 Task: Add a timeline in the project AgileBee for the epic 'Access Management Process Improvement' from 2023/05/21 to 2025/11/10. Add a timeline in the project AgileBee for the epic 'Continual Service Improvement (CSI) Implementation' from 2023/05/08 to 2025/07/13. Add a timeline in the project AgileBee for the epic 'User Acceptance Testing (UAT) Implementation' from 2023/01/20 to 2024/12/06
Action: Mouse moved to (251, 68)
Screenshot: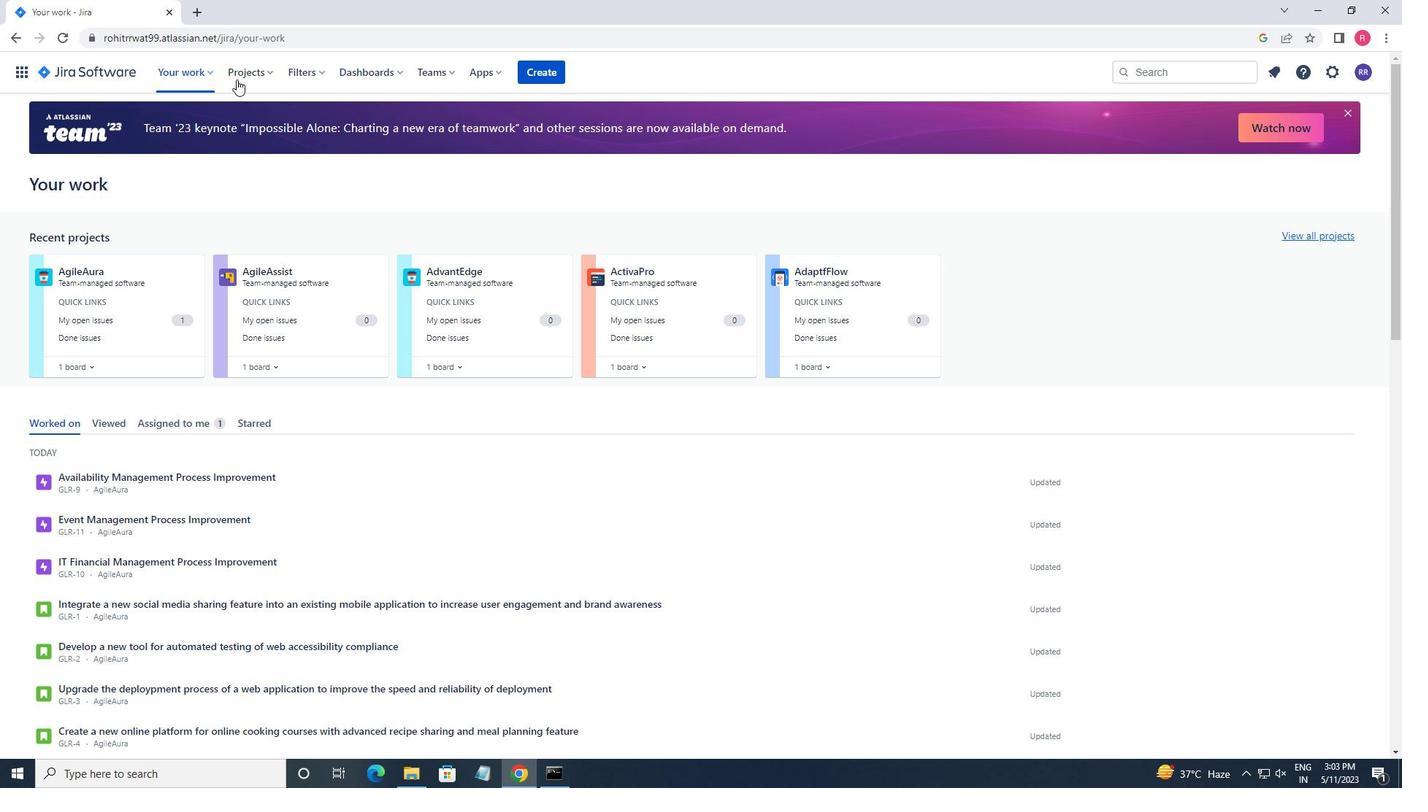 
Action: Mouse pressed left at (251, 68)
Screenshot: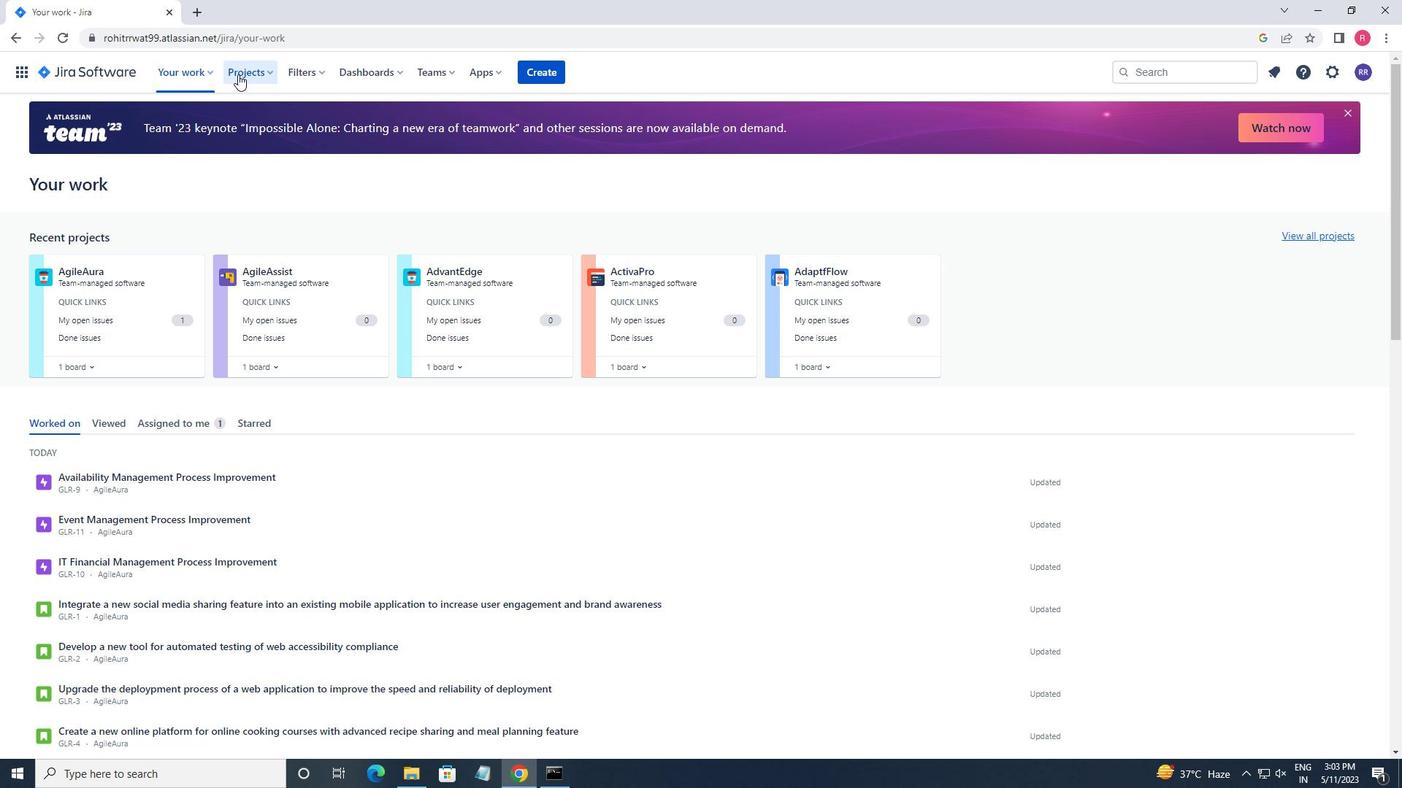 
Action: Mouse moved to (303, 142)
Screenshot: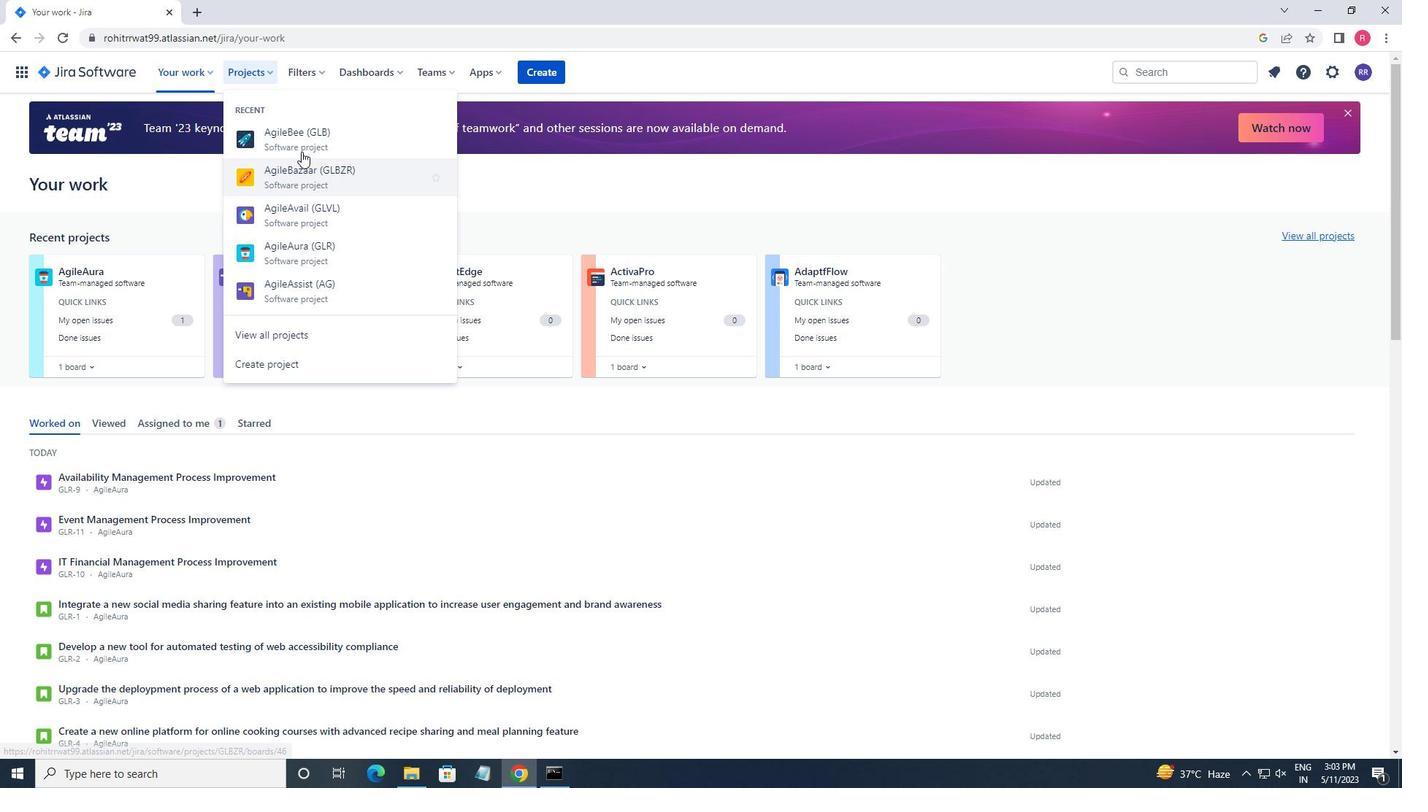
Action: Mouse pressed left at (303, 142)
Screenshot: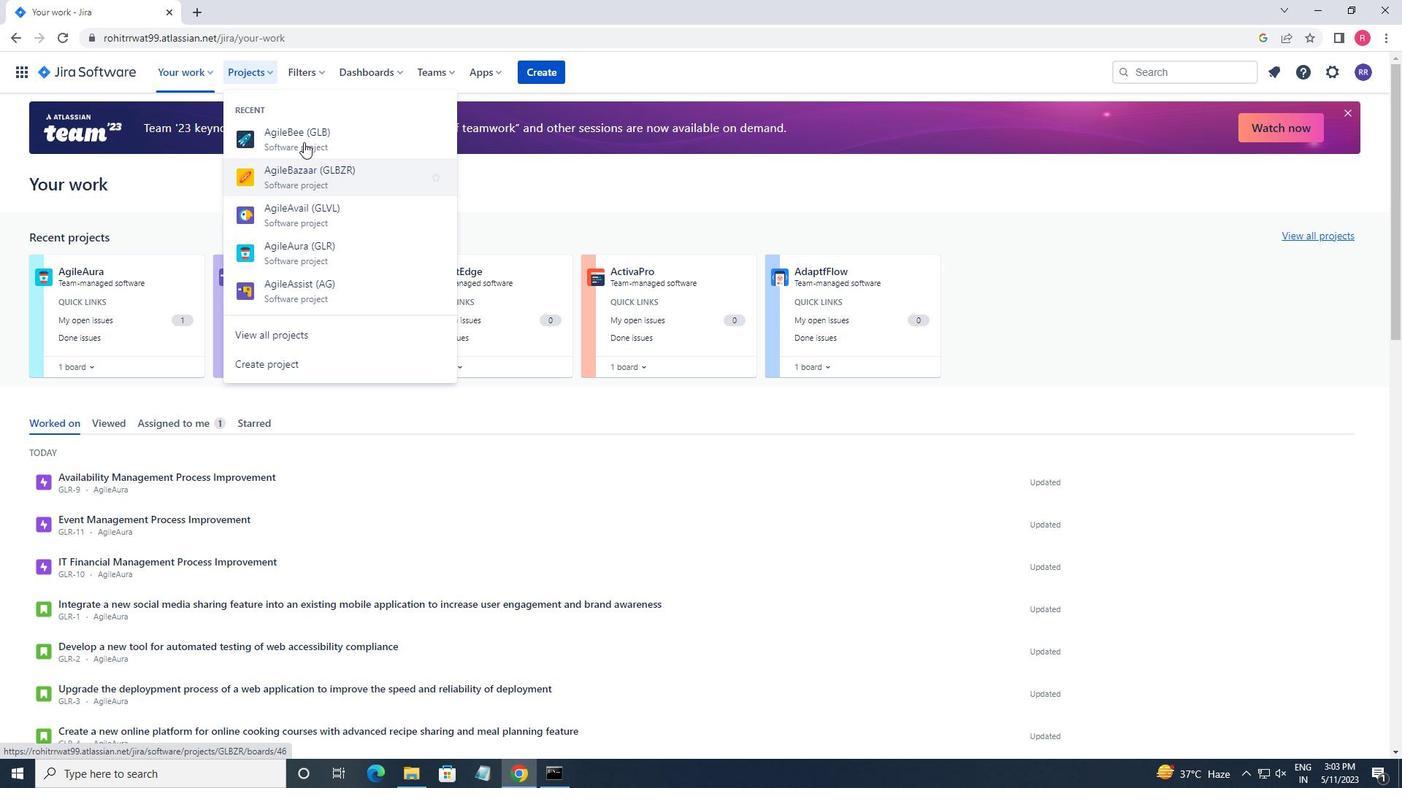 
Action: Mouse moved to (78, 228)
Screenshot: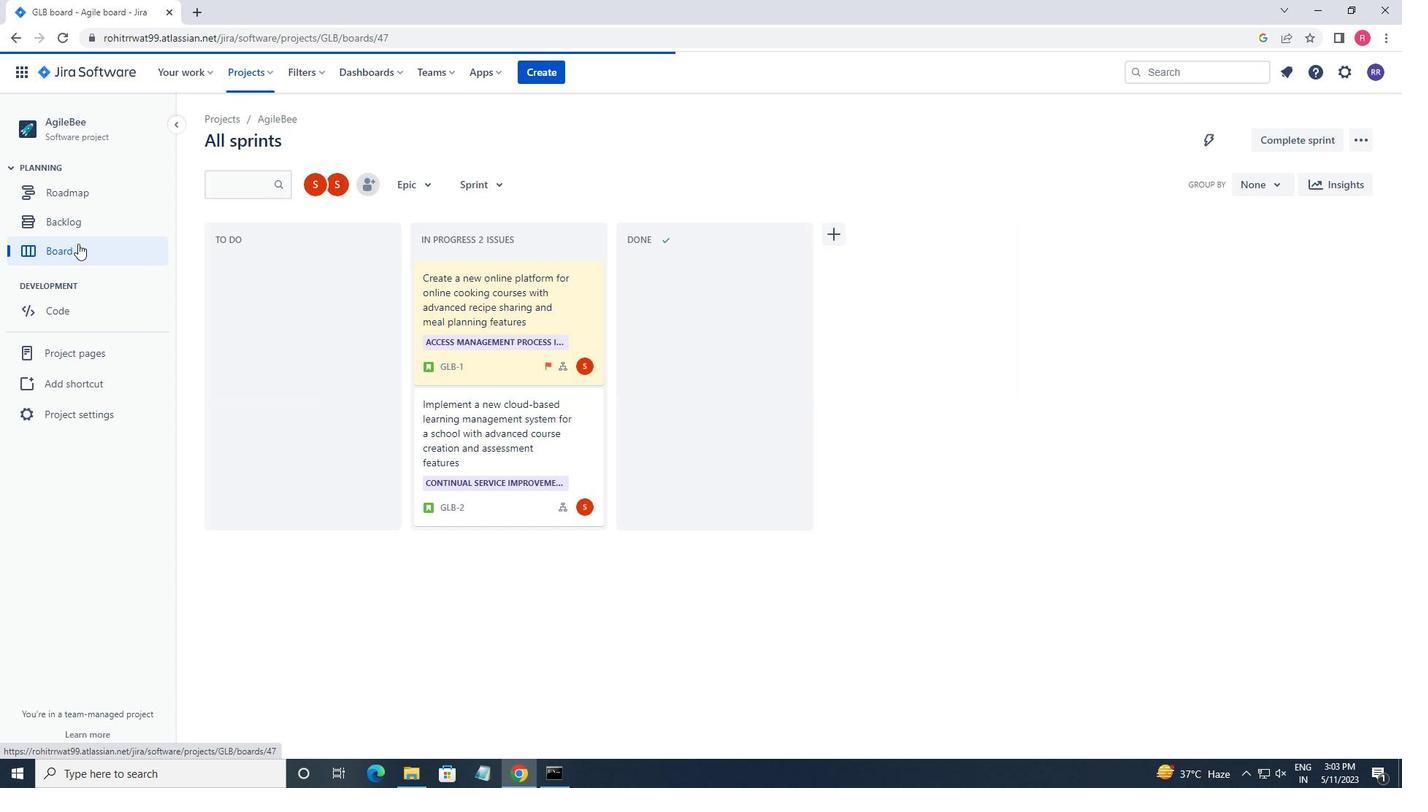 
Action: Mouse pressed left at (78, 228)
Screenshot: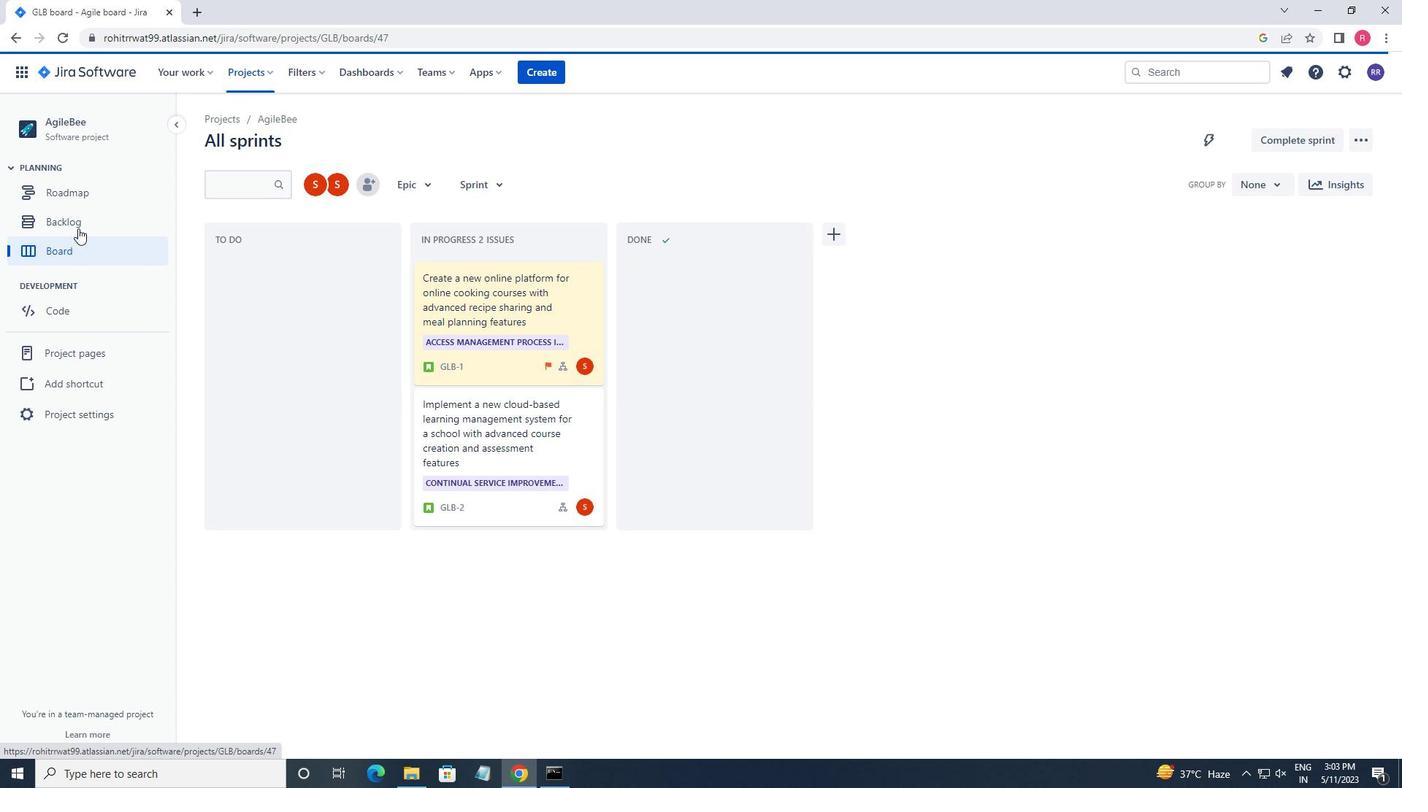 
Action: Mouse moved to (218, 293)
Screenshot: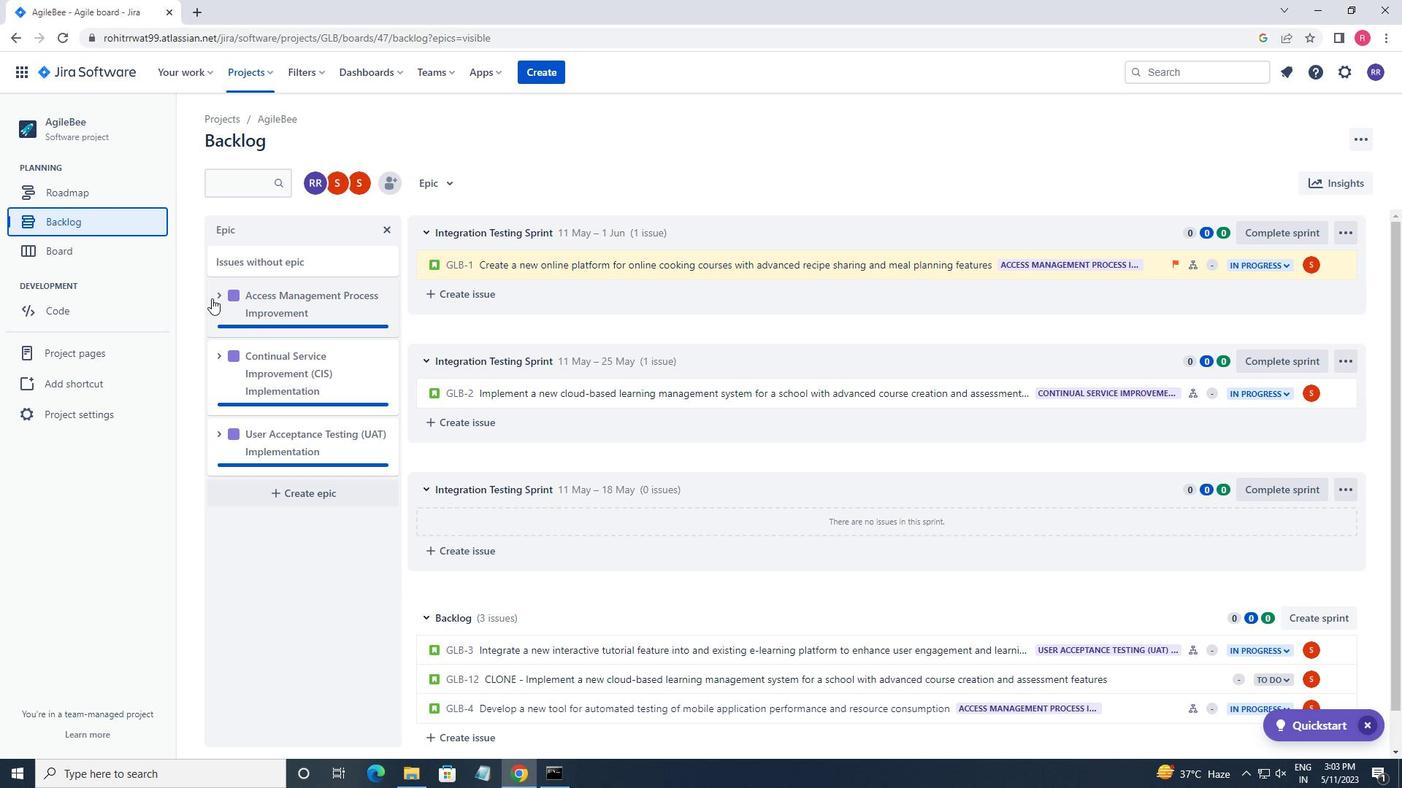 
Action: Mouse pressed left at (218, 293)
Screenshot: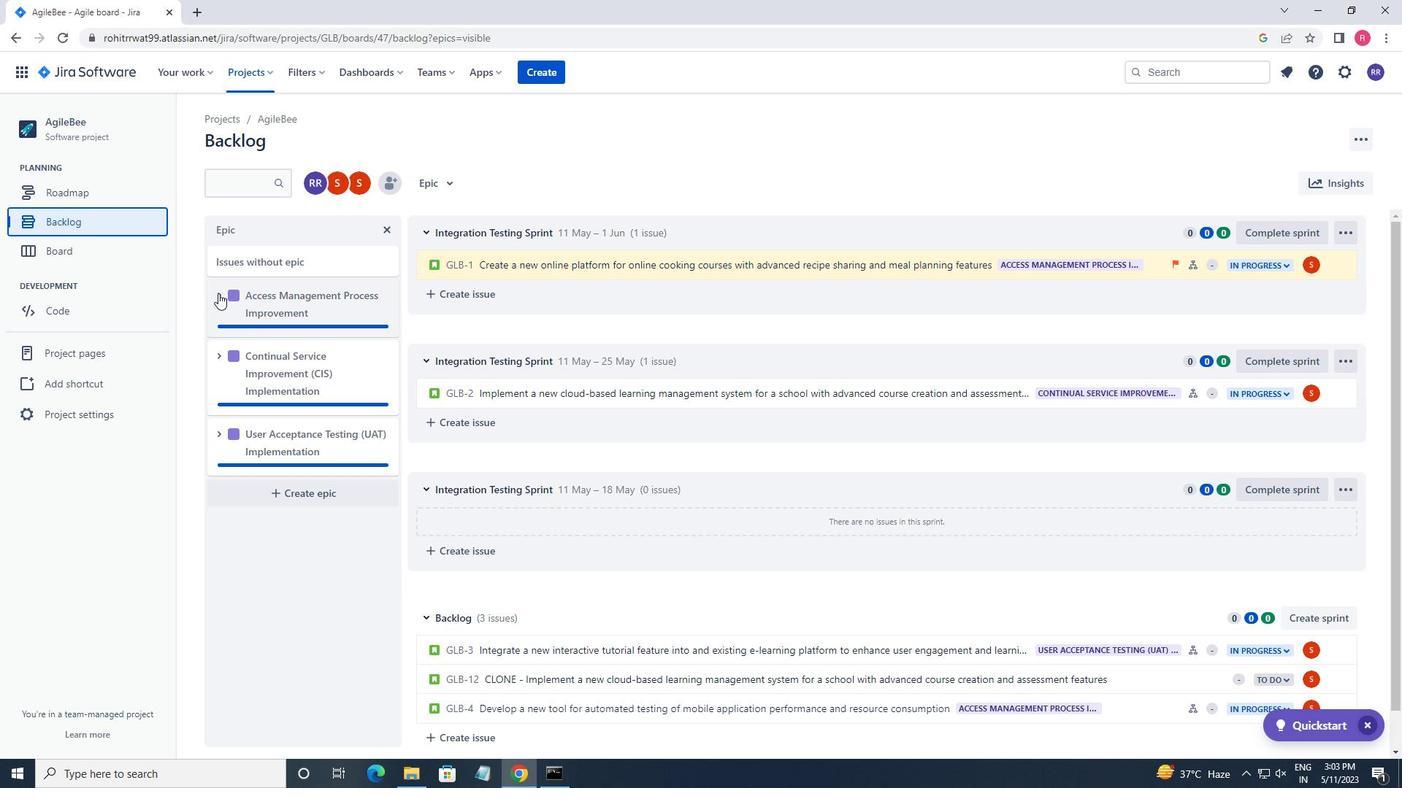 
Action: Mouse moved to (279, 421)
Screenshot: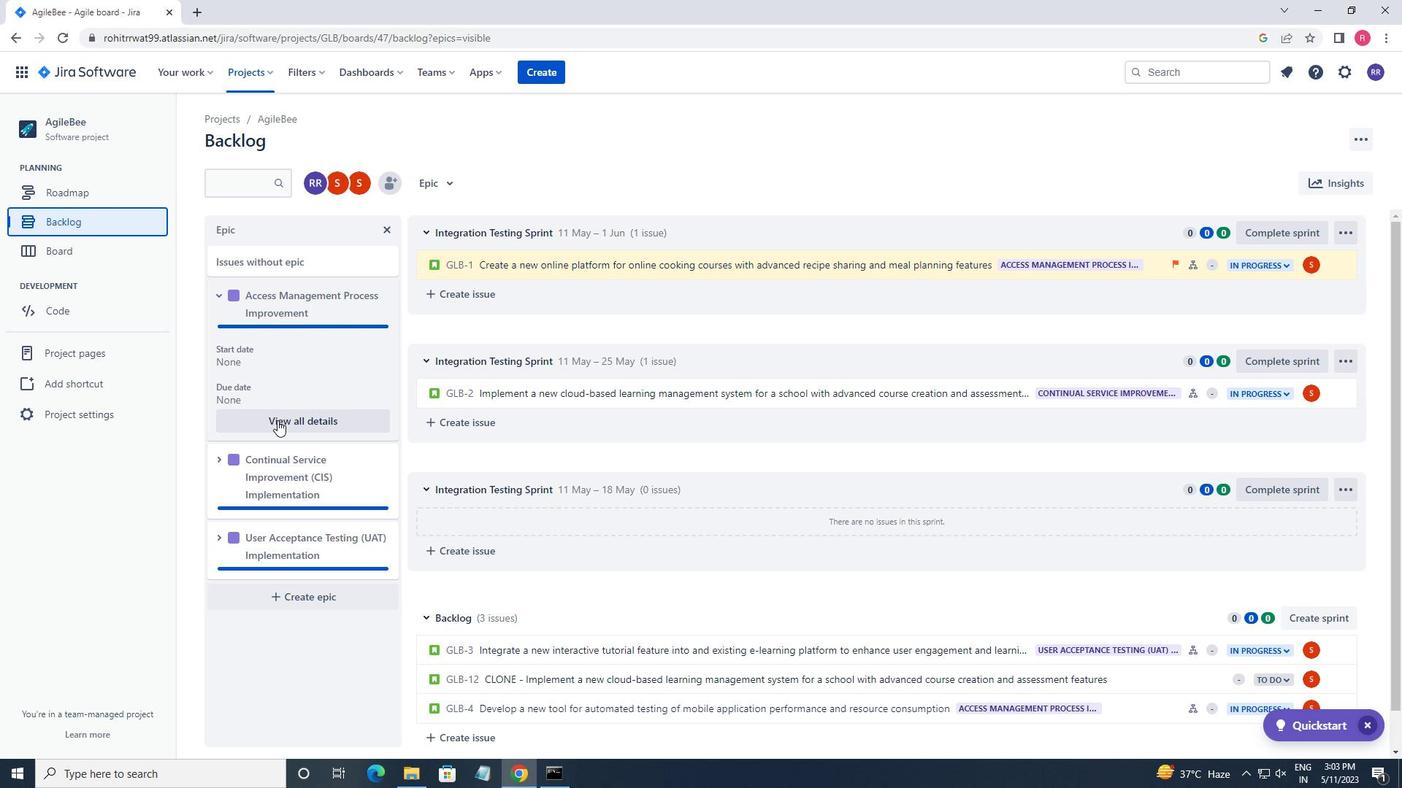 
Action: Mouse pressed left at (279, 421)
Screenshot: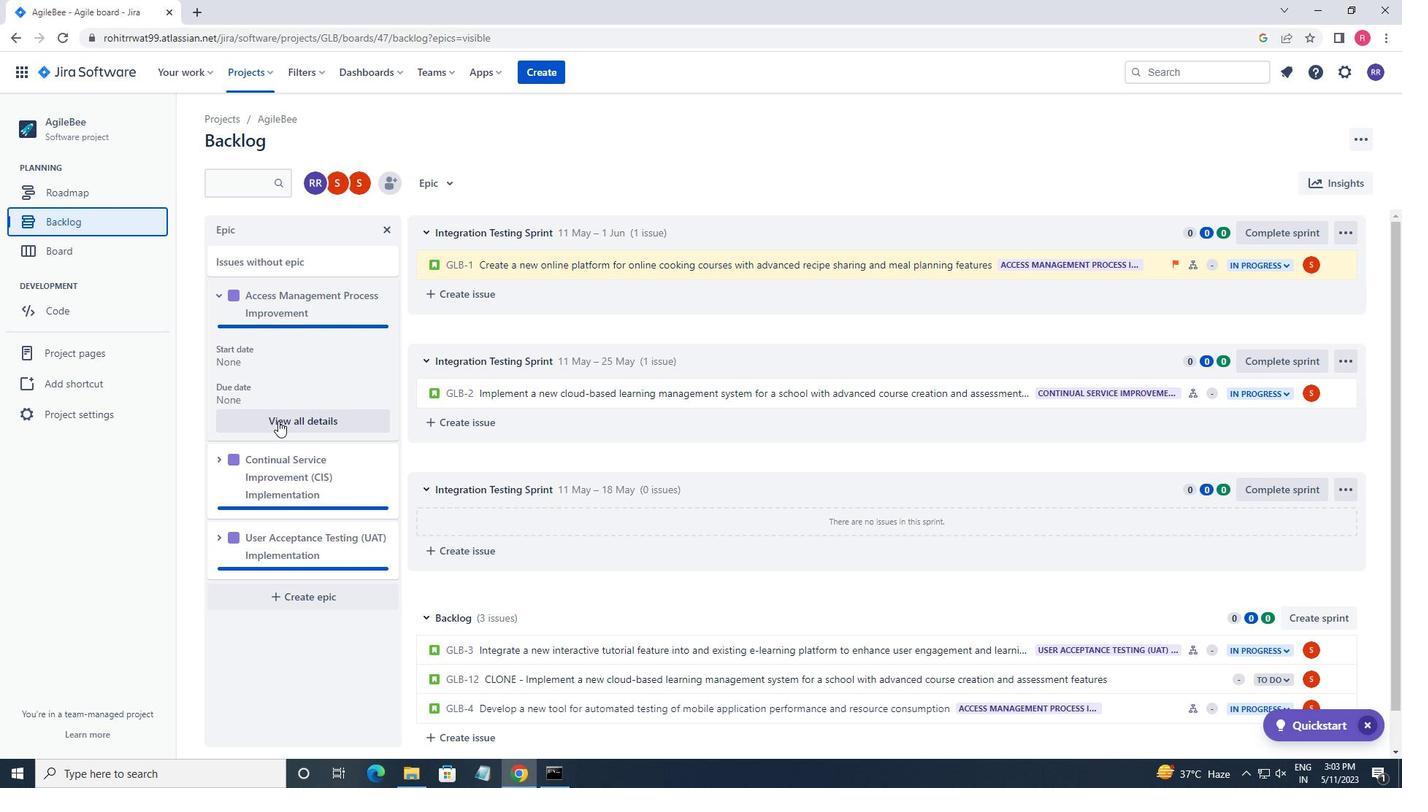 
Action: Mouse moved to (1230, 647)
Screenshot: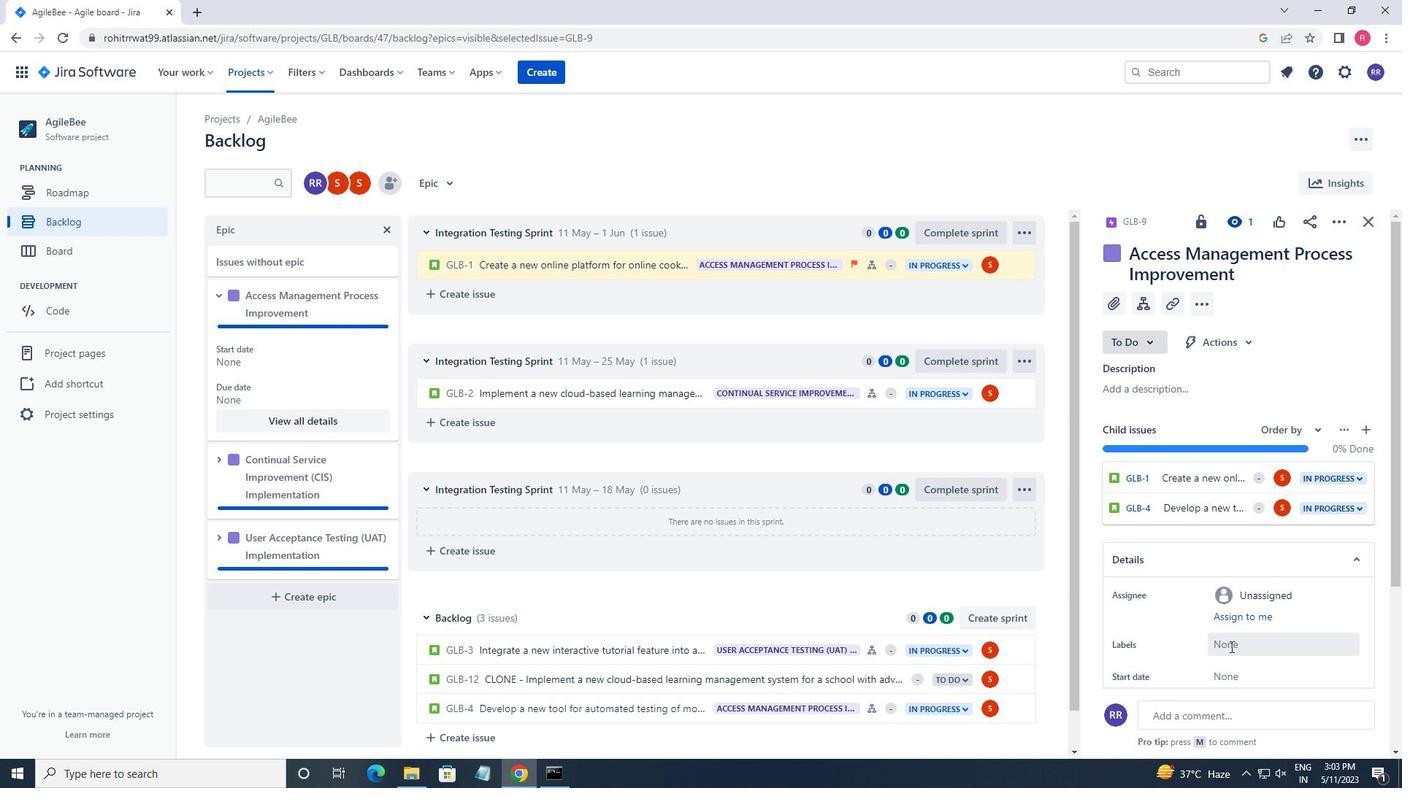 
Action: Mouse scrolled (1230, 647) with delta (0, 0)
Screenshot: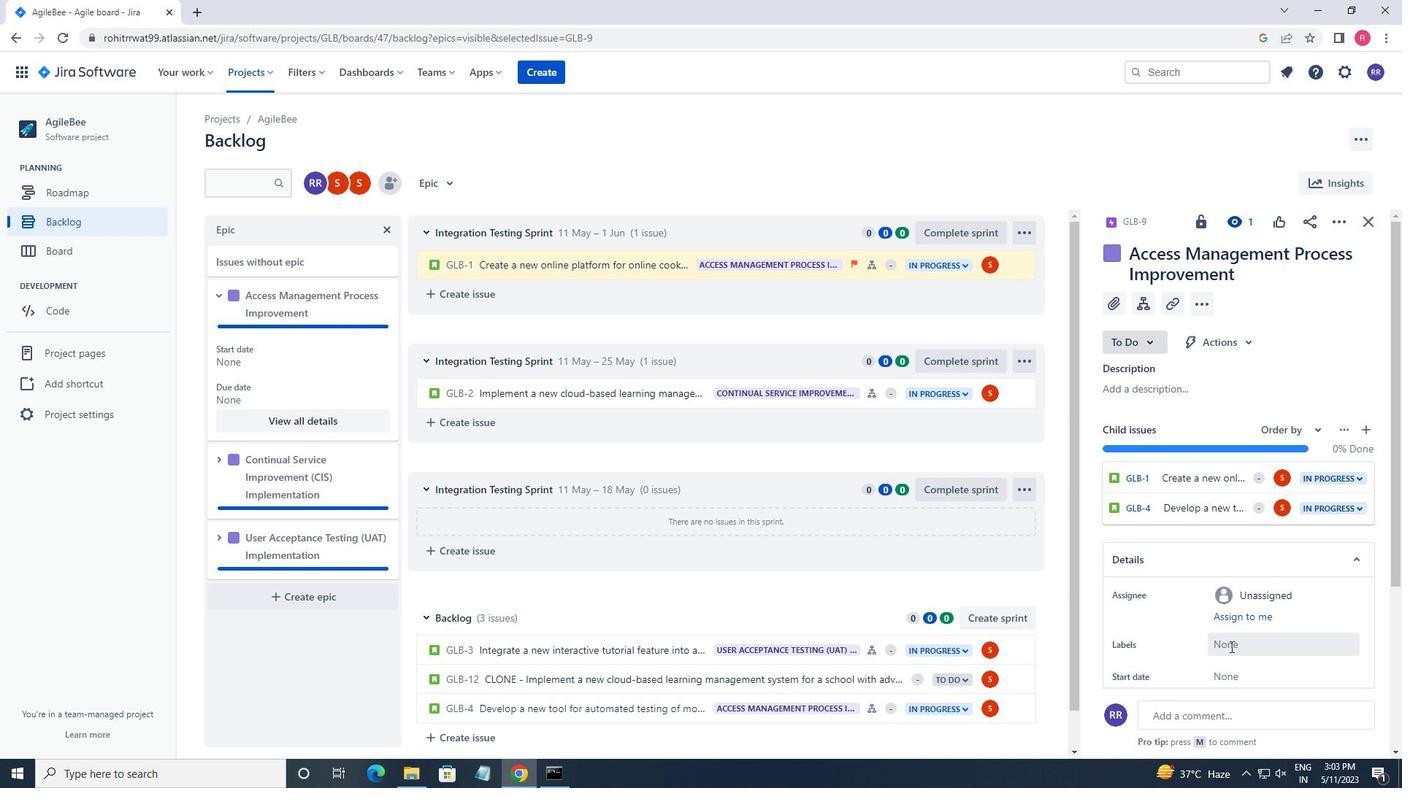 
Action: Mouse scrolled (1230, 647) with delta (0, 0)
Screenshot: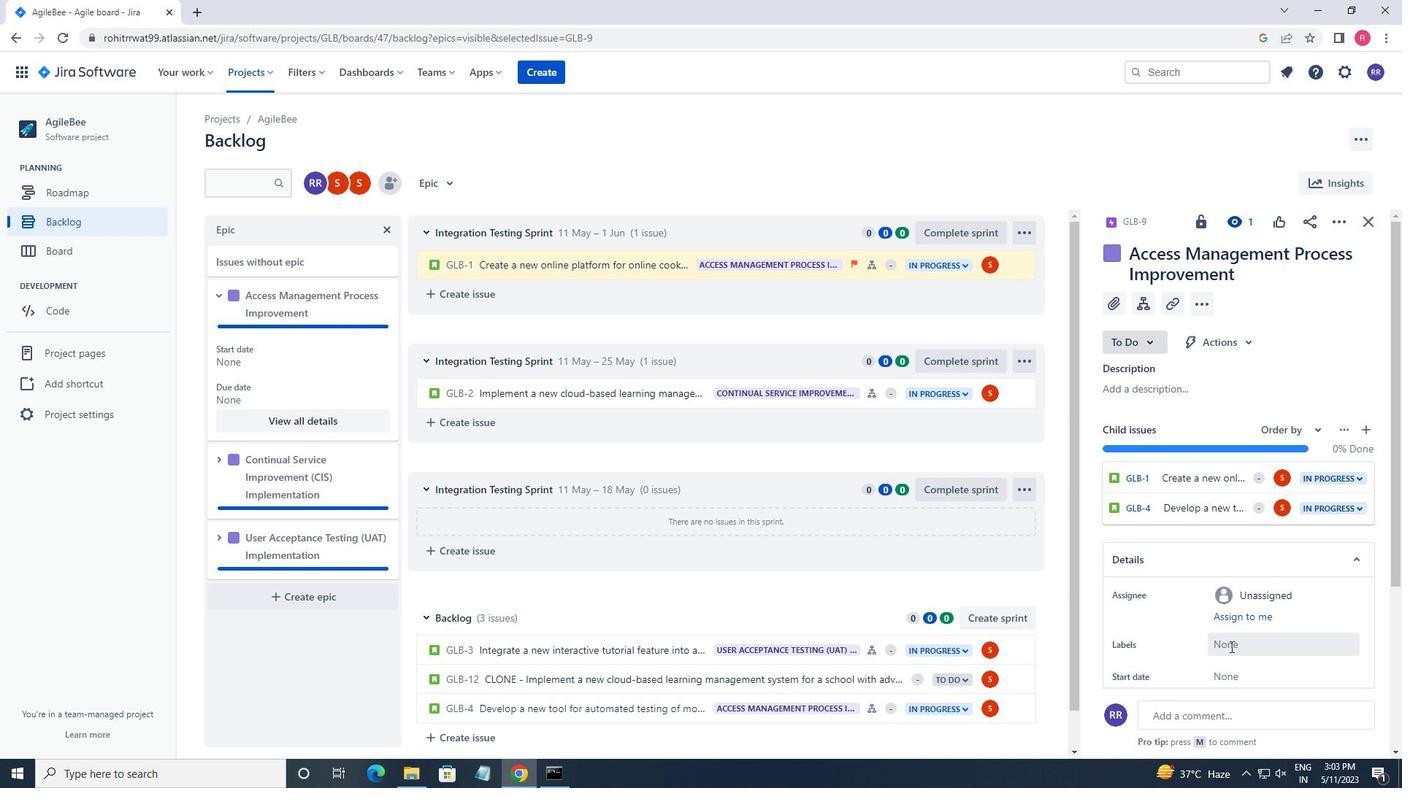 
Action: Mouse scrolled (1230, 647) with delta (0, 0)
Screenshot: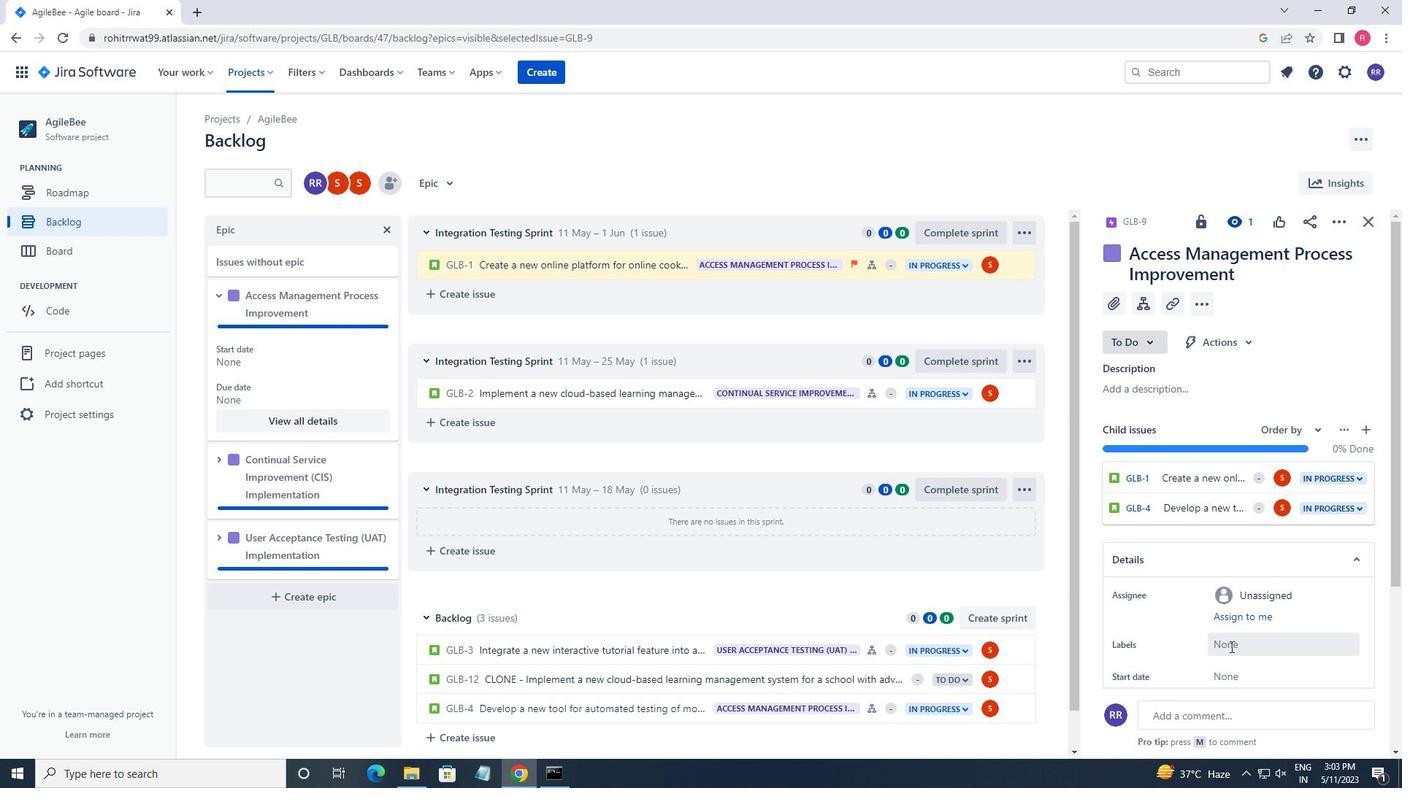 
Action: Mouse moved to (1240, 446)
Screenshot: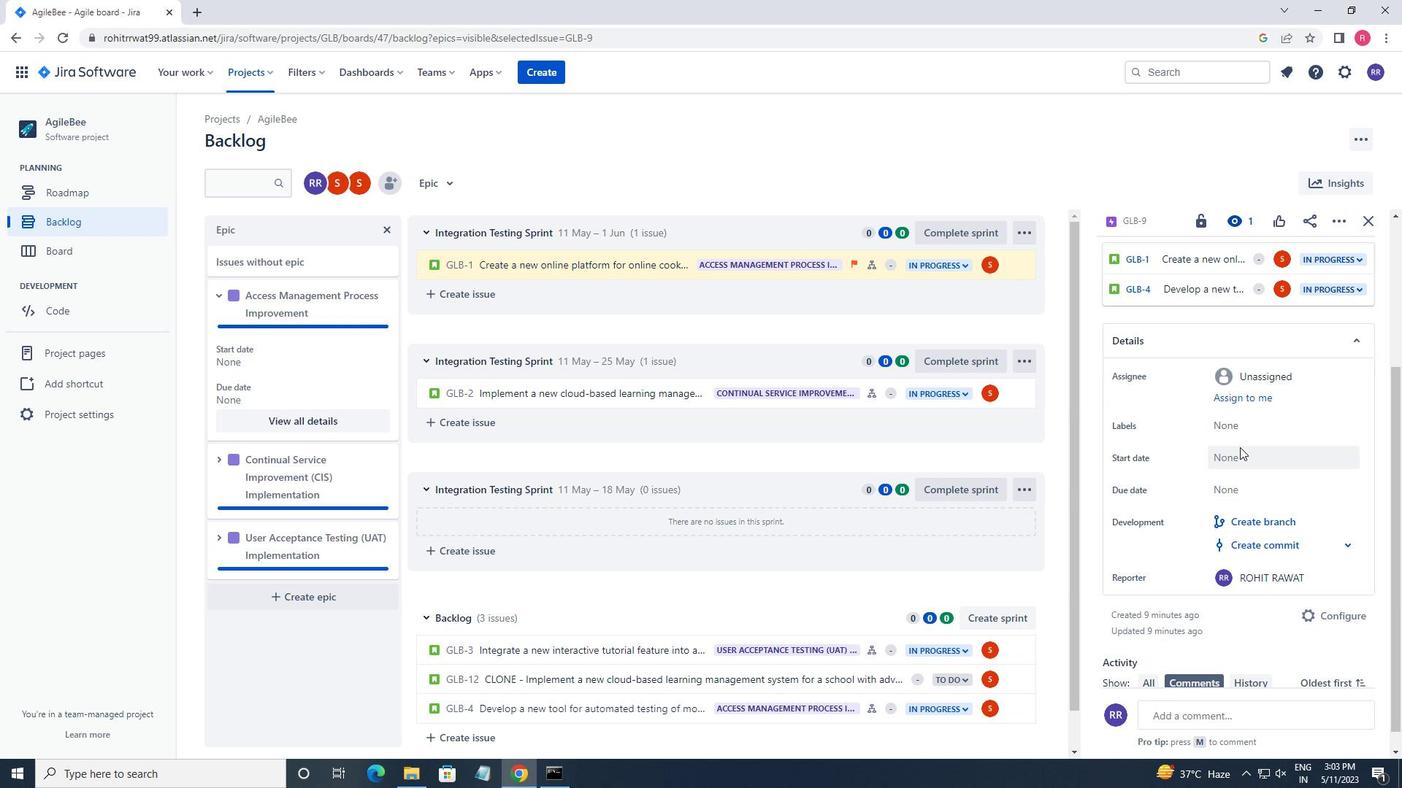 
Action: Mouse pressed left at (1240, 446)
Screenshot: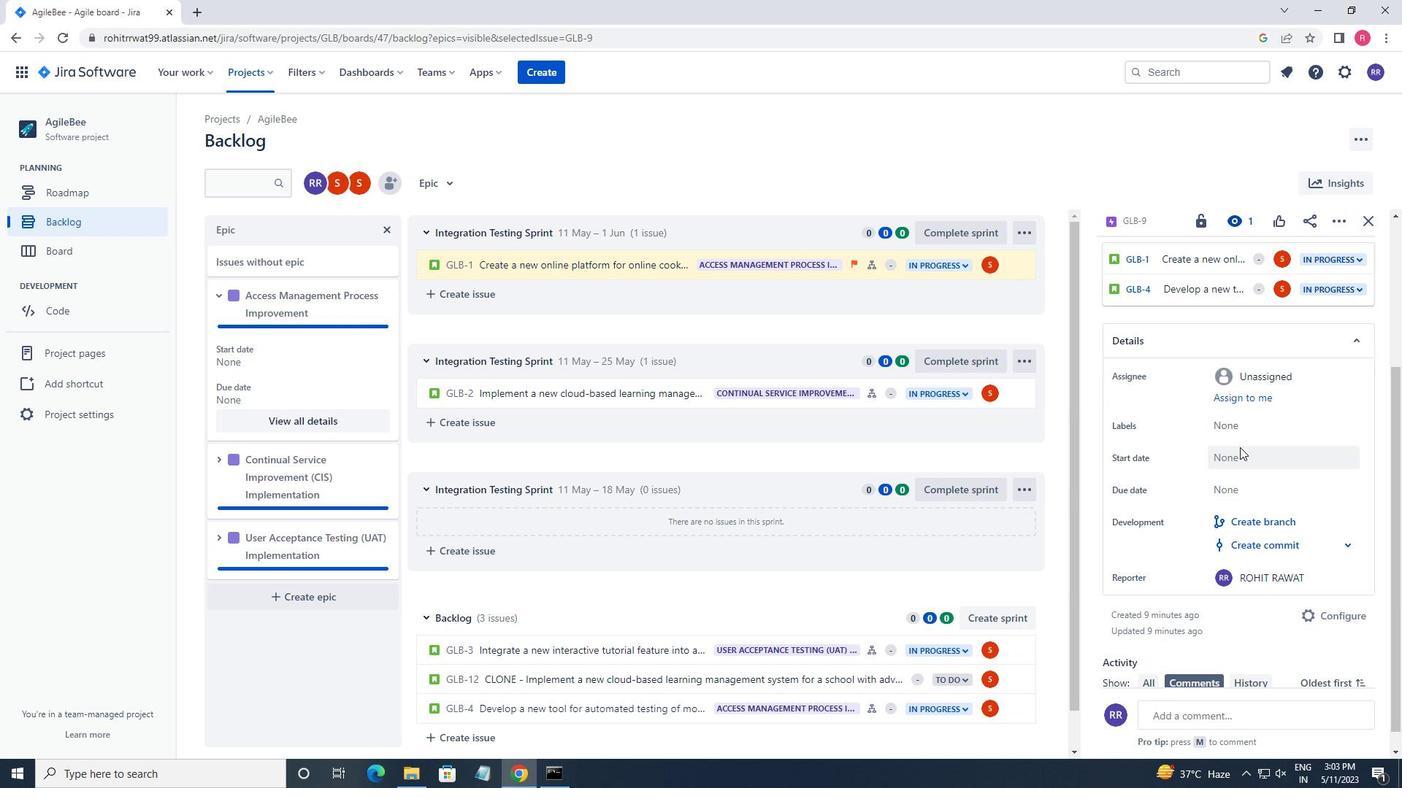 
Action: Mouse moved to (1365, 508)
Screenshot: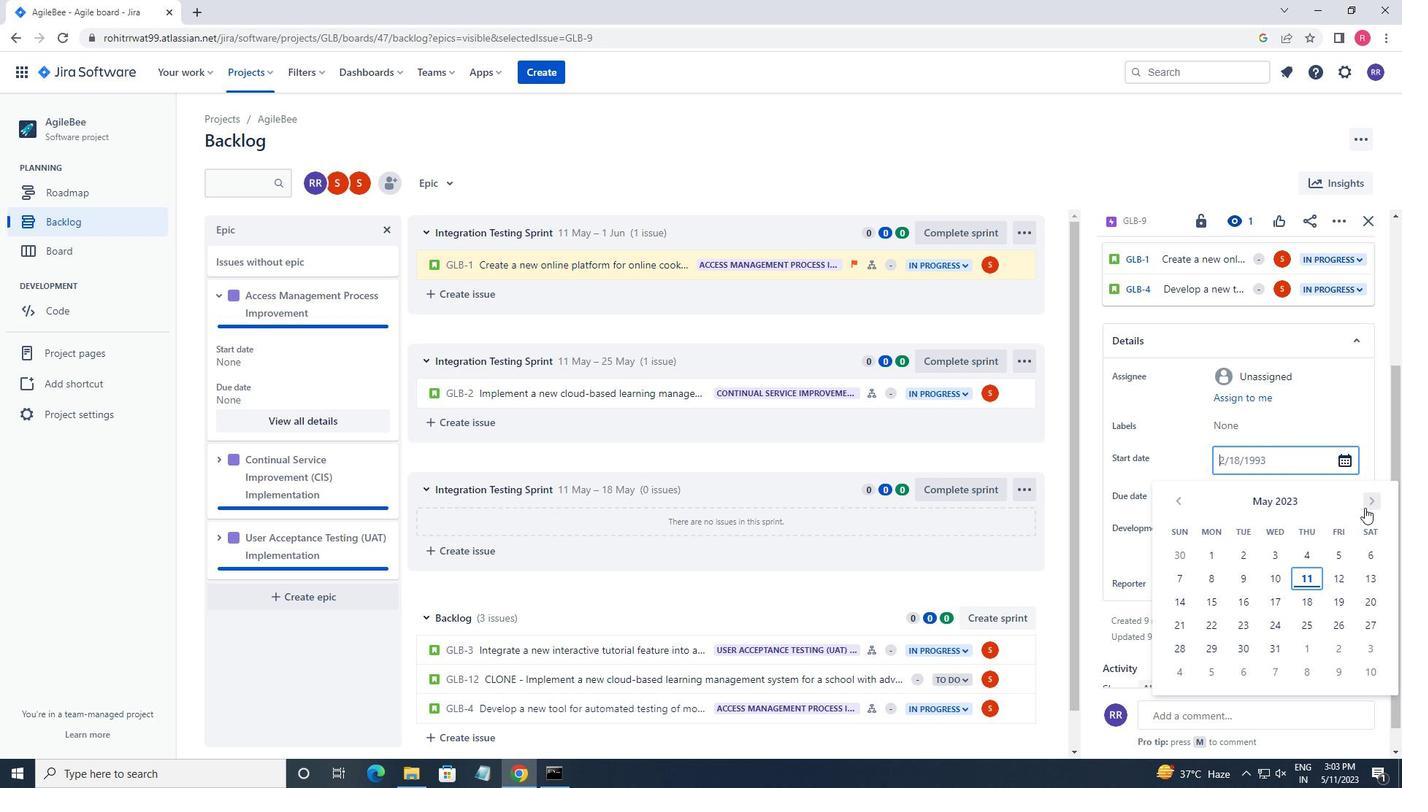 
Action: Mouse pressed left at (1365, 508)
Screenshot: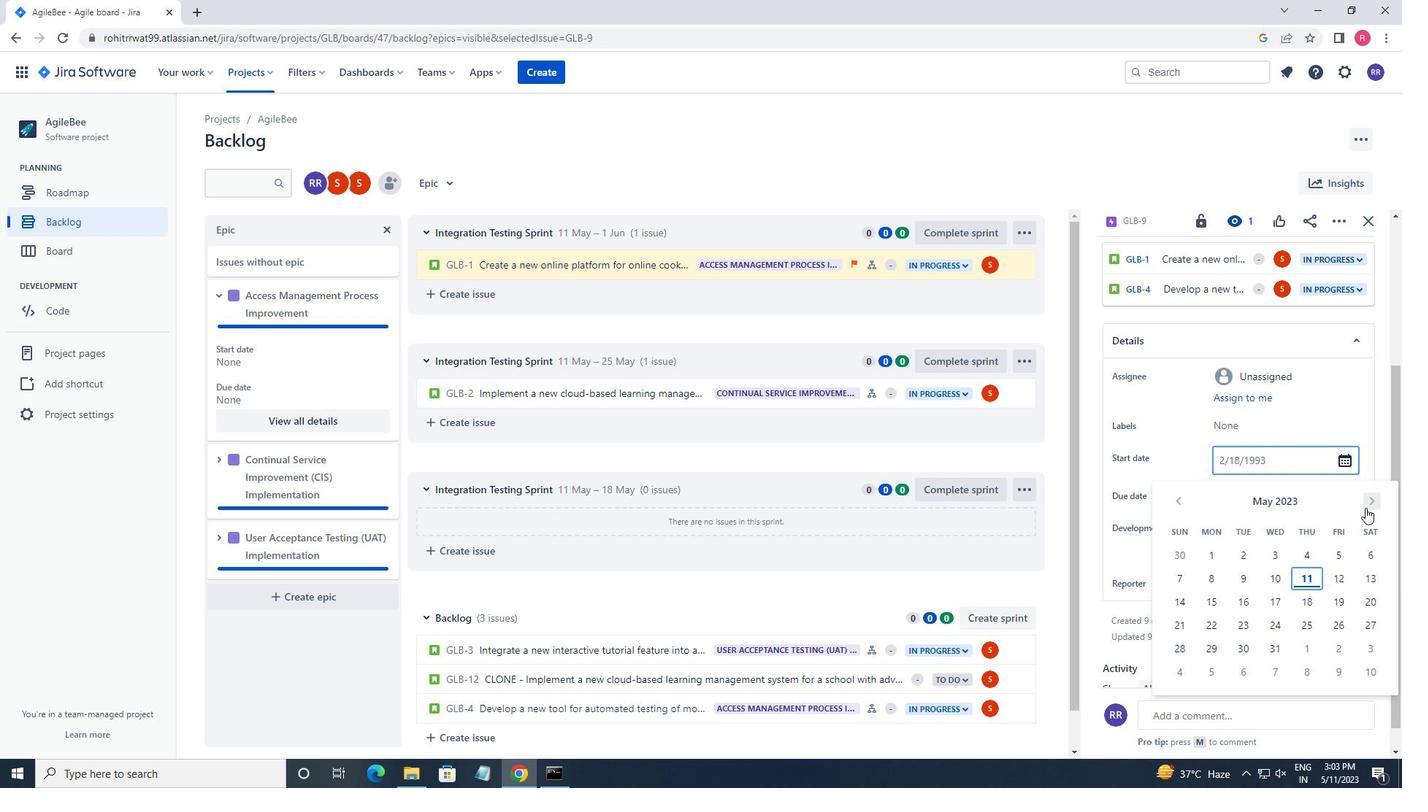 
Action: Mouse moved to (1183, 503)
Screenshot: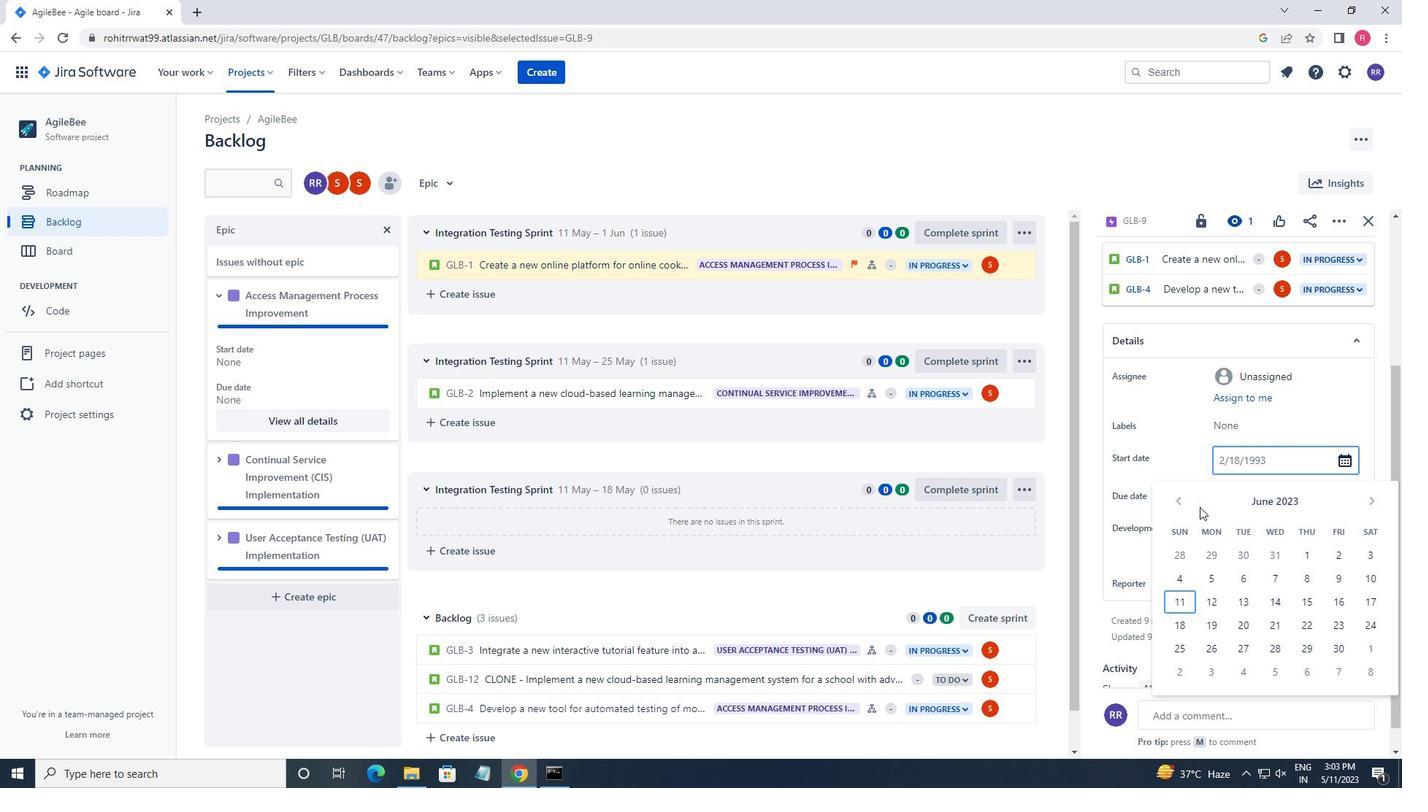 
Action: Mouse pressed left at (1183, 503)
Screenshot: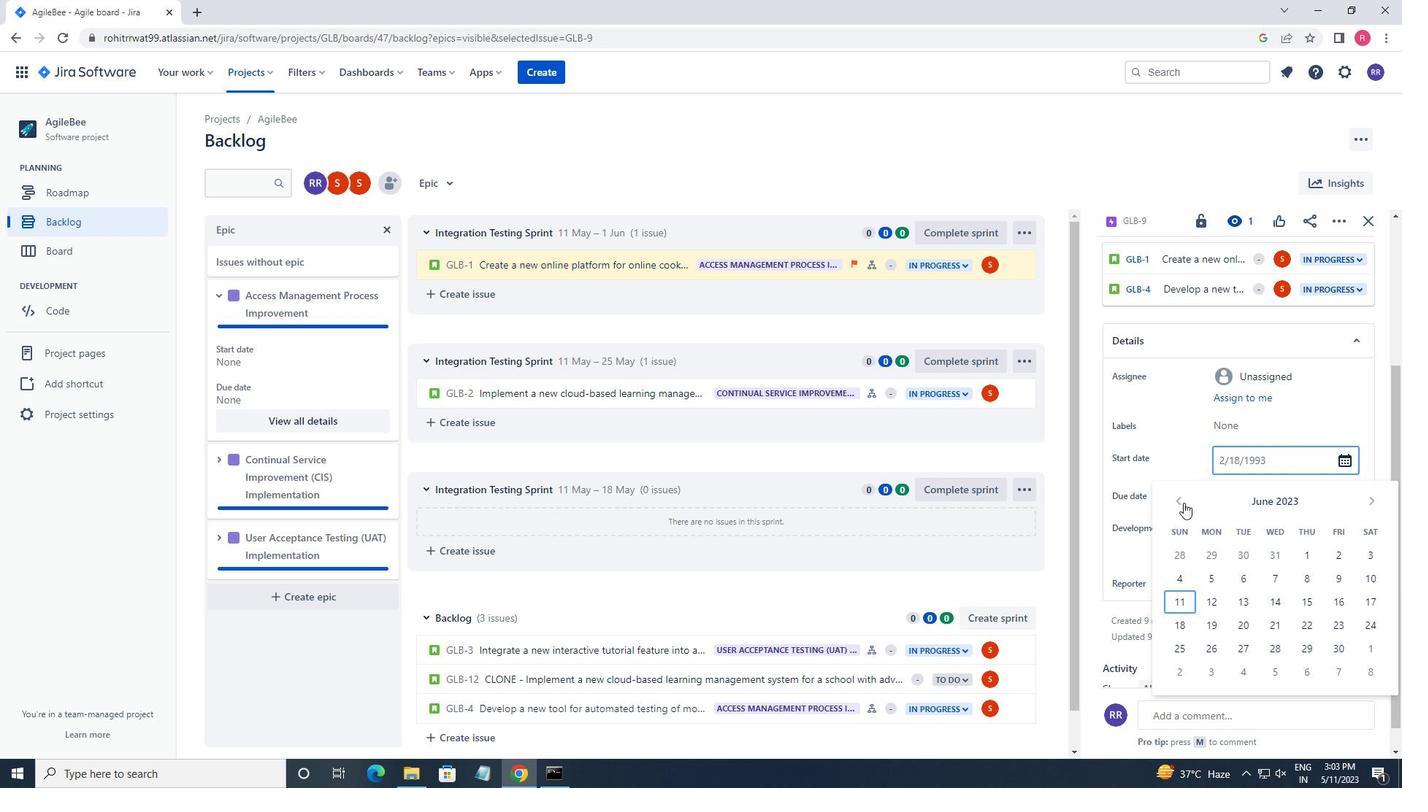 
Action: Mouse pressed left at (1183, 503)
Screenshot: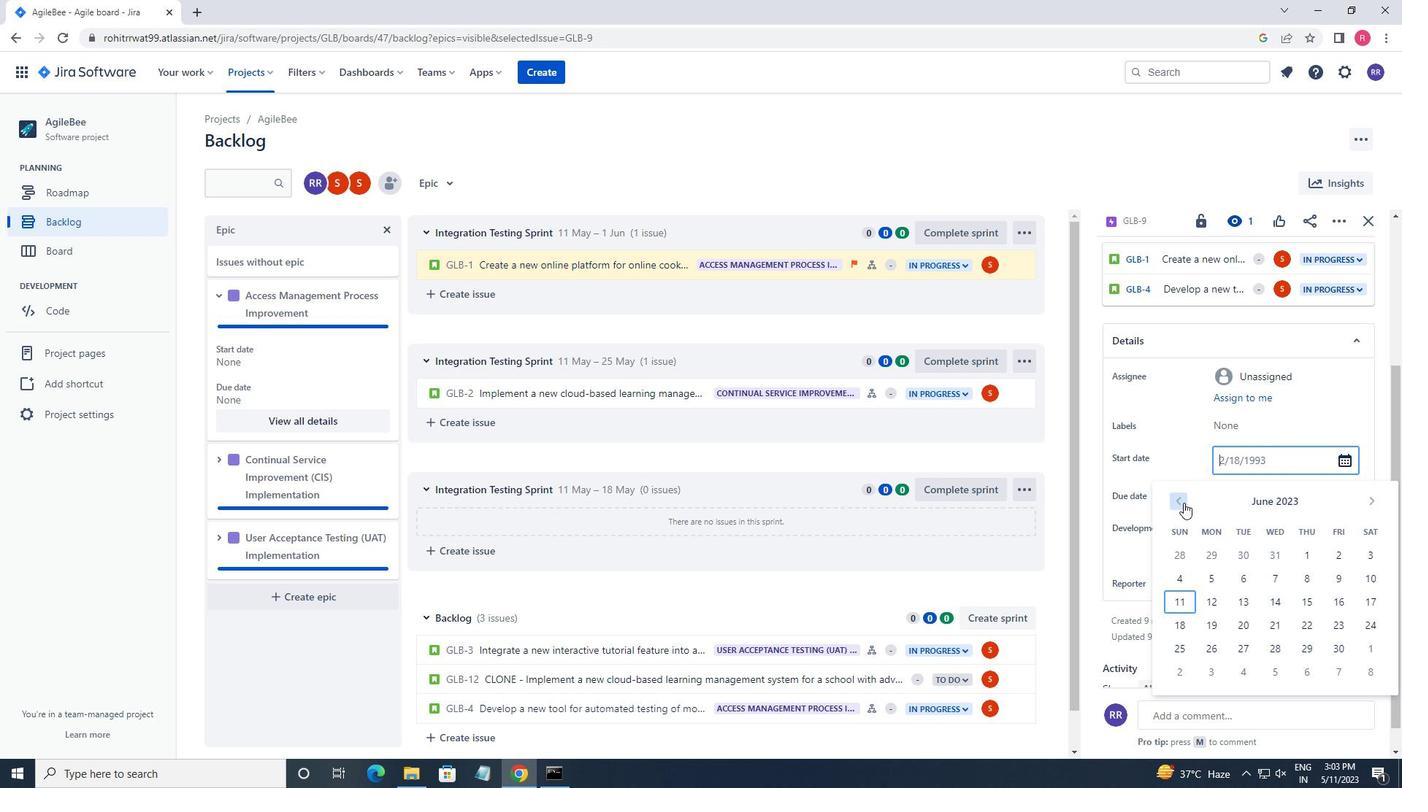 
Action: Mouse pressed left at (1183, 503)
Screenshot: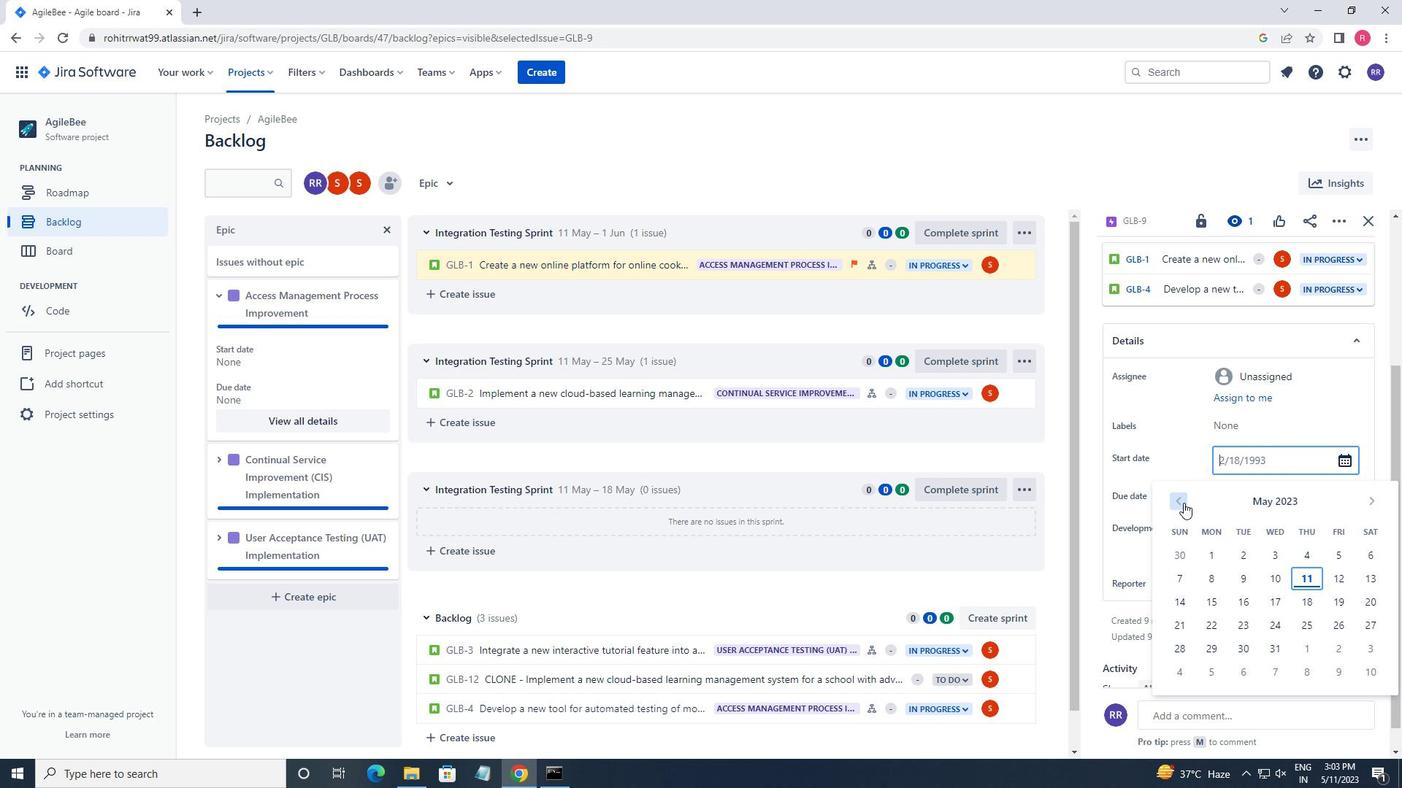 
Action: Mouse pressed left at (1183, 503)
Screenshot: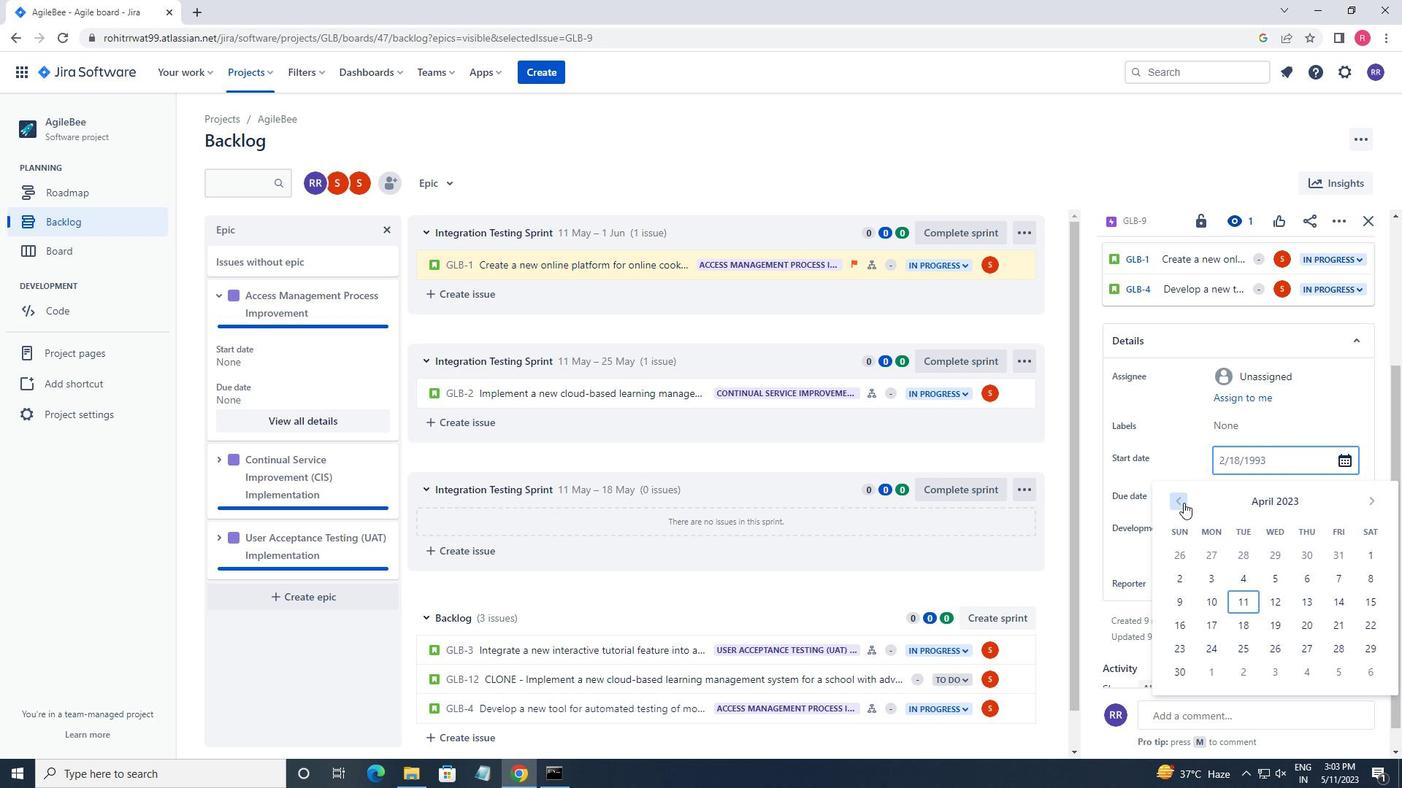 
Action: Mouse pressed left at (1183, 503)
Screenshot: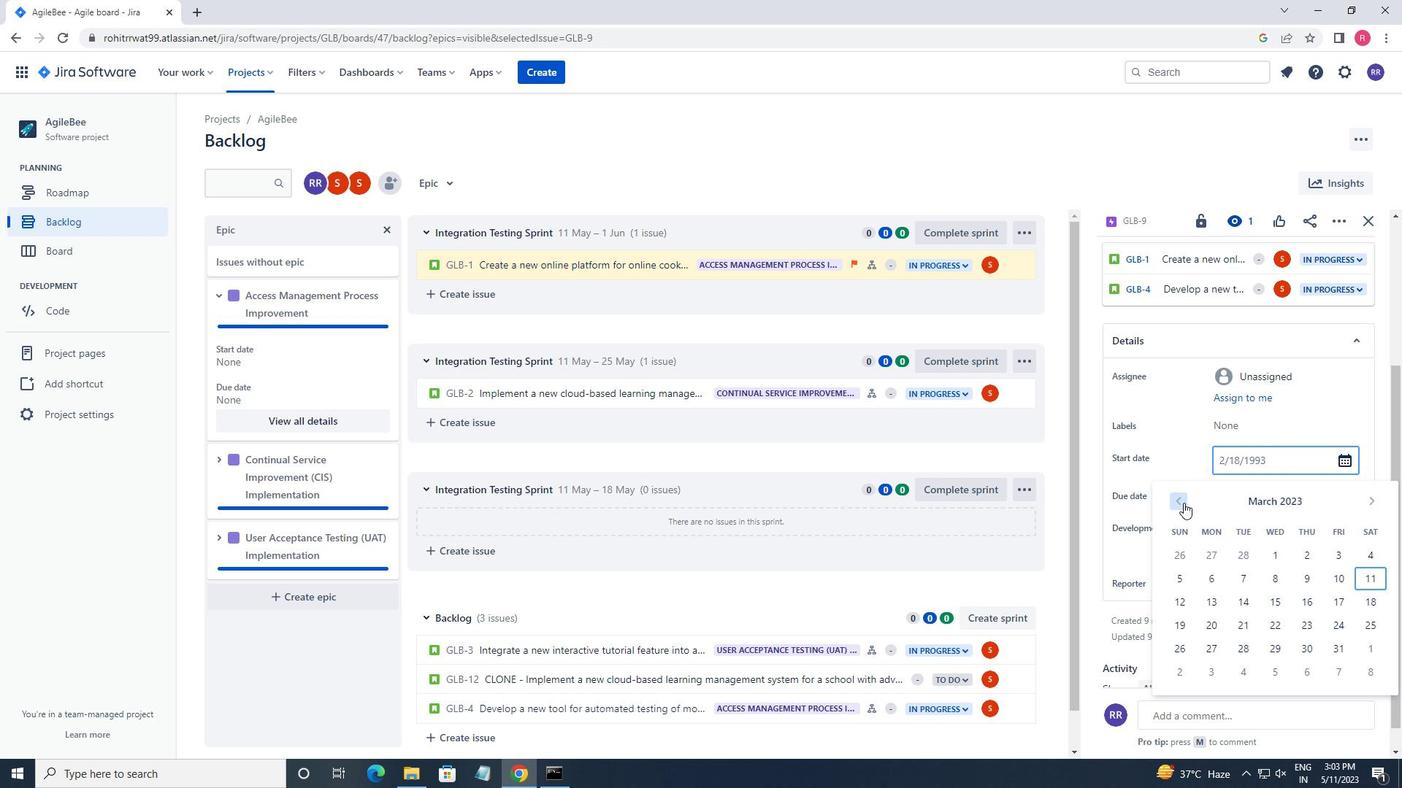 
Action: Mouse moved to (1364, 502)
Screenshot: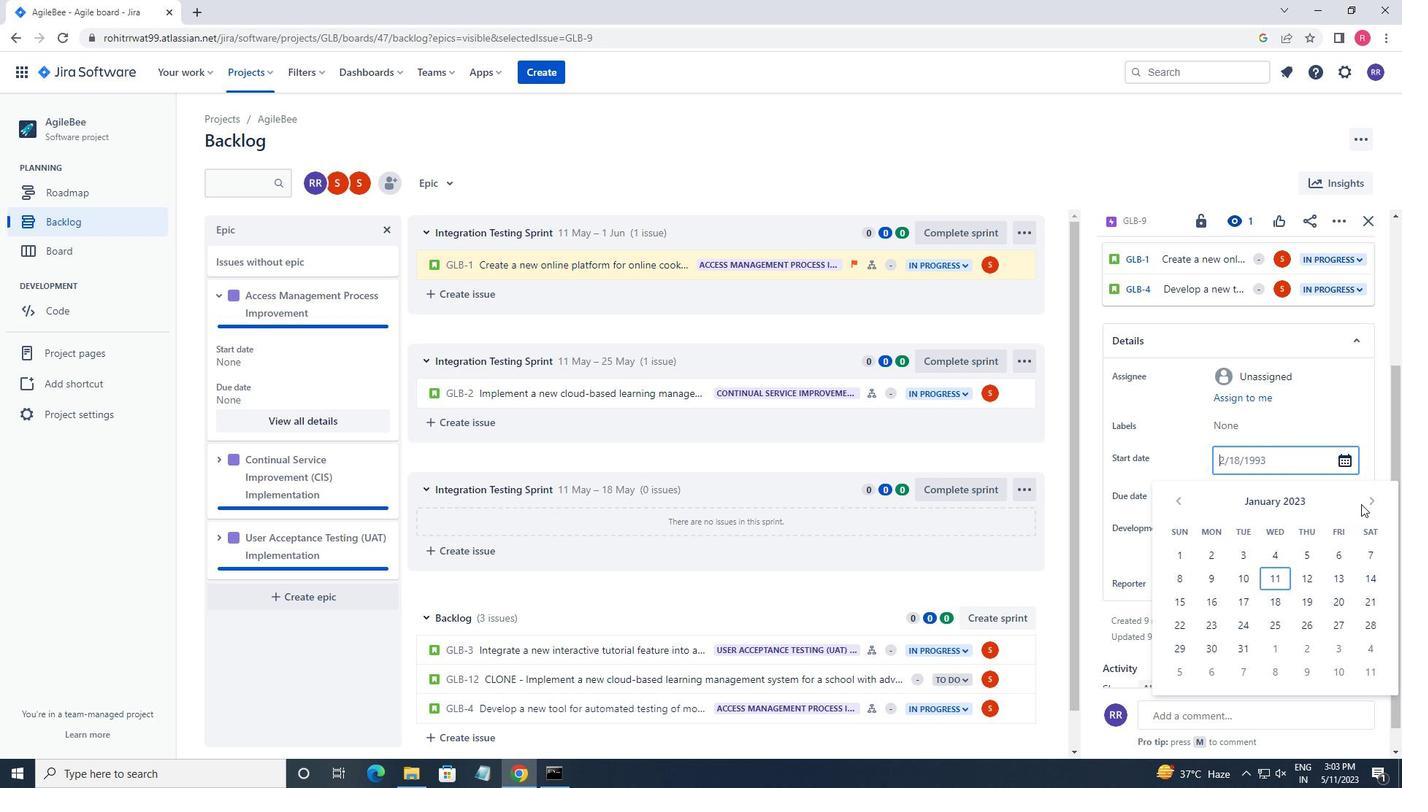 
Action: Mouse pressed left at (1364, 502)
Screenshot: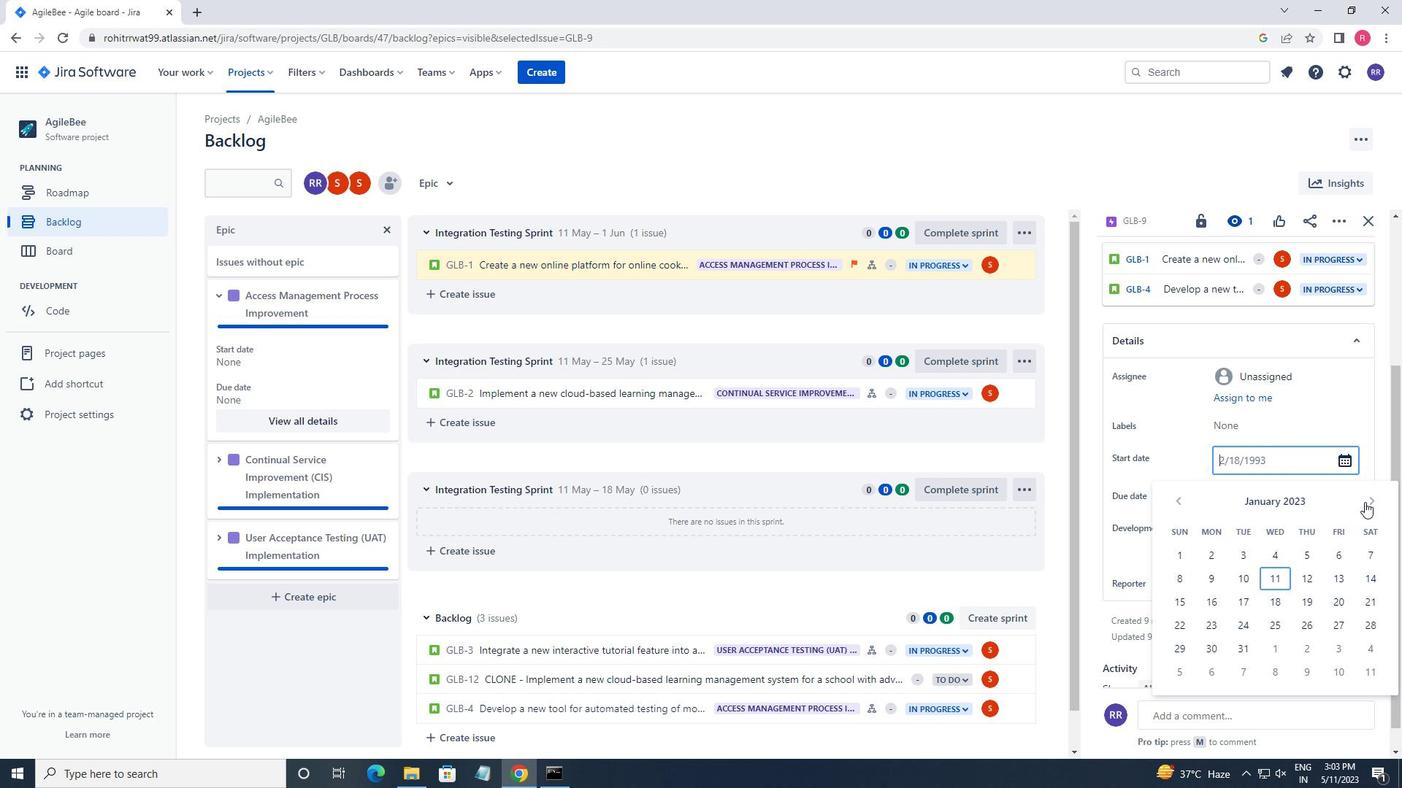 
Action: Mouse pressed left at (1364, 502)
Screenshot: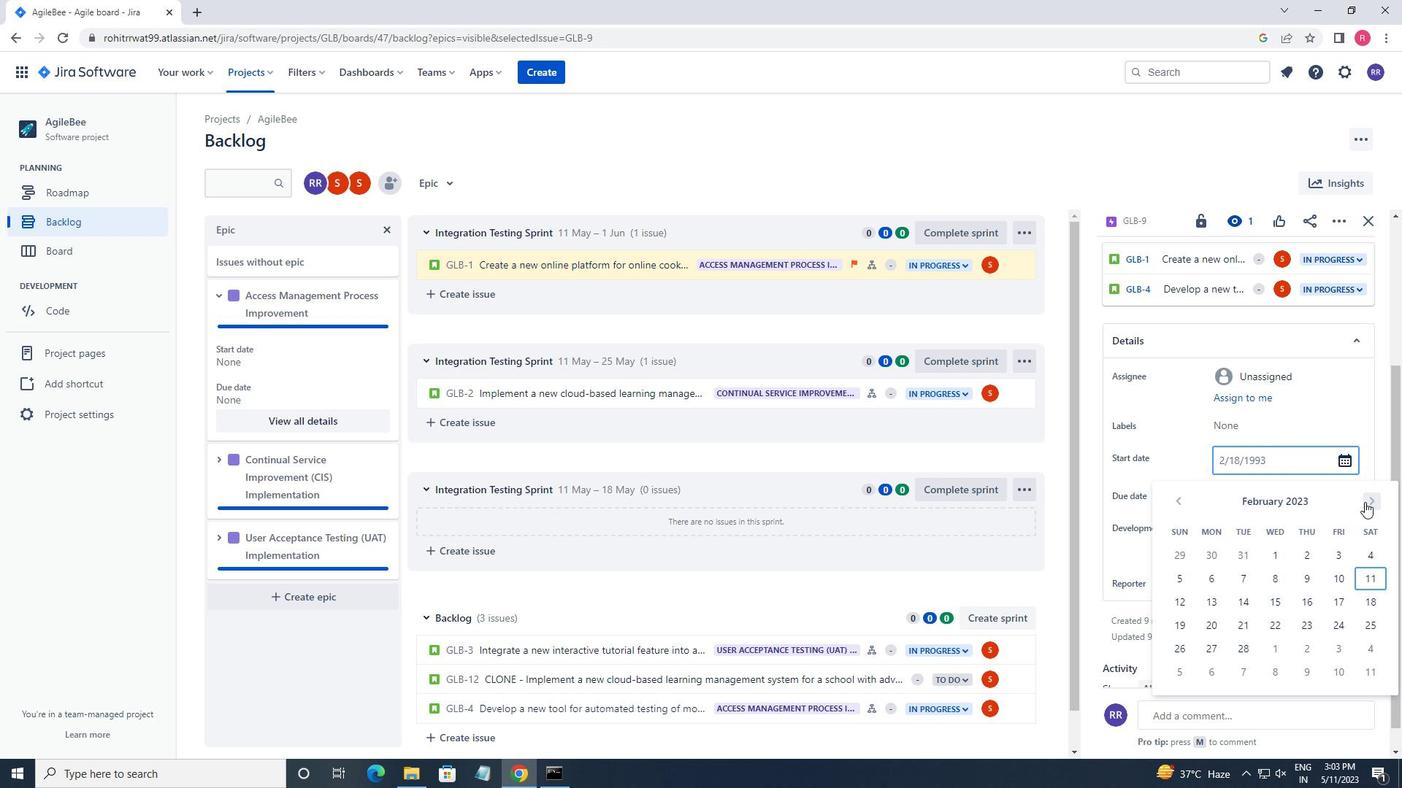 
Action: Mouse pressed left at (1364, 502)
Screenshot: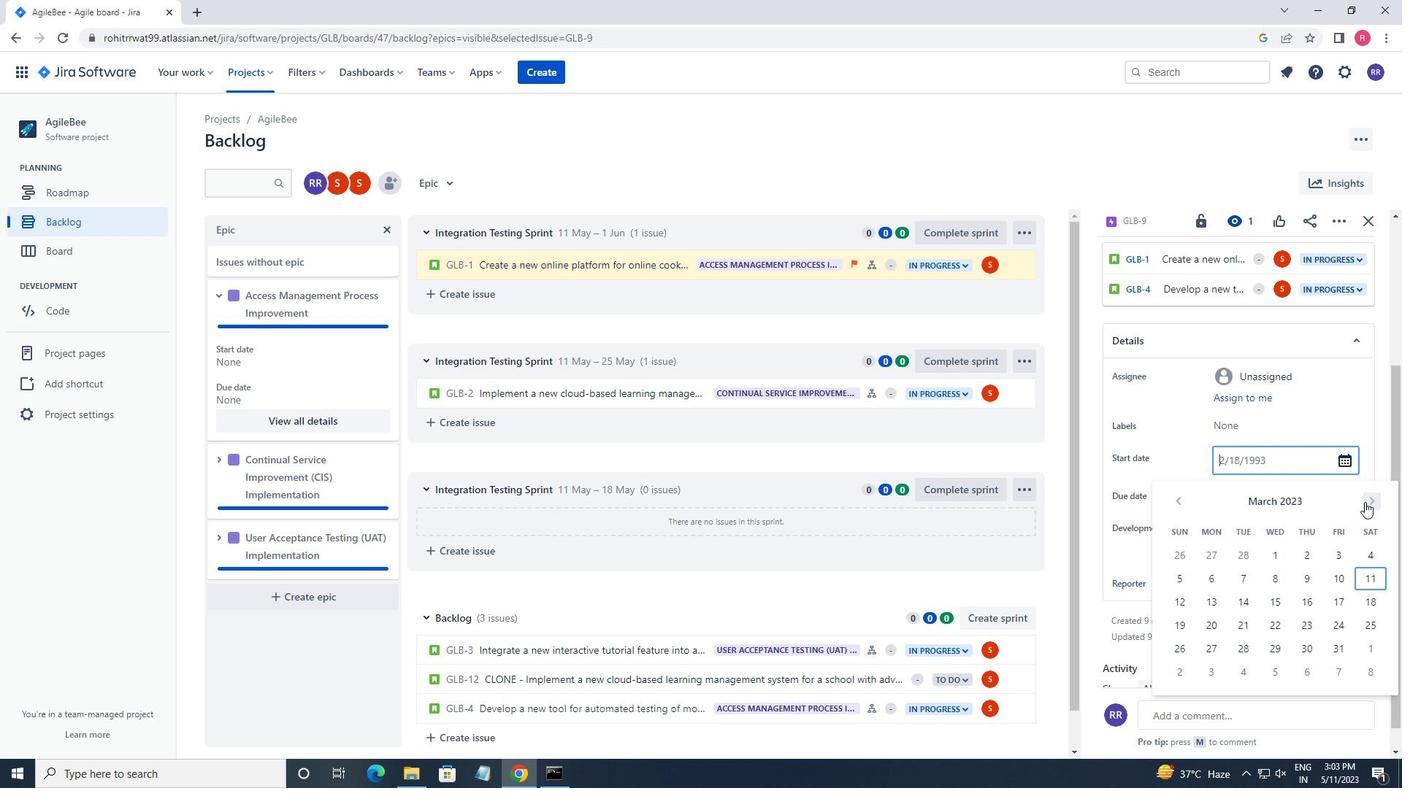 
Action: Mouse pressed left at (1364, 502)
Screenshot: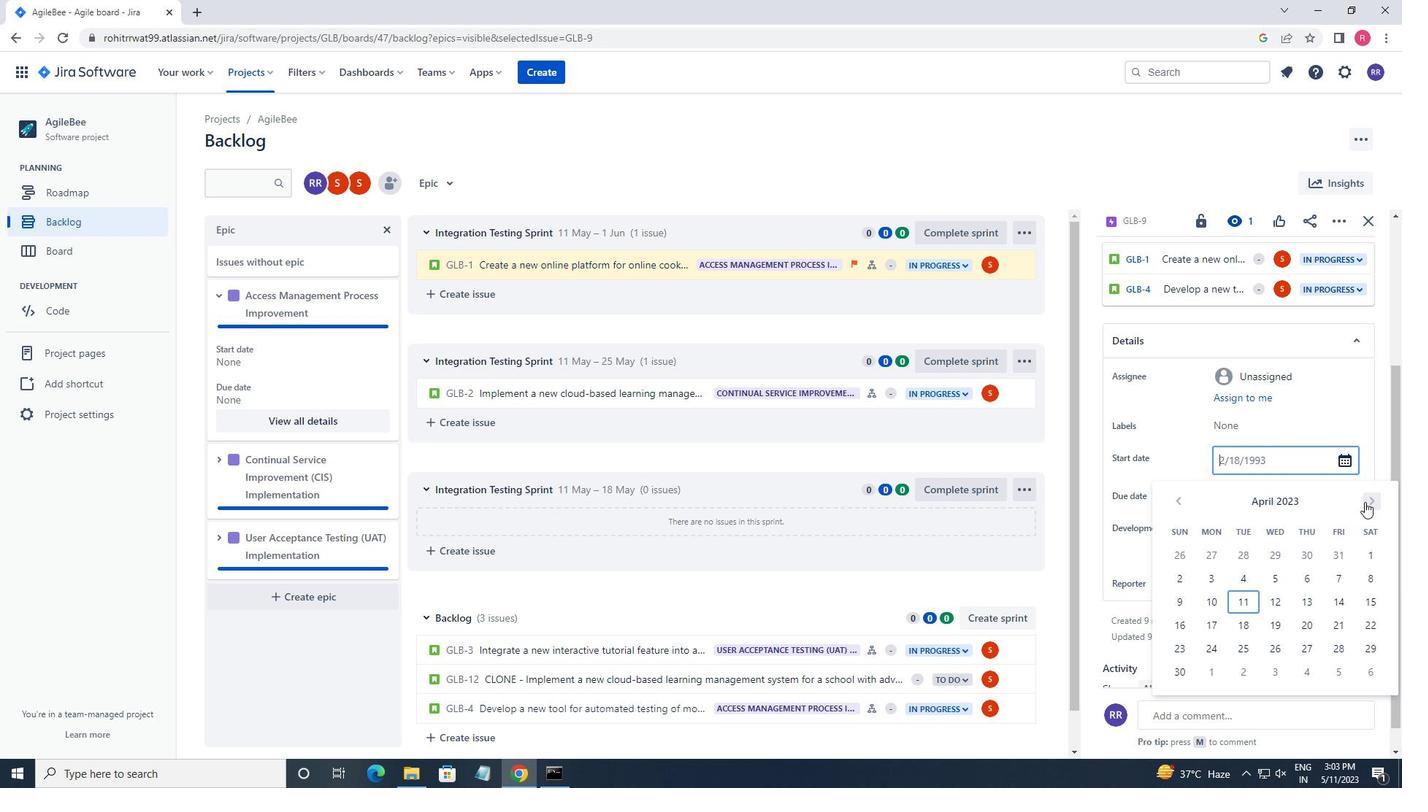 
Action: Mouse moved to (1180, 623)
Screenshot: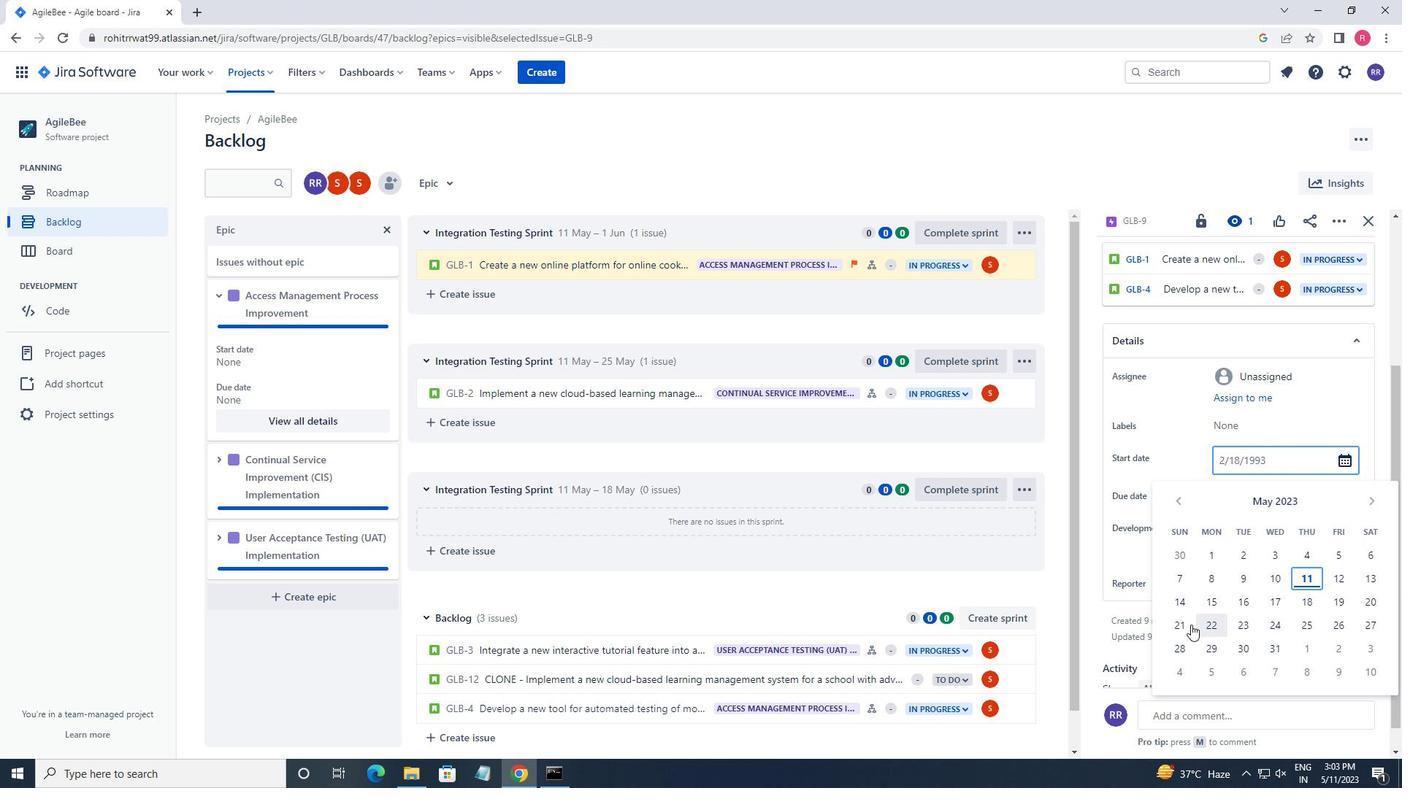 
Action: Mouse pressed left at (1180, 623)
Screenshot: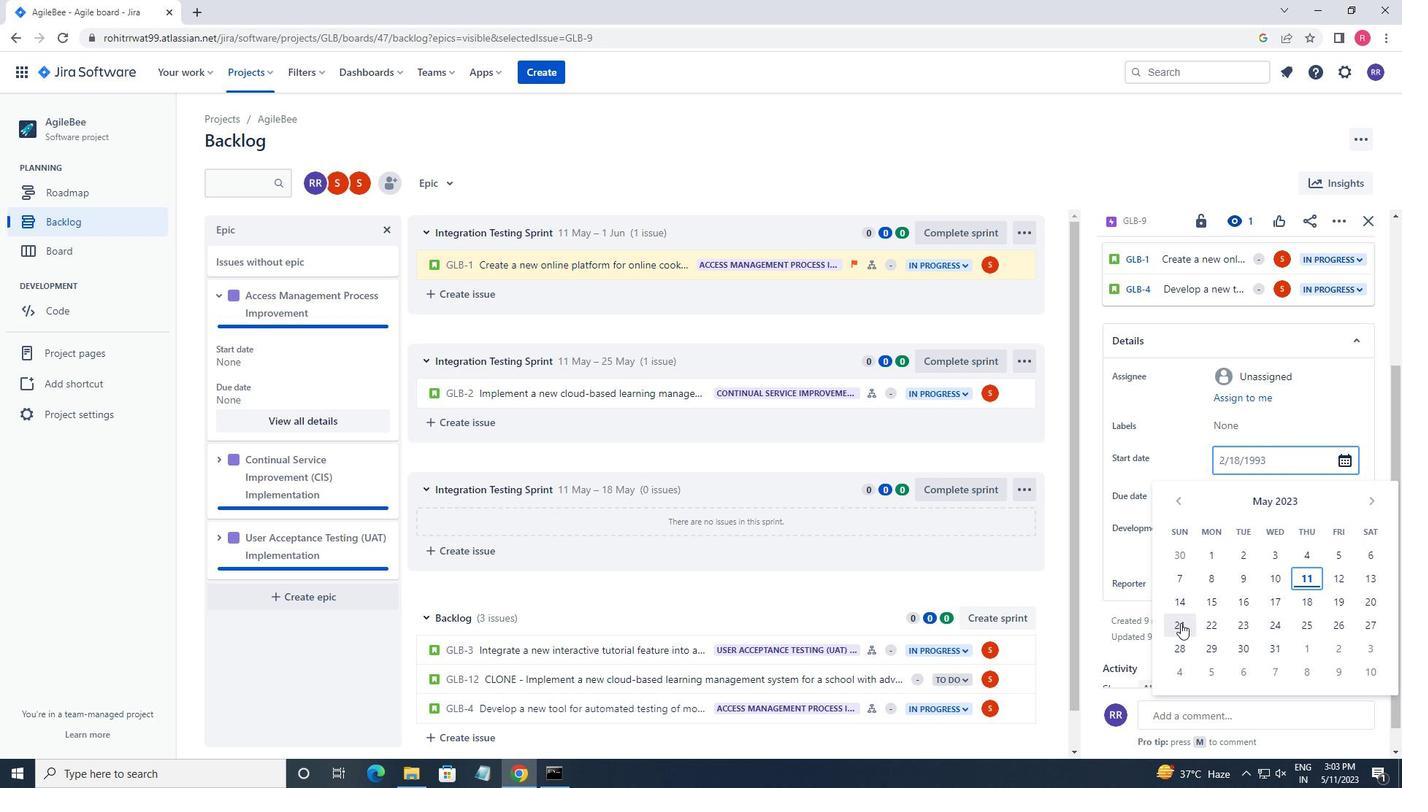 
Action: Mouse moved to (1247, 496)
Screenshot: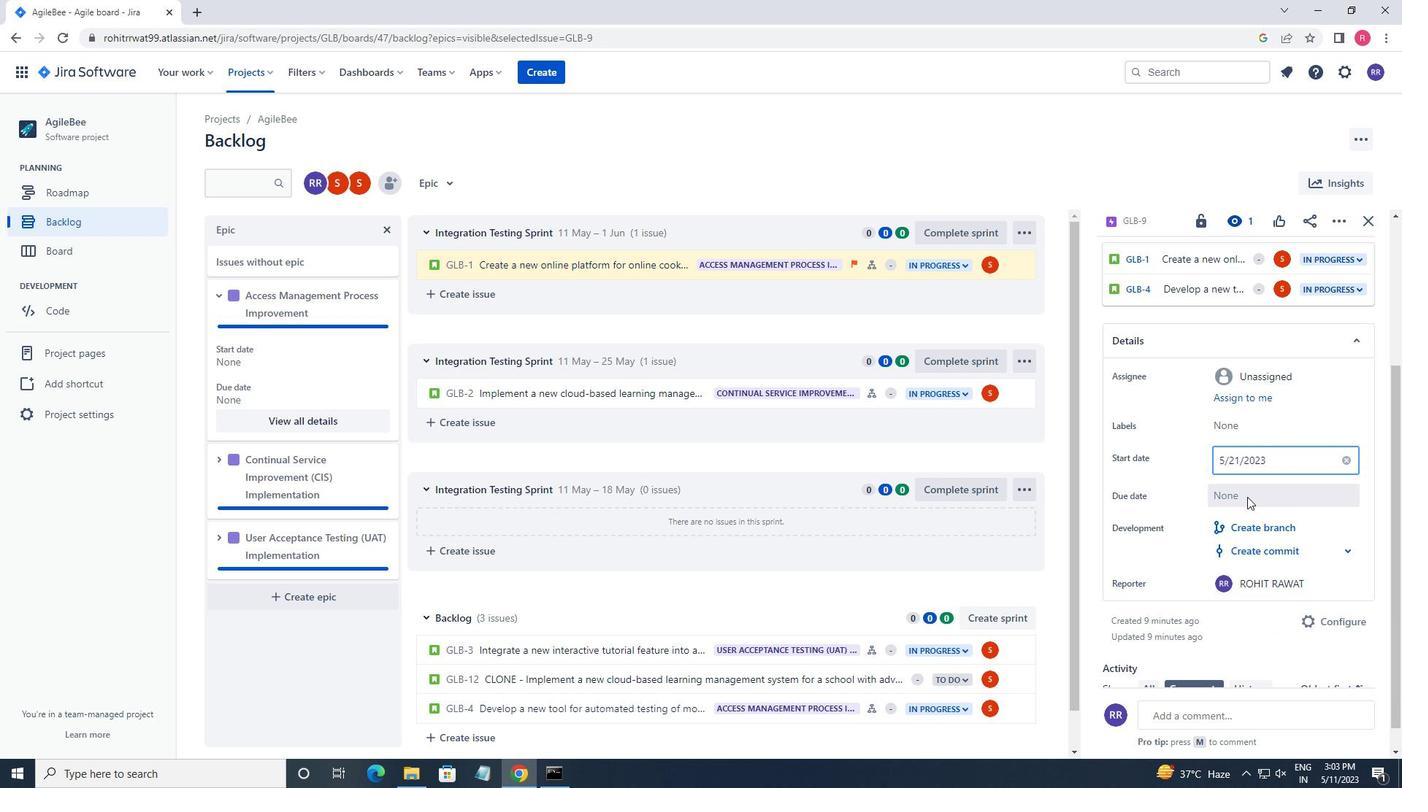 
Action: Mouse pressed left at (1247, 496)
Screenshot: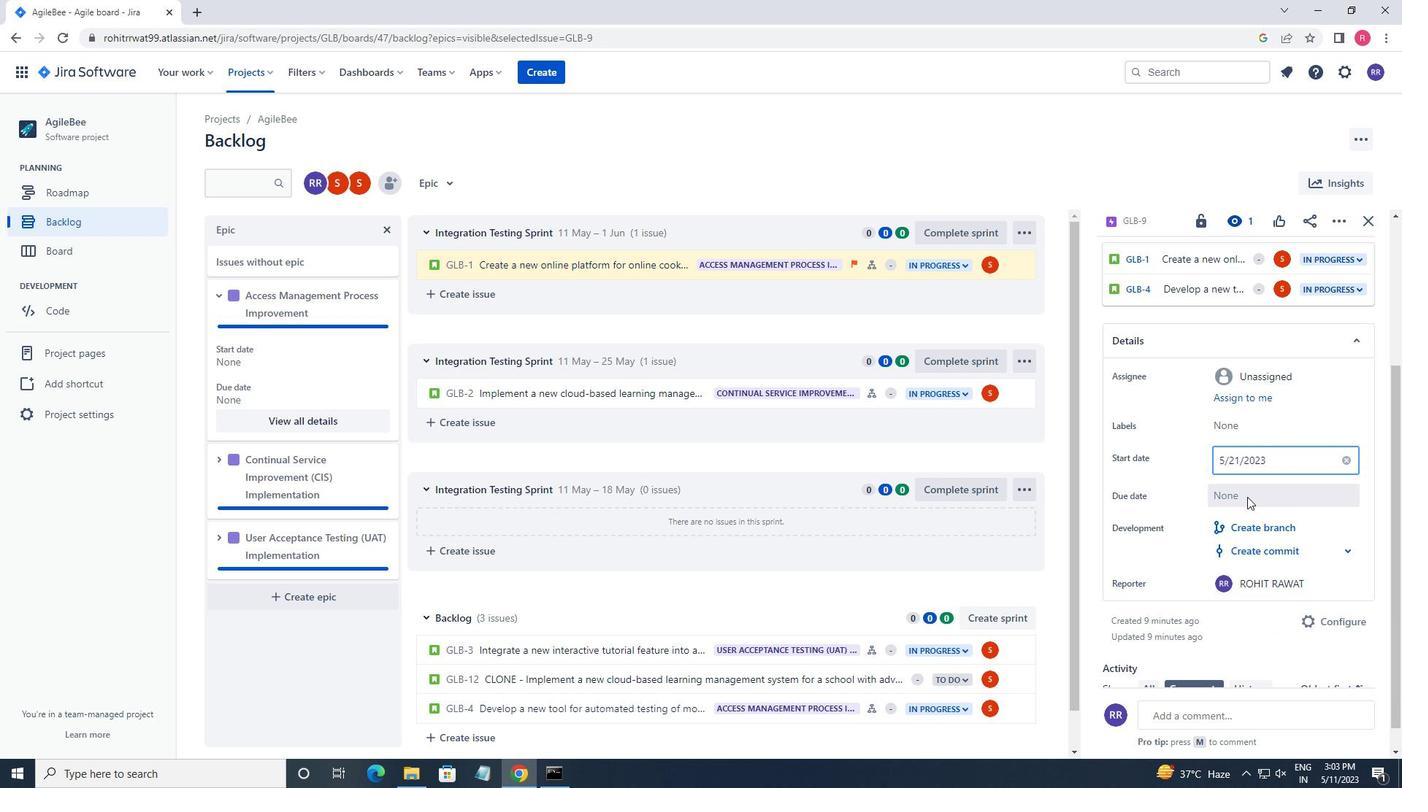 
Action: Mouse moved to (1374, 539)
Screenshot: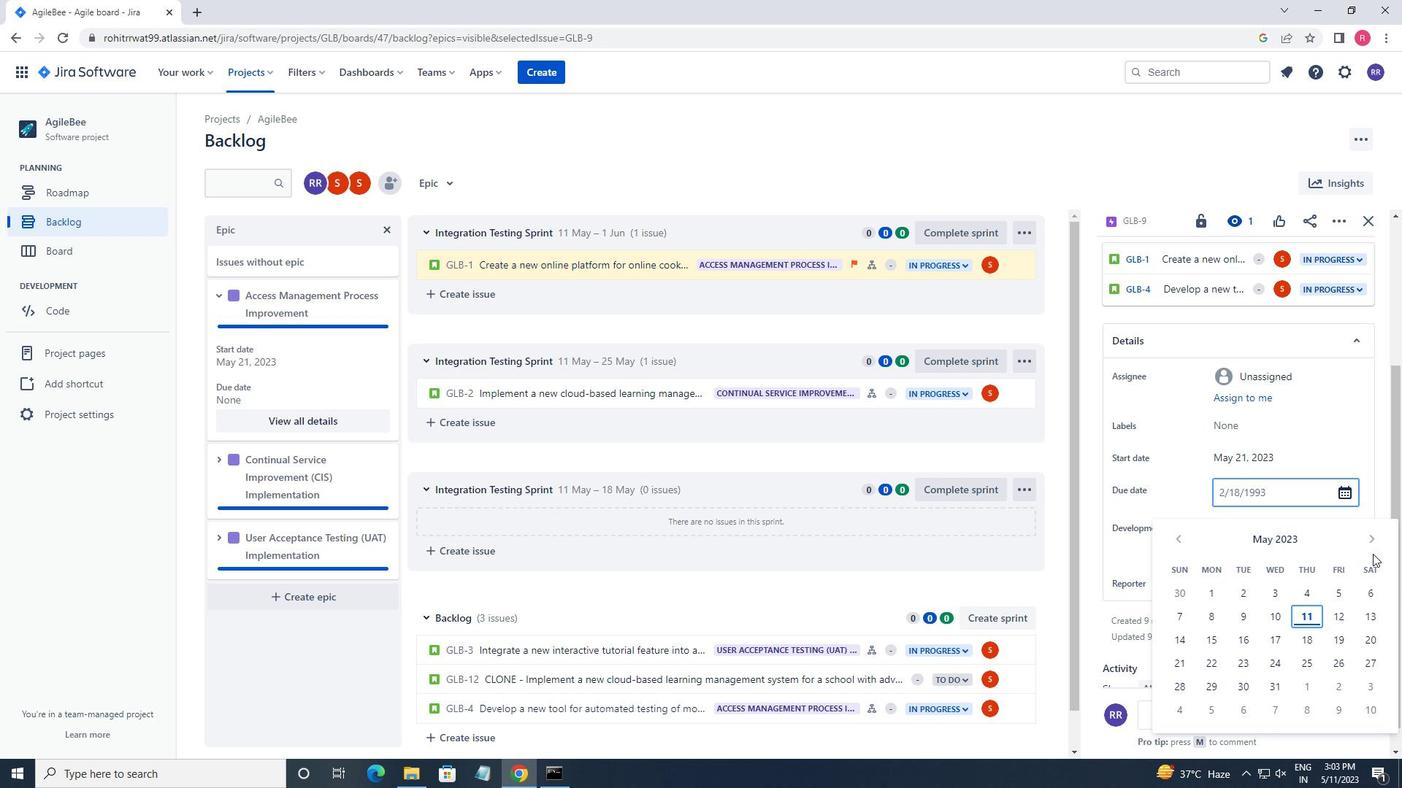 
Action: Mouse pressed left at (1374, 539)
Screenshot: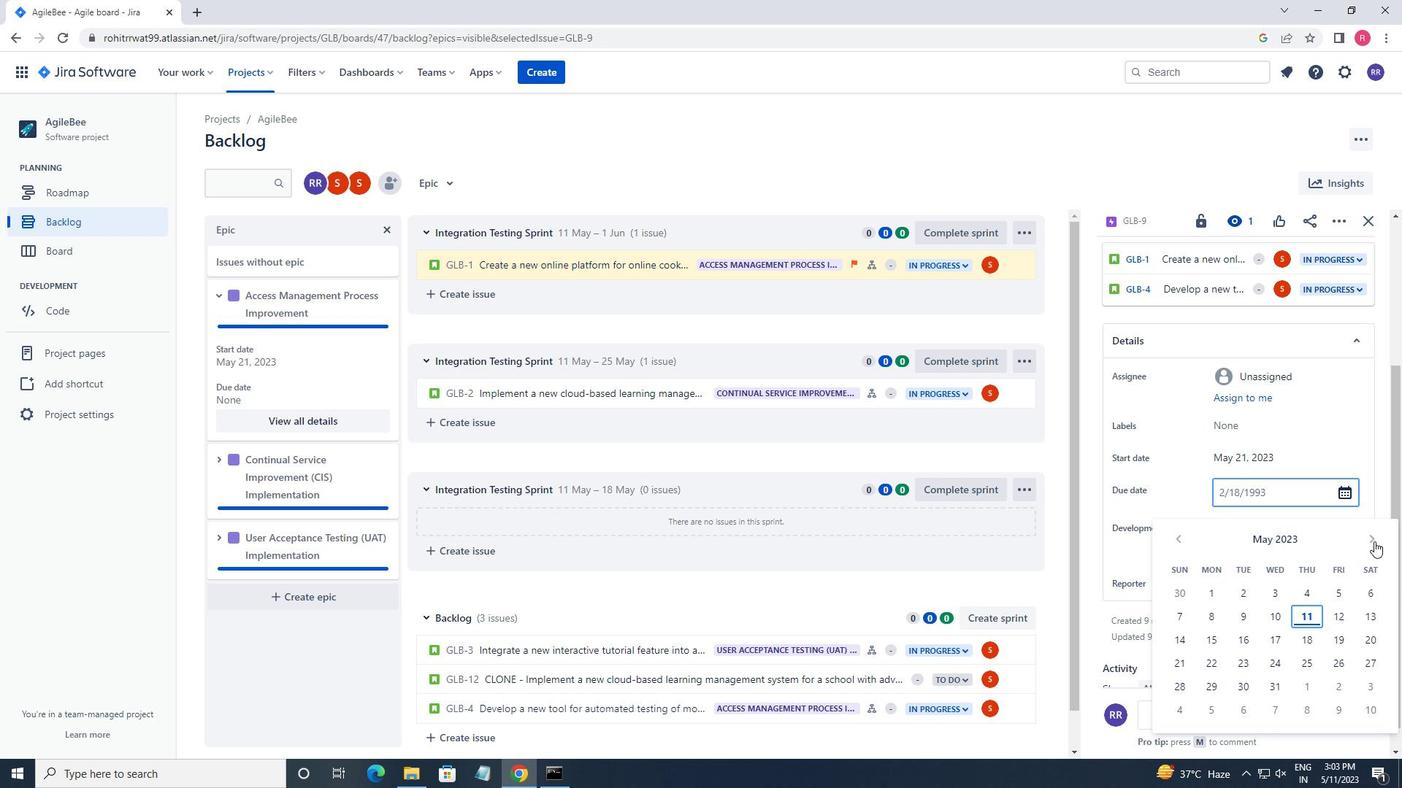 
Action: Mouse pressed left at (1374, 539)
Screenshot: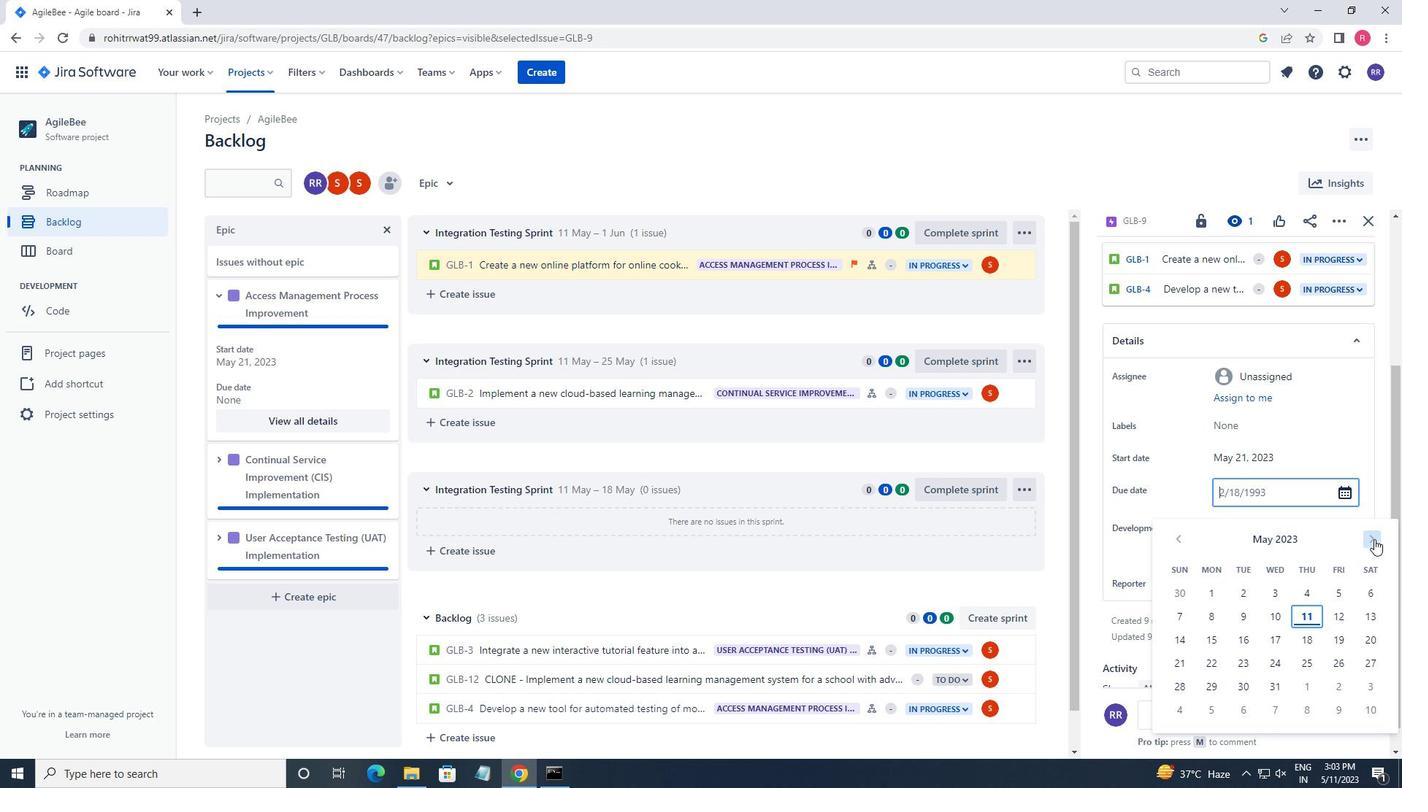 
Action: Mouse pressed left at (1374, 539)
Screenshot: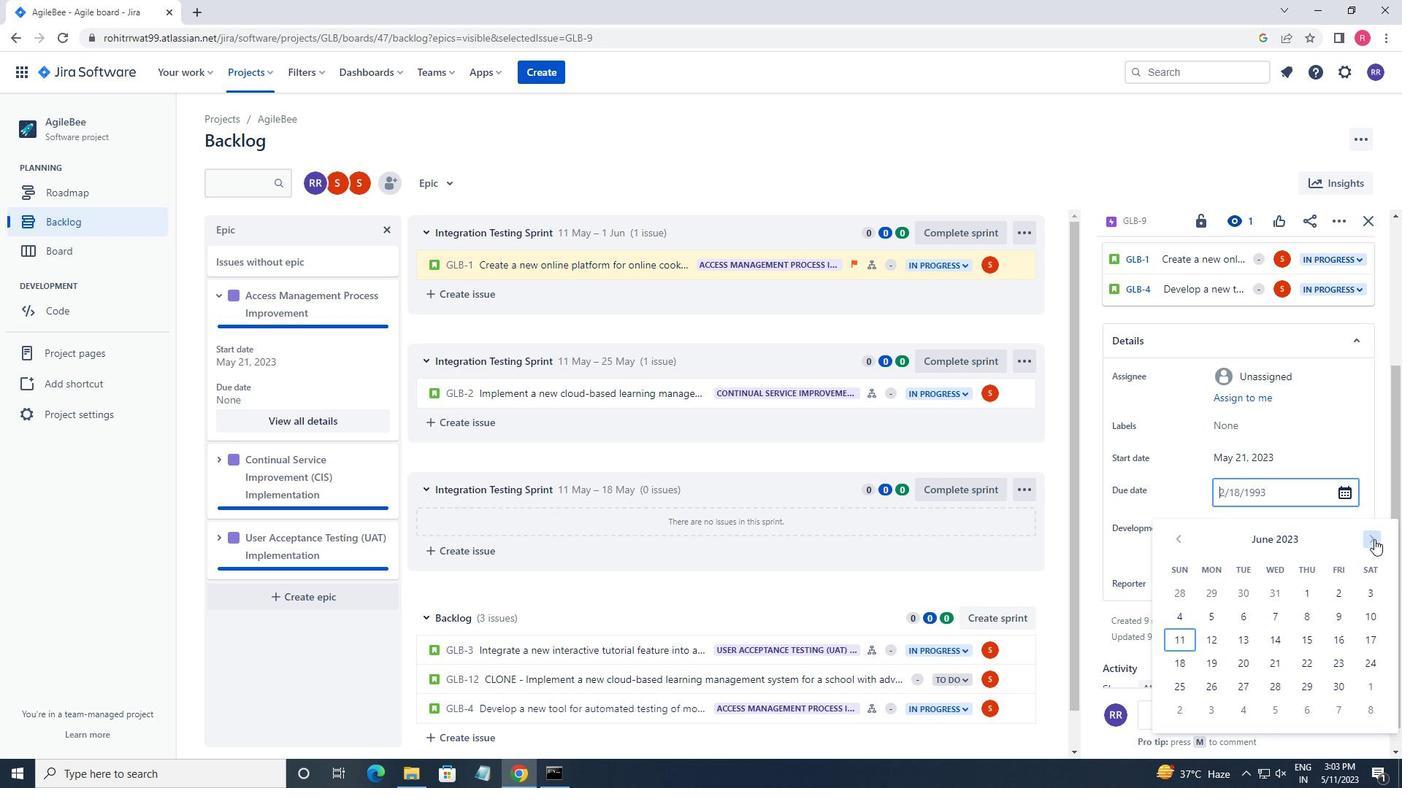 
Action: Mouse pressed left at (1374, 539)
Screenshot: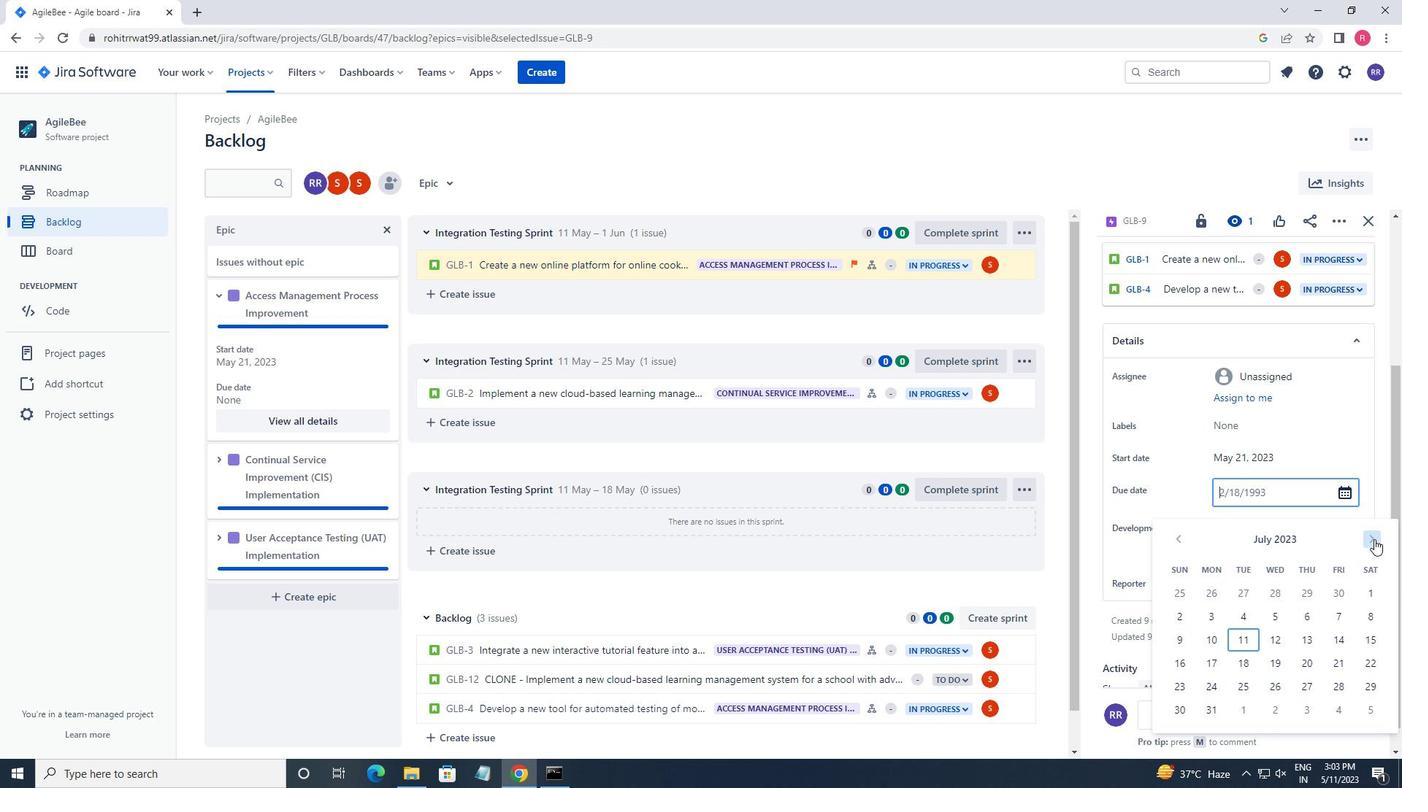 
Action: Mouse pressed left at (1374, 539)
Screenshot: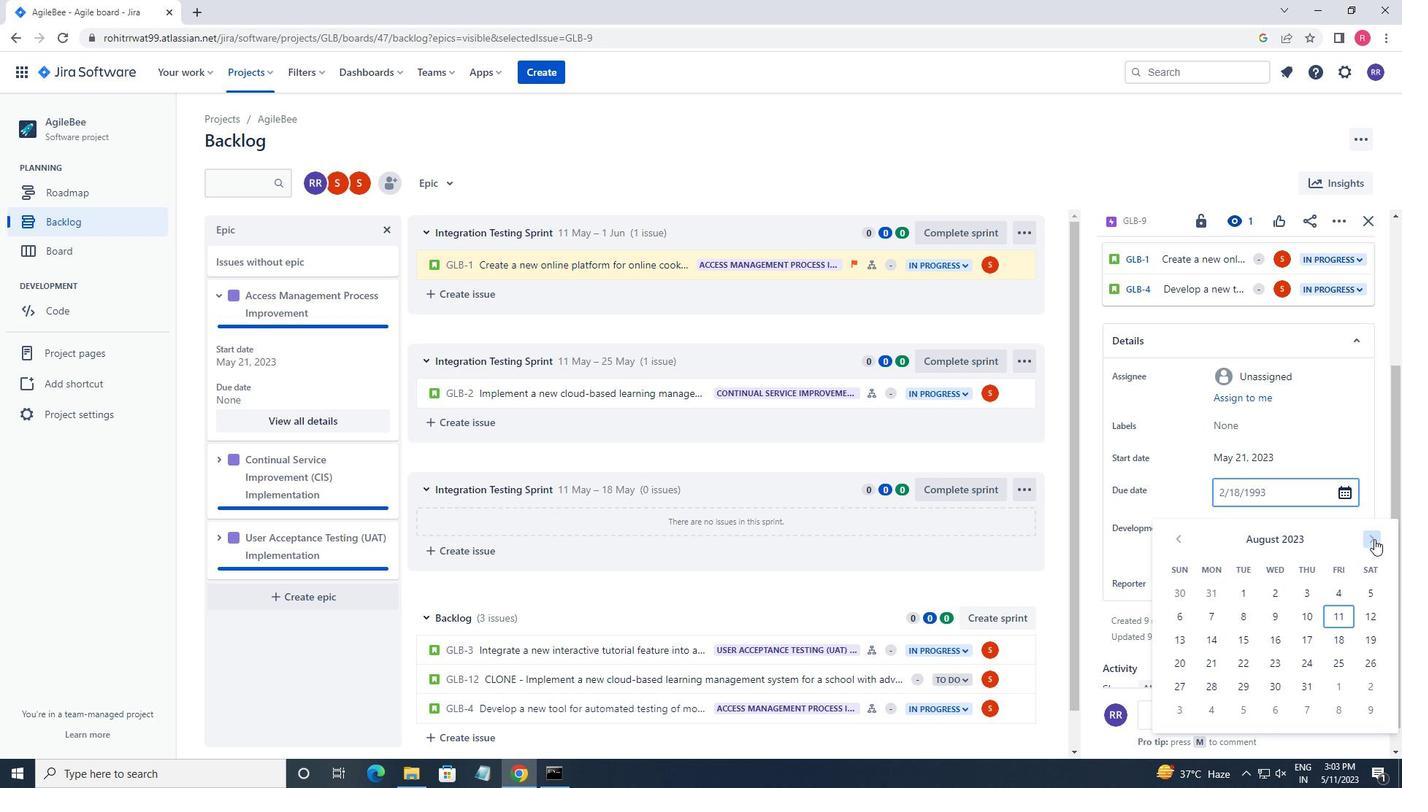
Action: Mouse pressed left at (1374, 539)
Screenshot: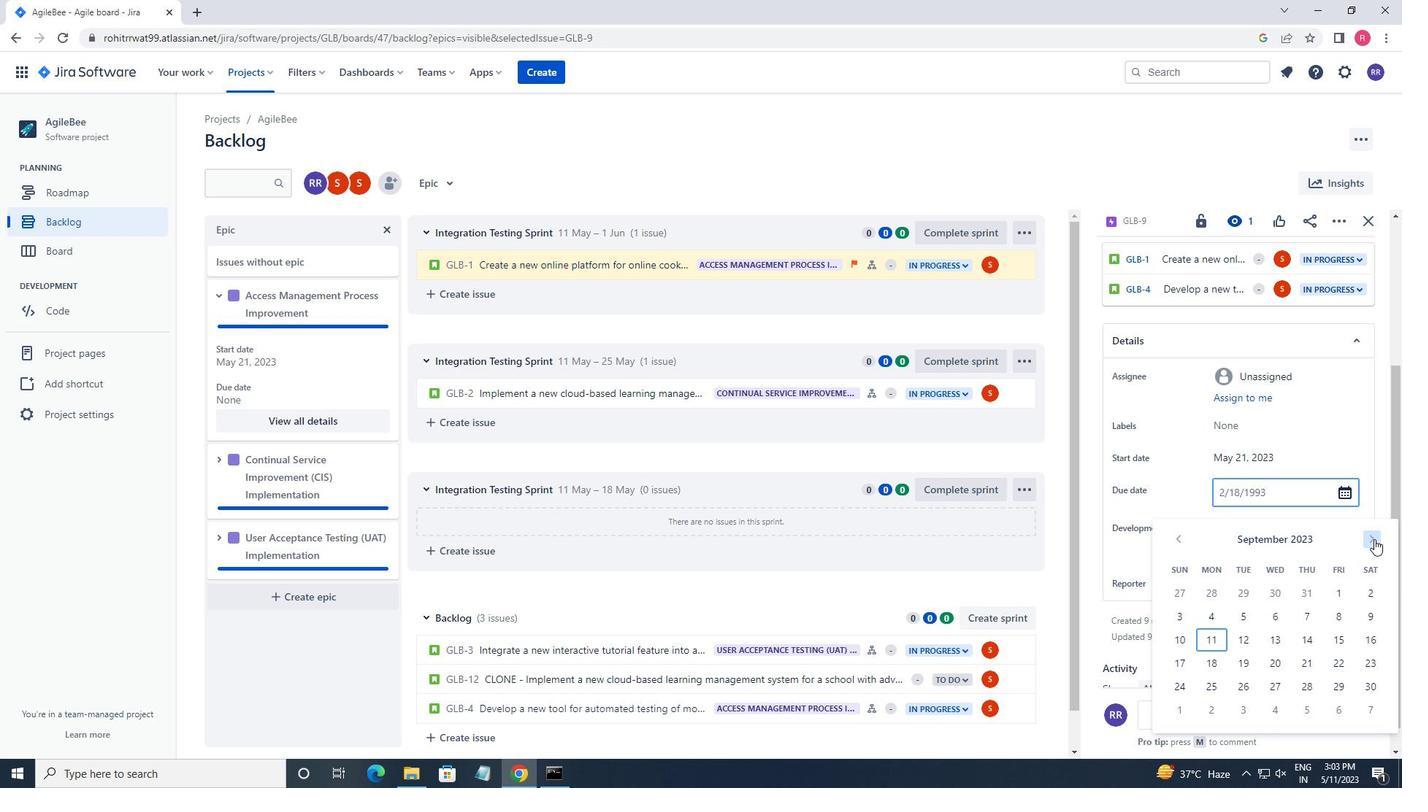 
Action: Mouse pressed left at (1374, 539)
Screenshot: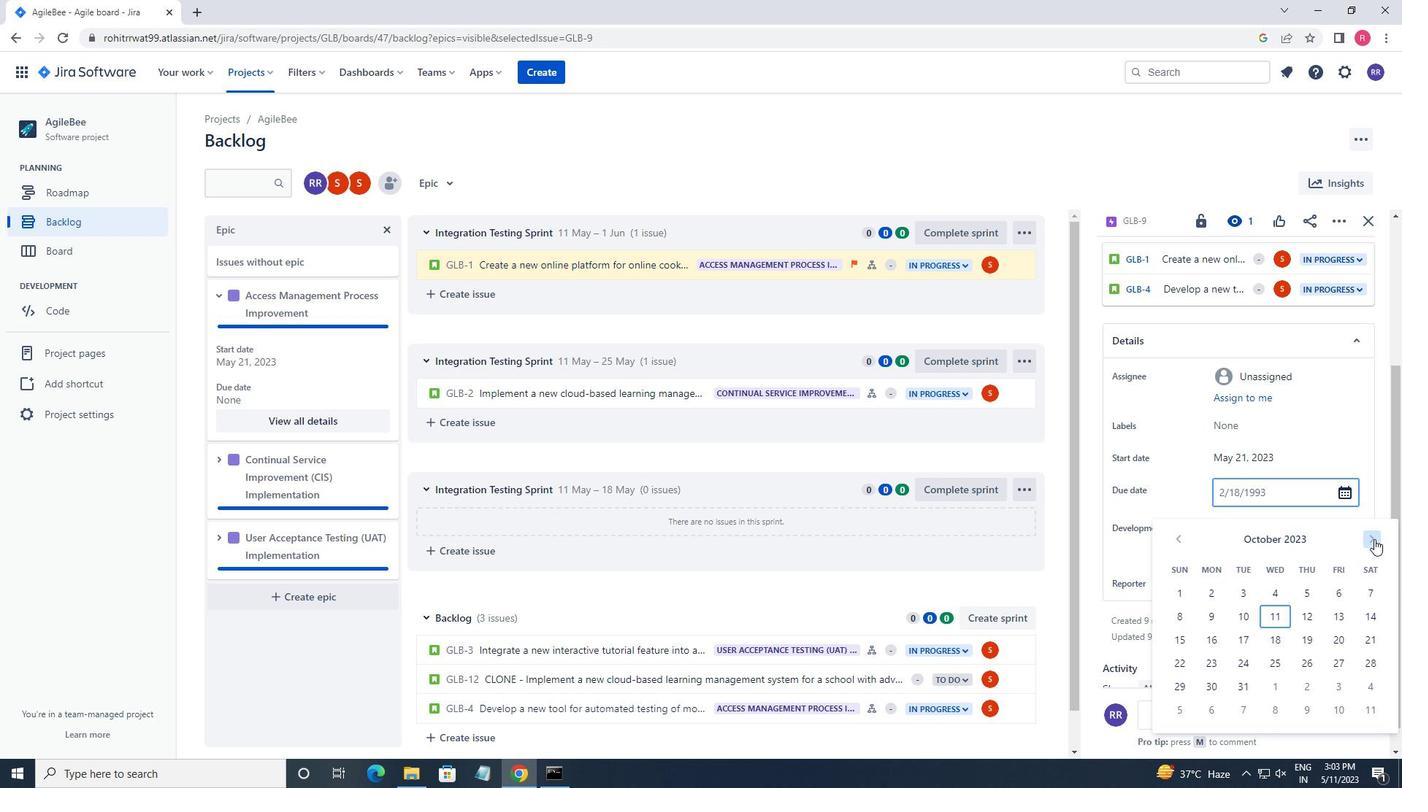 
Action: Mouse pressed left at (1374, 539)
Screenshot: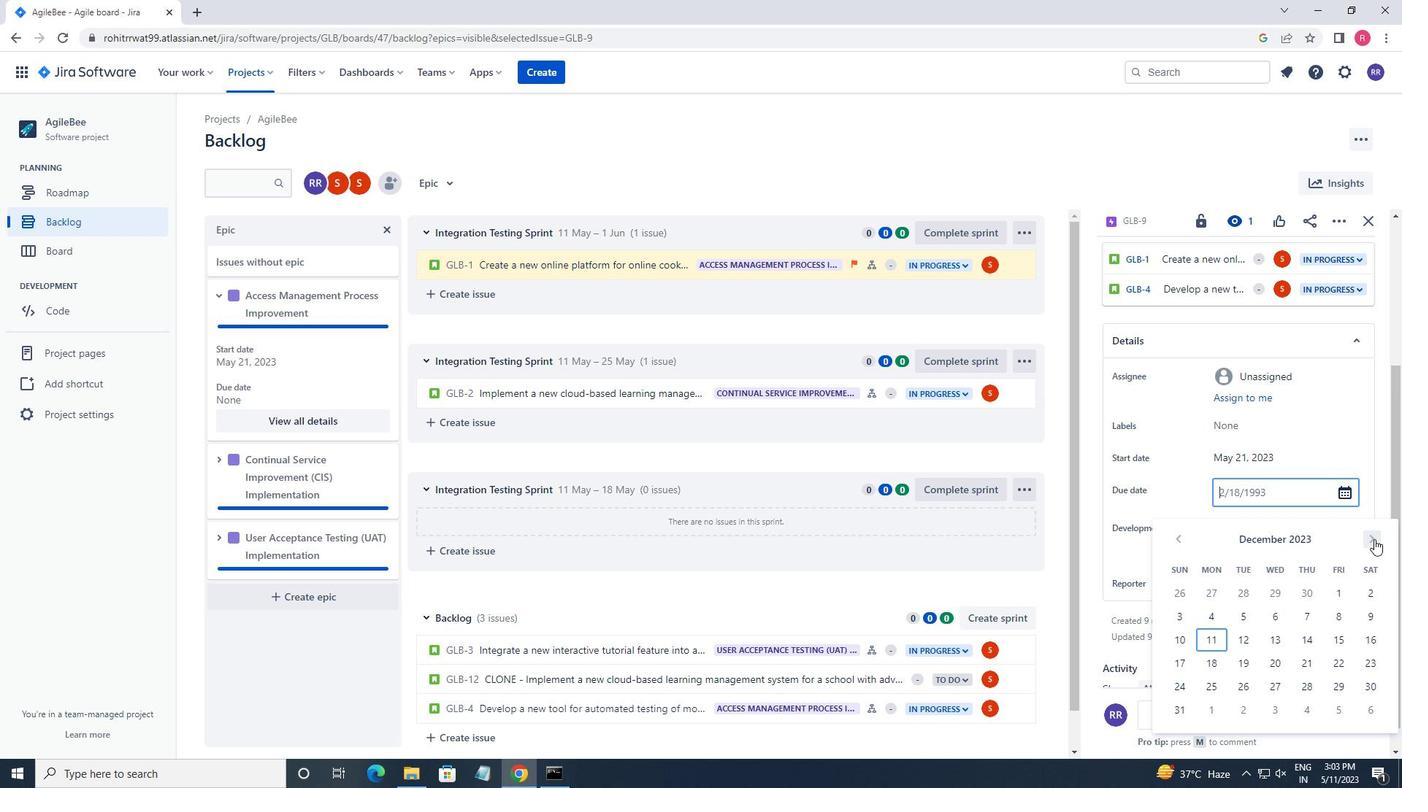 
Action: Mouse pressed left at (1374, 539)
Screenshot: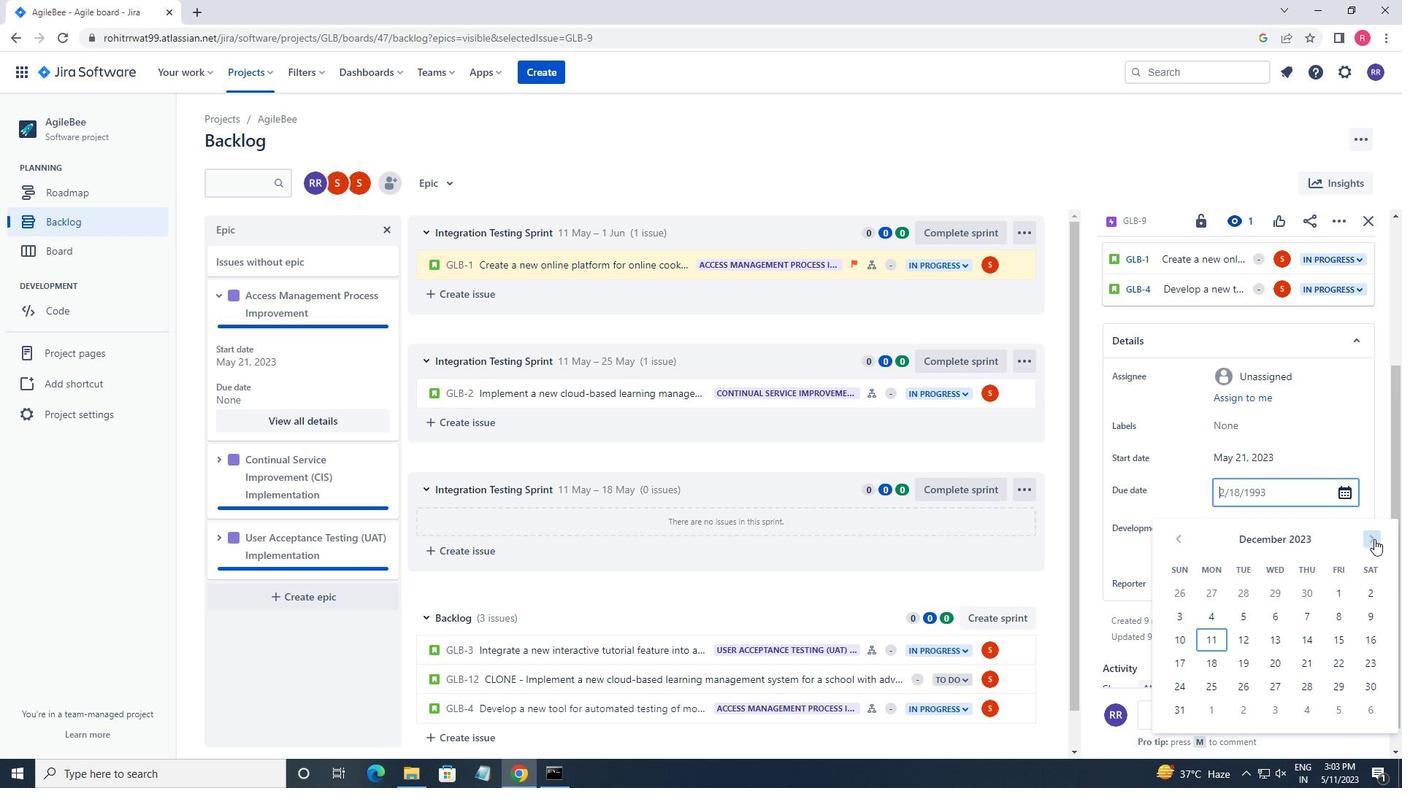 
Action: Mouse pressed left at (1374, 539)
Screenshot: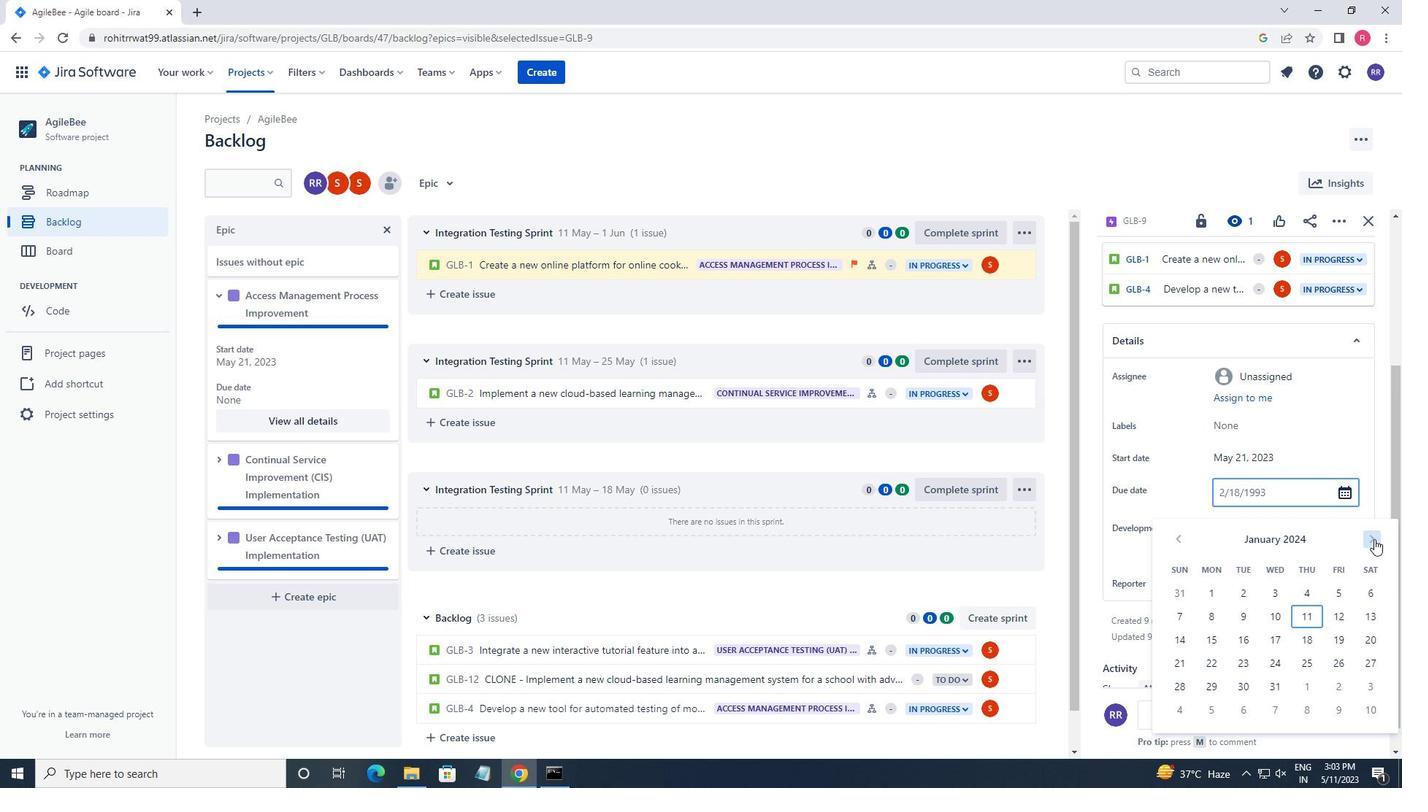 
Action: Mouse pressed left at (1374, 539)
Screenshot: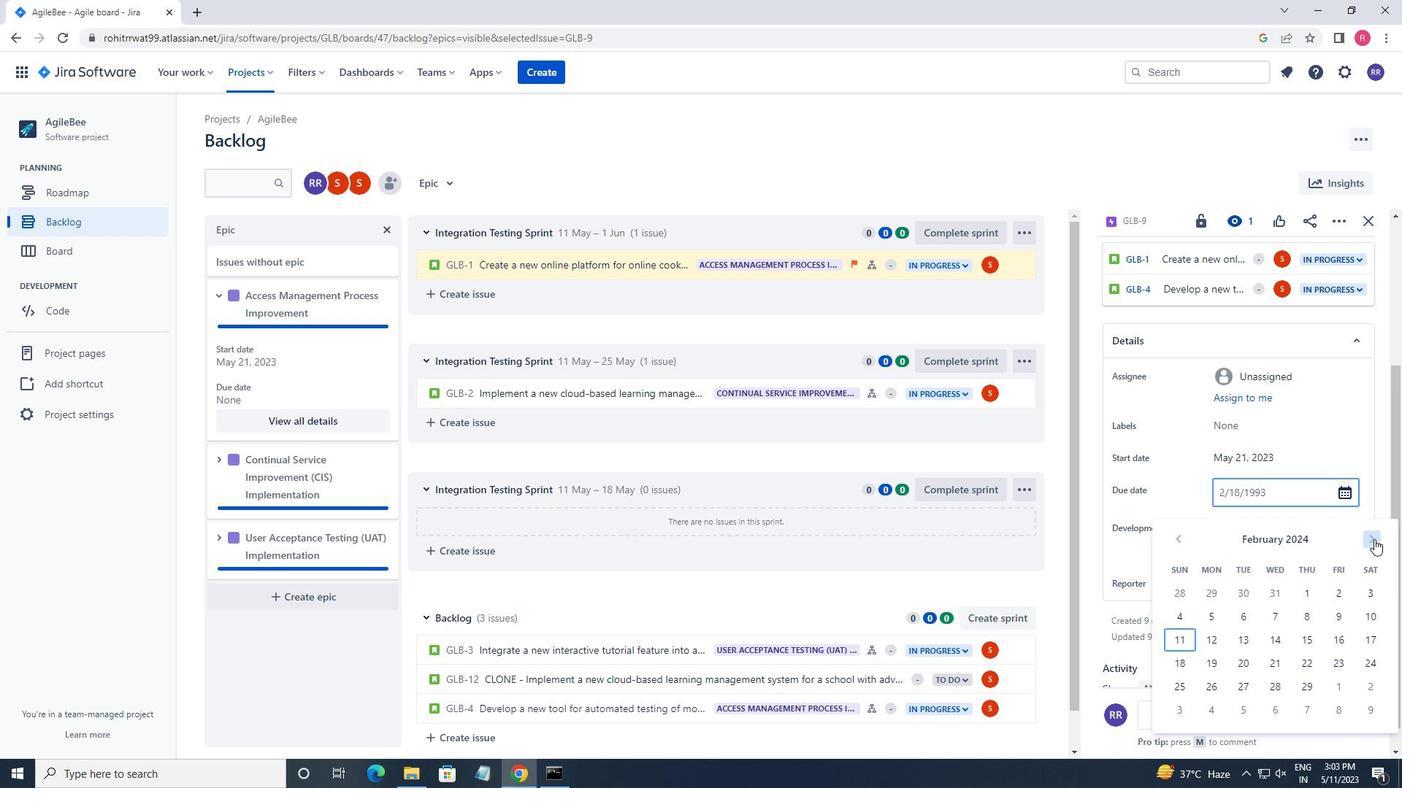 
Action: Mouse pressed left at (1374, 539)
Screenshot: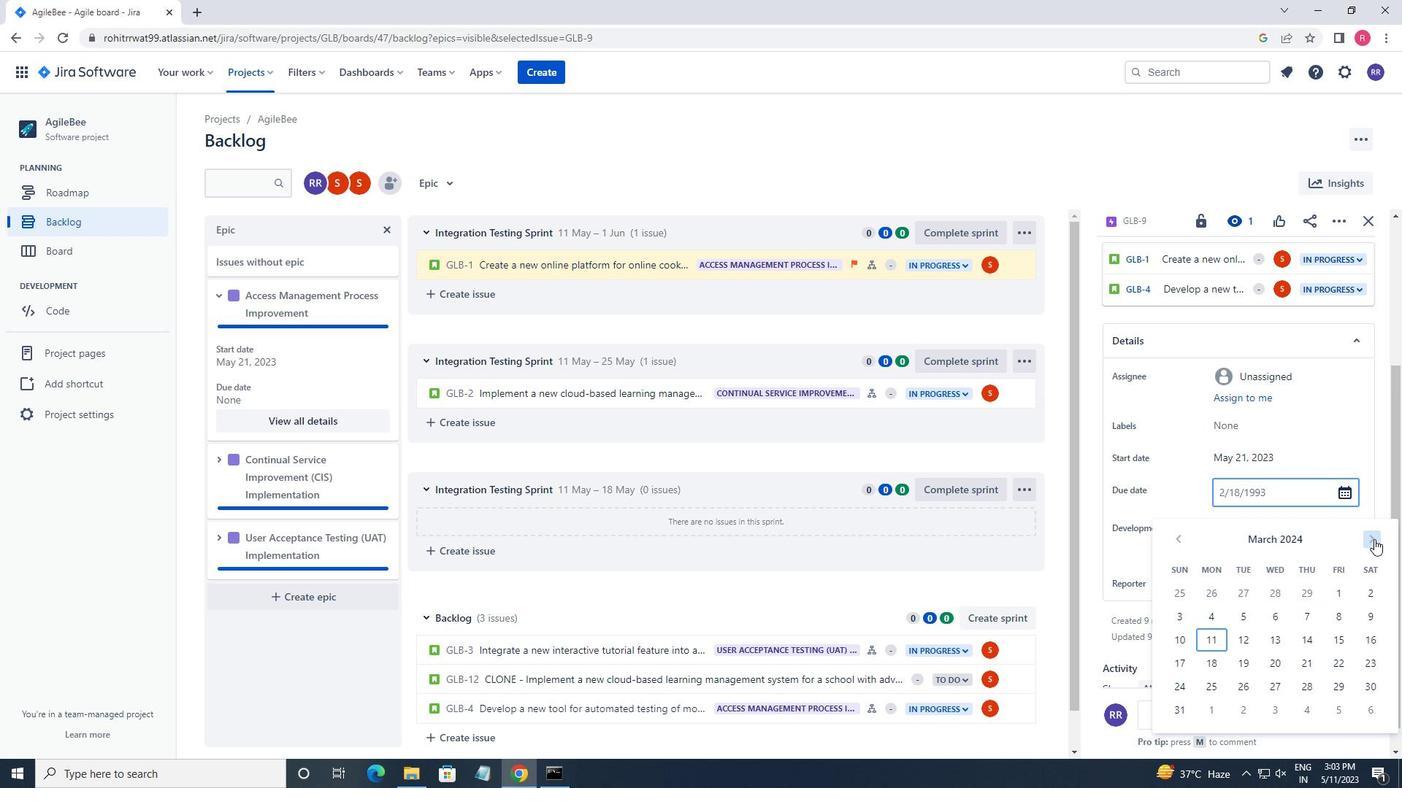 
Action: Mouse pressed left at (1374, 539)
Screenshot: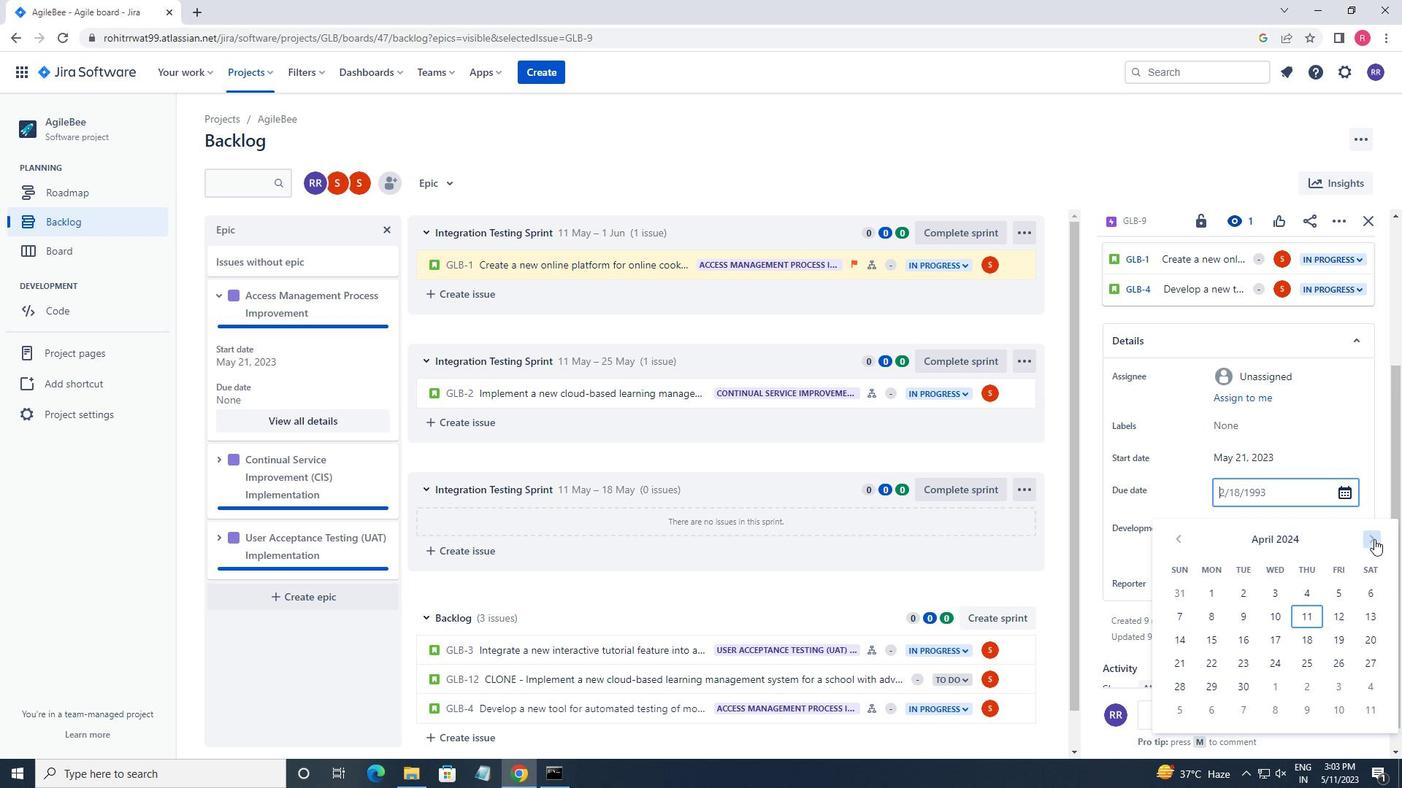 
Action: Mouse pressed left at (1374, 539)
Screenshot: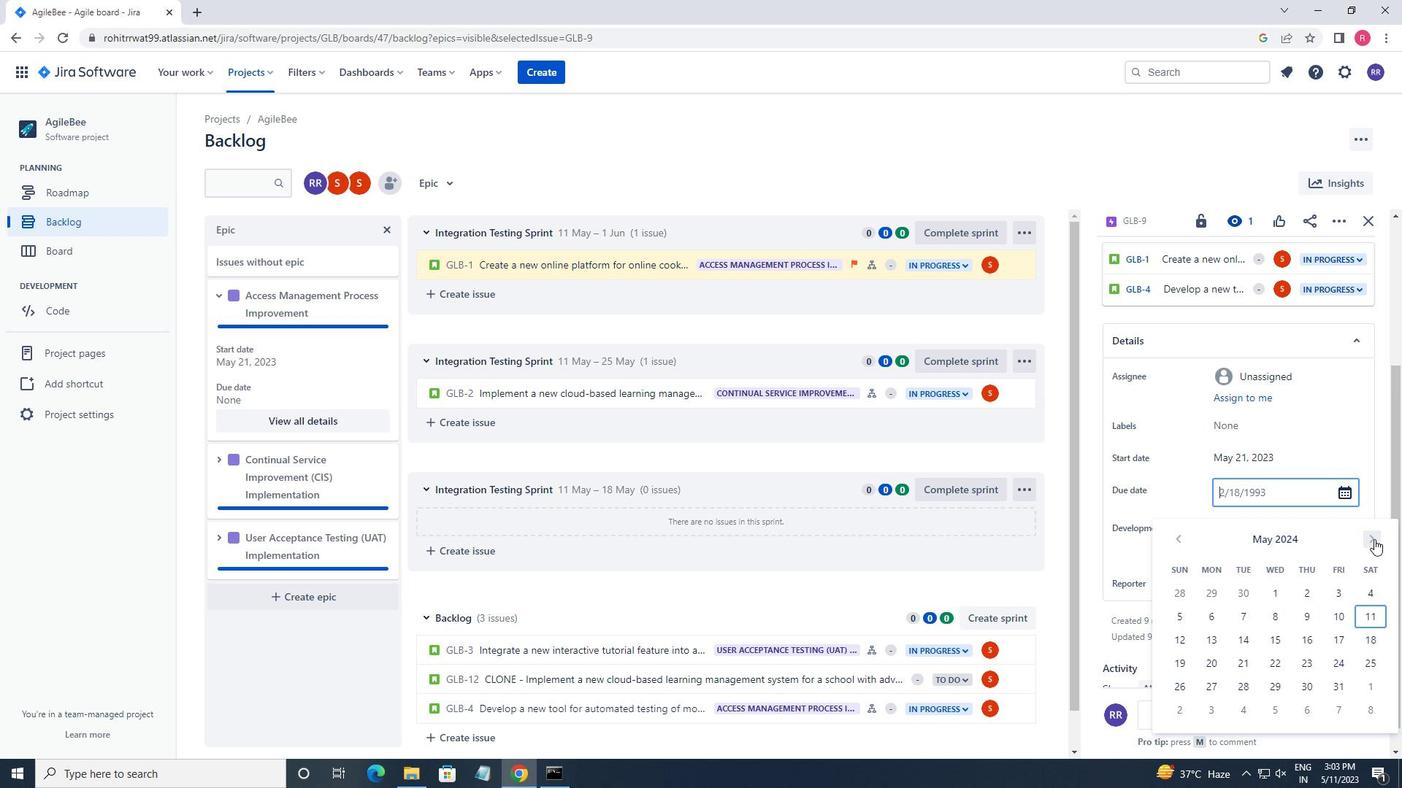 
Action: Mouse pressed left at (1374, 539)
Screenshot: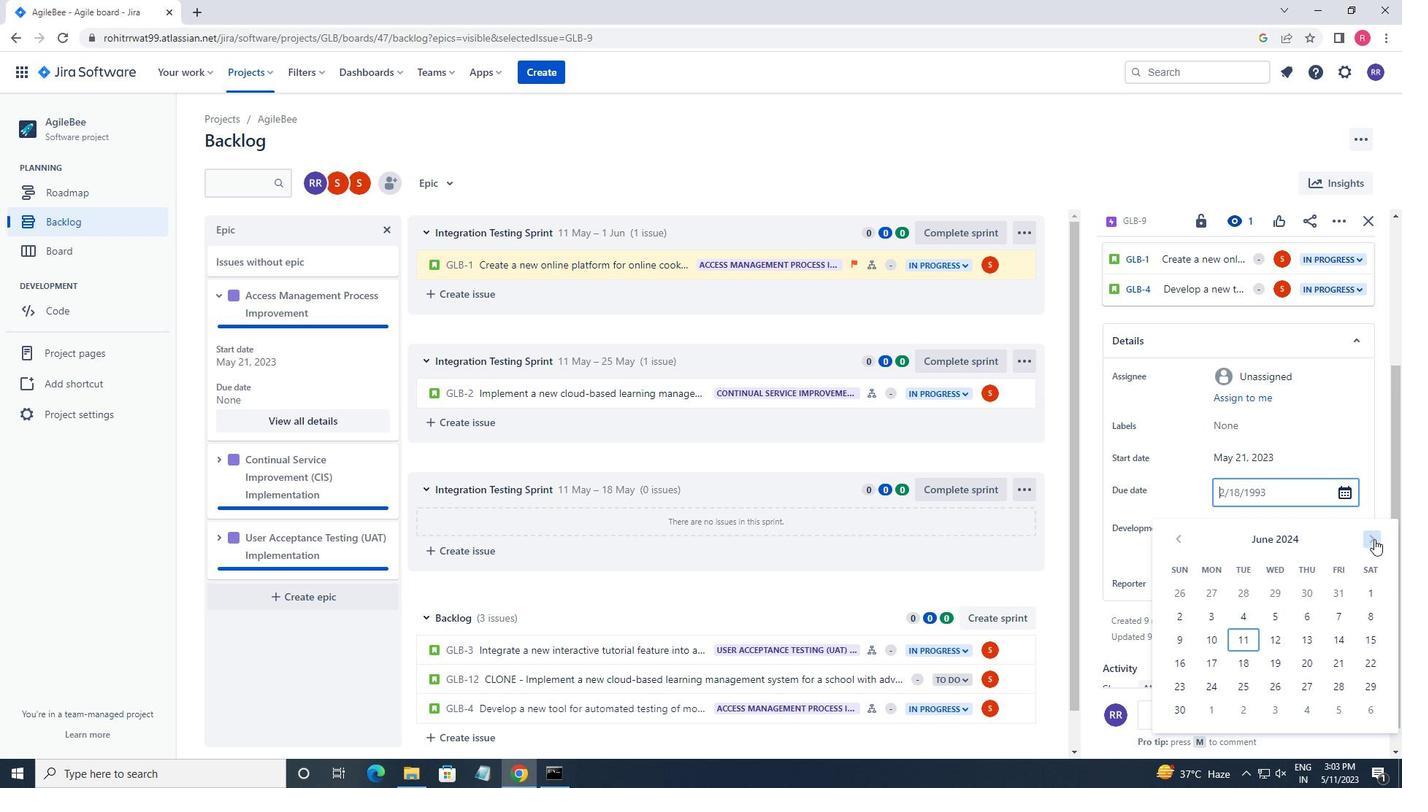 
Action: Mouse pressed left at (1374, 539)
Screenshot: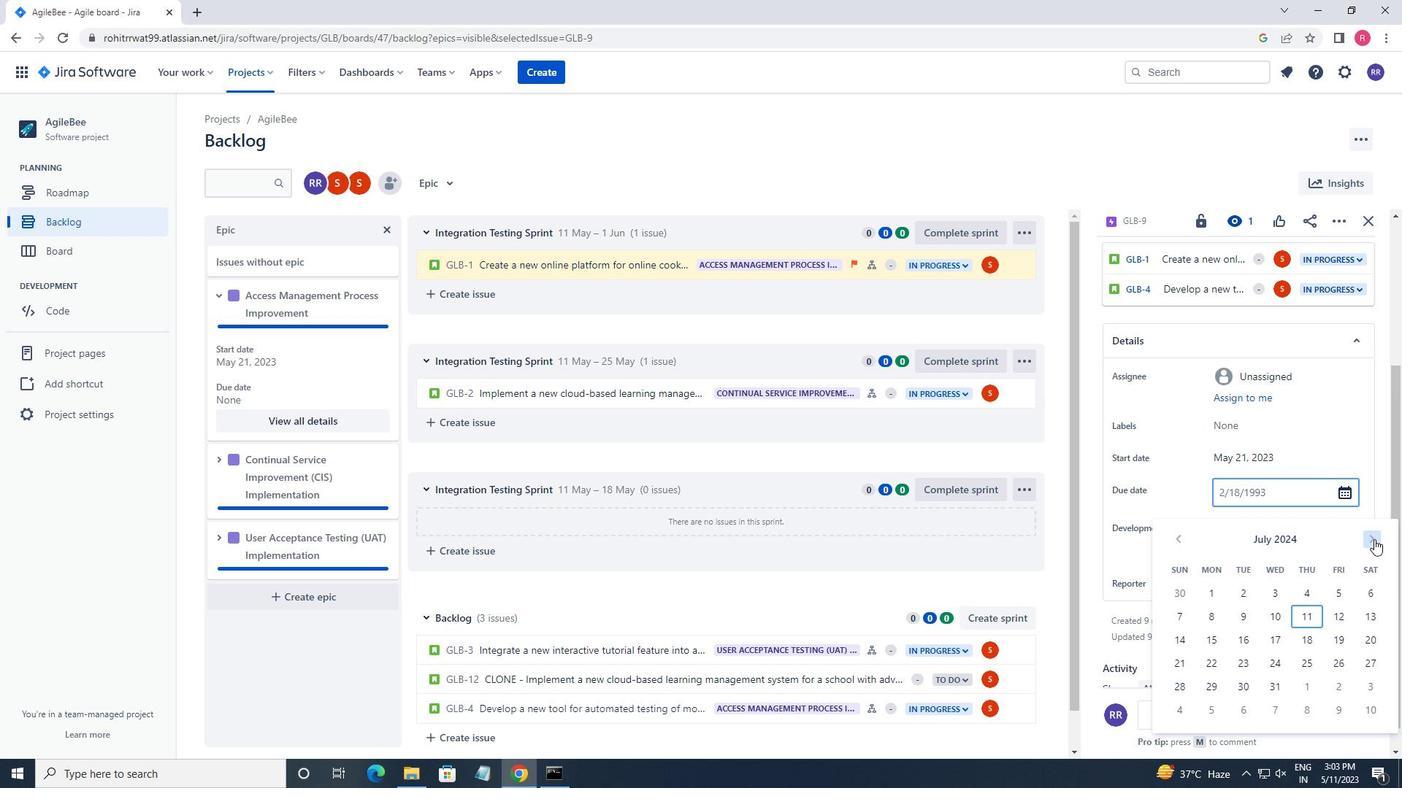 
Action: Mouse pressed left at (1374, 539)
Screenshot: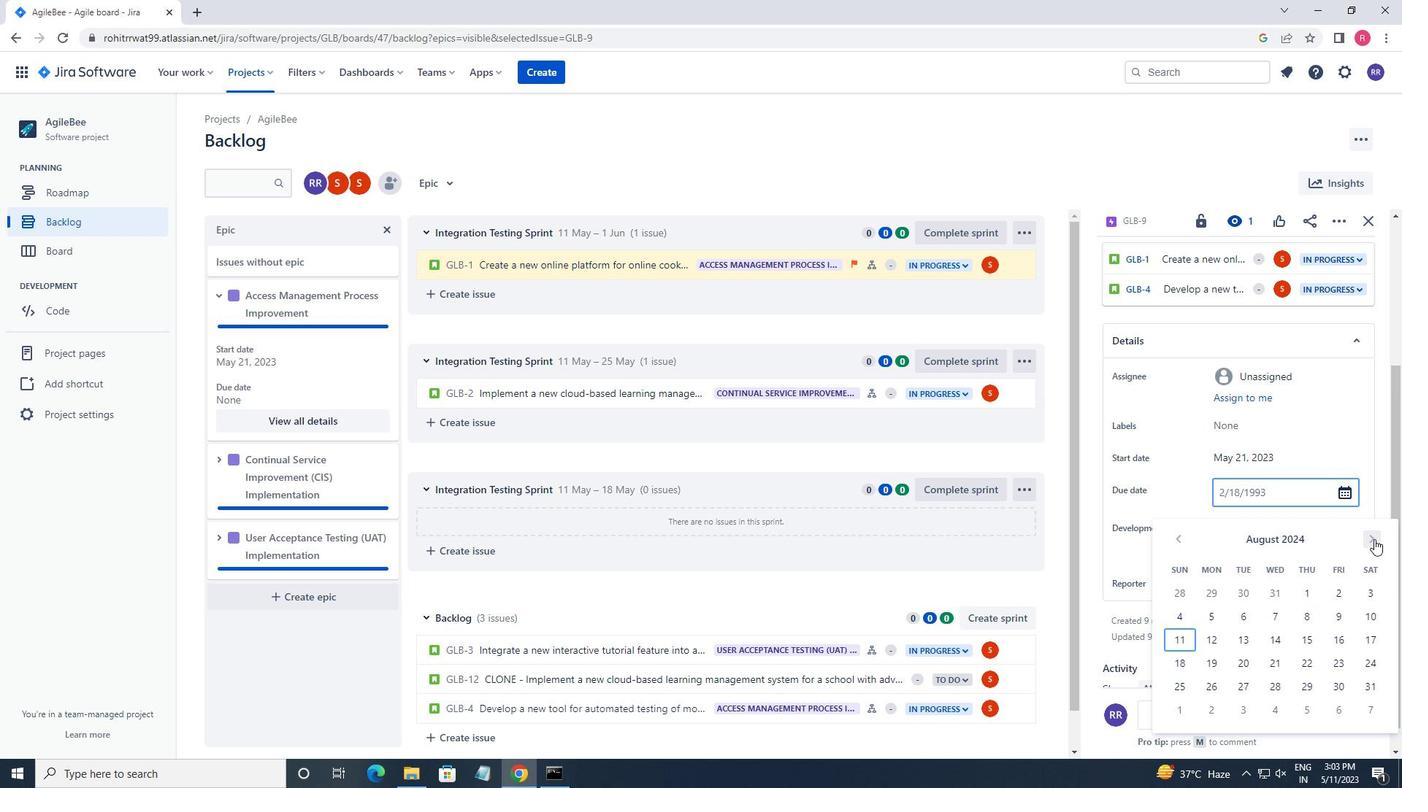 
Action: Mouse pressed left at (1374, 539)
Screenshot: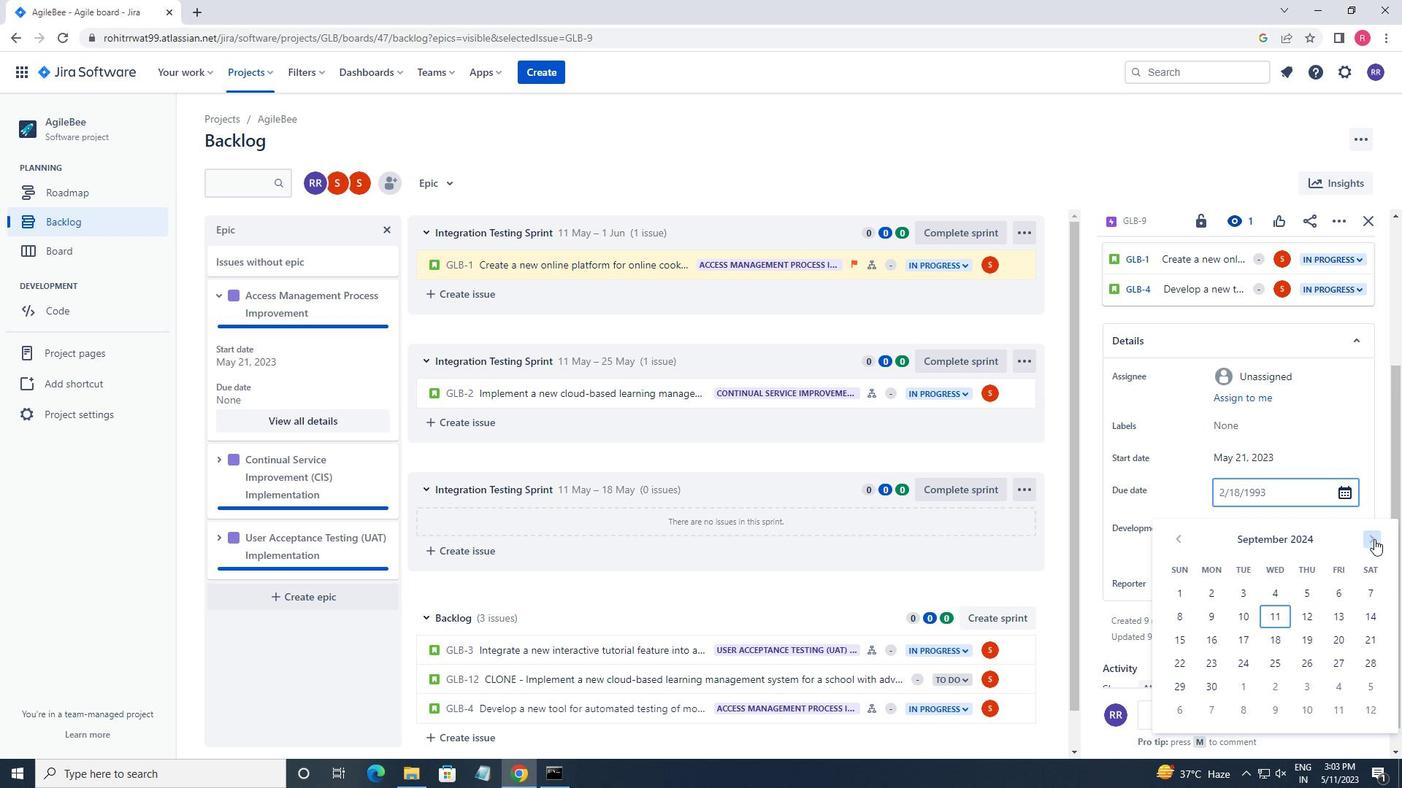 
Action: Mouse pressed left at (1374, 539)
Screenshot: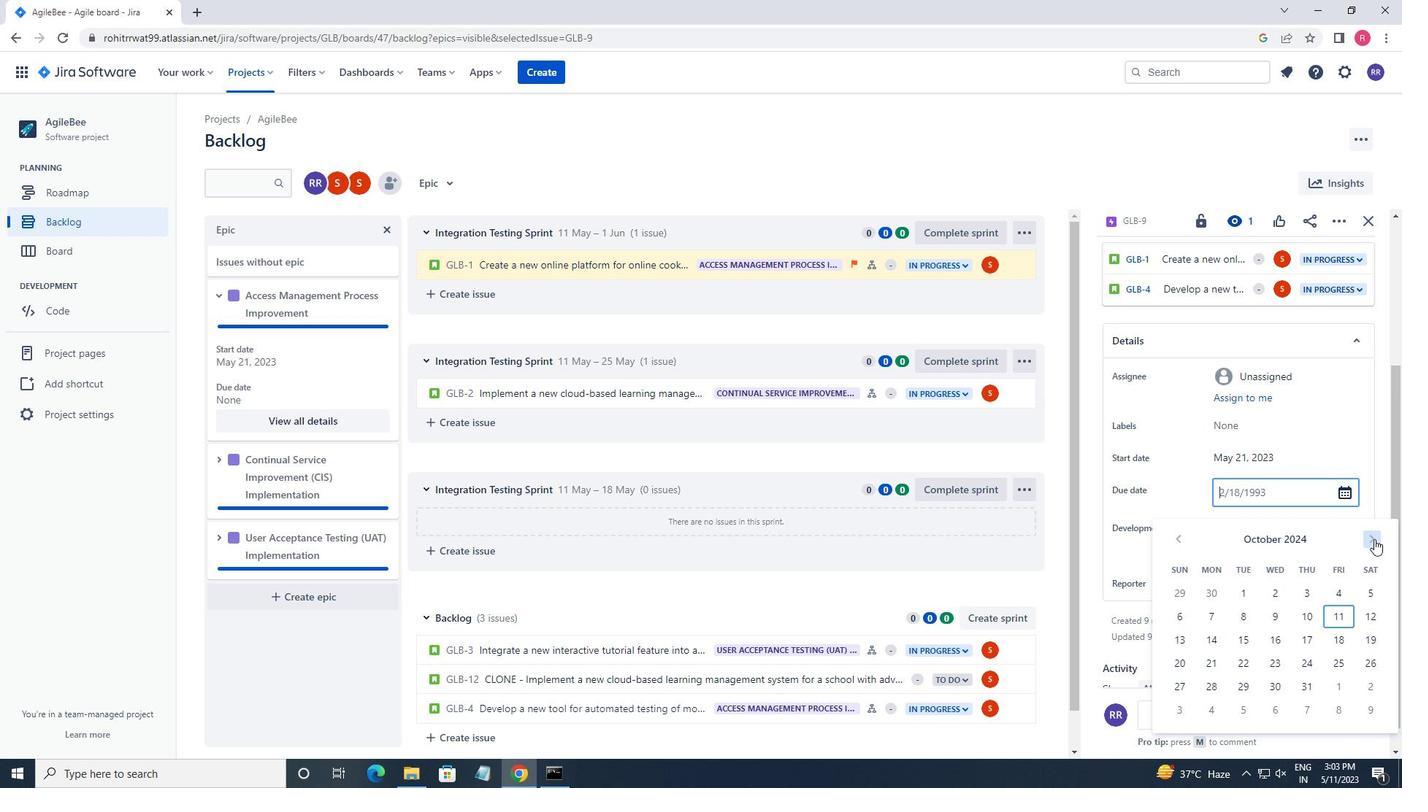 
Action: Mouse pressed left at (1374, 539)
Screenshot: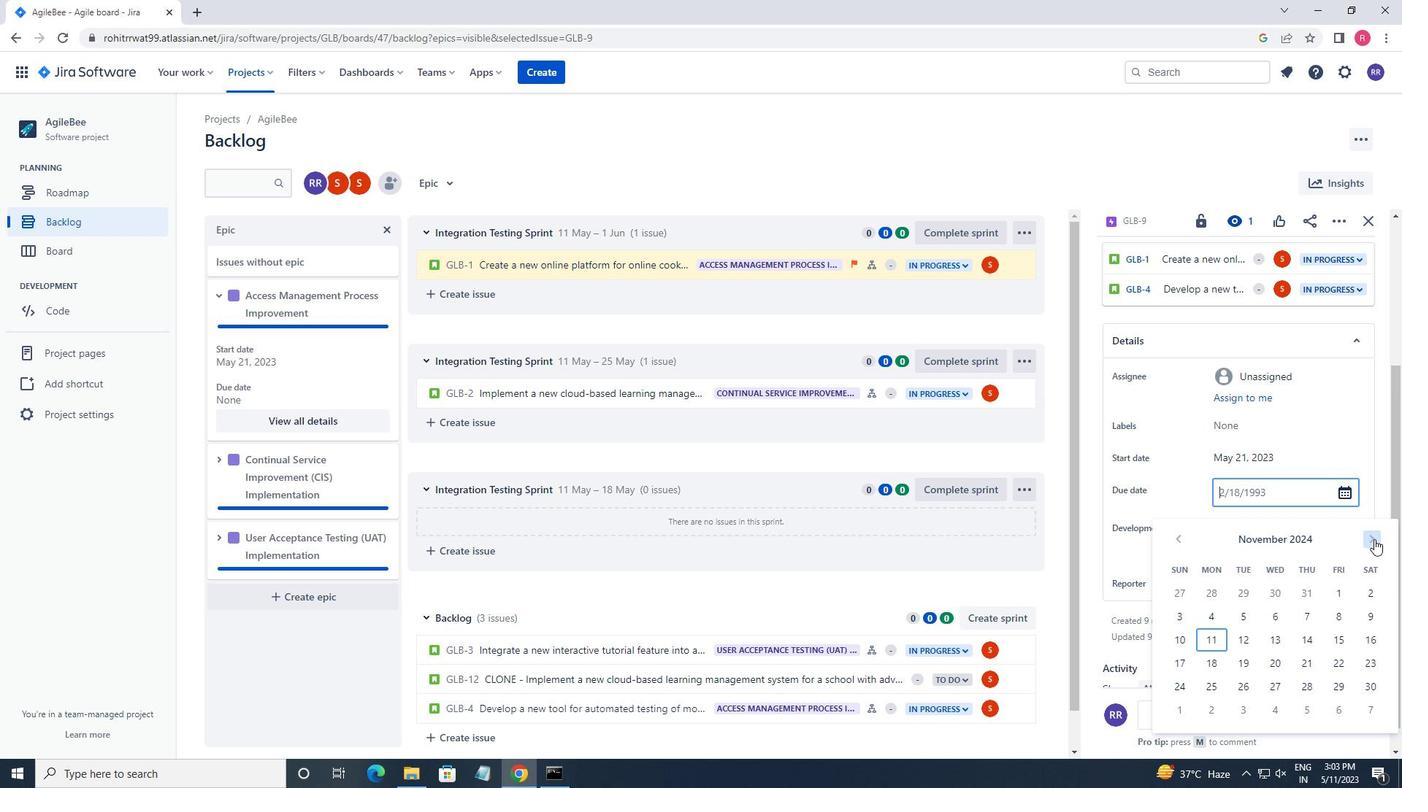 
Action: Mouse pressed left at (1374, 539)
Screenshot: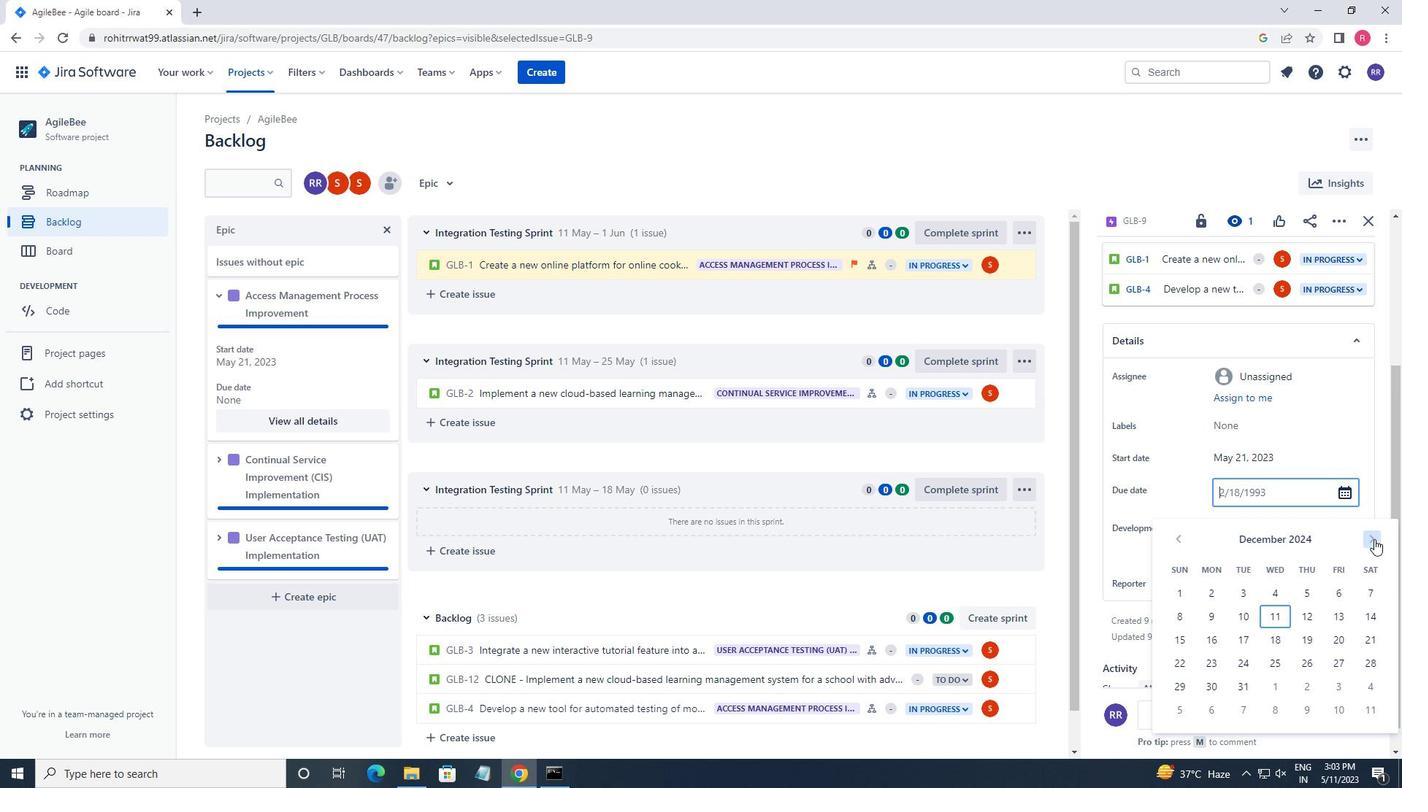 
Action: Mouse pressed left at (1374, 539)
Screenshot: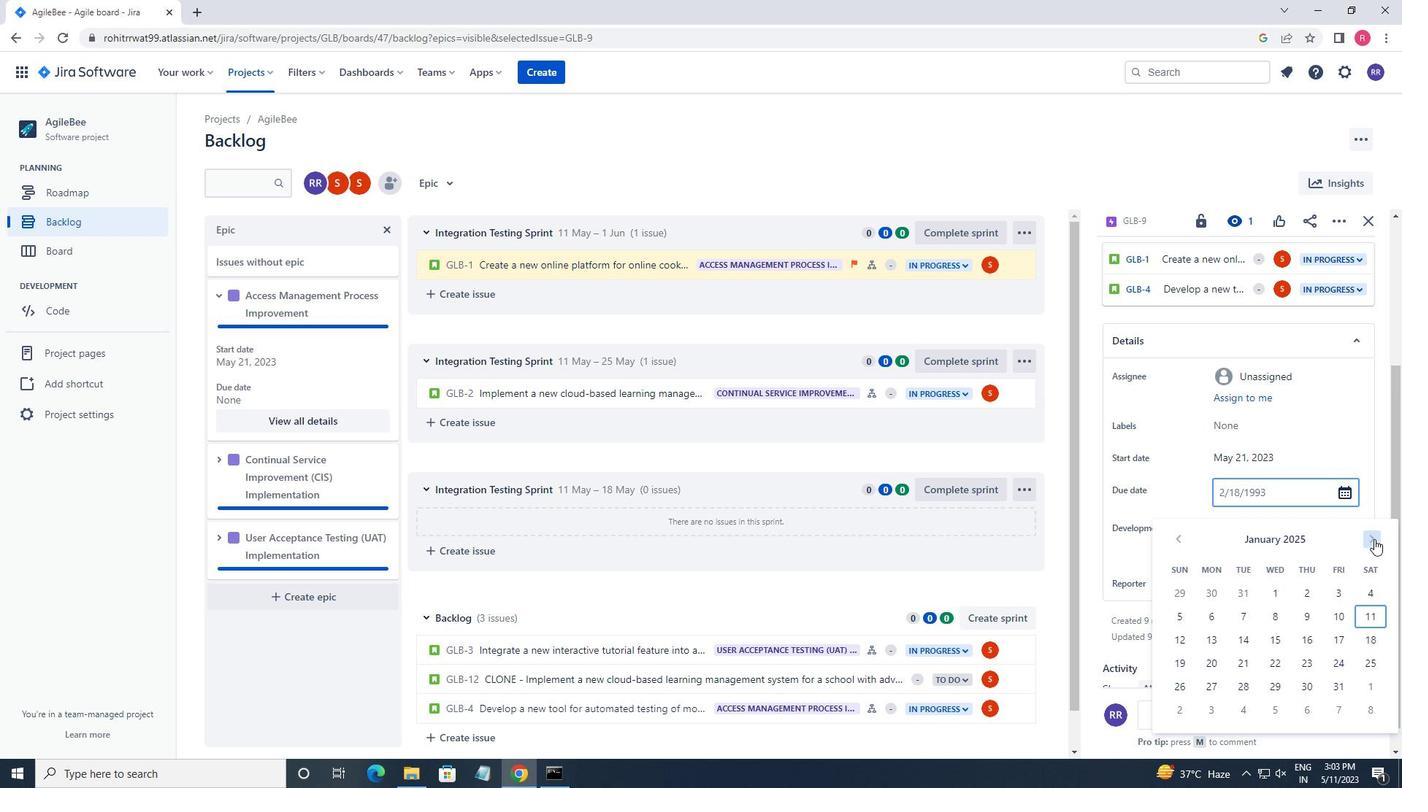 
Action: Mouse pressed left at (1374, 539)
Screenshot: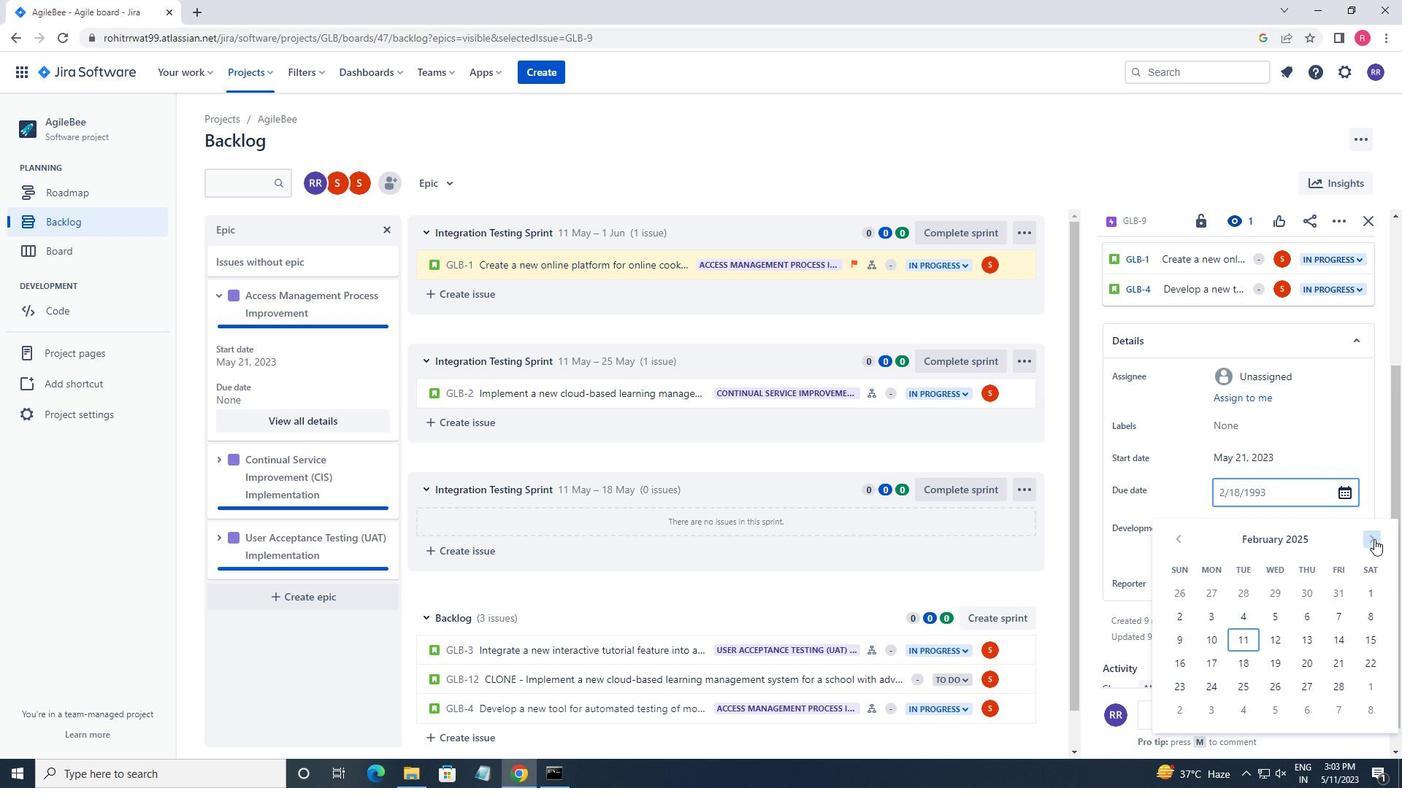 
Action: Mouse pressed left at (1374, 539)
Screenshot: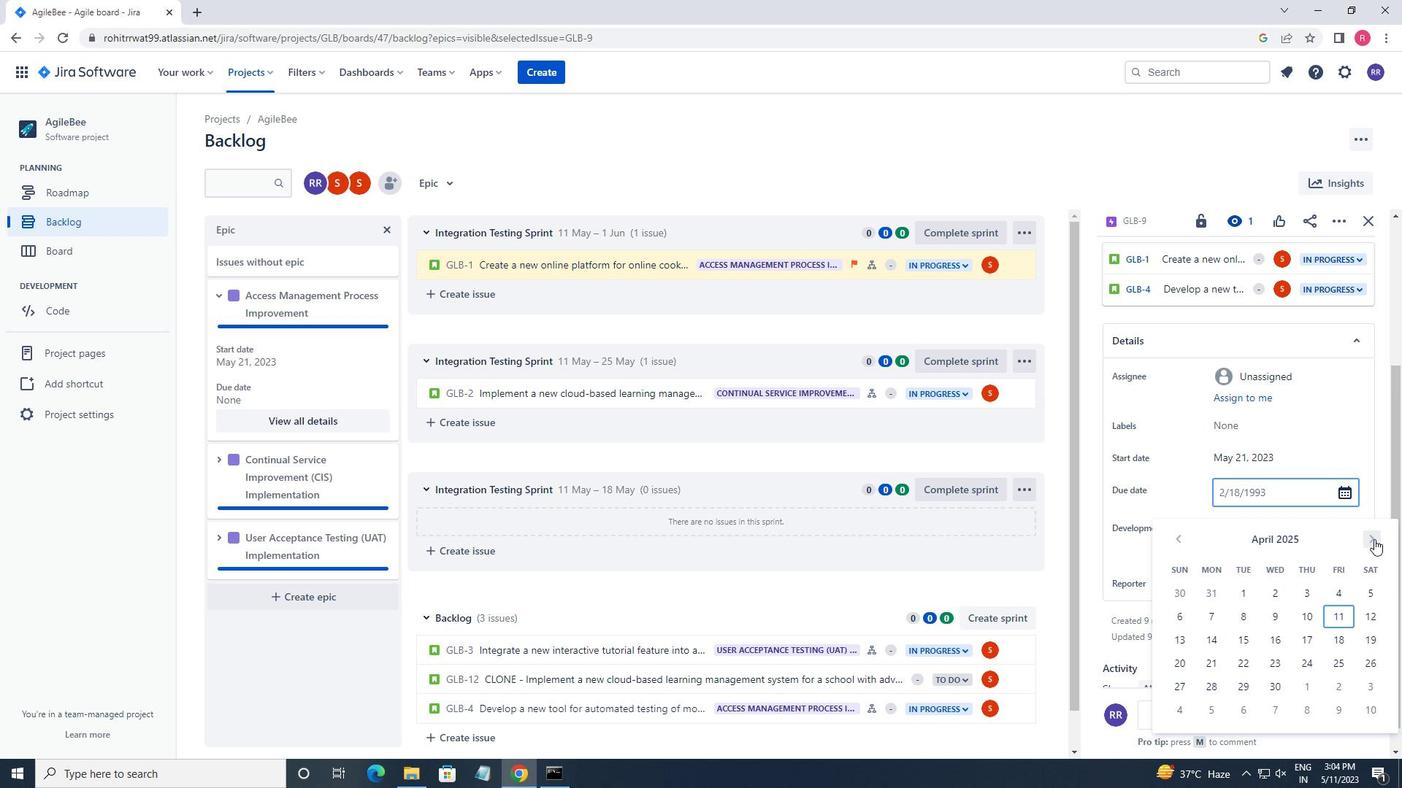 
Action: Mouse pressed left at (1374, 539)
Screenshot: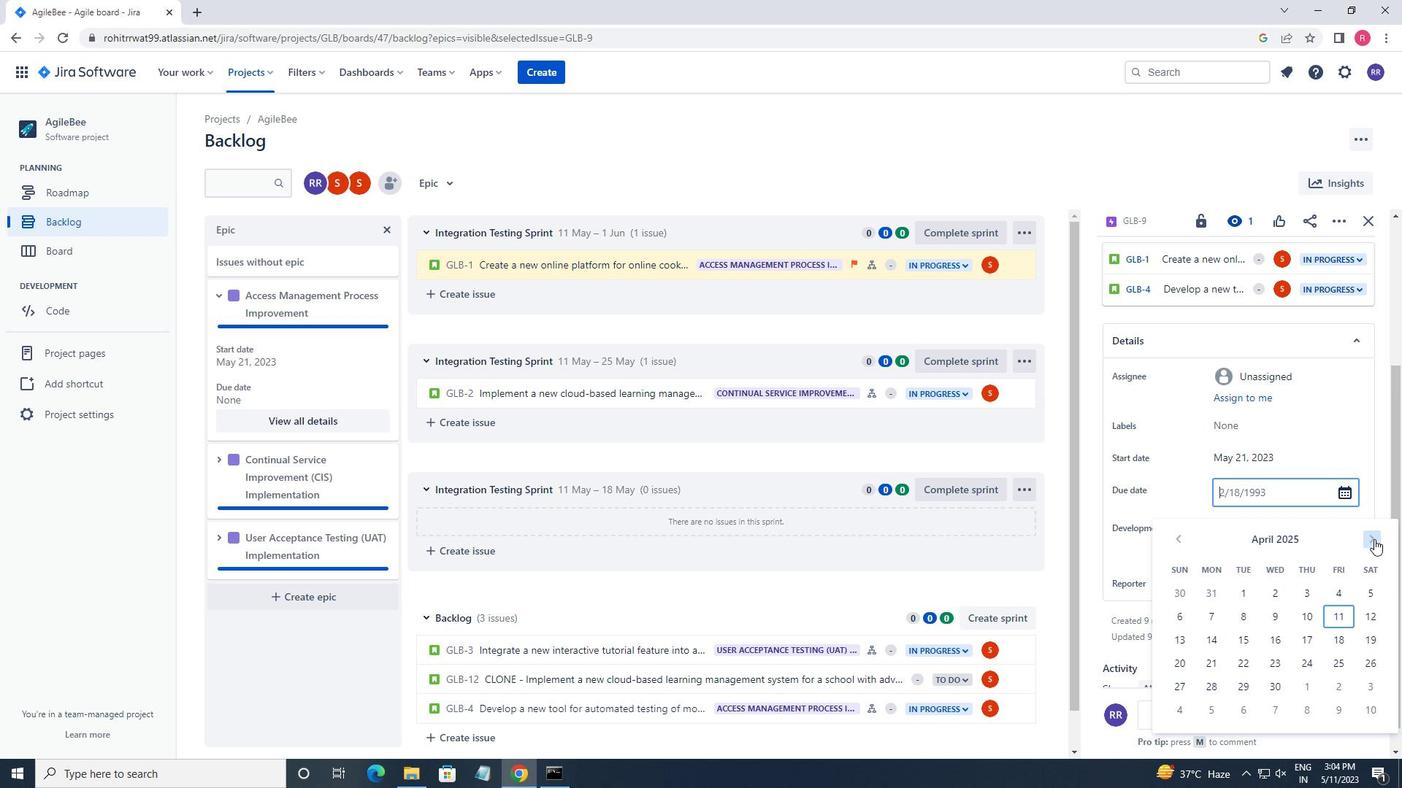 
Action: Mouse pressed left at (1374, 539)
Screenshot: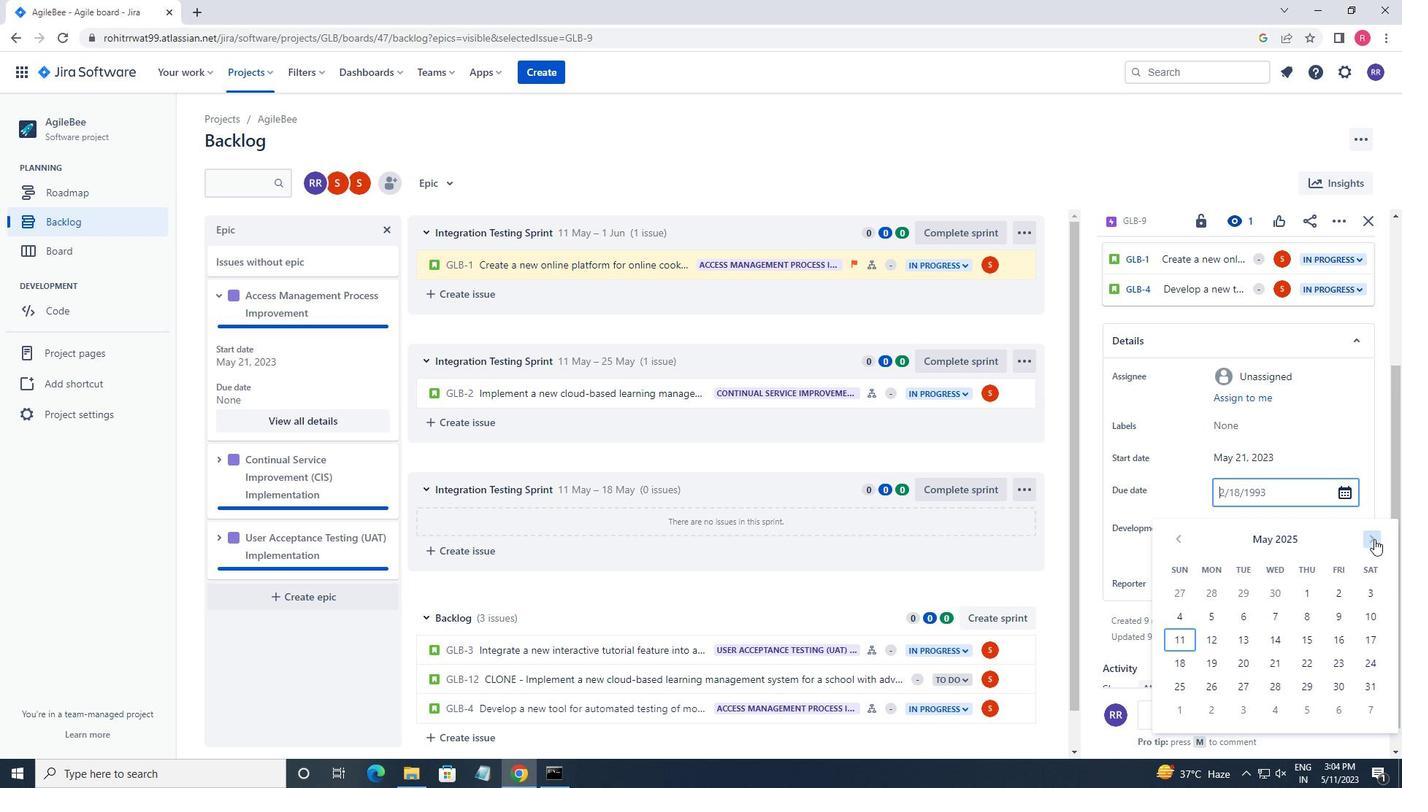 
Action: Mouse pressed left at (1374, 539)
Screenshot: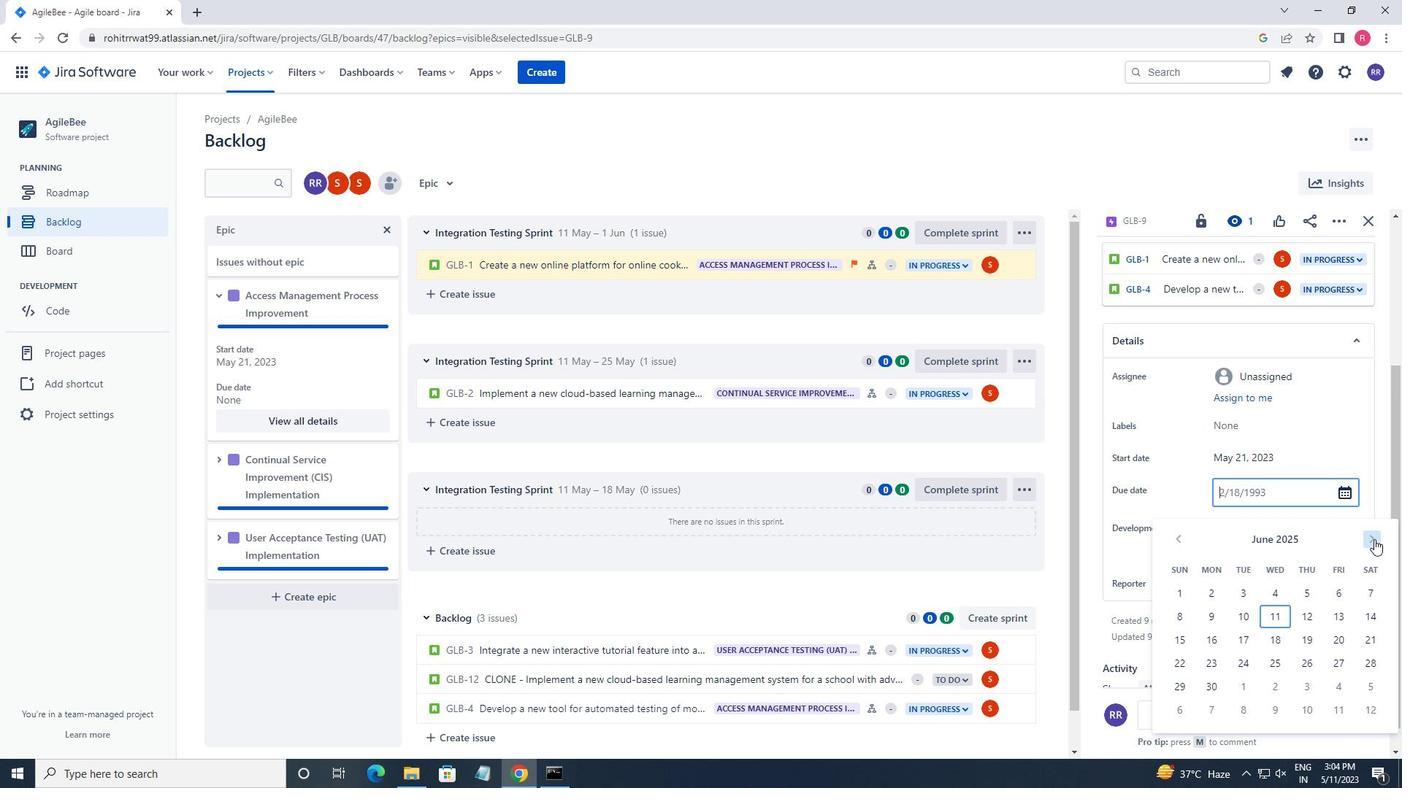 
Action: Mouse pressed left at (1374, 539)
Screenshot: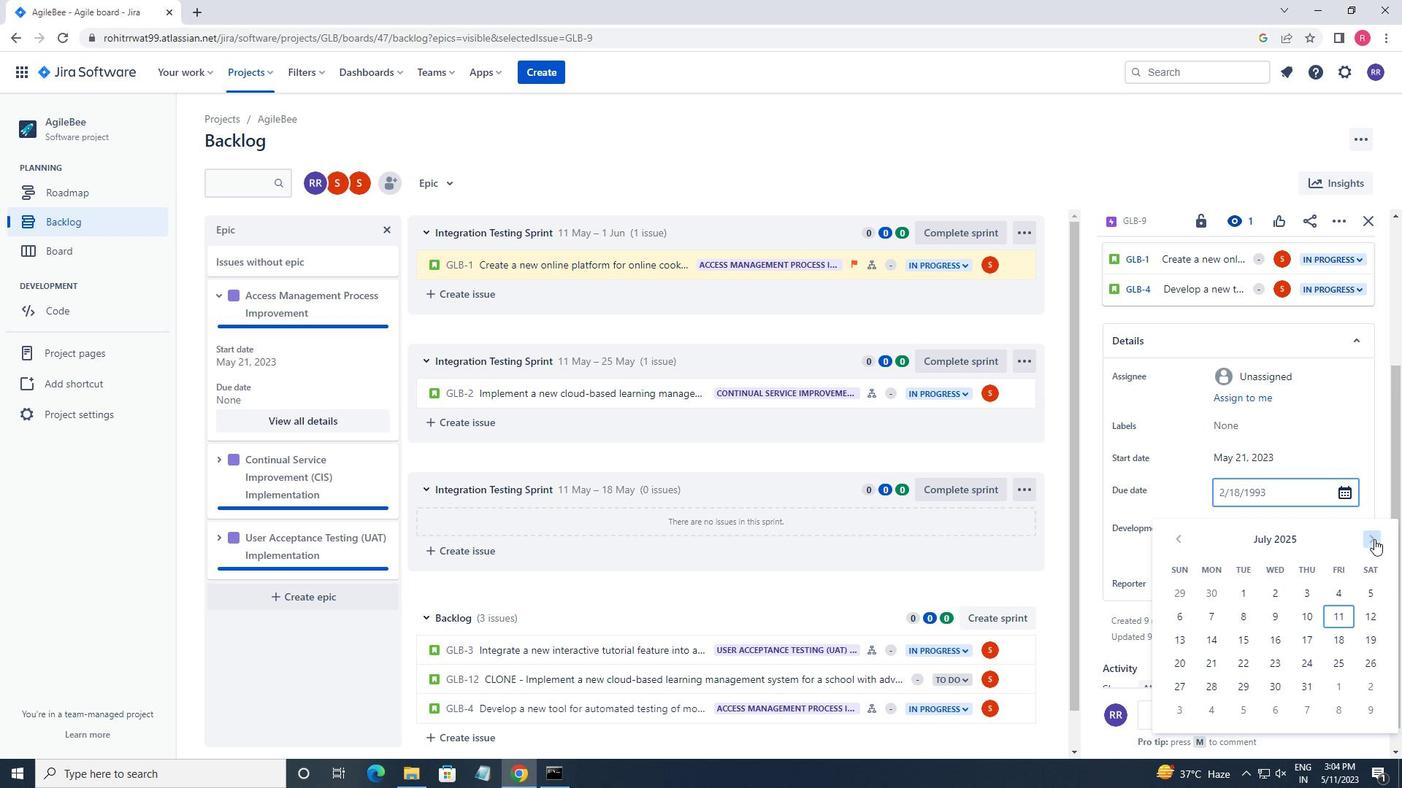 
Action: Mouse pressed left at (1374, 539)
Screenshot: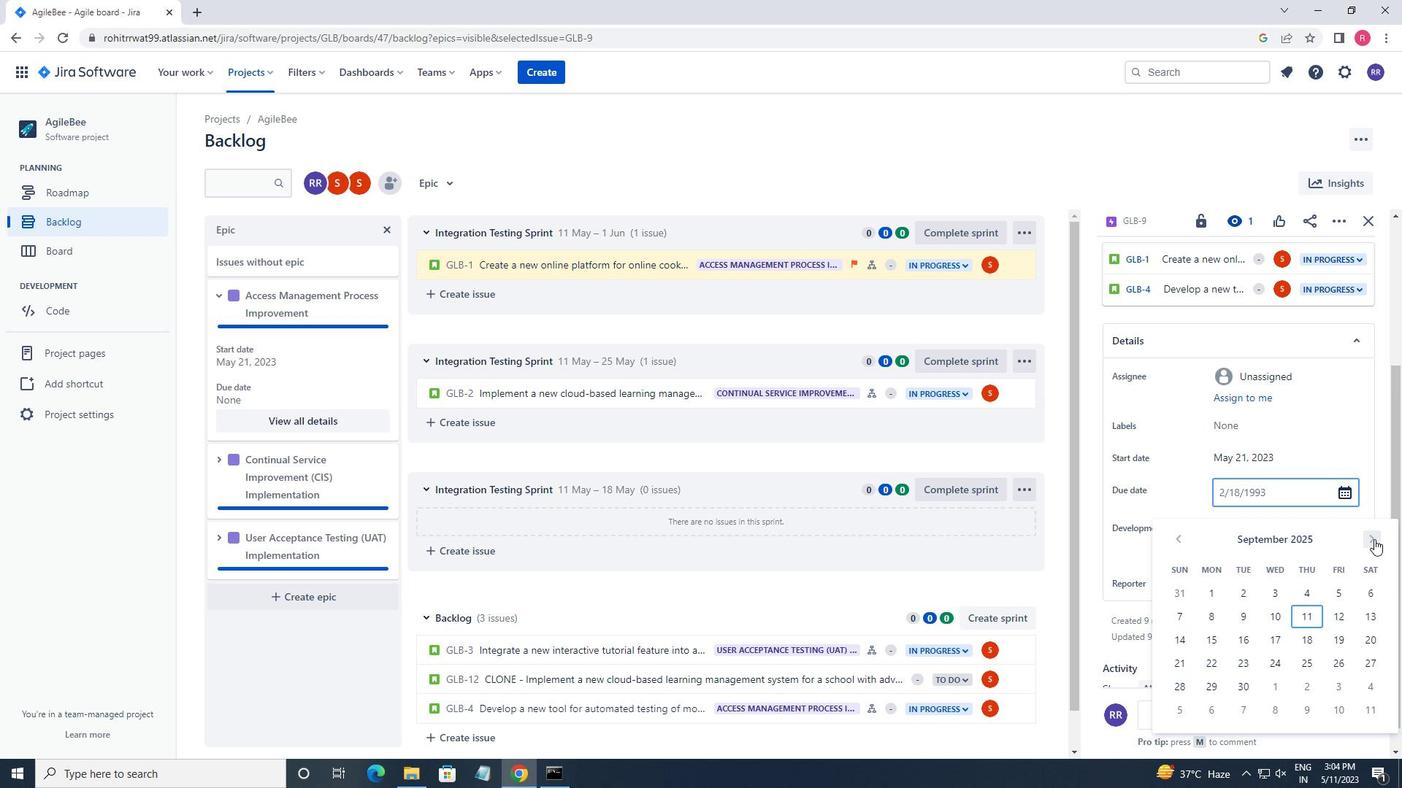 
Action: Mouse pressed left at (1374, 539)
Screenshot: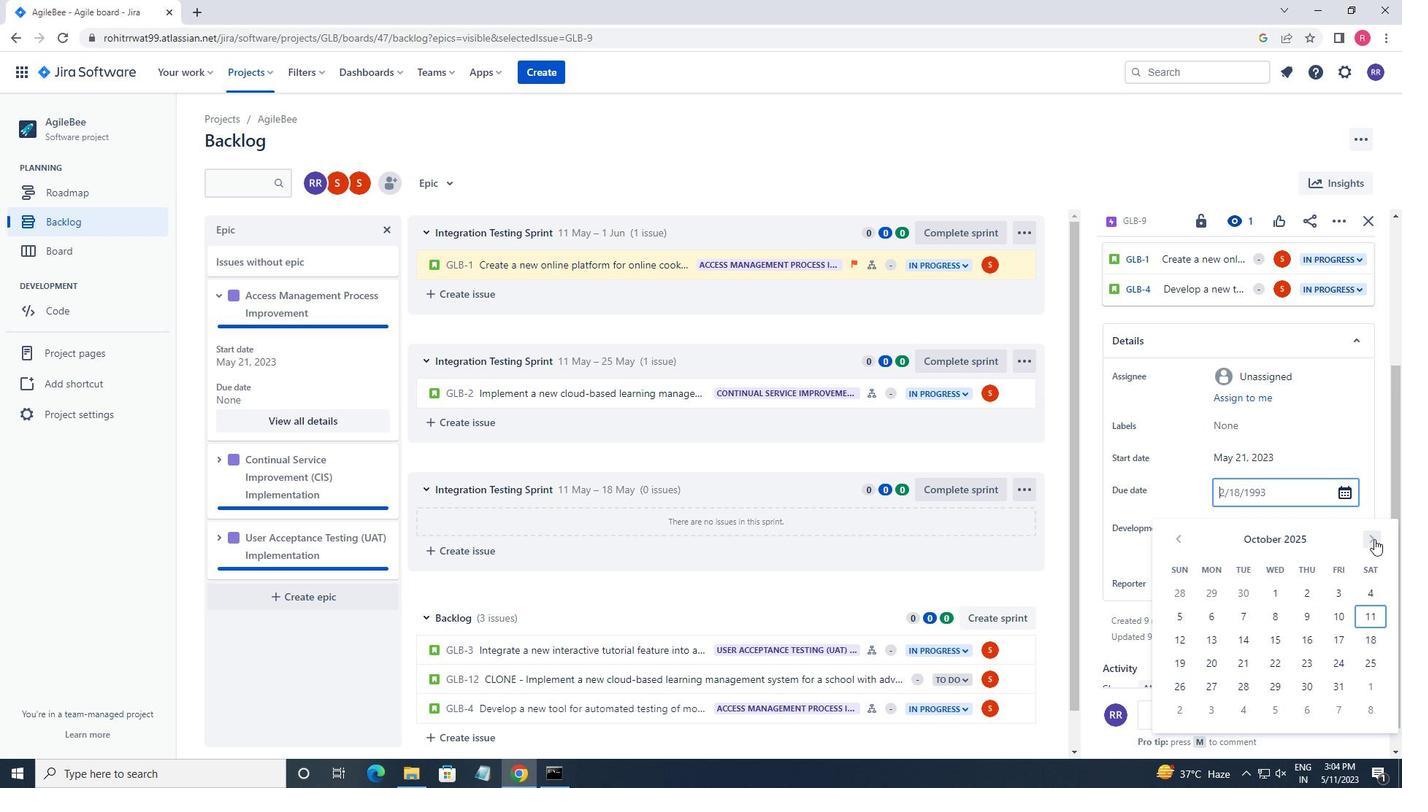 
Action: Mouse moved to (1205, 641)
Screenshot: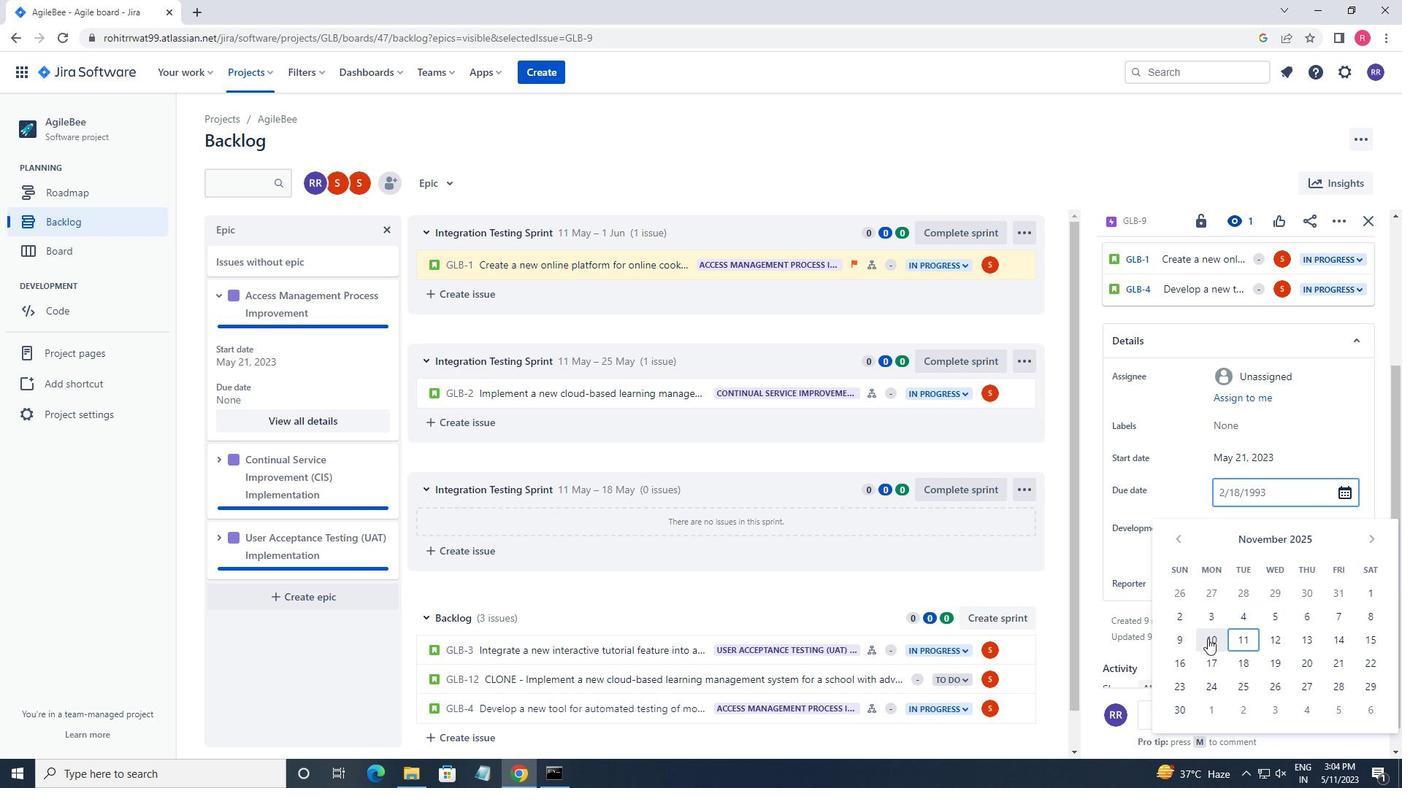 
Action: Mouse pressed left at (1205, 641)
Screenshot: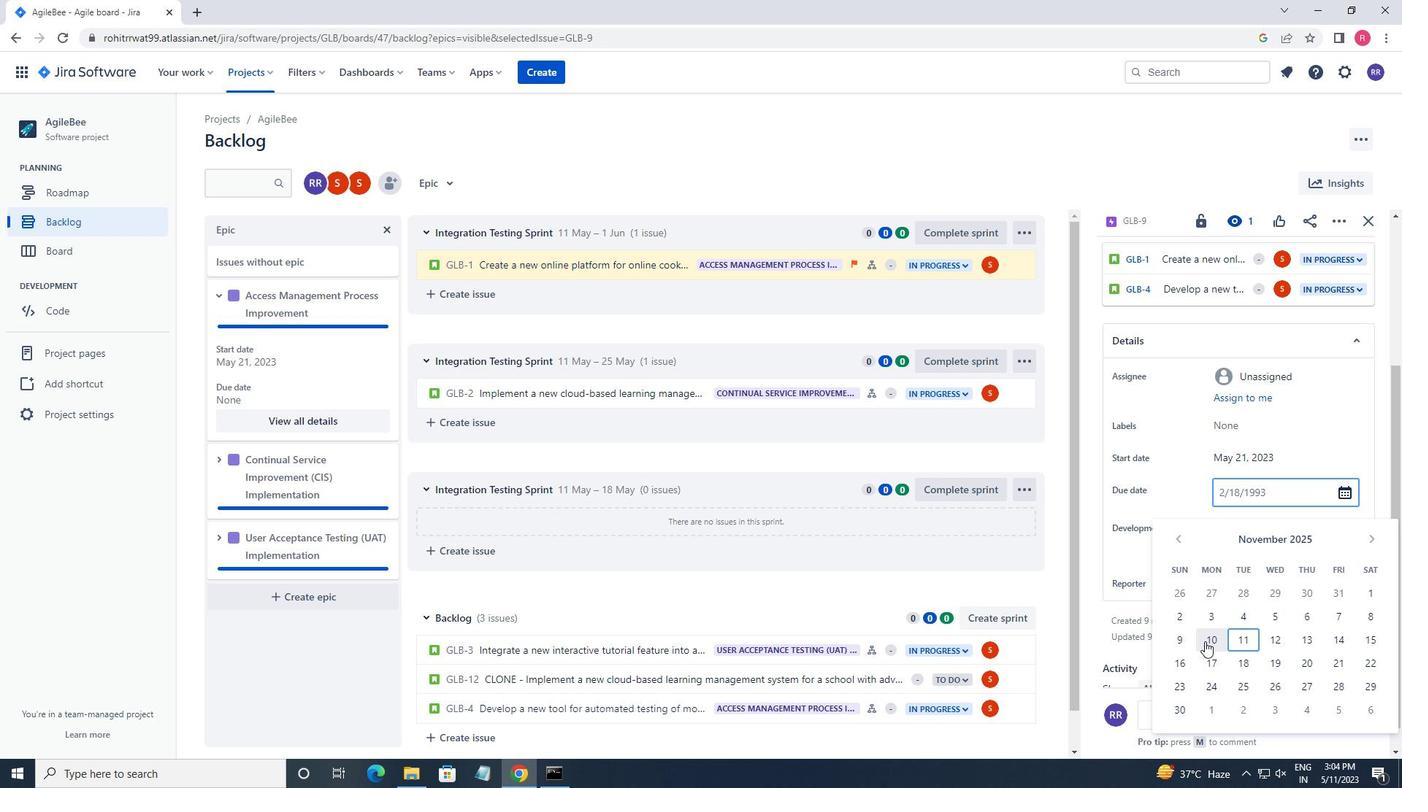 
Action: Mouse moved to (1344, 406)
Screenshot: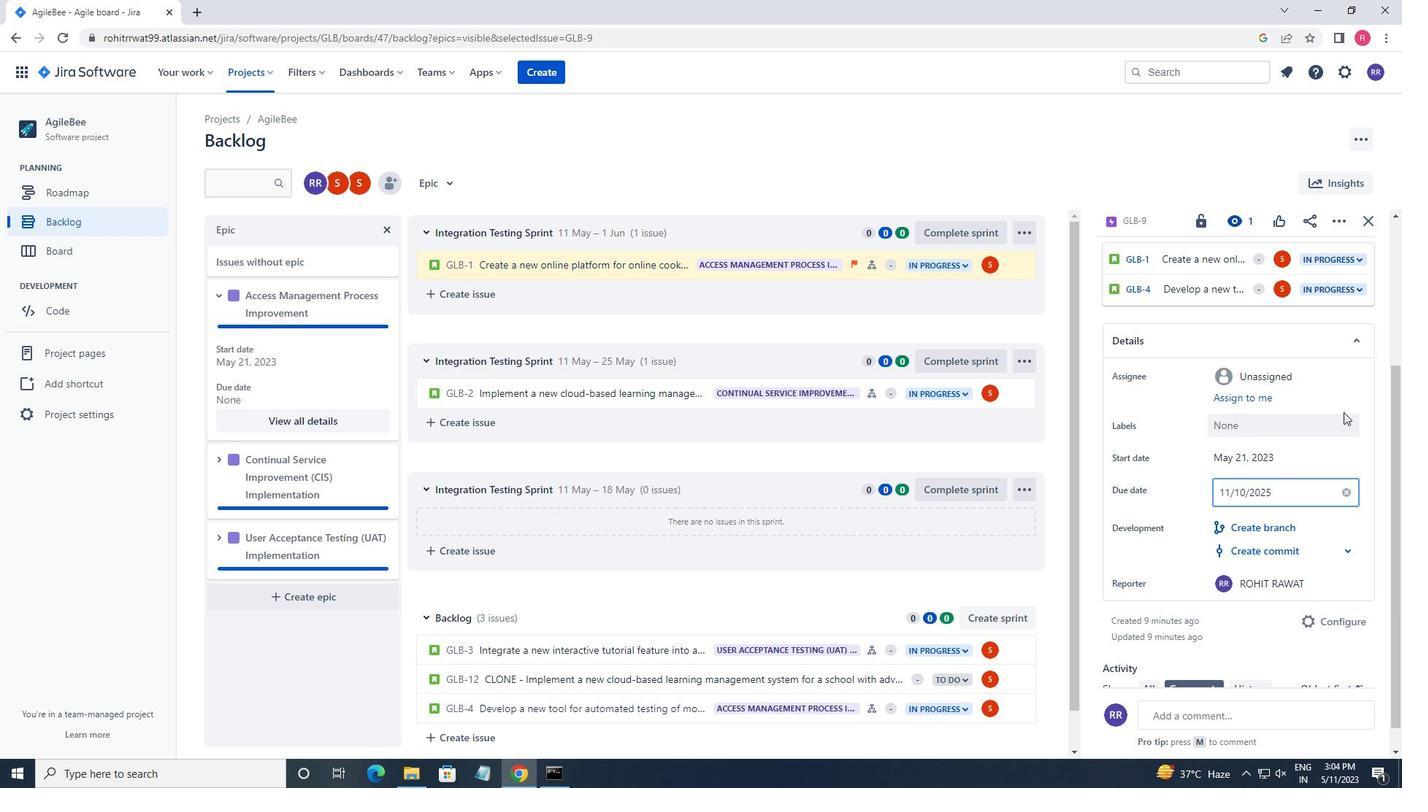 
Action: Mouse pressed left at (1344, 406)
Screenshot: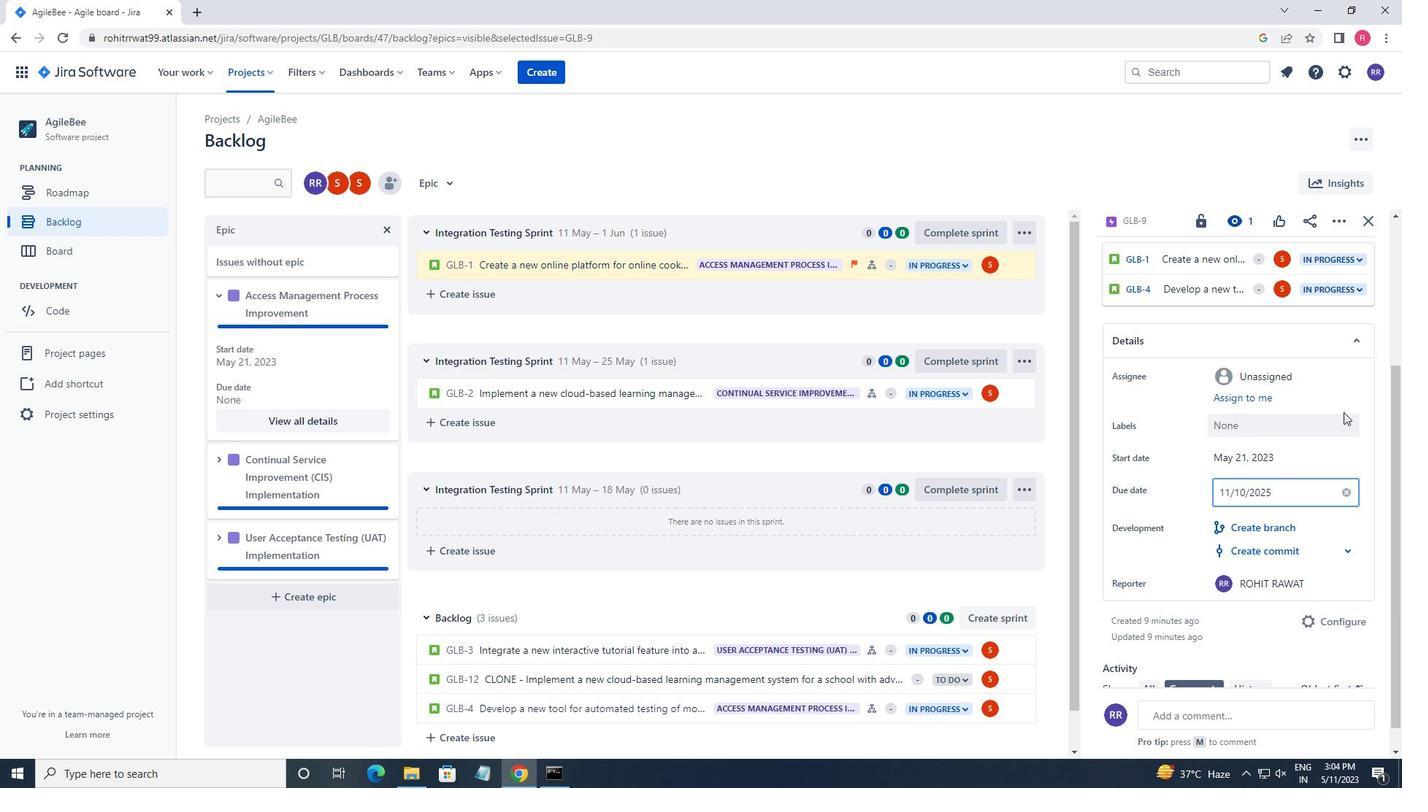 
Action: Mouse moved to (217, 466)
Screenshot: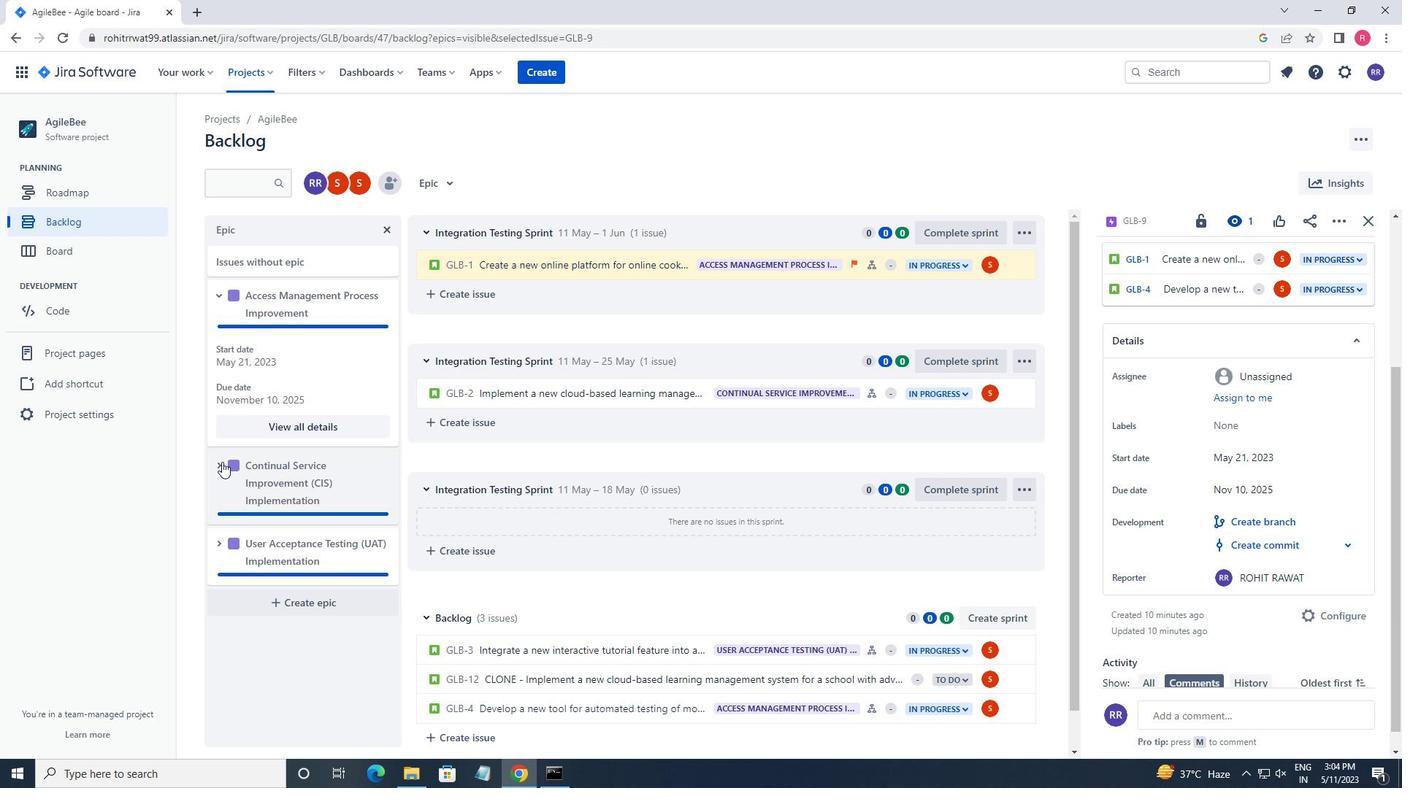 
Action: Mouse pressed left at (217, 466)
Screenshot: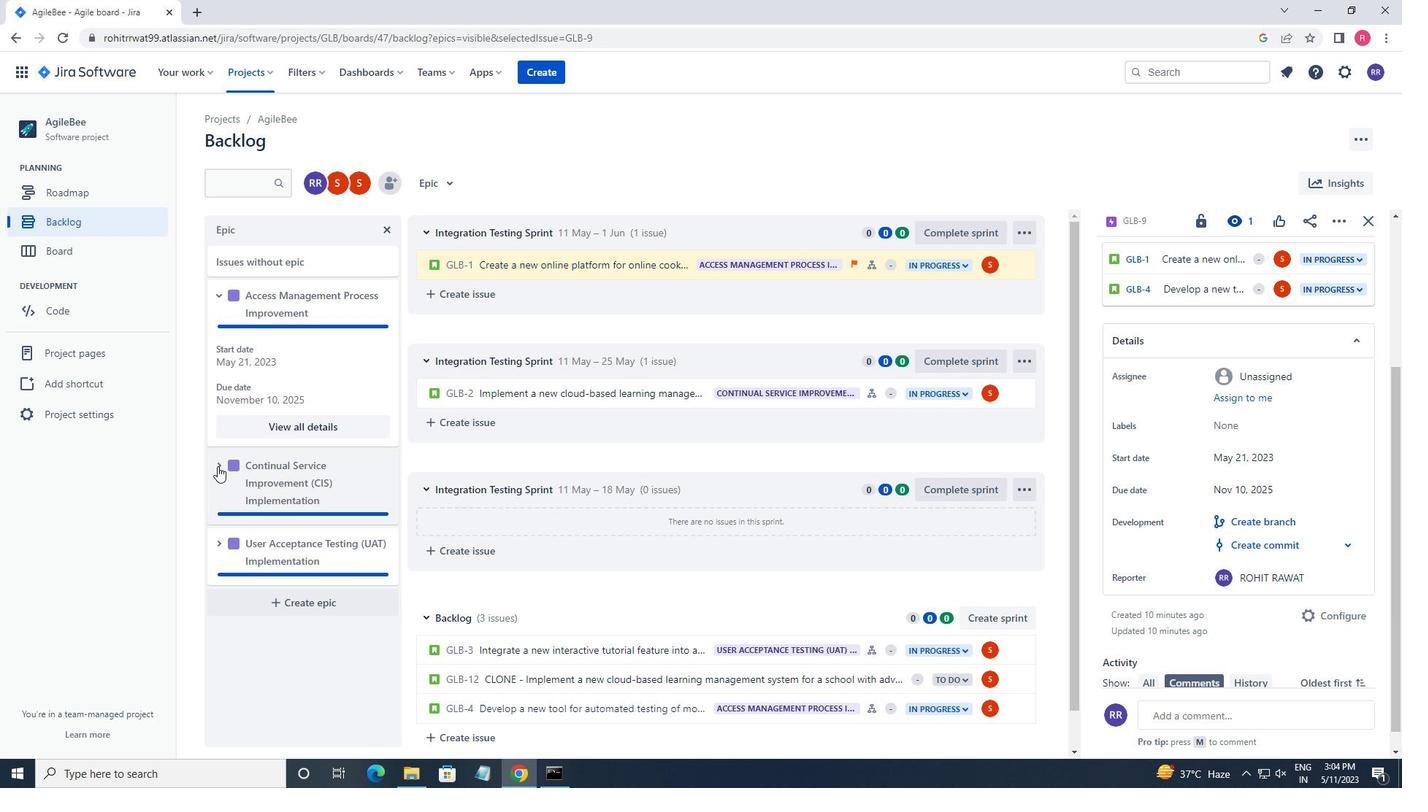 
Action: Mouse moved to (257, 609)
Screenshot: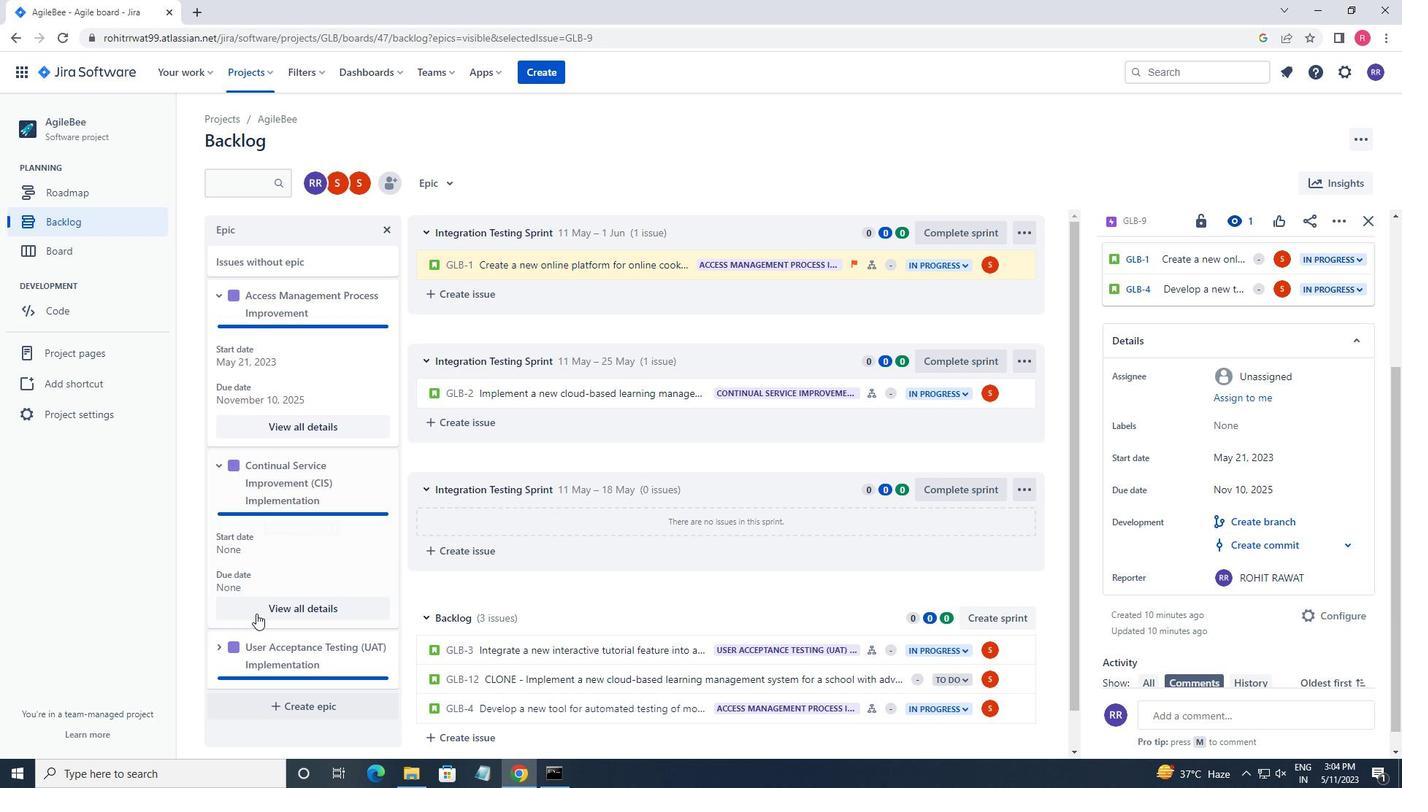 
Action: Mouse pressed left at (257, 609)
Screenshot: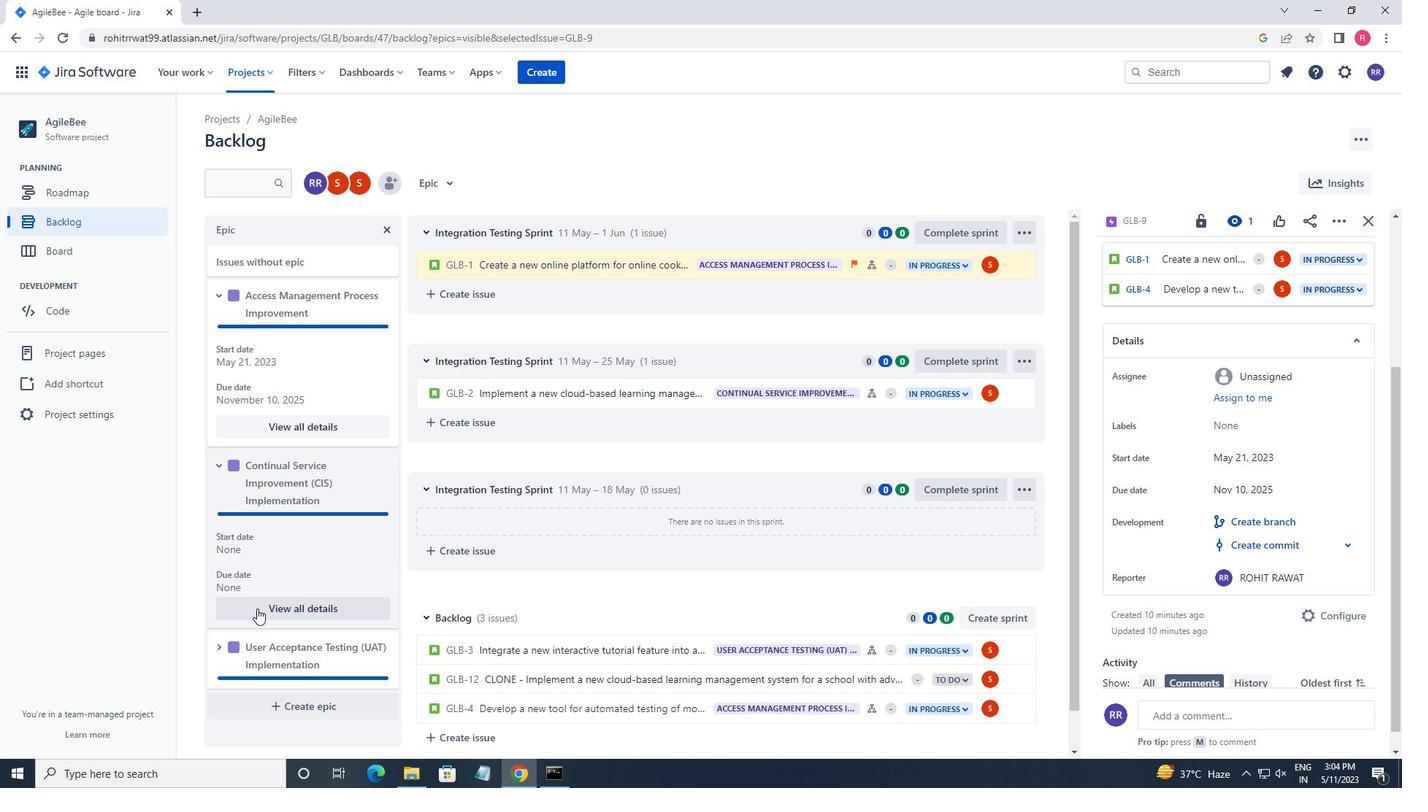 
Action: Mouse moved to (1236, 639)
Screenshot: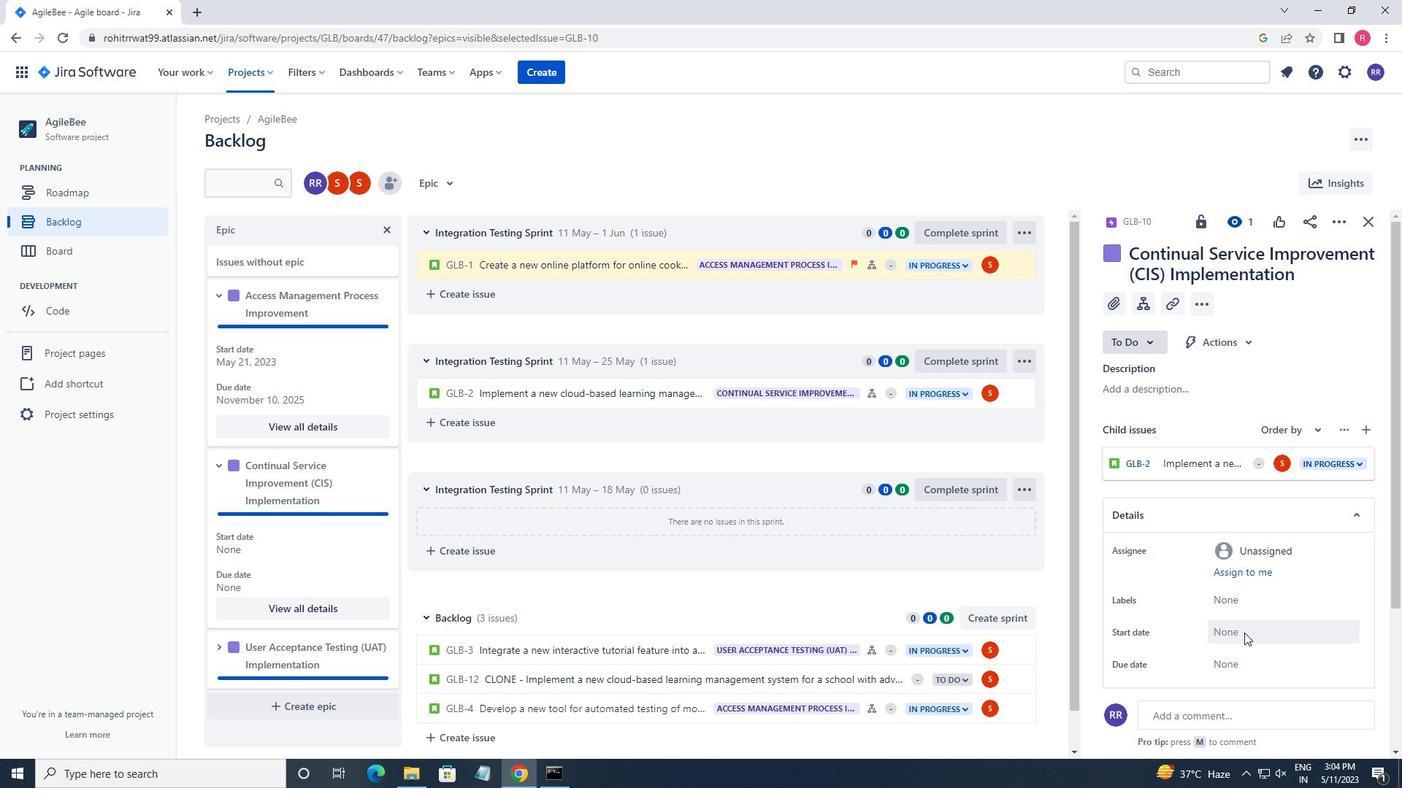 
Action: Mouse pressed left at (1236, 639)
Screenshot: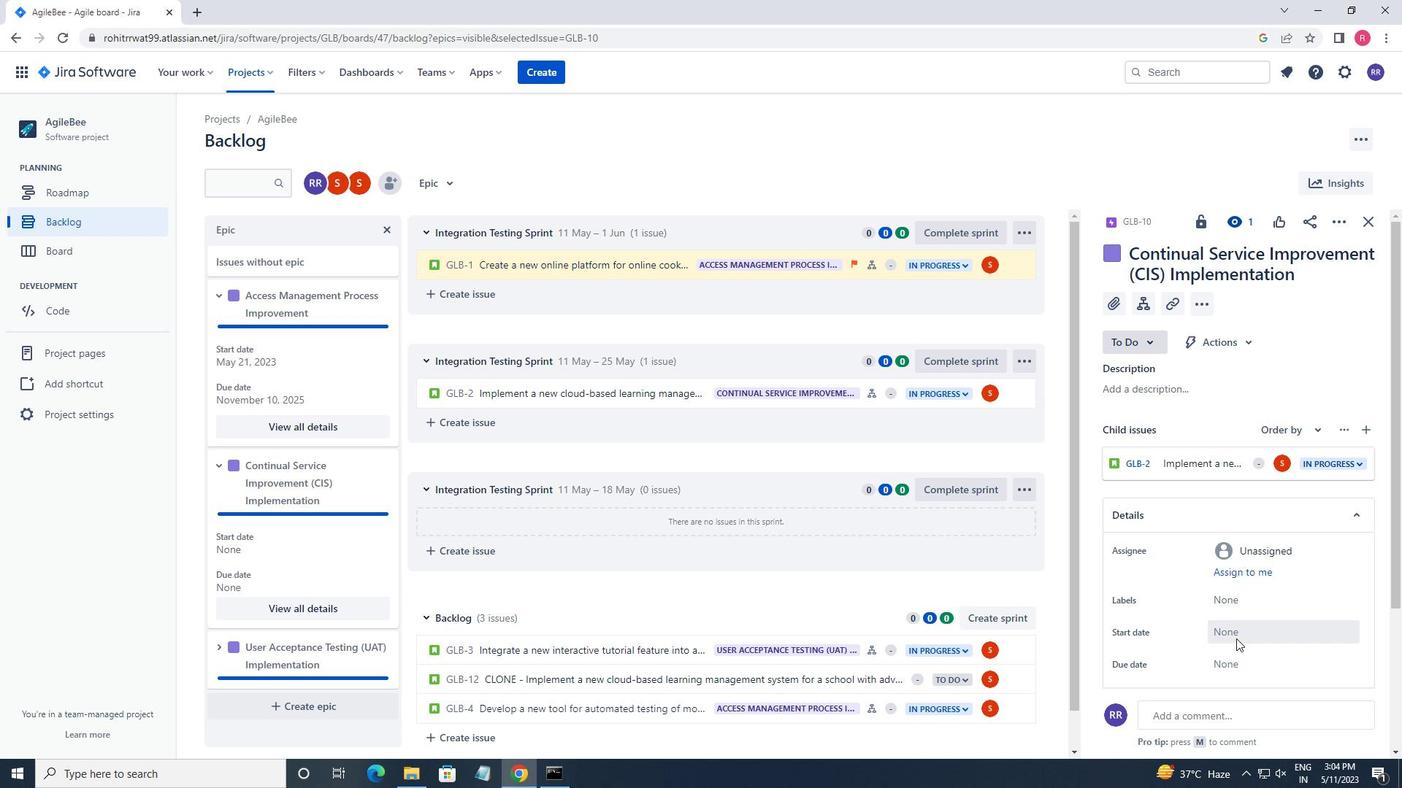 
Action: Mouse moved to (1214, 500)
Screenshot: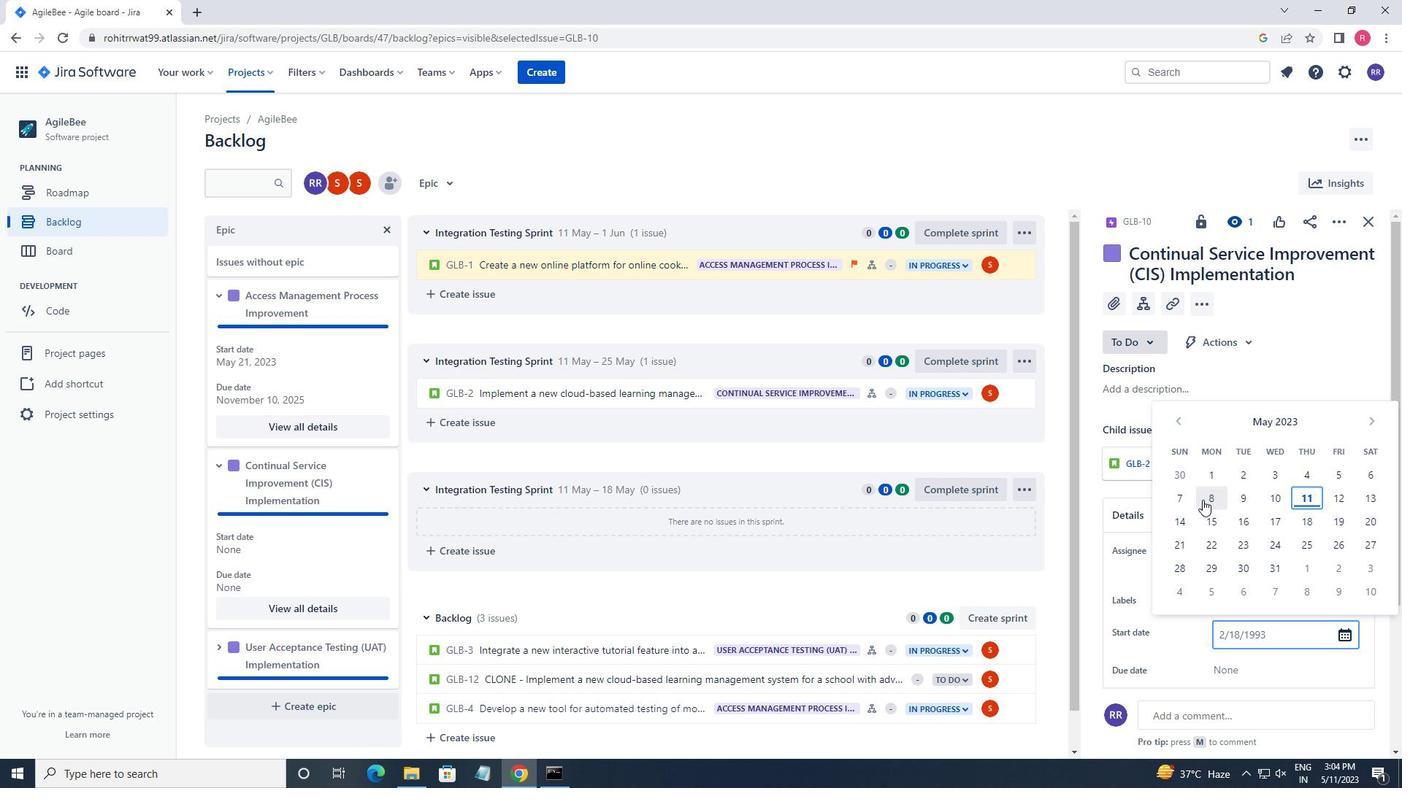 
Action: Mouse pressed left at (1214, 500)
Screenshot: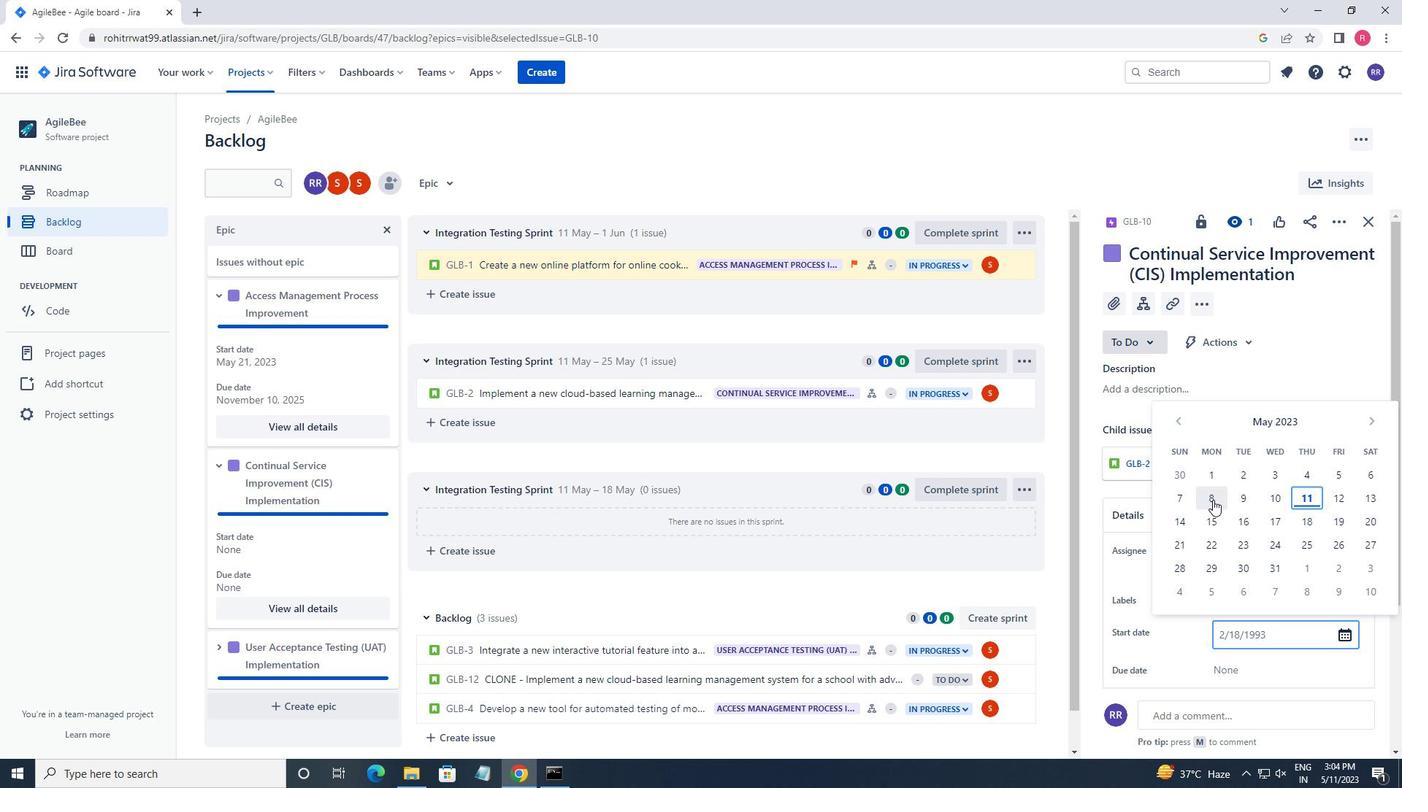 
Action: Mouse moved to (1259, 675)
Screenshot: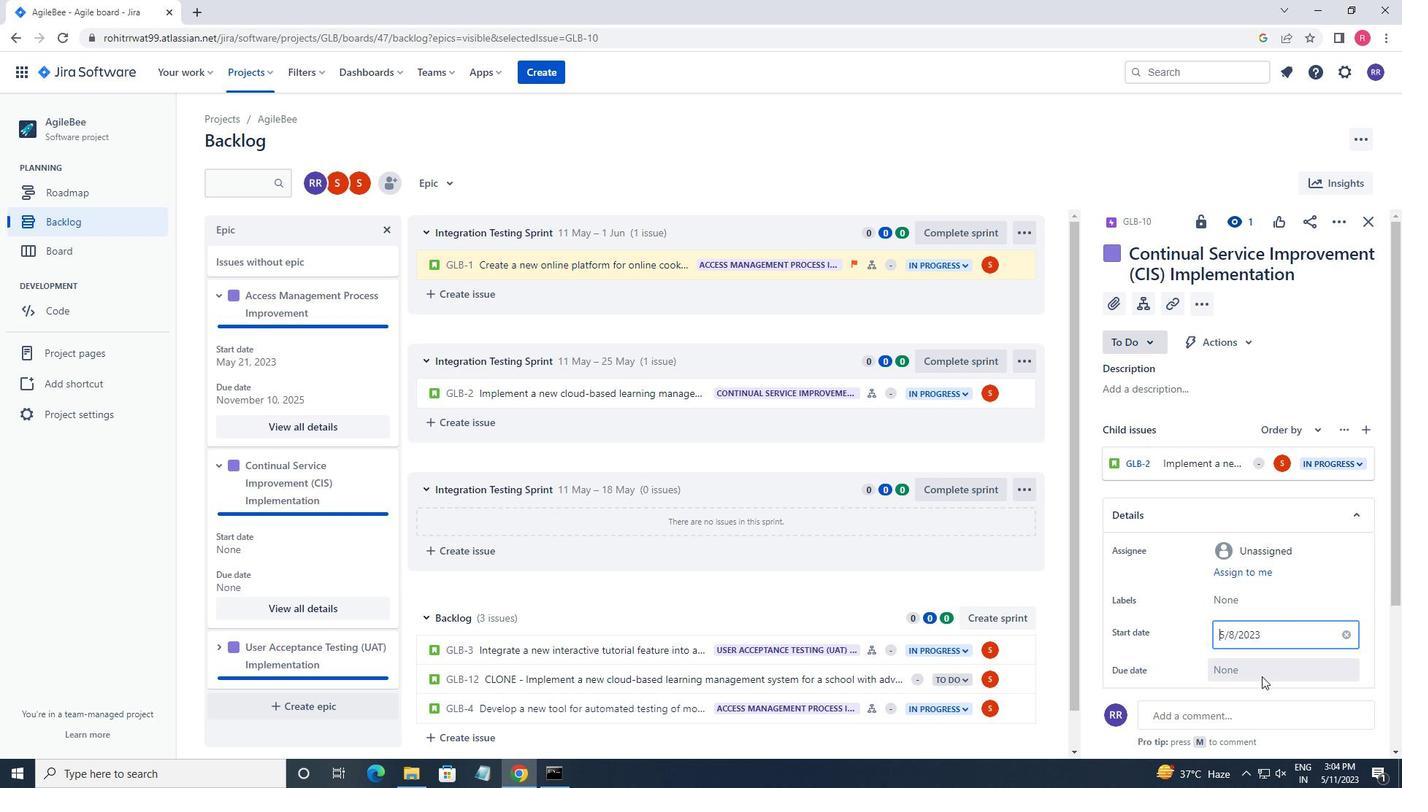 
Action: Mouse pressed left at (1259, 675)
Screenshot: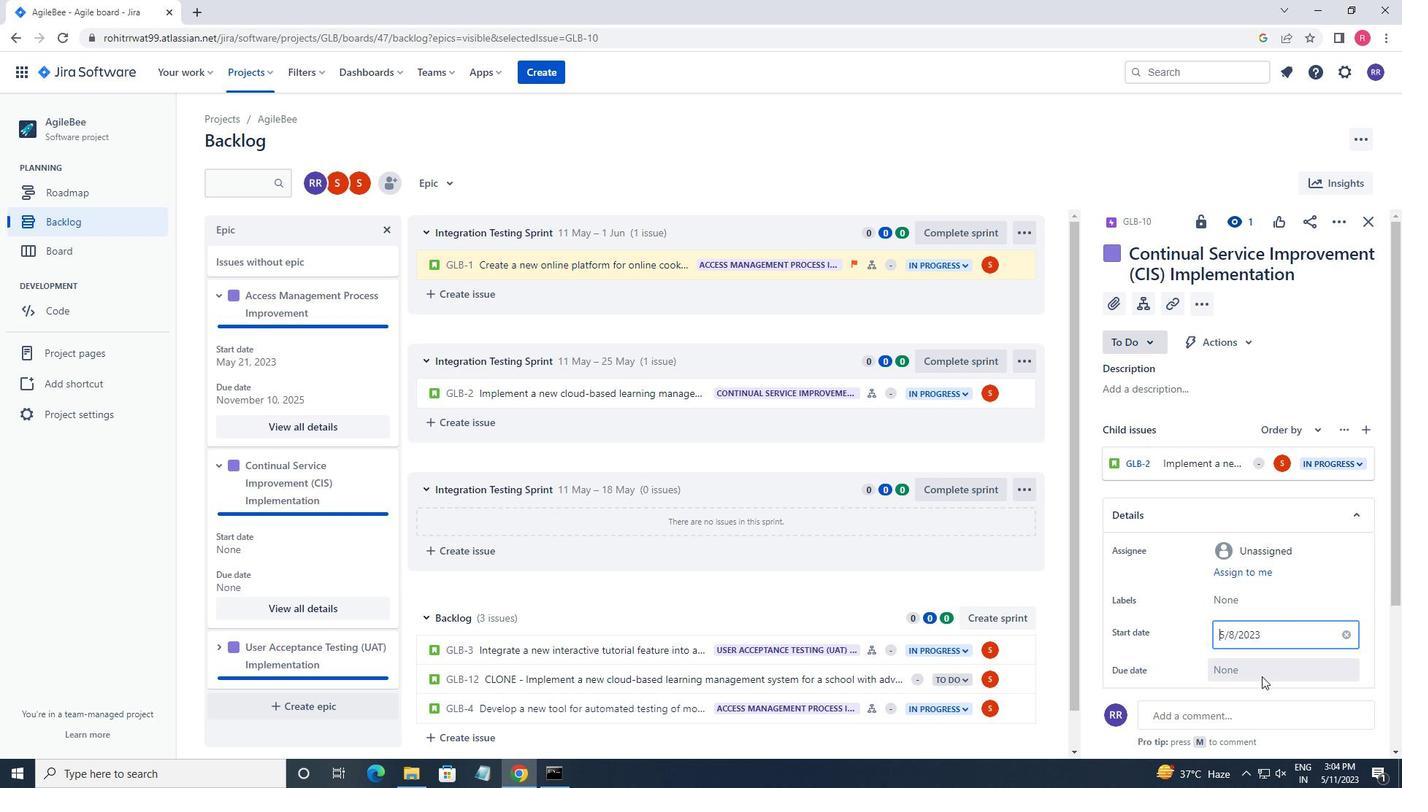 
Action: Mouse moved to (1373, 459)
Screenshot: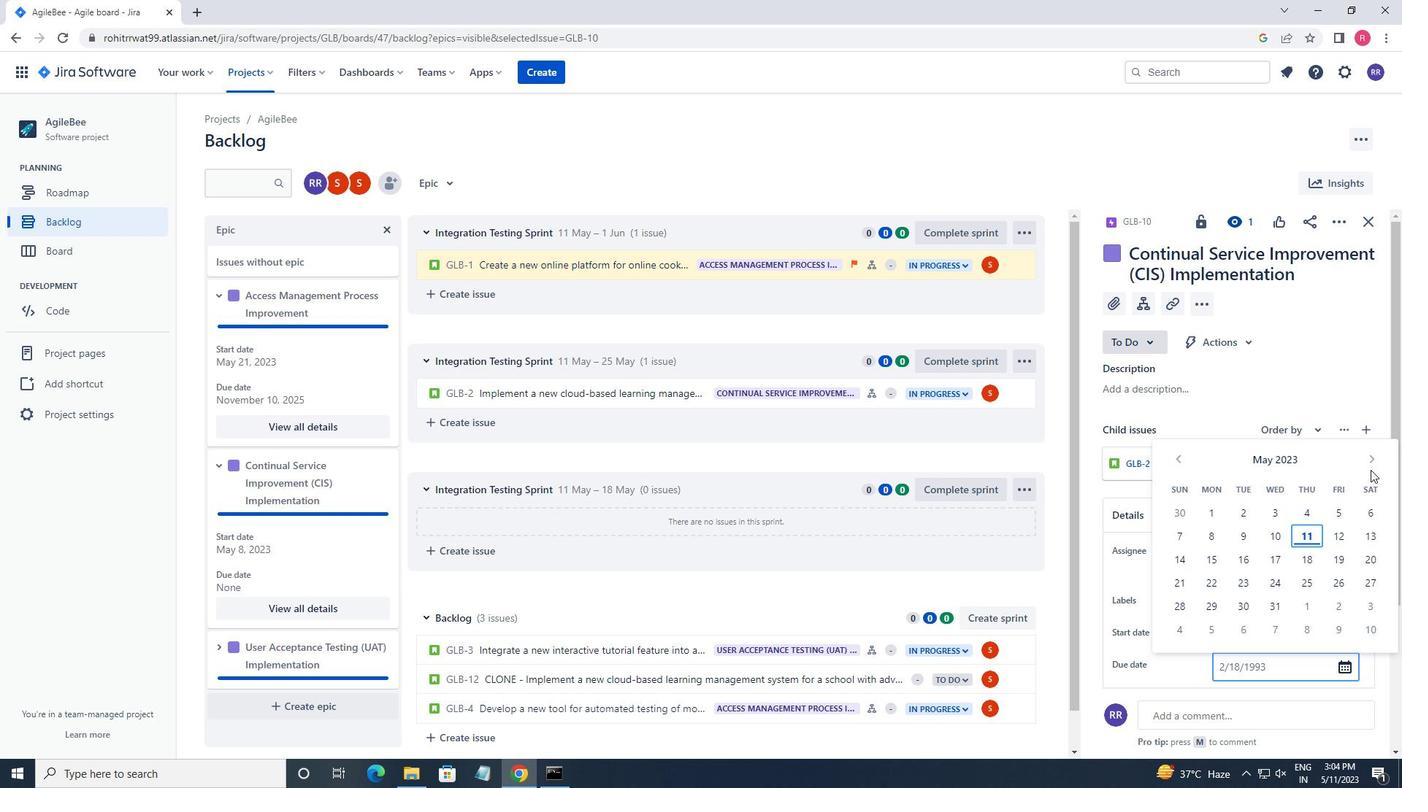 
Action: Mouse pressed left at (1373, 459)
Screenshot: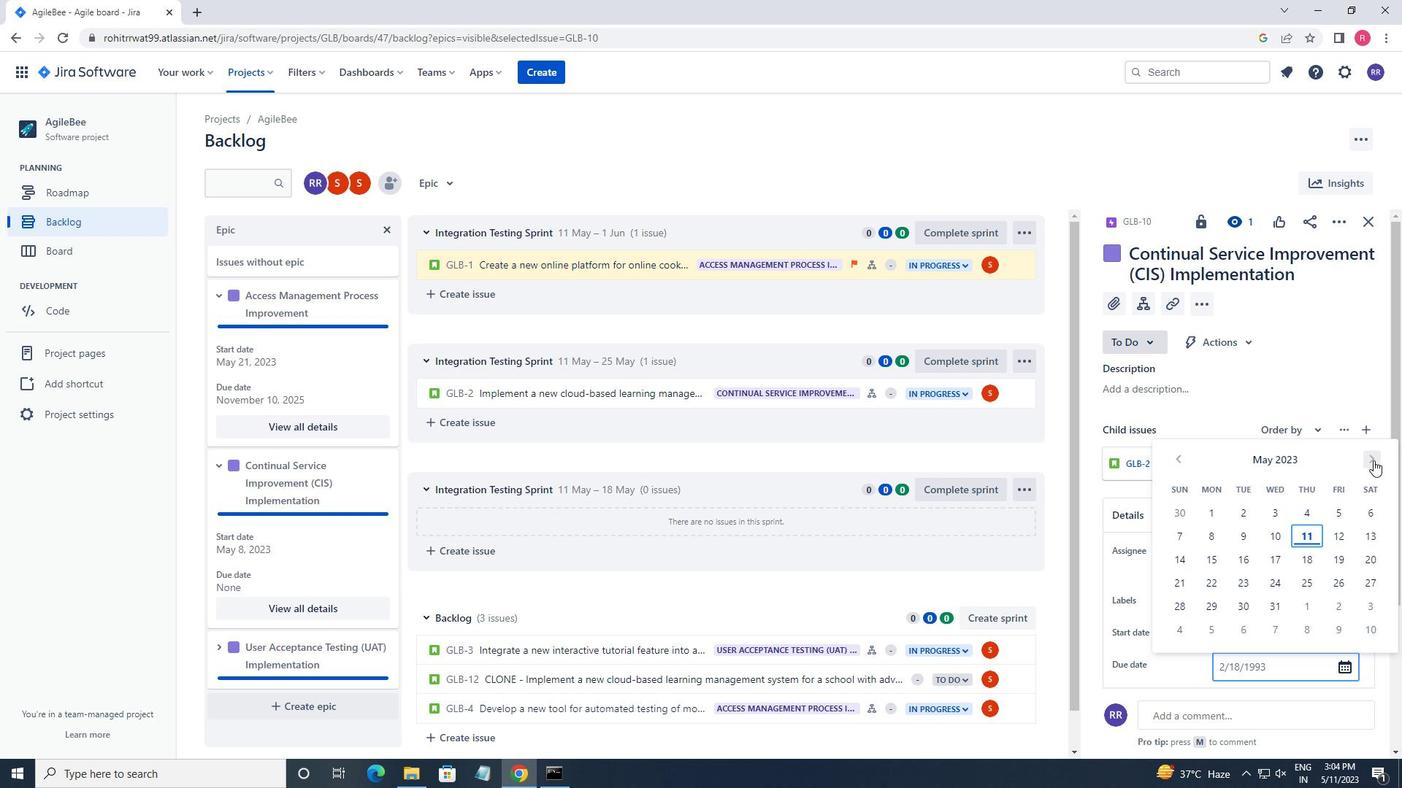 
Action: Mouse pressed left at (1373, 459)
Screenshot: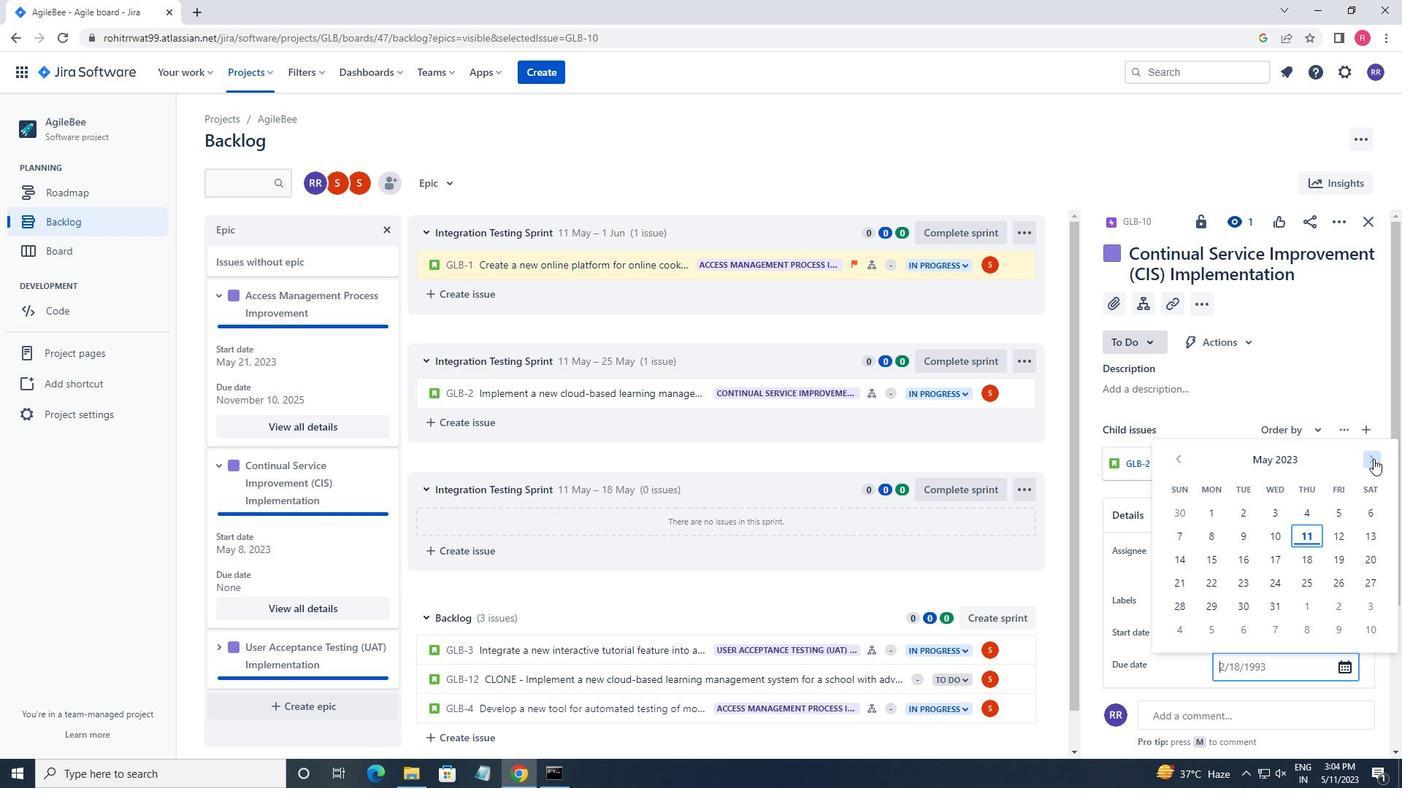 
Action: Mouse pressed left at (1373, 459)
Screenshot: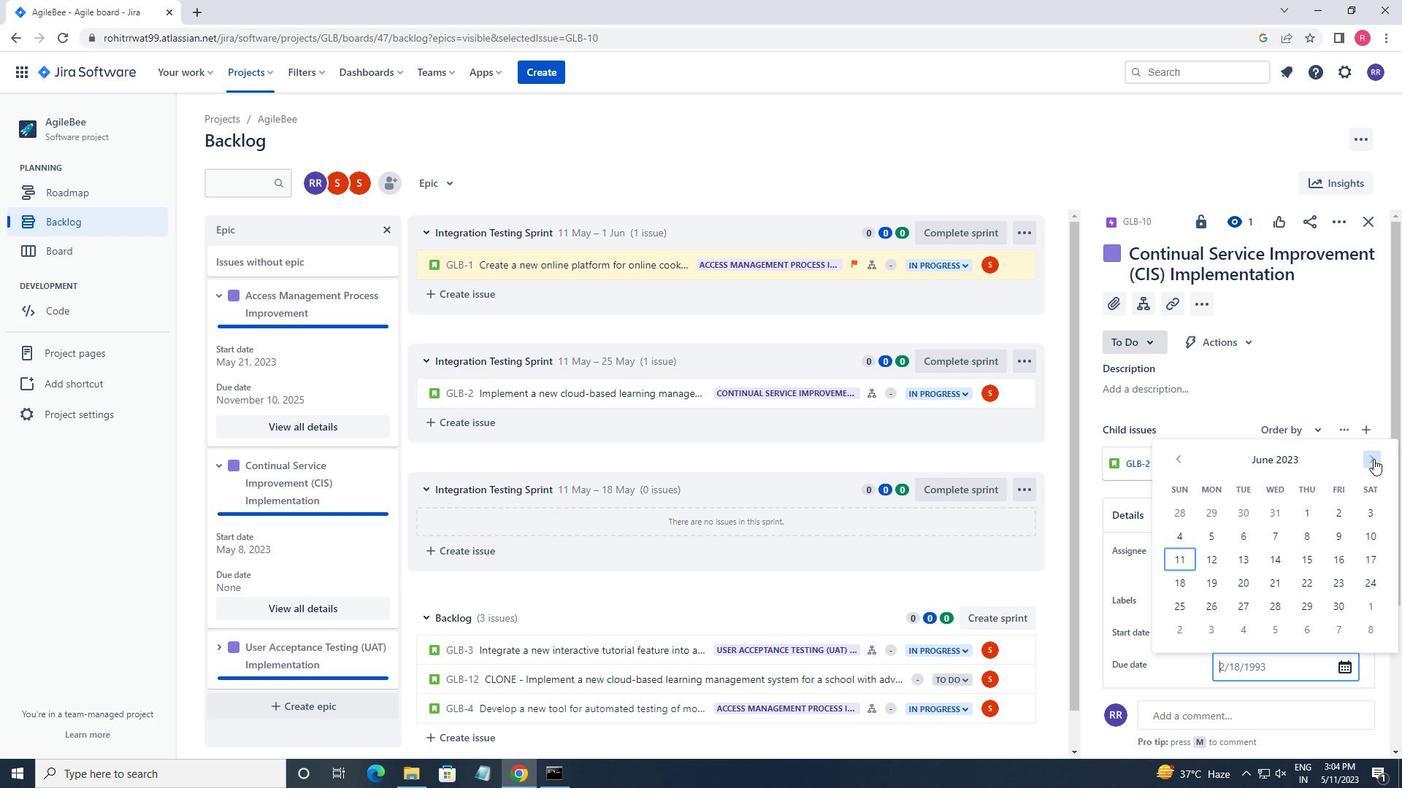 
Action: Mouse pressed left at (1373, 459)
Screenshot: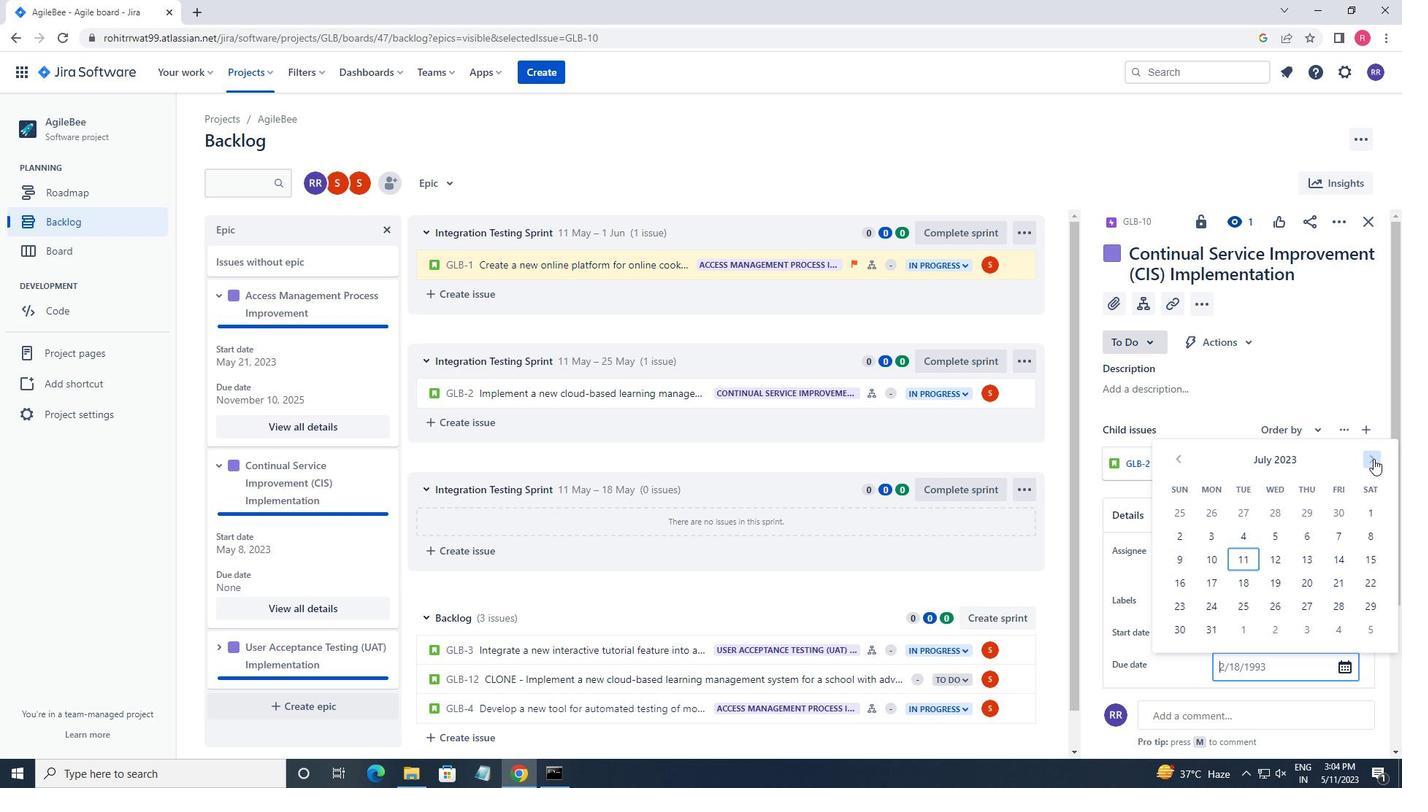 
Action: Mouse pressed left at (1373, 459)
Screenshot: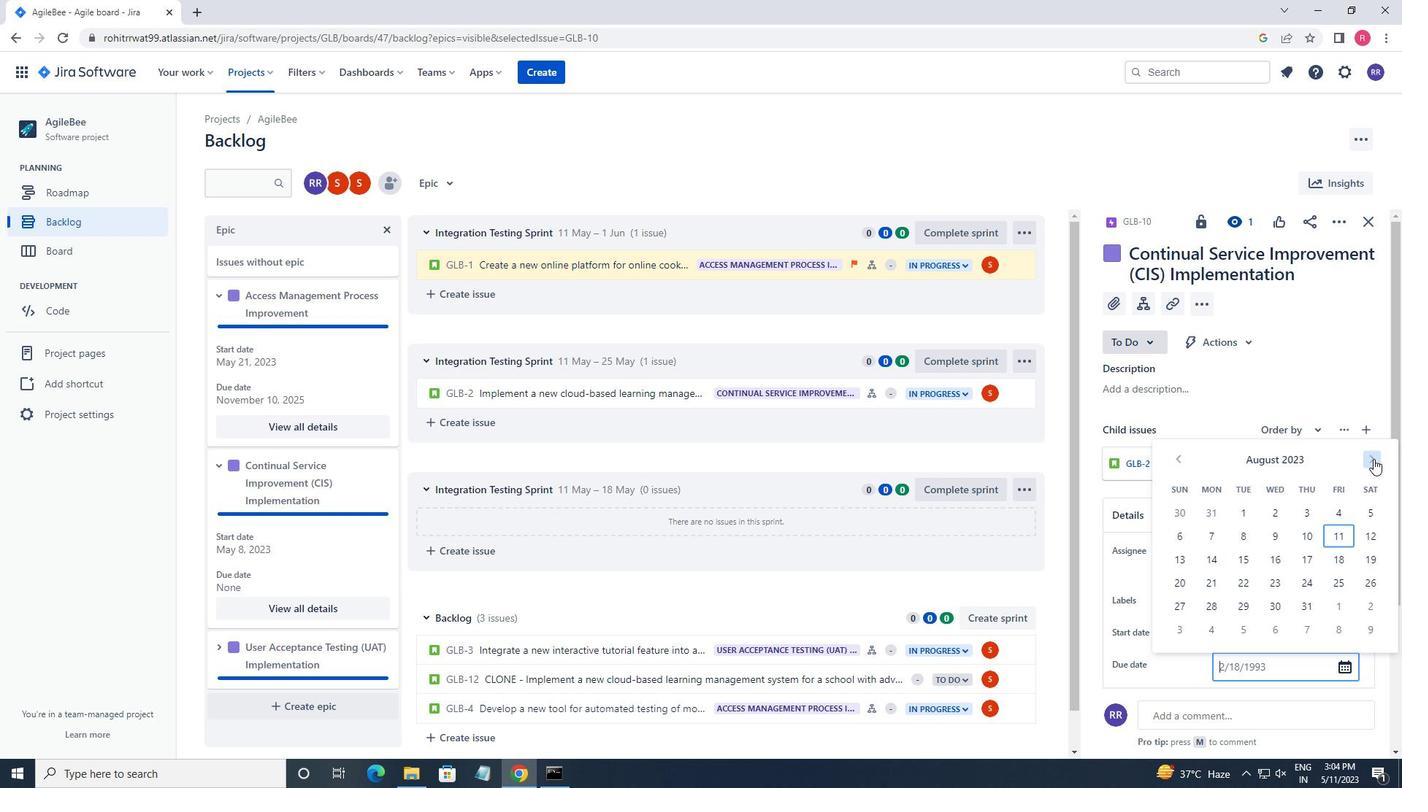 
Action: Mouse pressed left at (1373, 459)
Screenshot: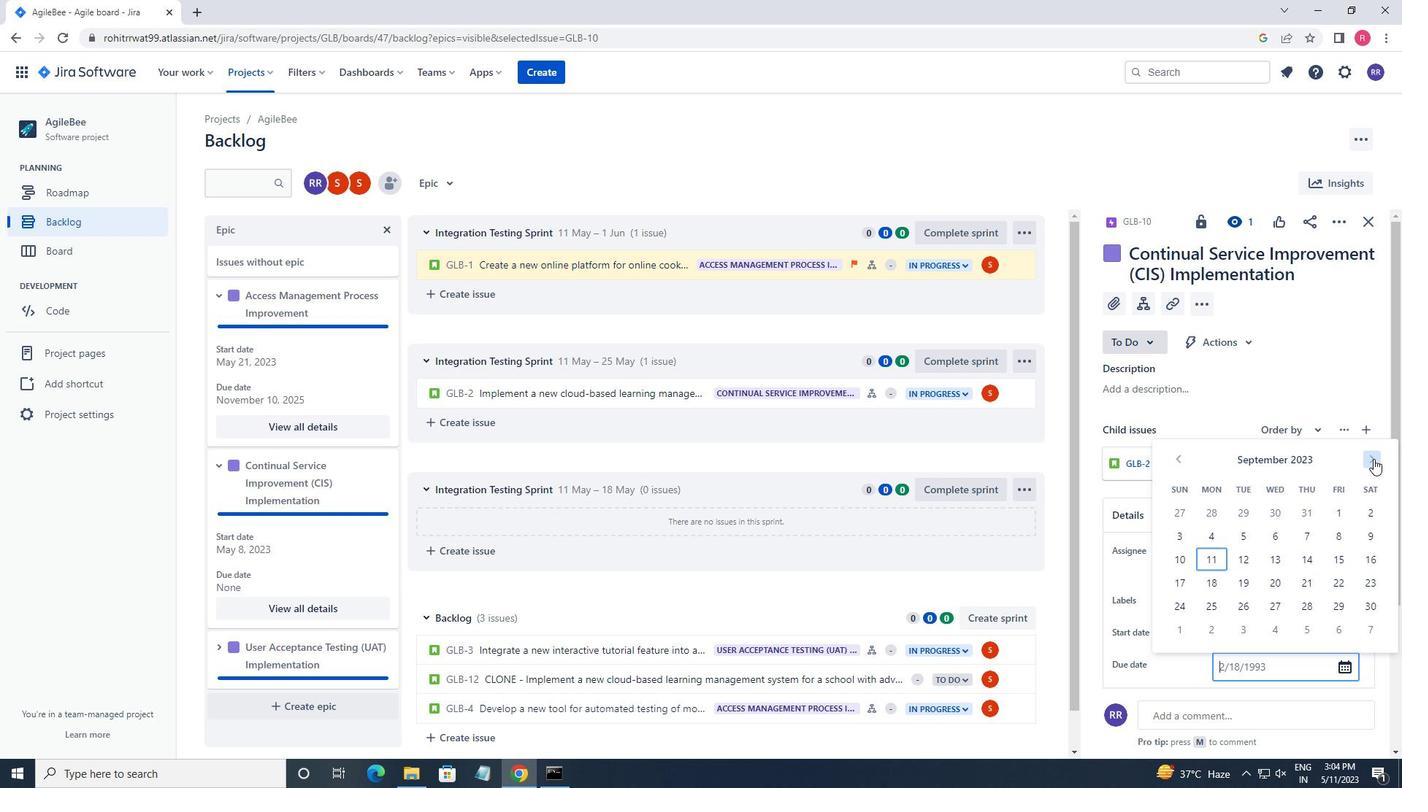 
Action: Mouse pressed left at (1373, 459)
Screenshot: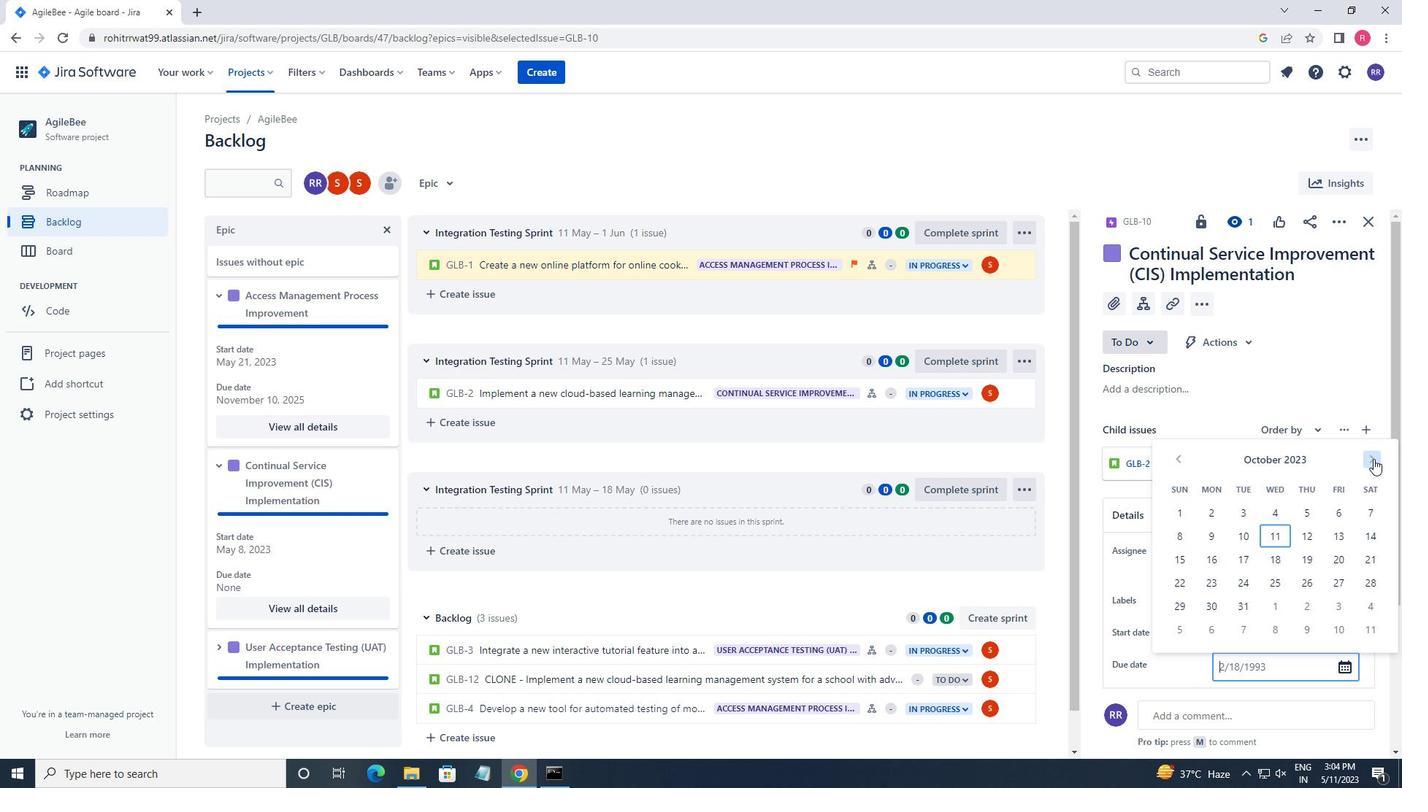
Action: Mouse pressed left at (1373, 459)
Screenshot: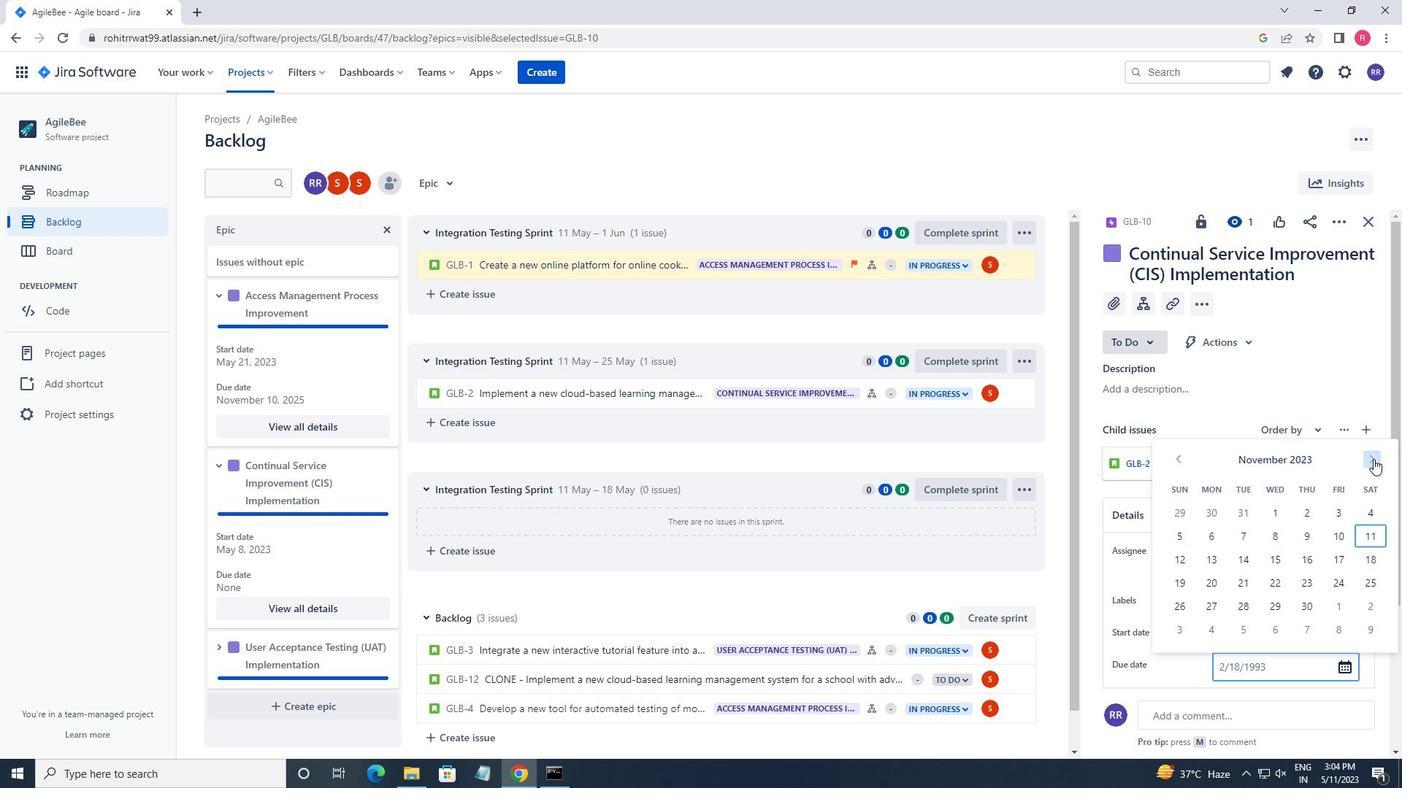 
Action: Mouse pressed left at (1373, 459)
Screenshot: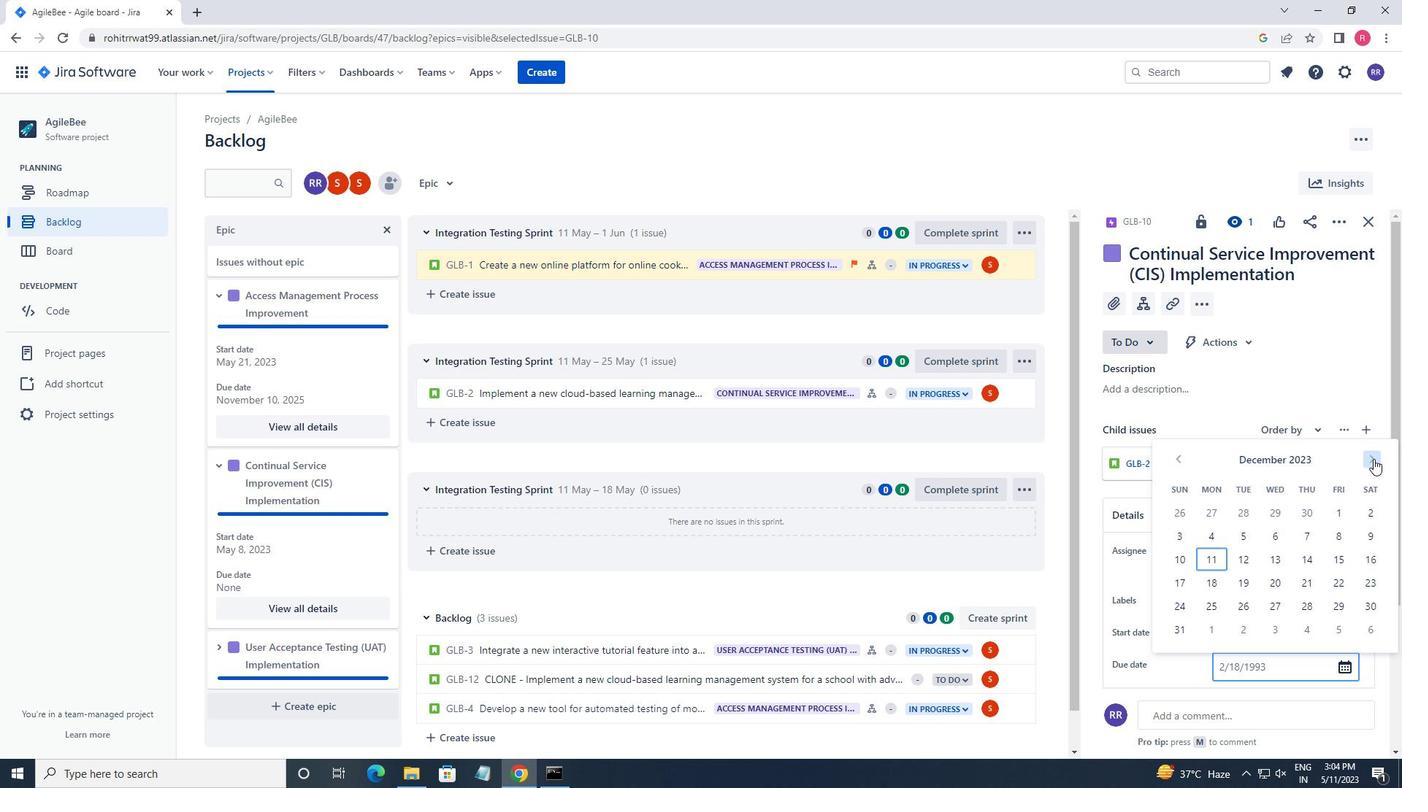 
Action: Mouse pressed left at (1373, 459)
Screenshot: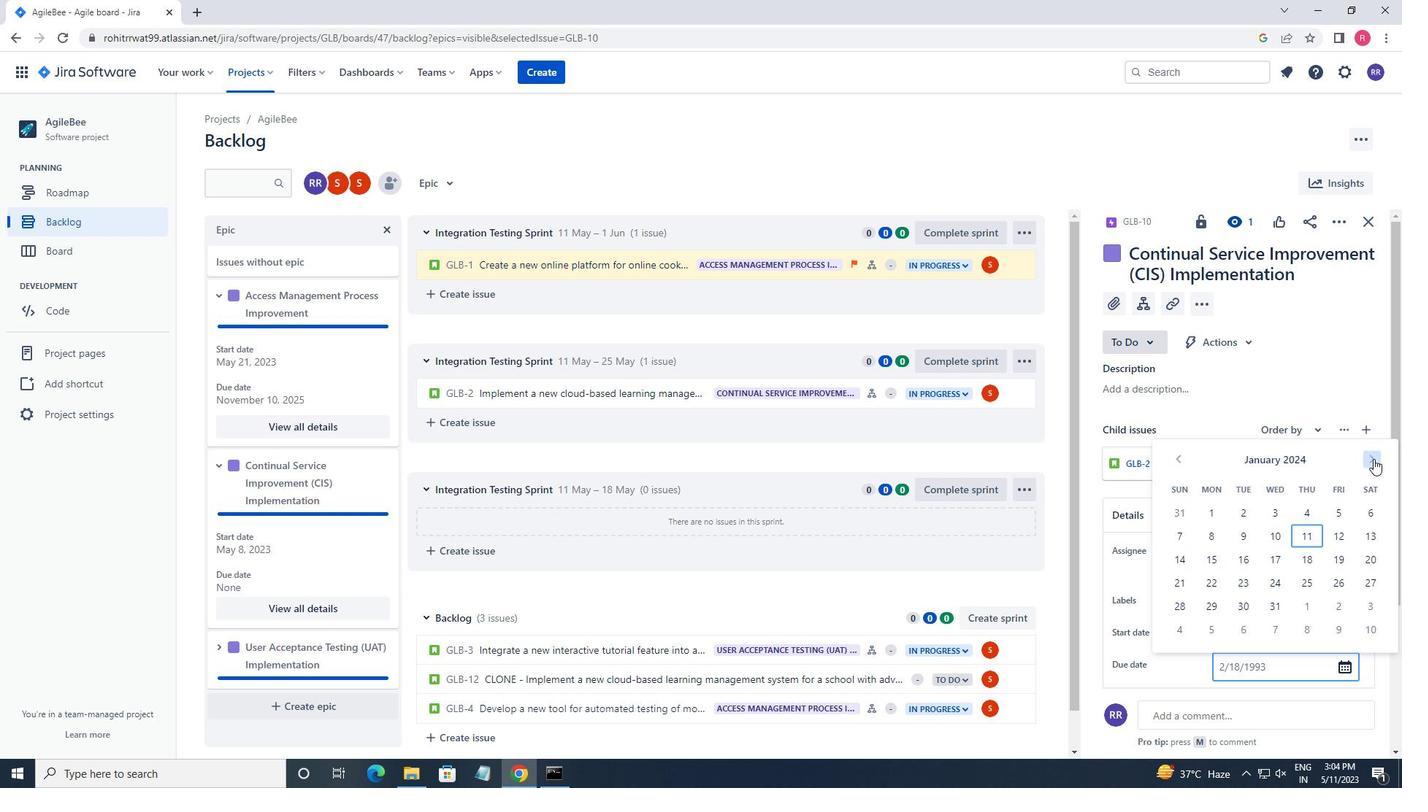 
Action: Mouse pressed left at (1373, 459)
Screenshot: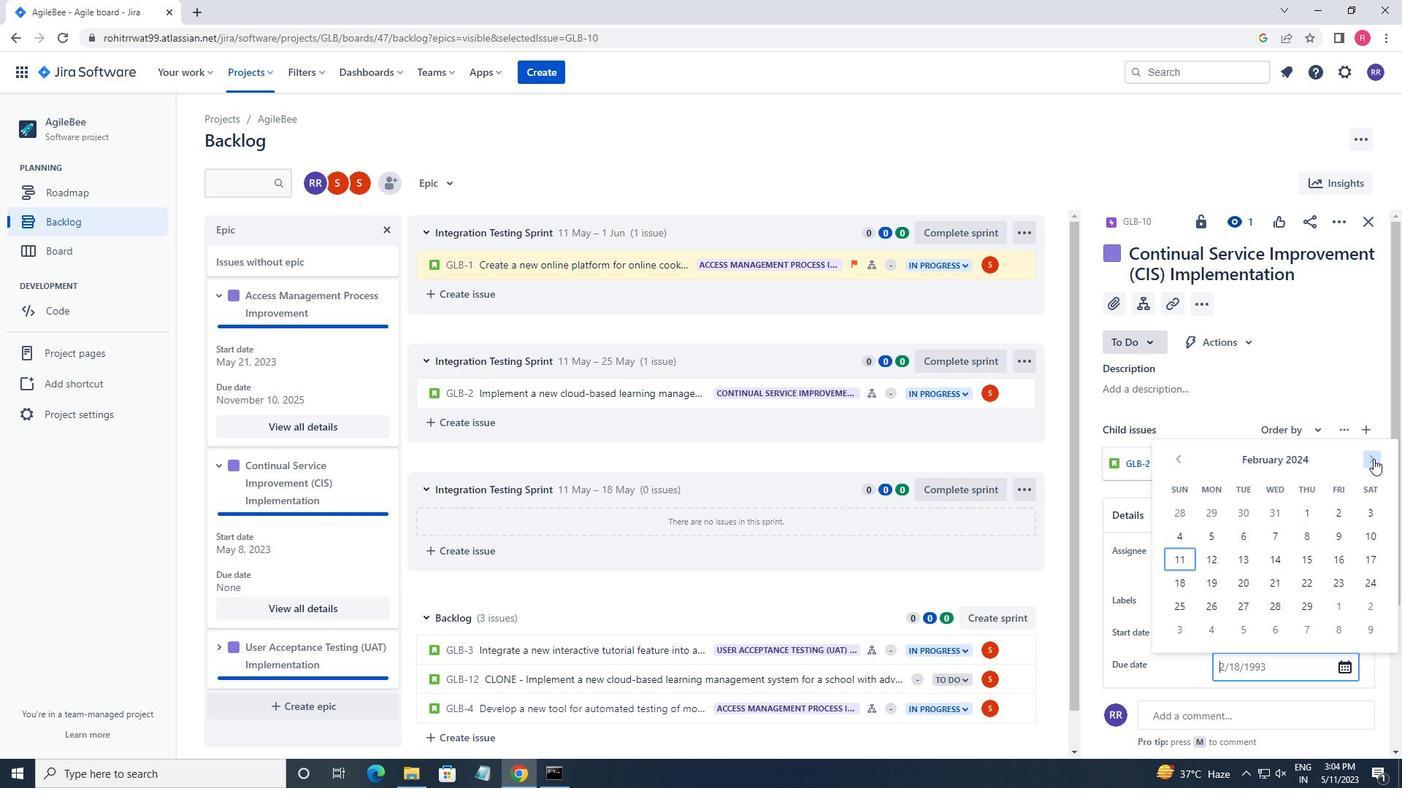 
Action: Mouse pressed left at (1373, 459)
Screenshot: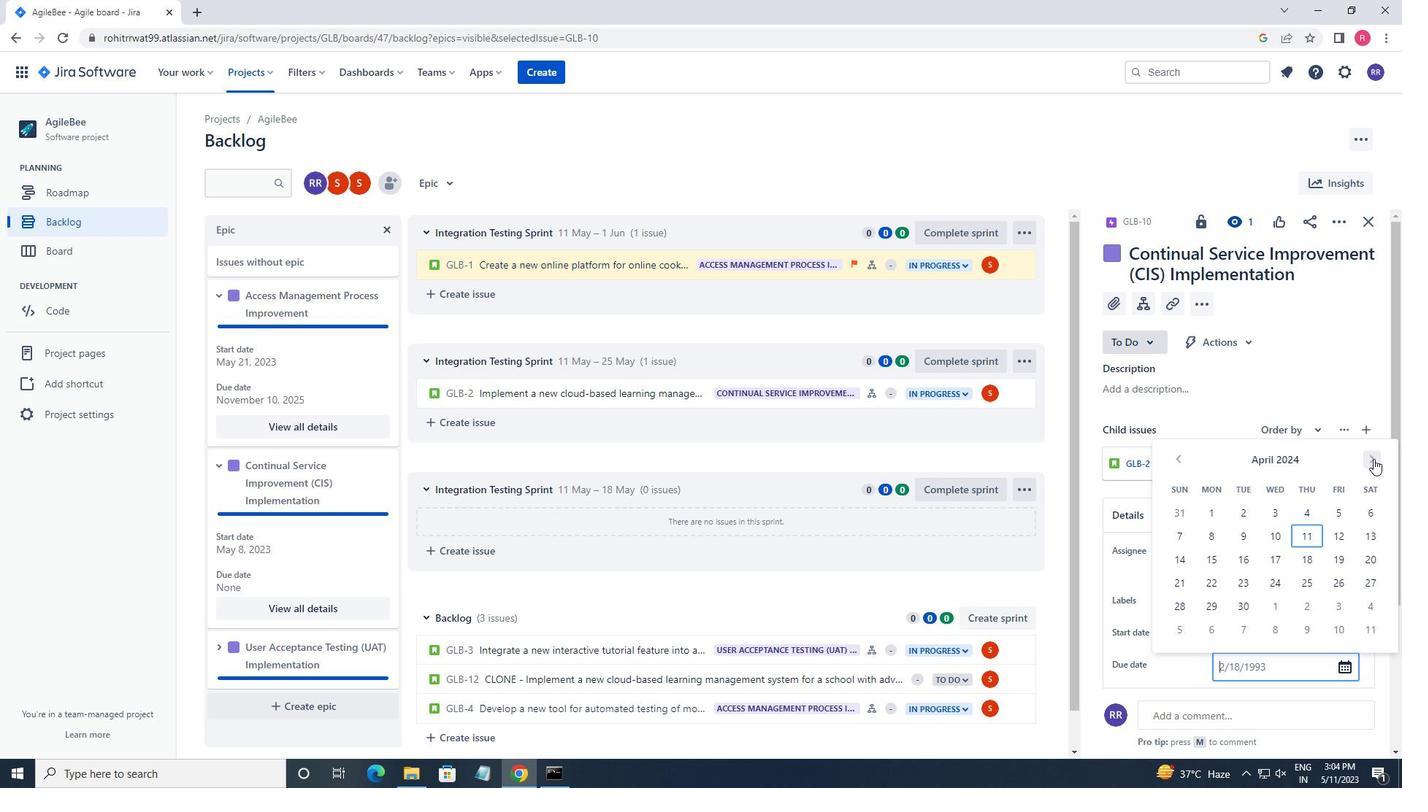 
Action: Mouse pressed left at (1373, 459)
Screenshot: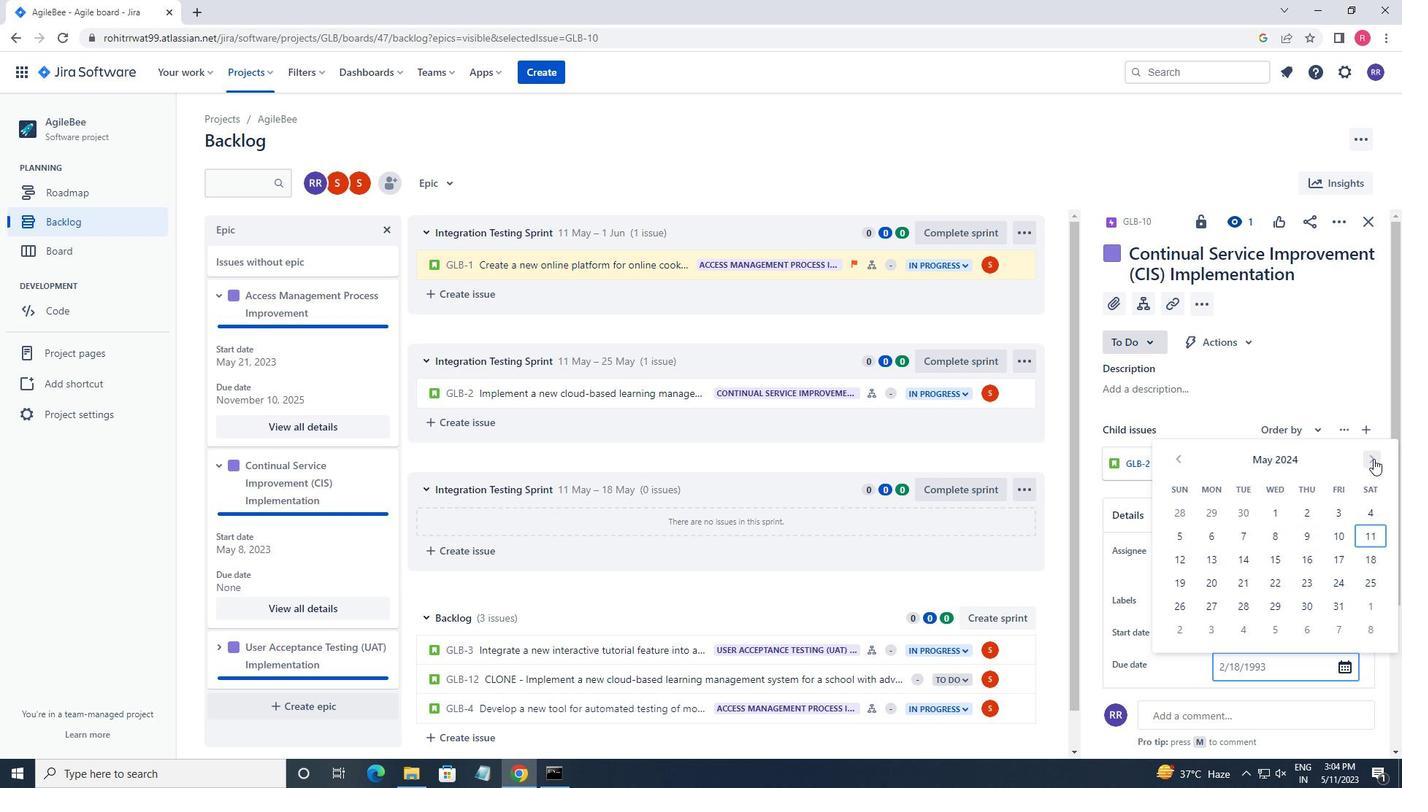 
Action: Mouse pressed left at (1373, 459)
Screenshot: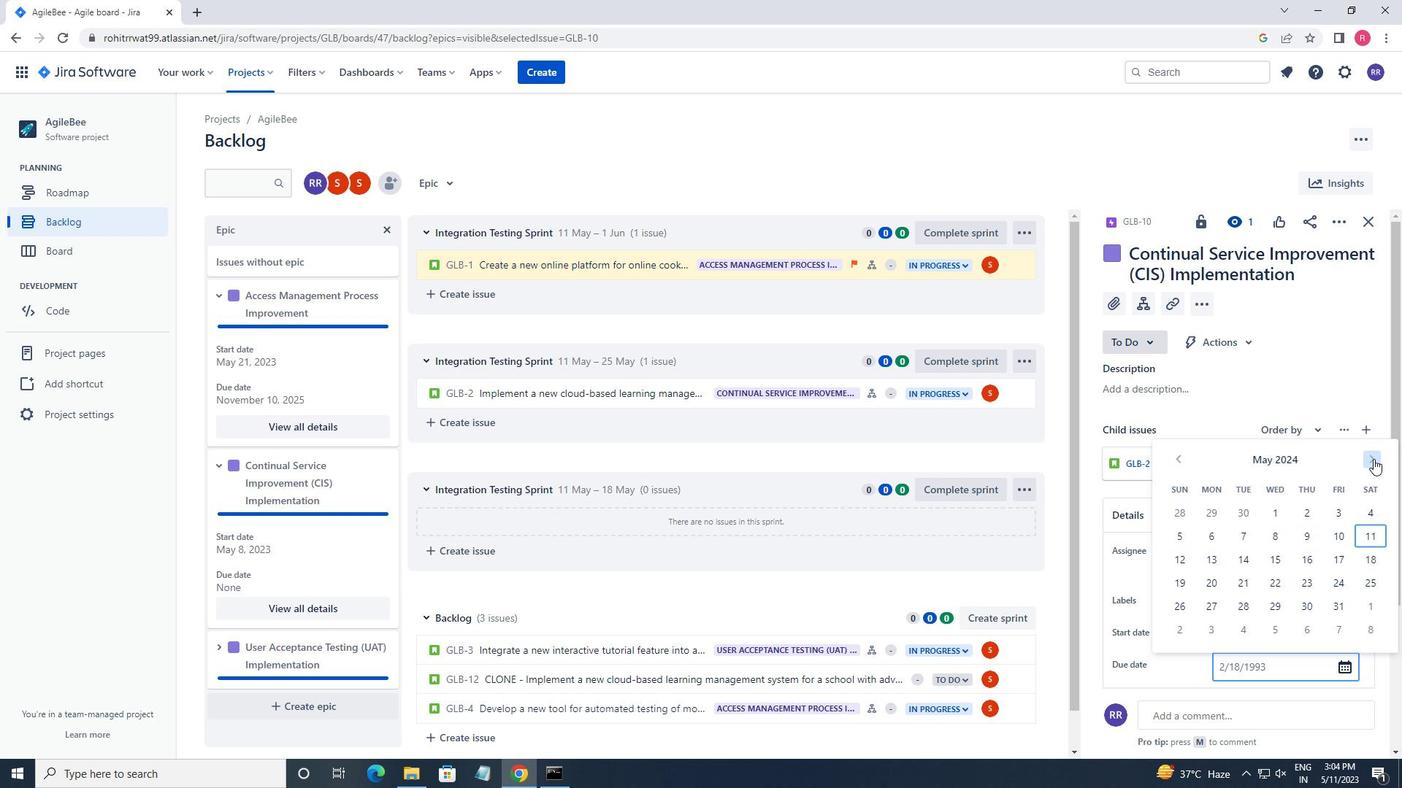 
Action: Mouse pressed left at (1373, 459)
Screenshot: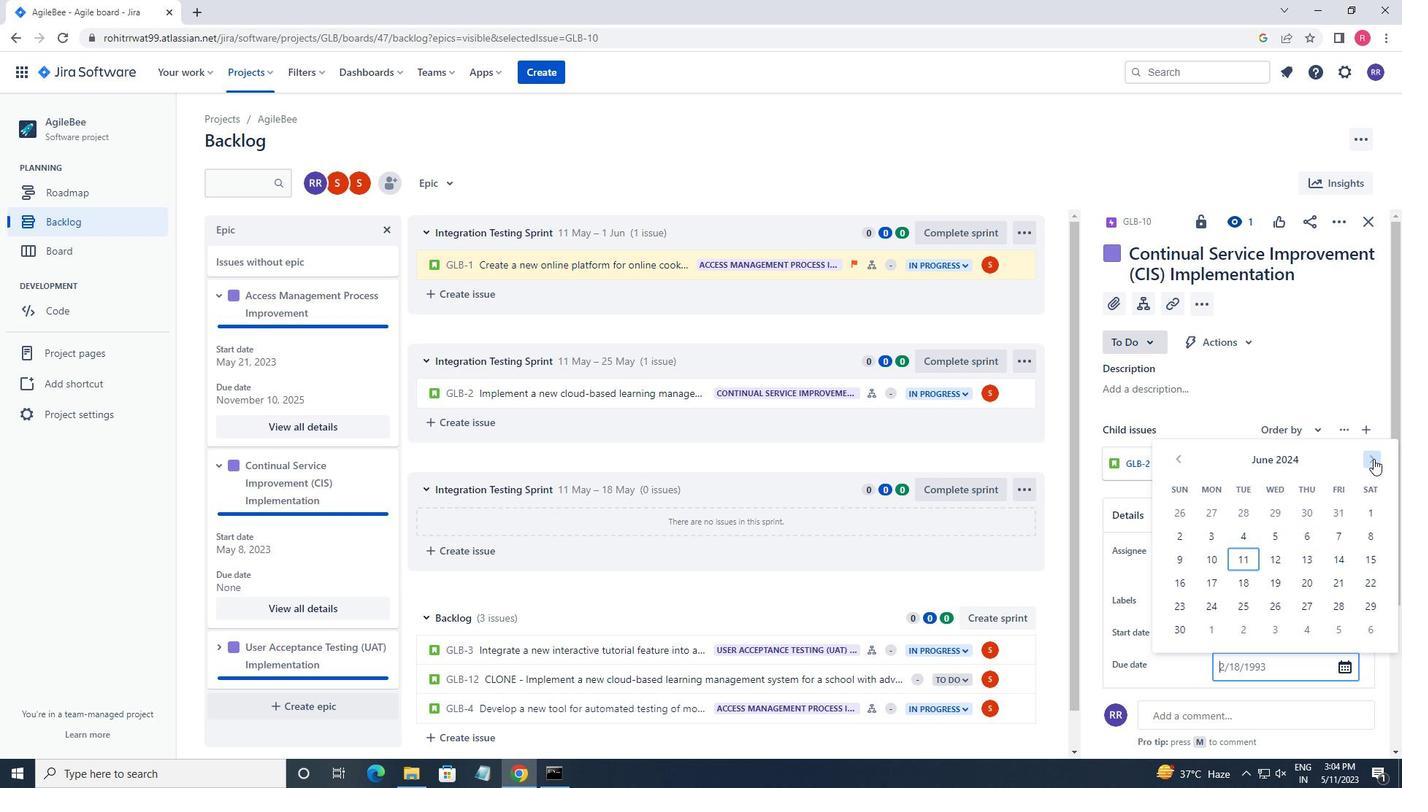 
Action: Mouse pressed left at (1373, 459)
Screenshot: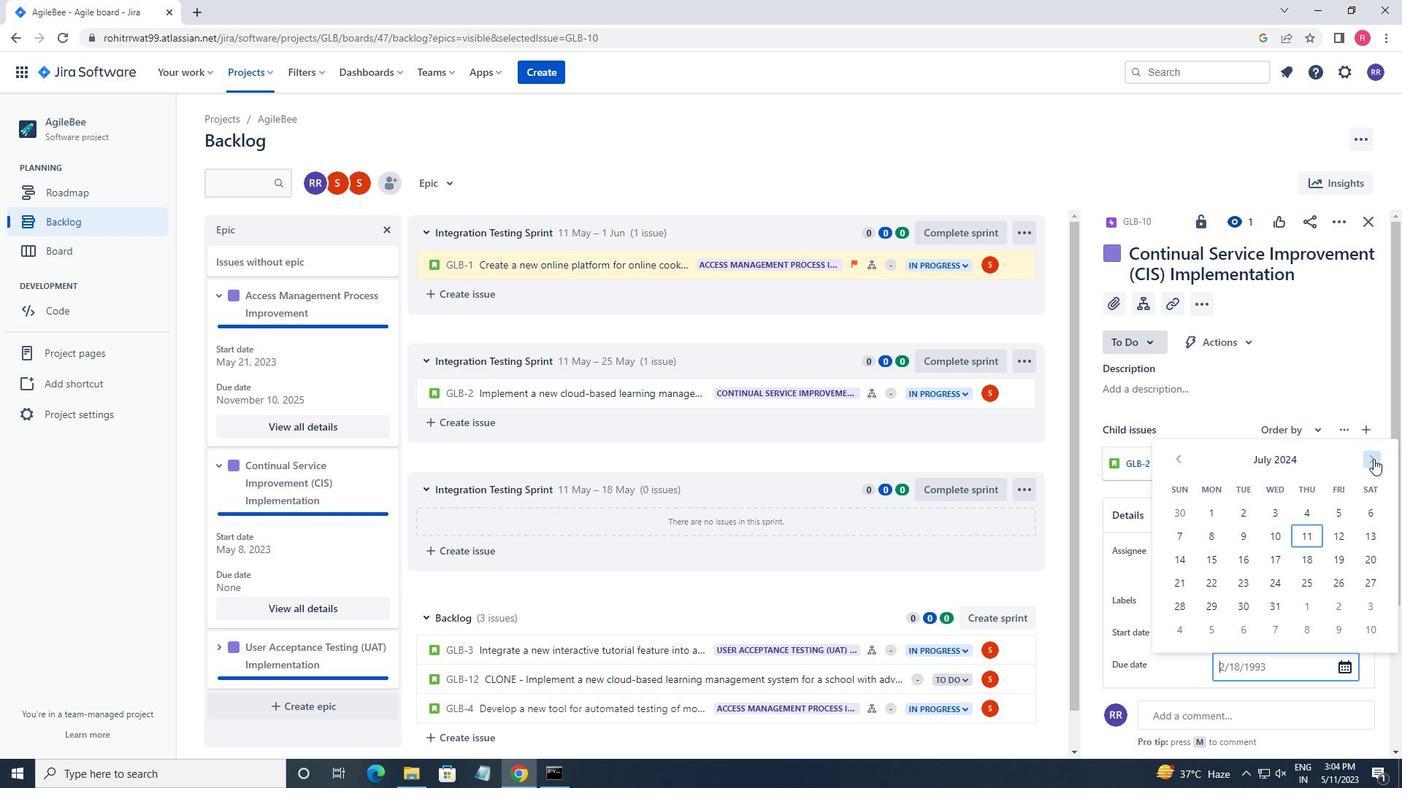 
Action: Mouse pressed left at (1373, 459)
Screenshot: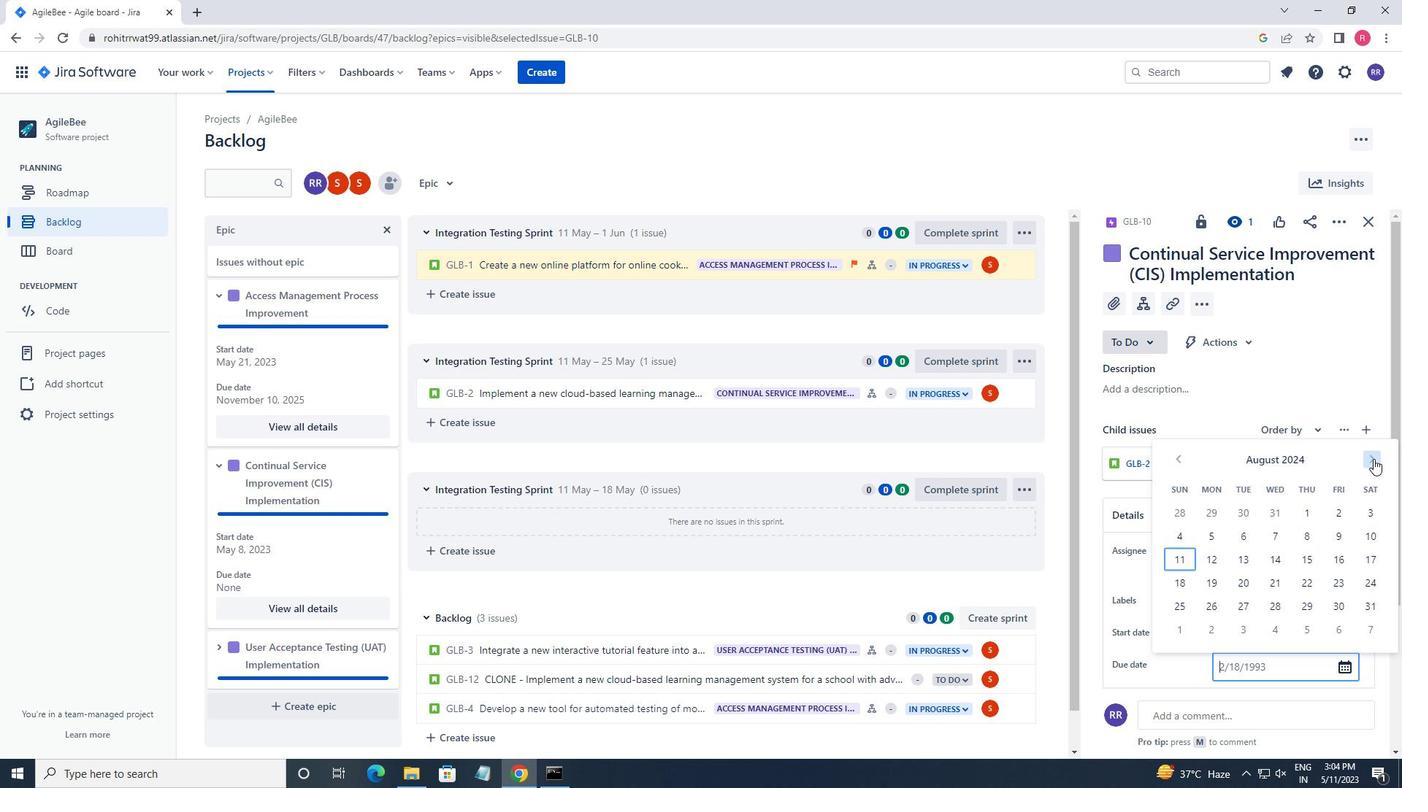 
Action: Mouse pressed left at (1373, 459)
Screenshot: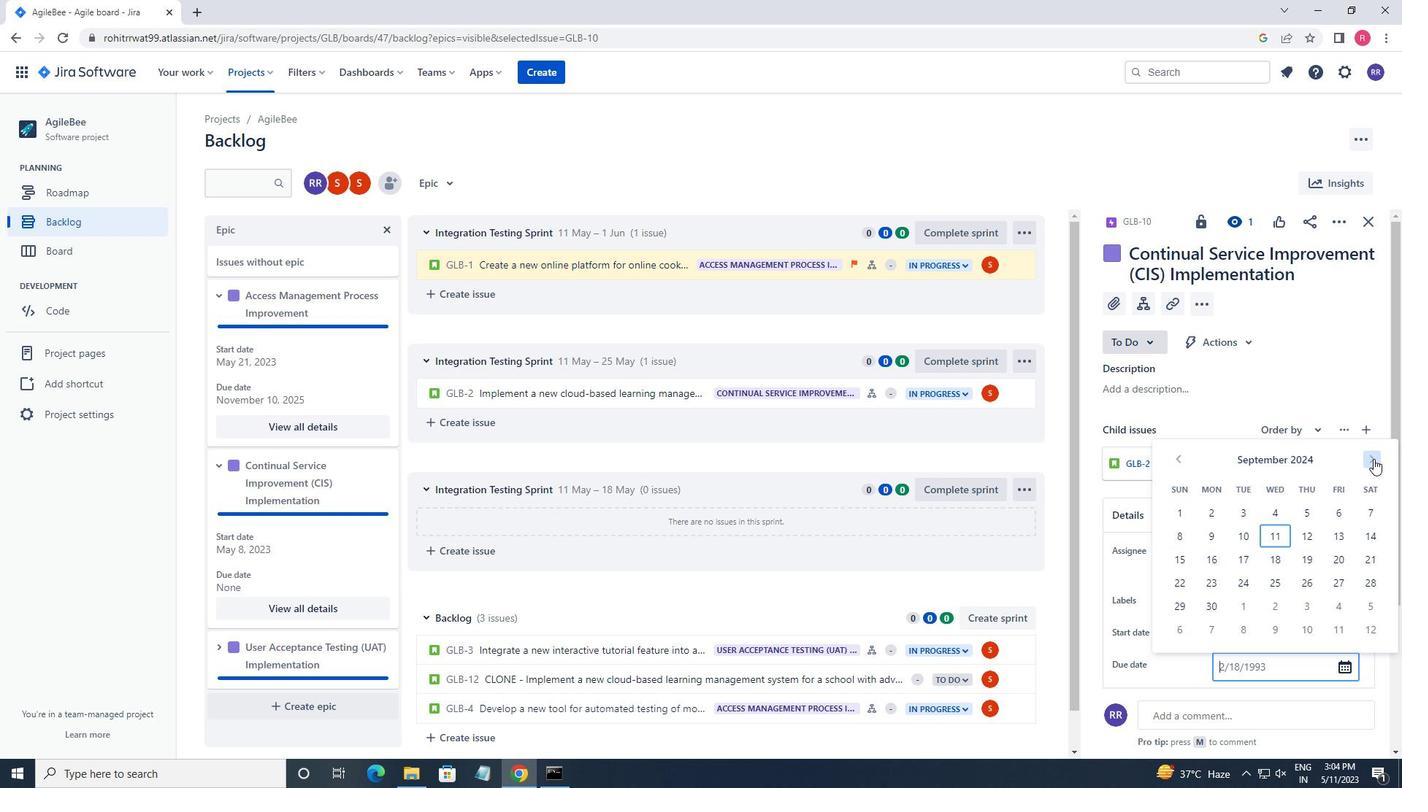 
Action: Mouse pressed left at (1373, 459)
Screenshot: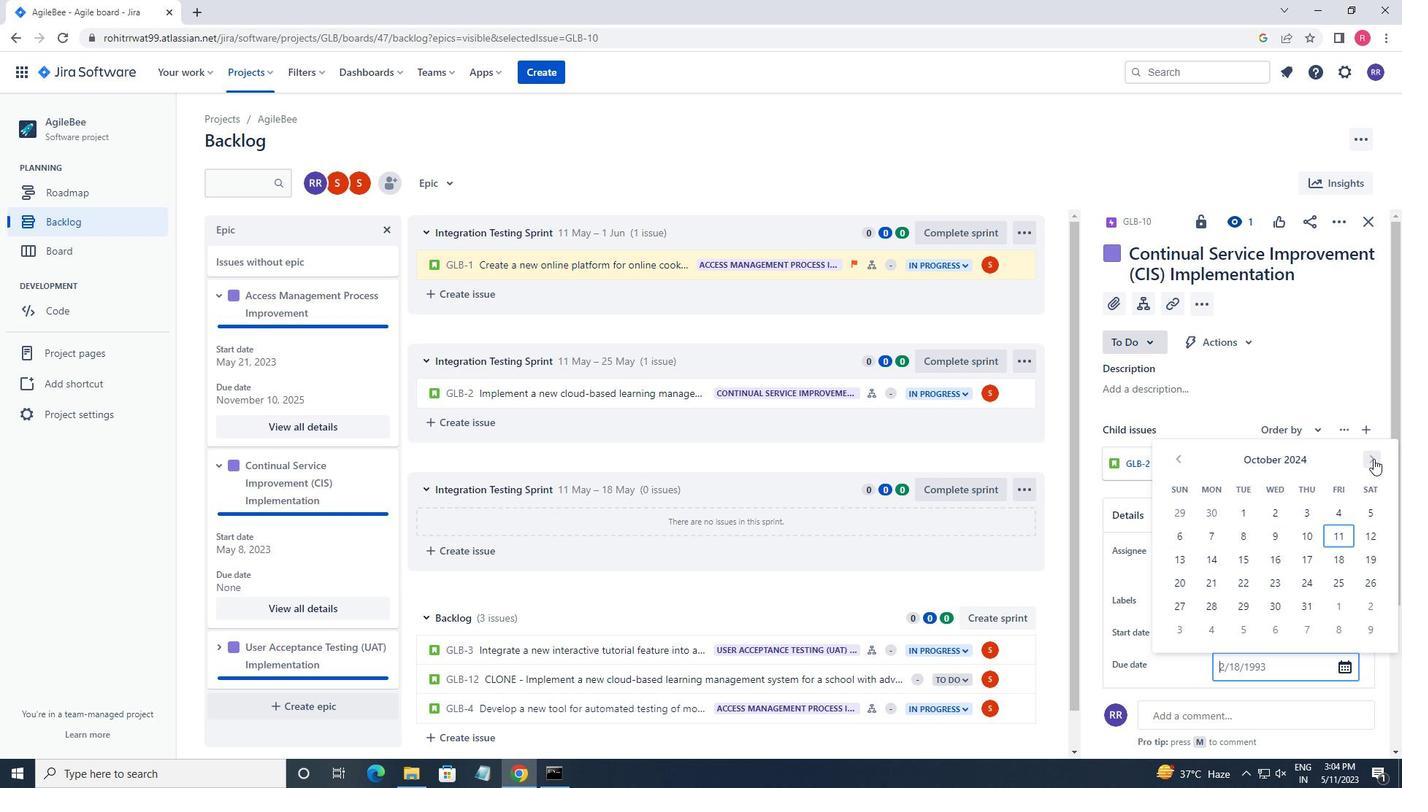 
Action: Mouse pressed left at (1373, 459)
Screenshot: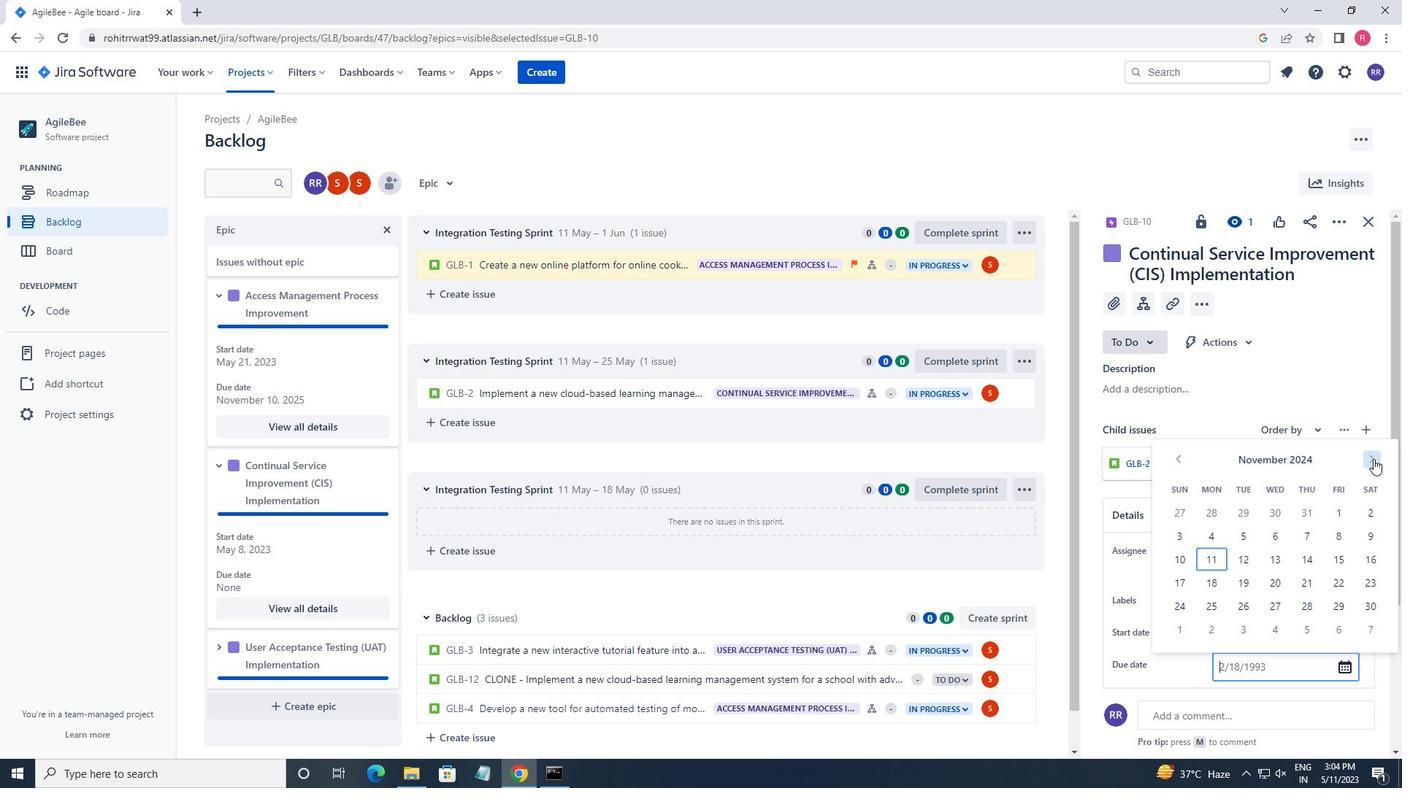 
Action: Mouse pressed left at (1373, 459)
Screenshot: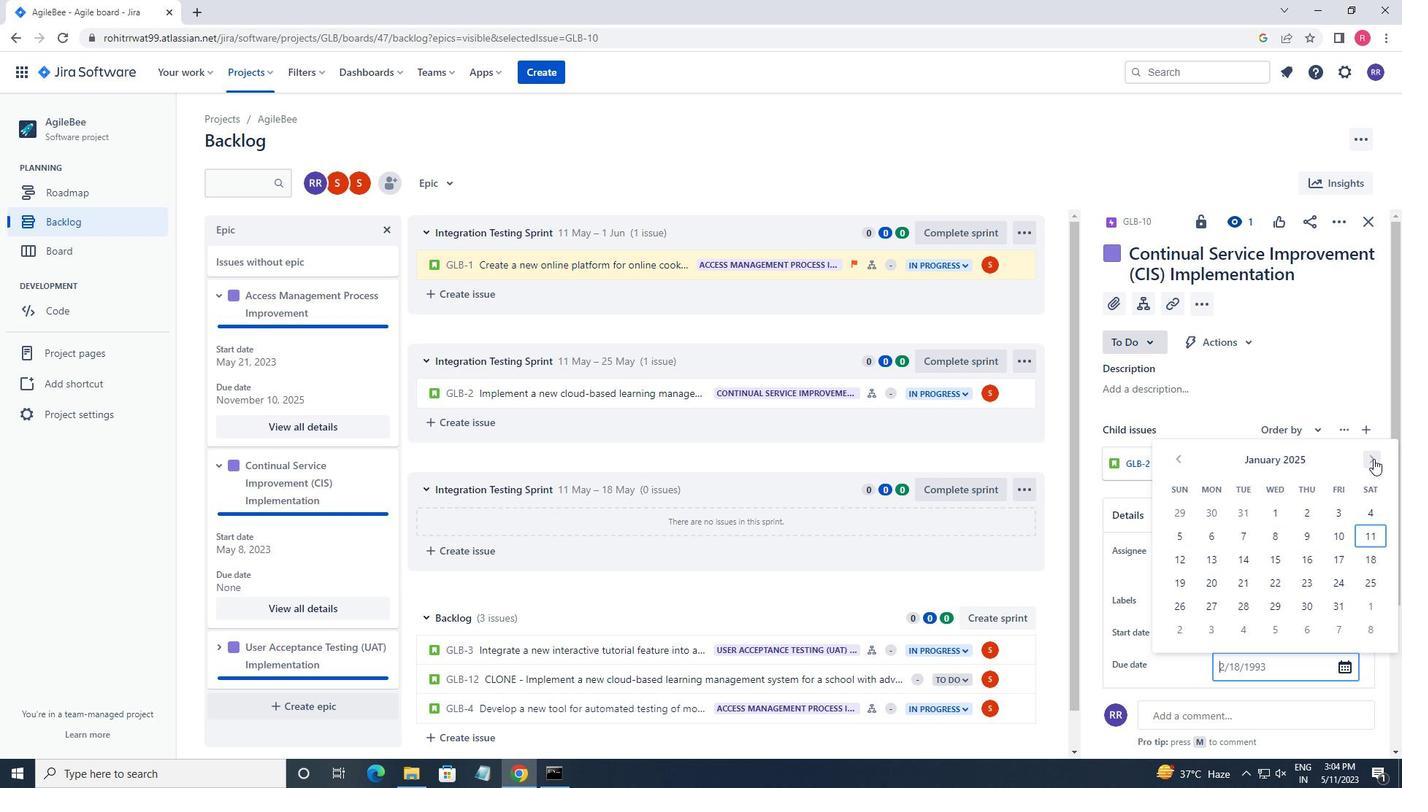 
Action: Mouse pressed left at (1373, 459)
Screenshot: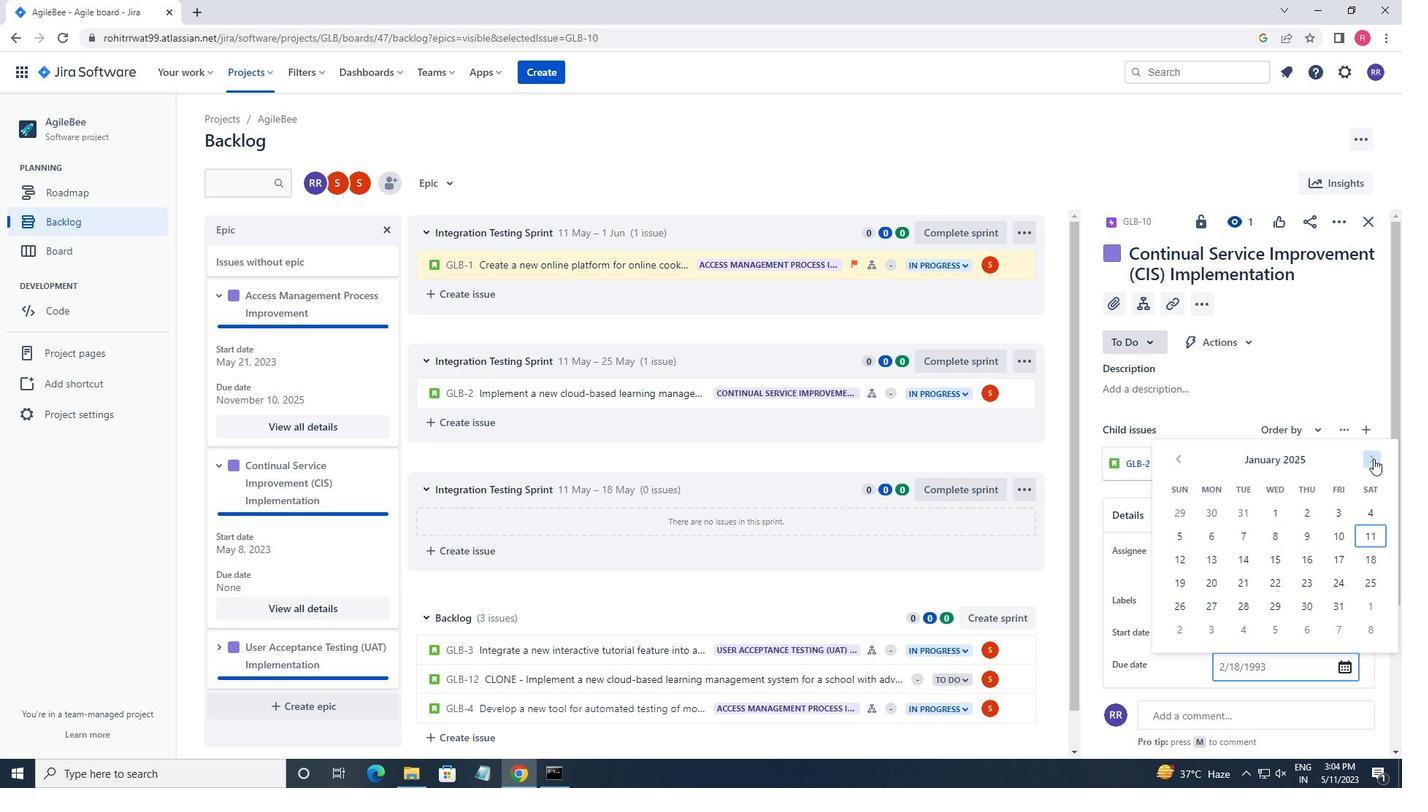 
Action: Mouse pressed left at (1373, 459)
Screenshot: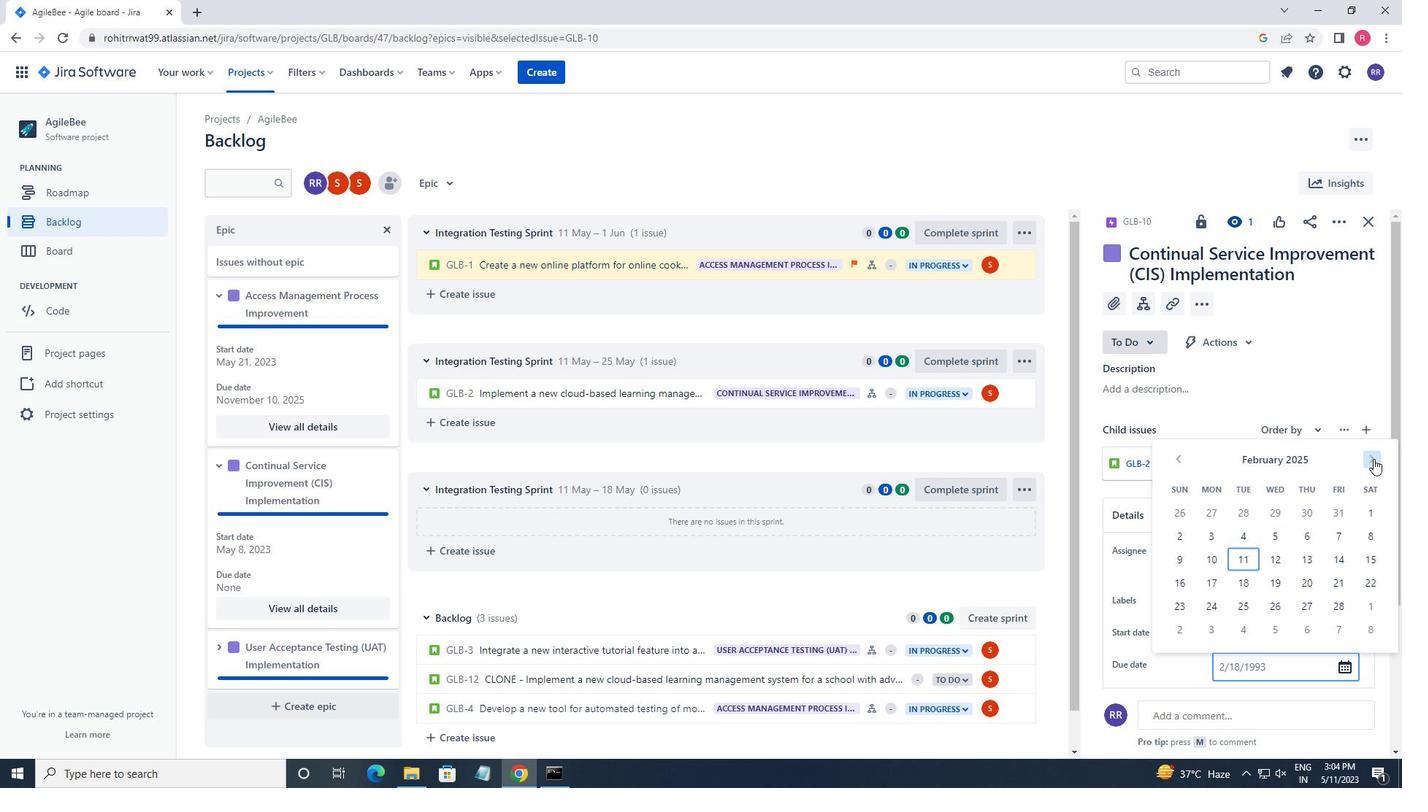 
Action: Mouse pressed left at (1373, 459)
Screenshot: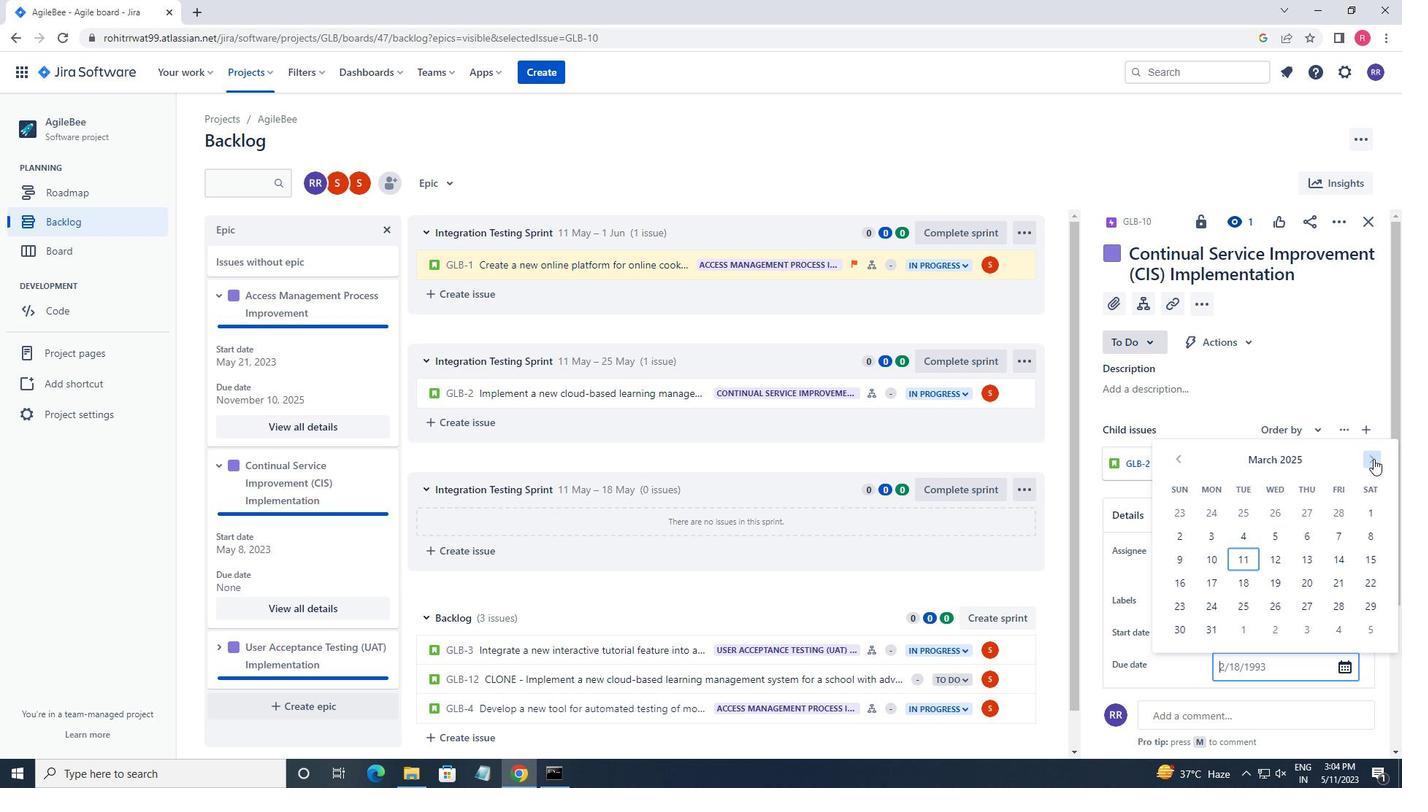 
Action: Mouse pressed left at (1373, 459)
Screenshot: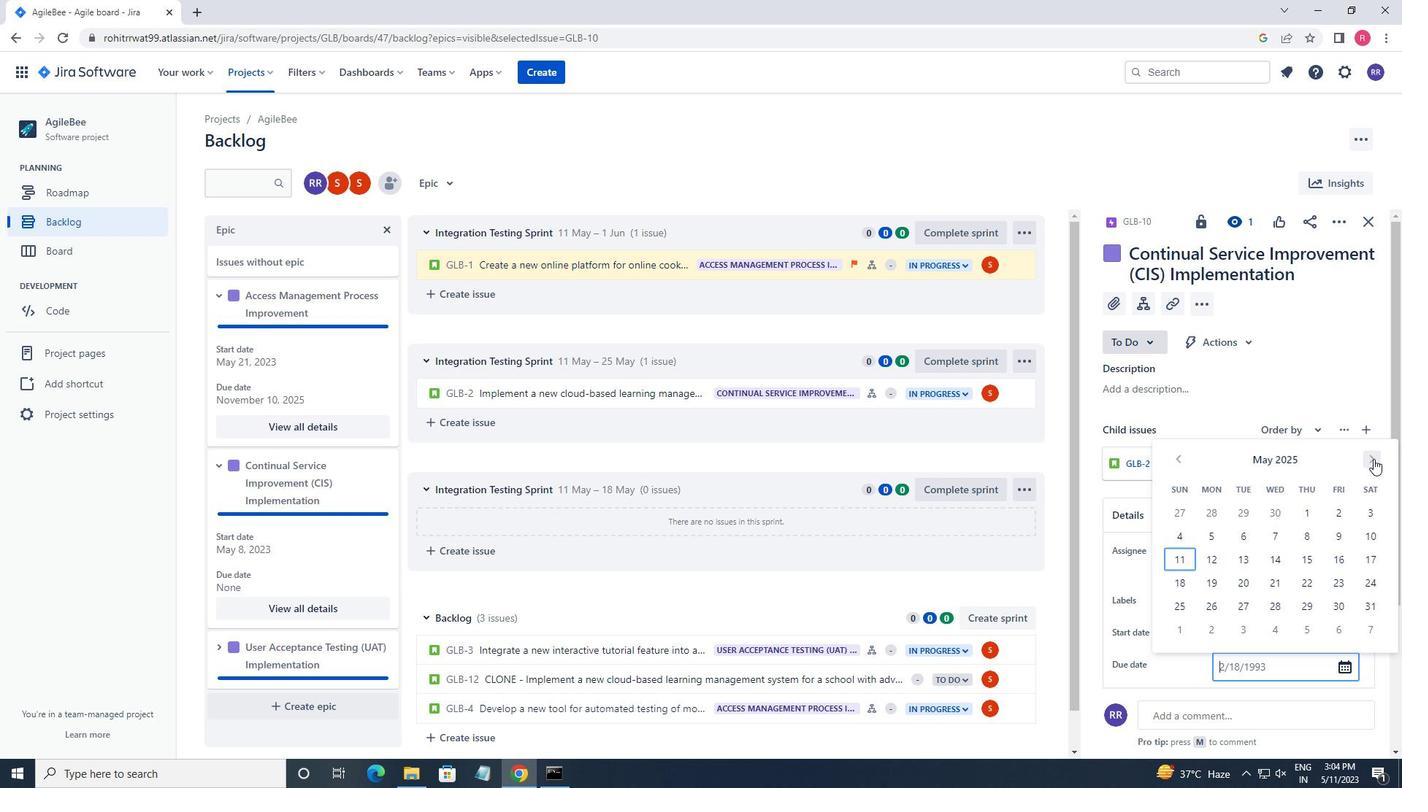 
Action: Mouse pressed left at (1373, 459)
Screenshot: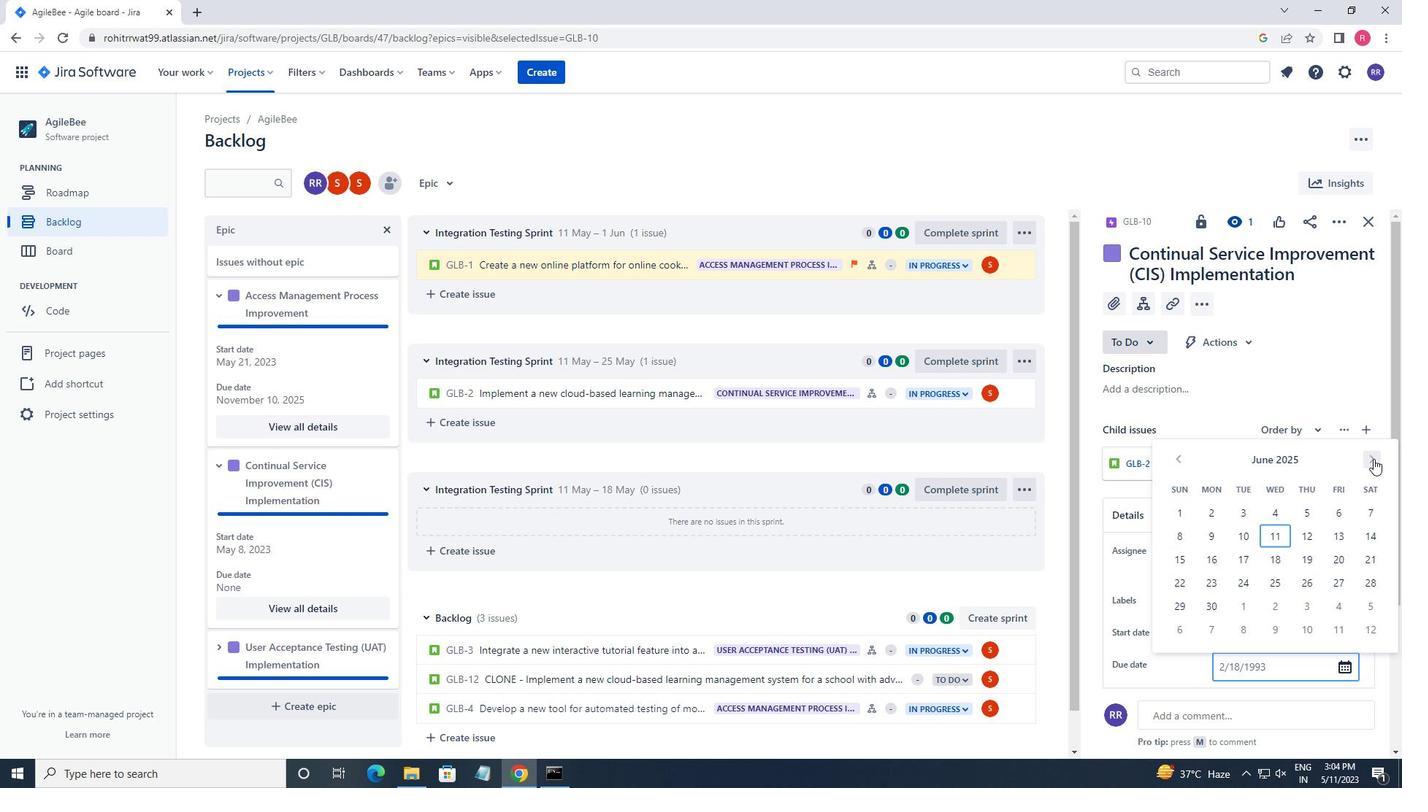 
Action: Mouse moved to (1174, 558)
Screenshot: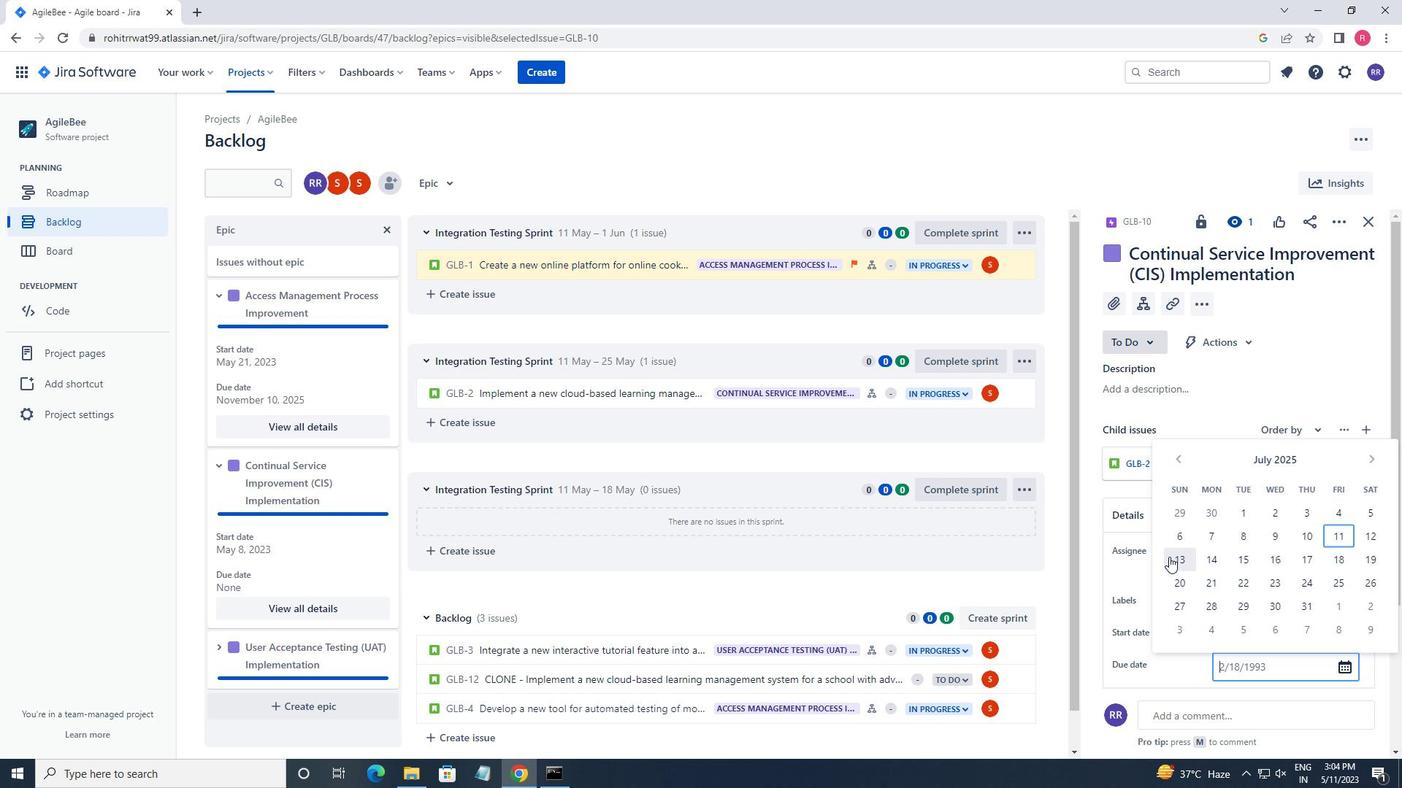 
Action: Mouse pressed left at (1174, 558)
Screenshot: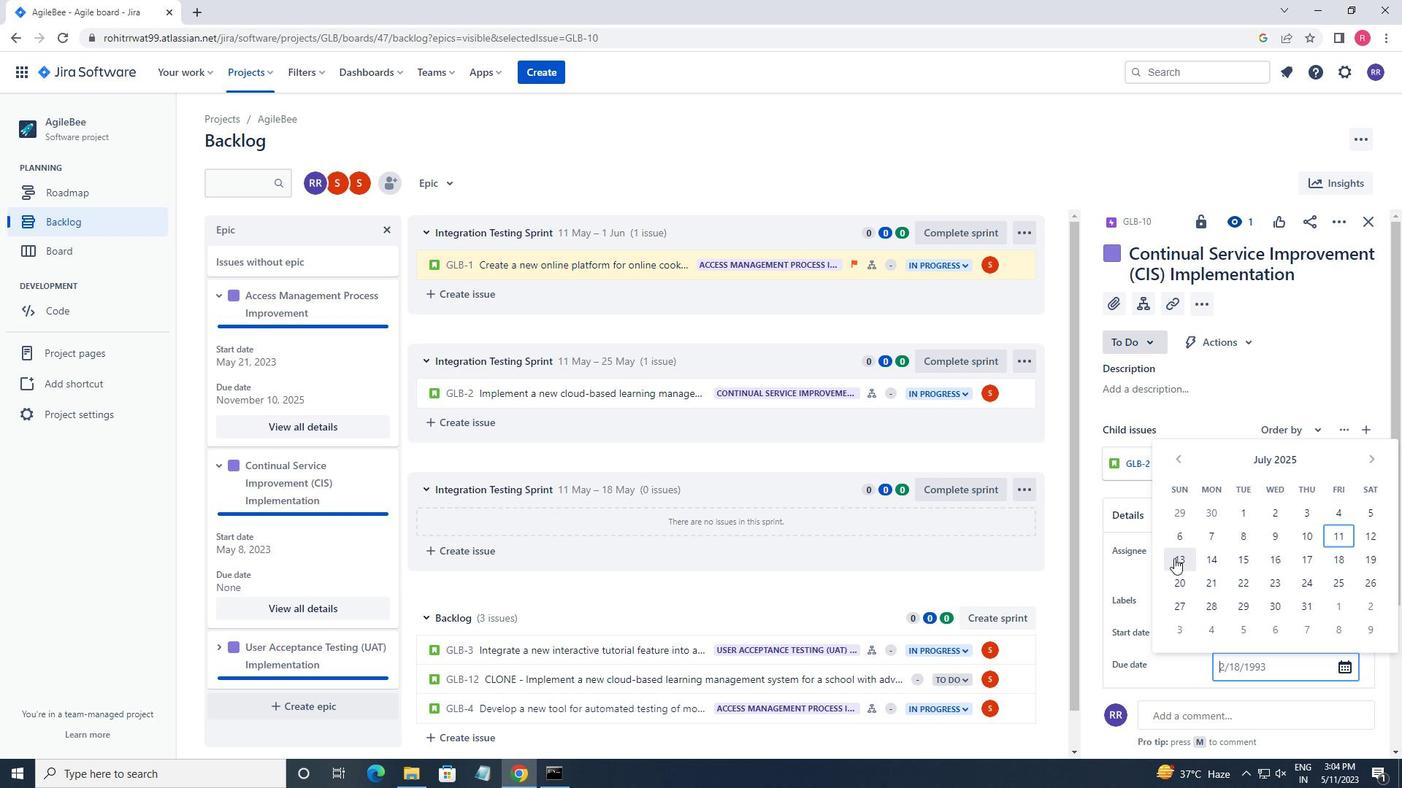 
Action: Mouse moved to (1352, 562)
Screenshot: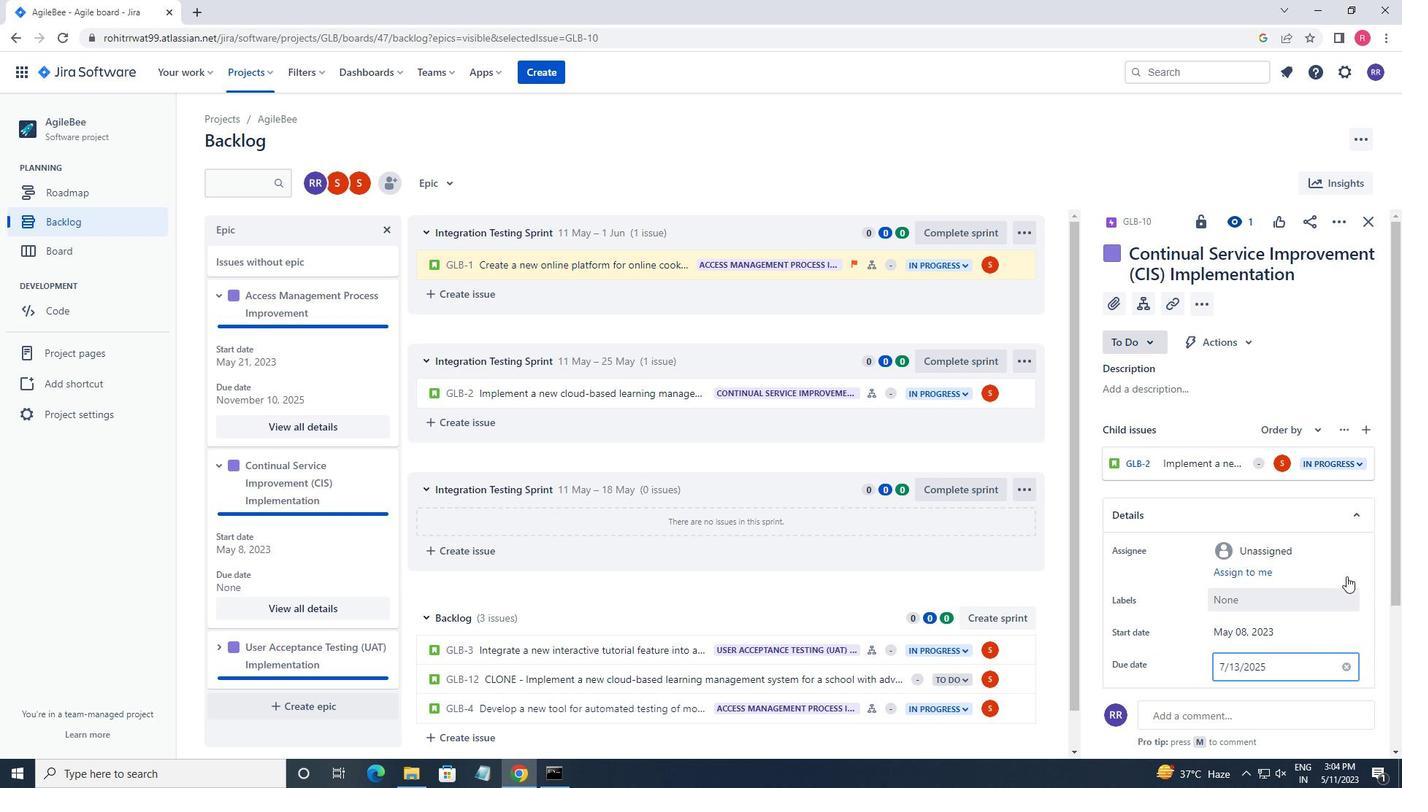 
Action: Mouse pressed left at (1352, 562)
Screenshot: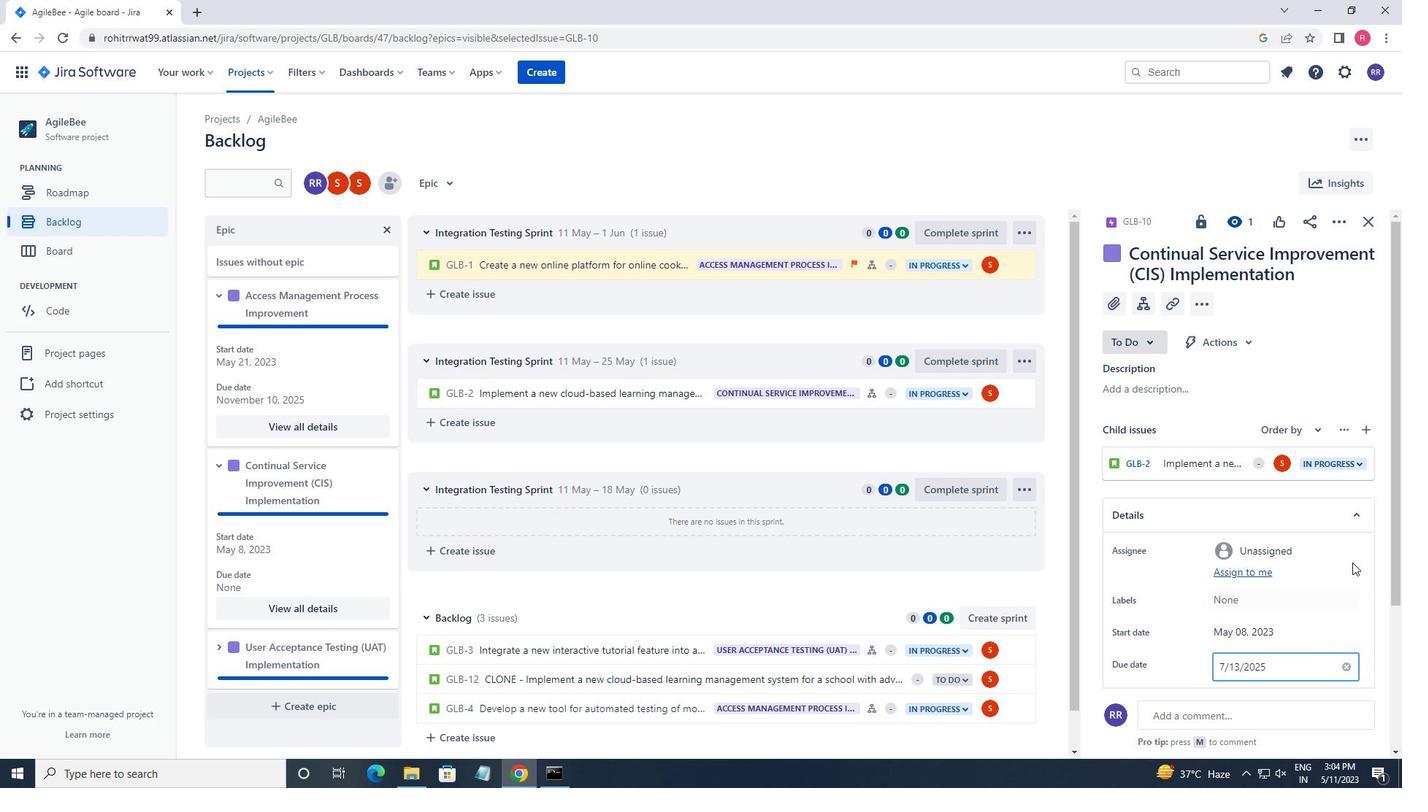 
Action: Mouse moved to (215, 655)
Screenshot: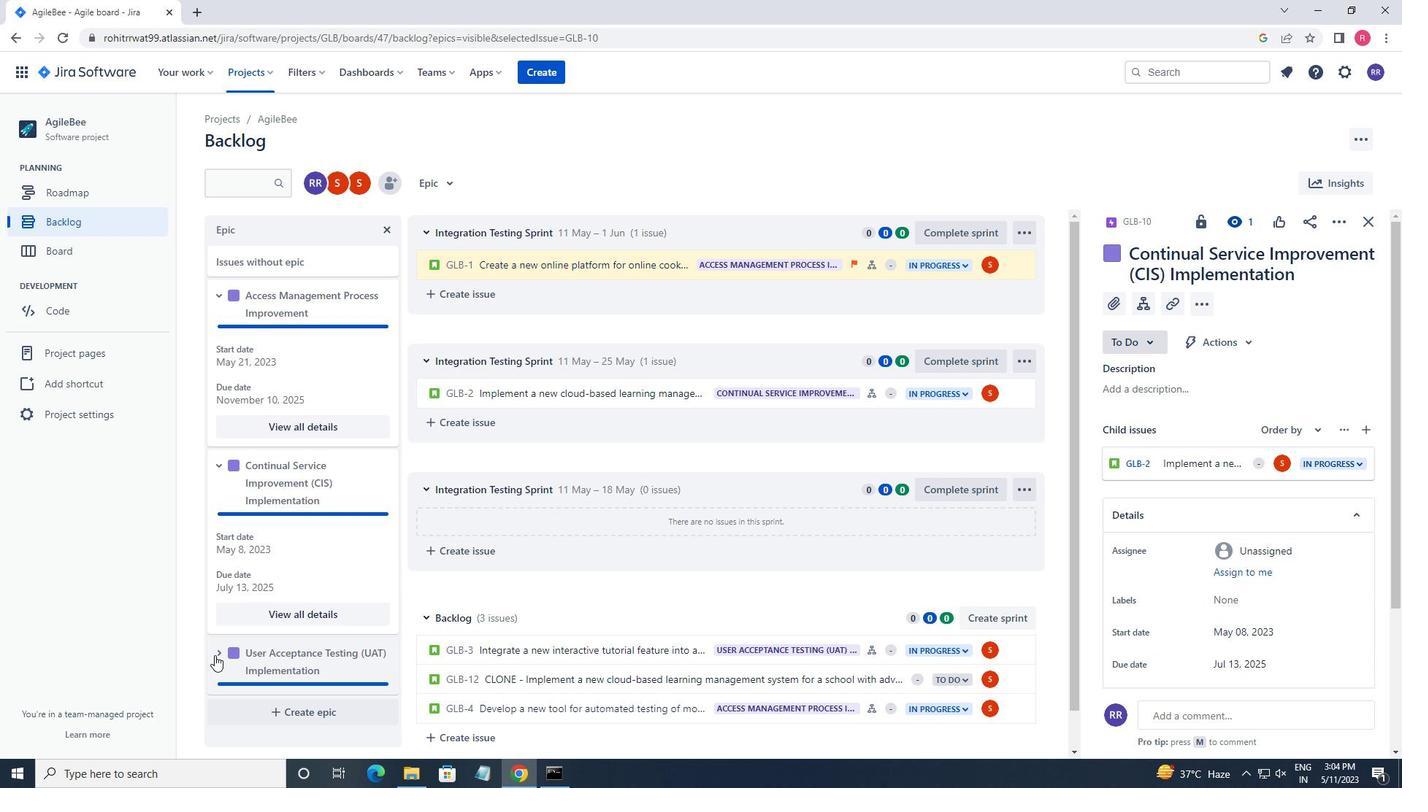 
Action: Mouse pressed left at (215, 655)
Screenshot: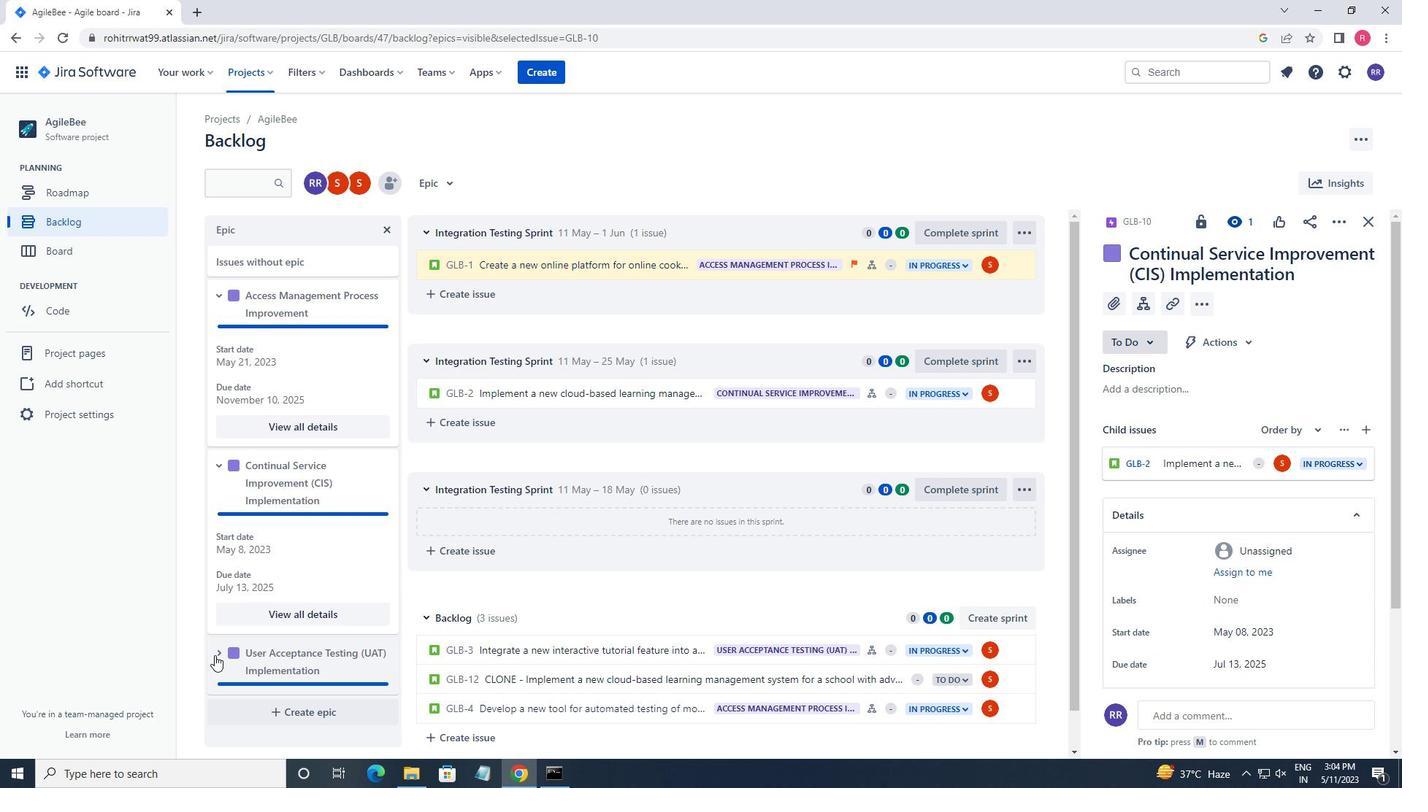 
Action: Mouse moved to (337, 644)
Screenshot: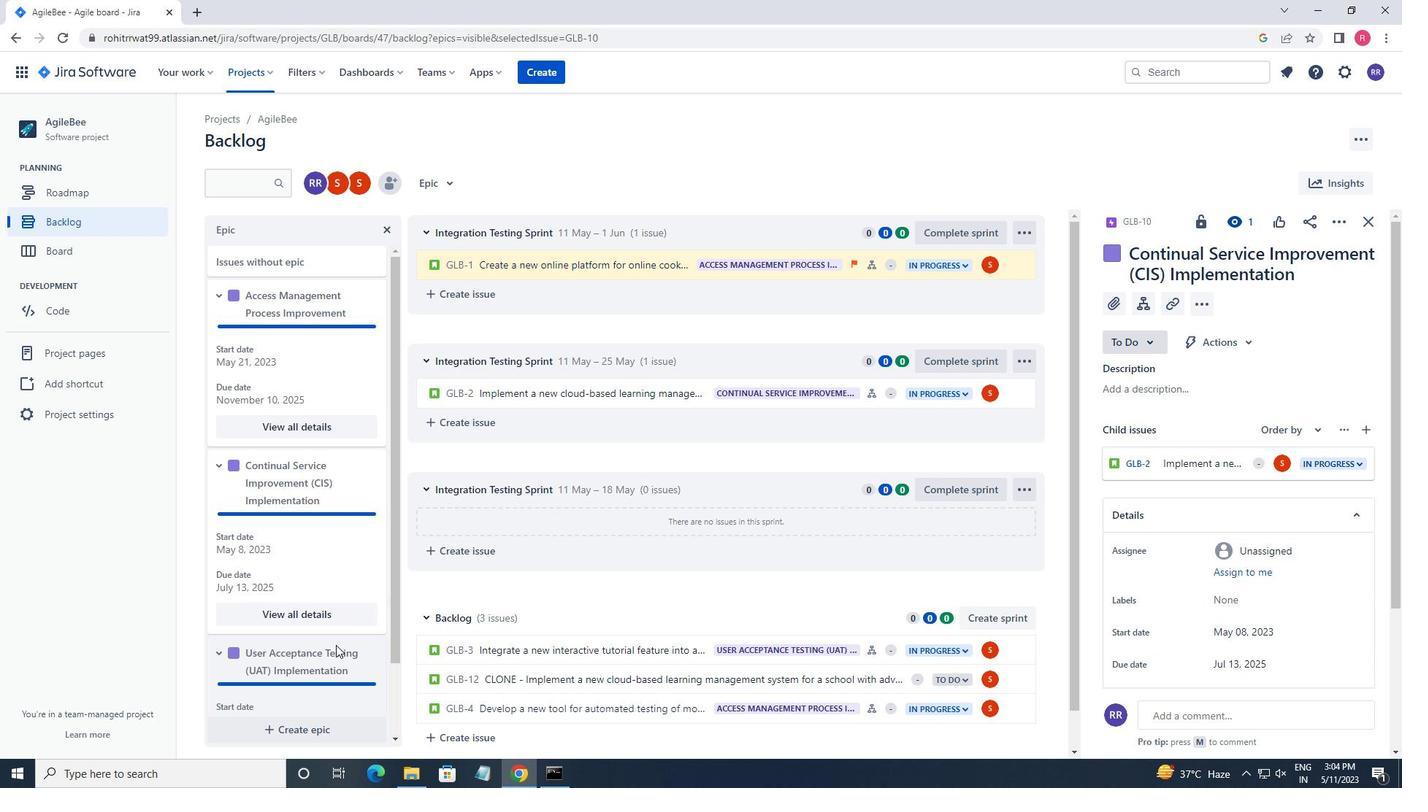 
Action: Mouse scrolled (337, 644) with delta (0, 0)
Screenshot: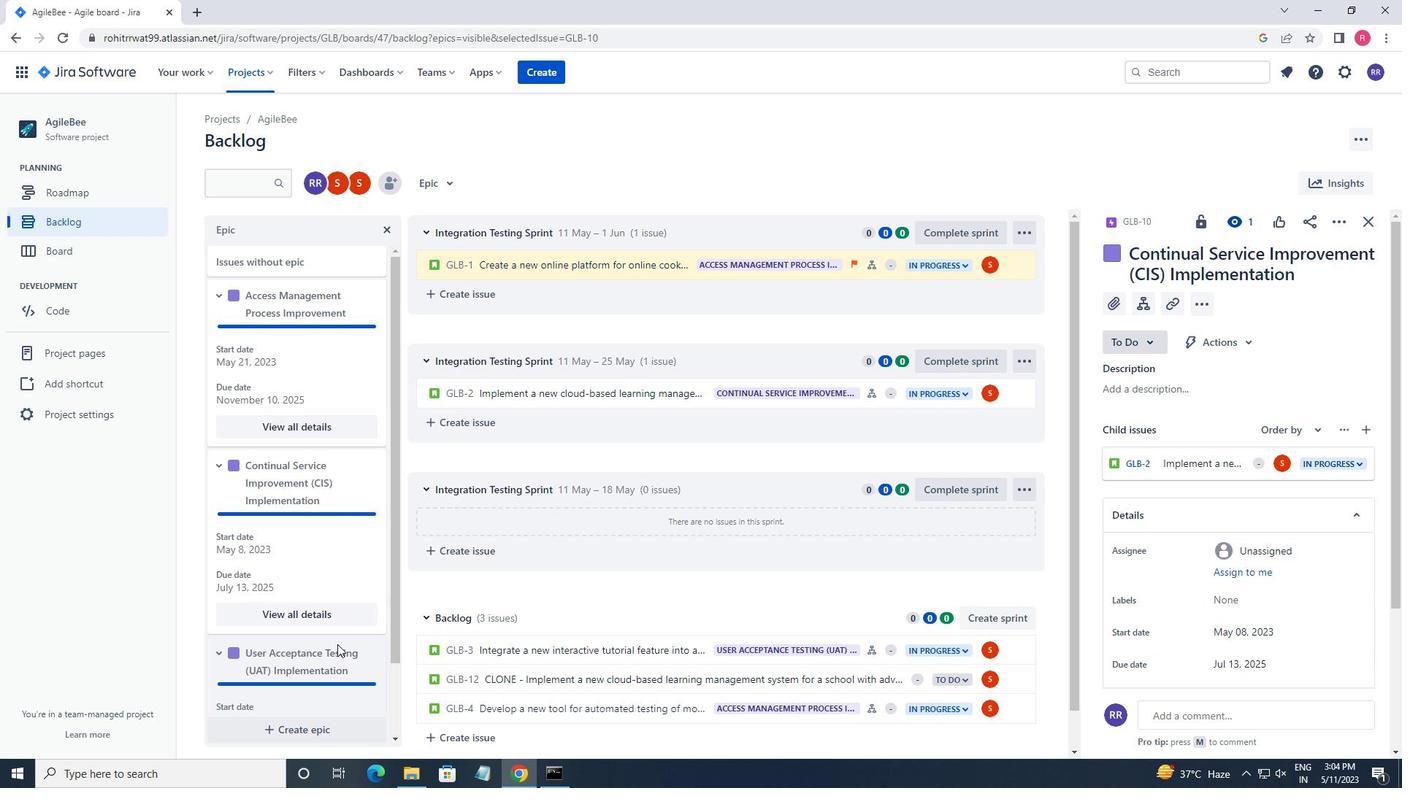 
Action: Mouse scrolled (337, 644) with delta (0, 0)
Screenshot: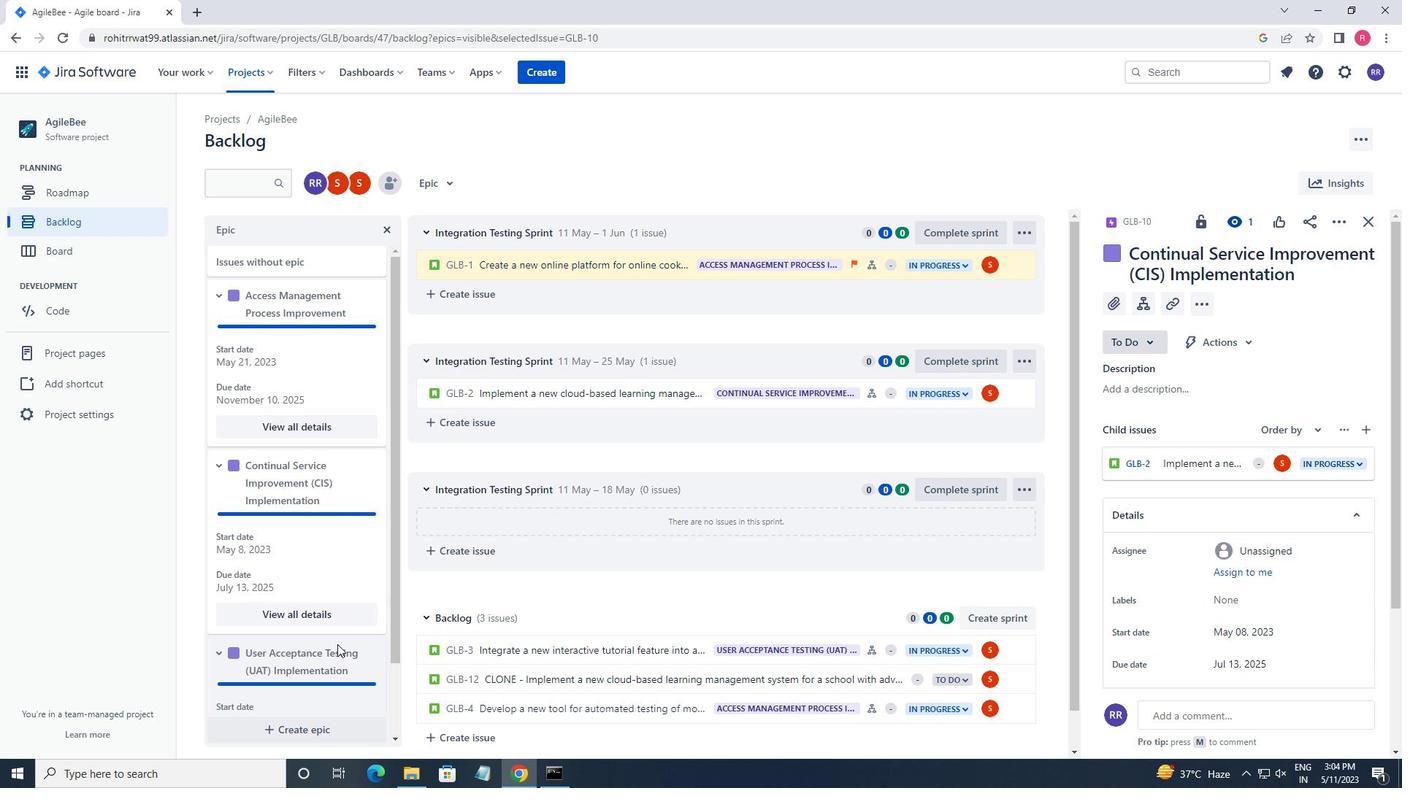 
Action: Mouse moved to (338, 644)
Screenshot: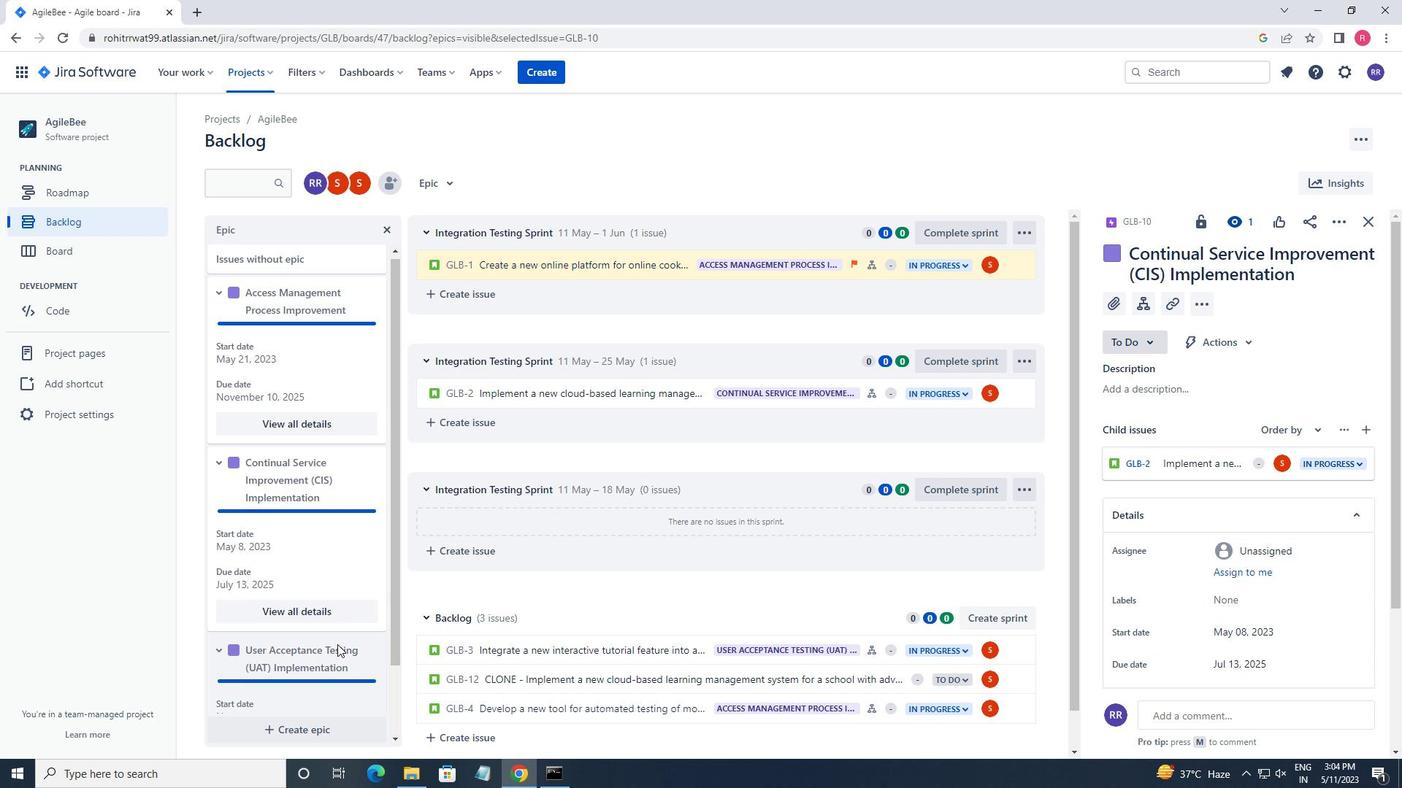 
Action: Mouse scrolled (338, 644) with delta (0, 0)
Screenshot: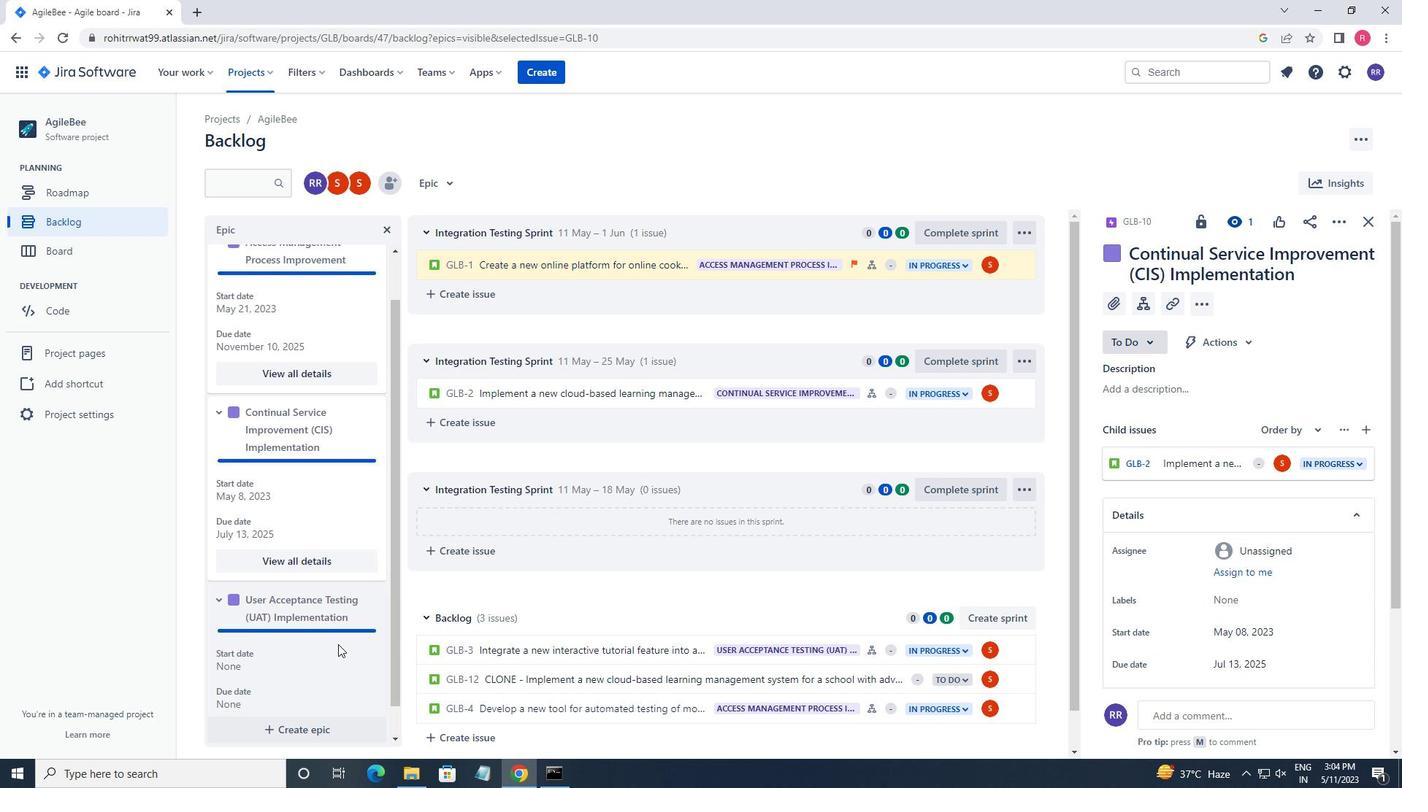 
Action: Mouse moved to (309, 685)
Screenshot: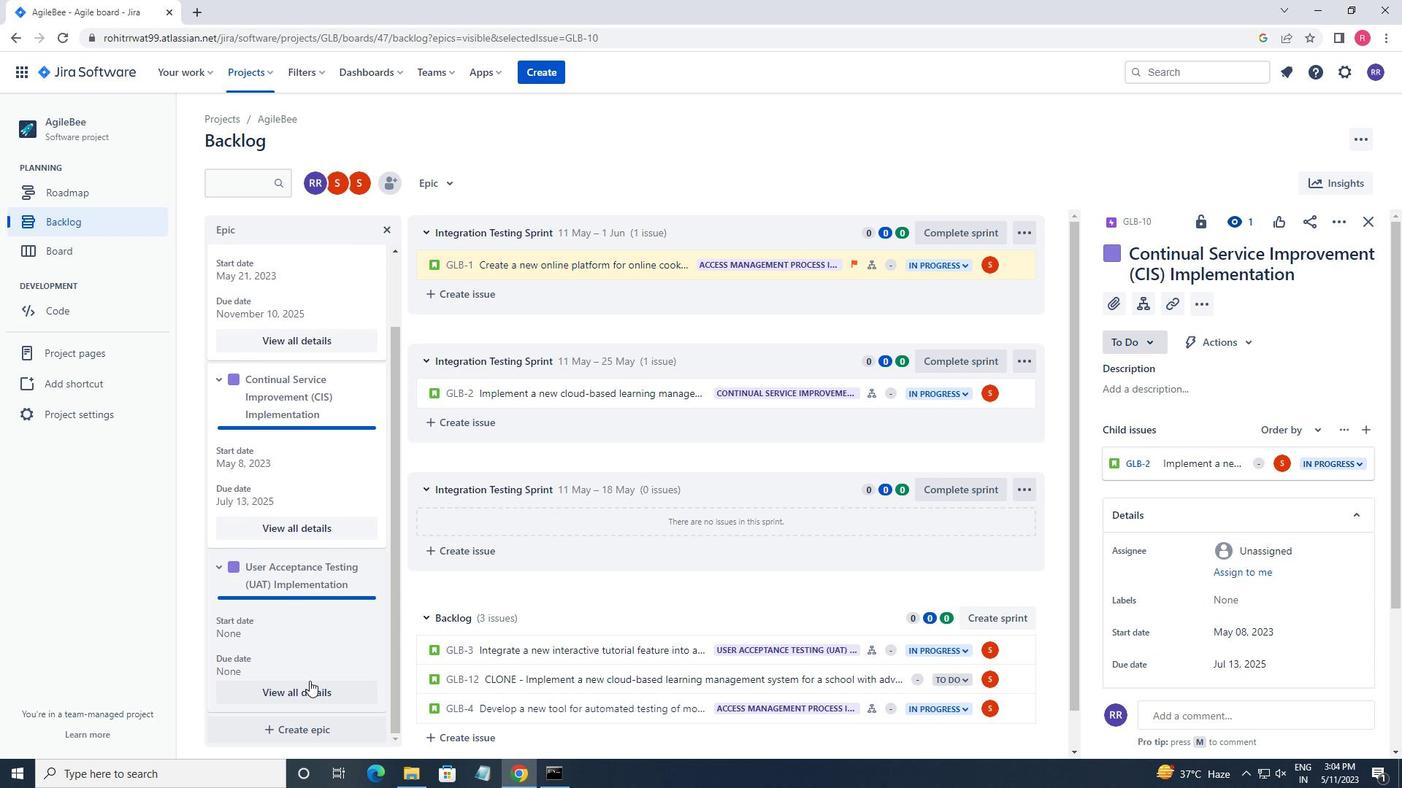 
Action: Mouse pressed left at (309, 685)
Screenshot: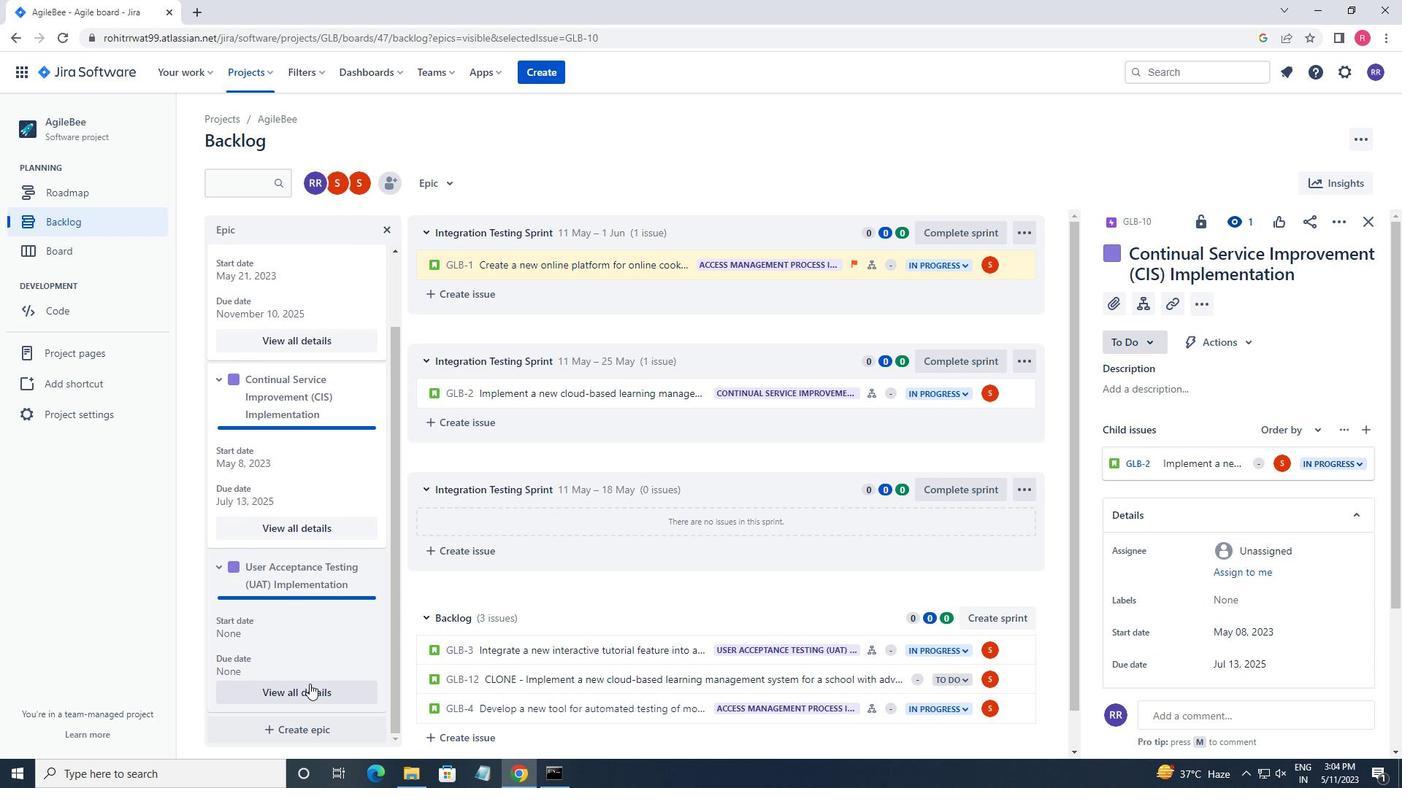 
Action: Mouse moved to (335, 674)
Screenshot: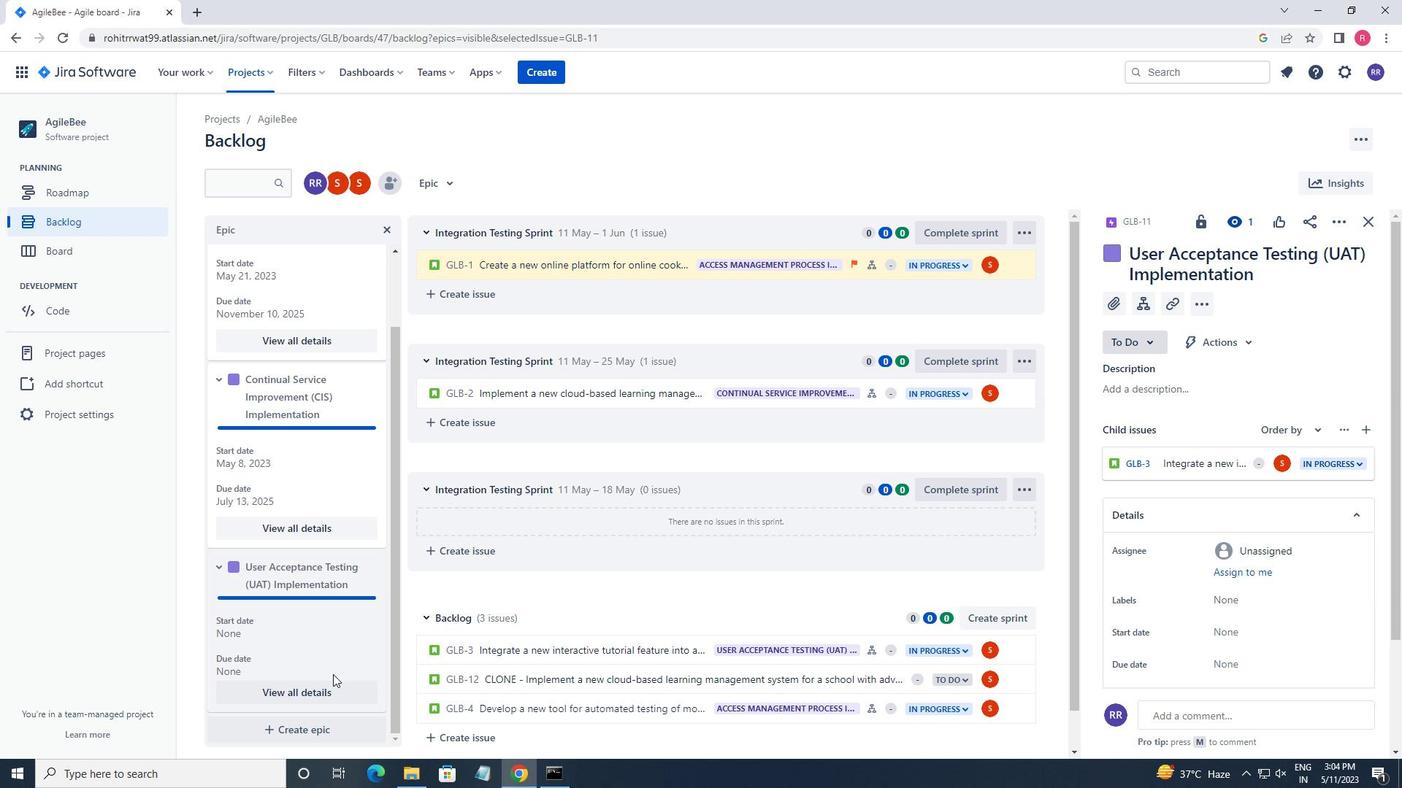 
Action: Mouse scrolled (335, 673) with delta (0, 0)
Screenshot: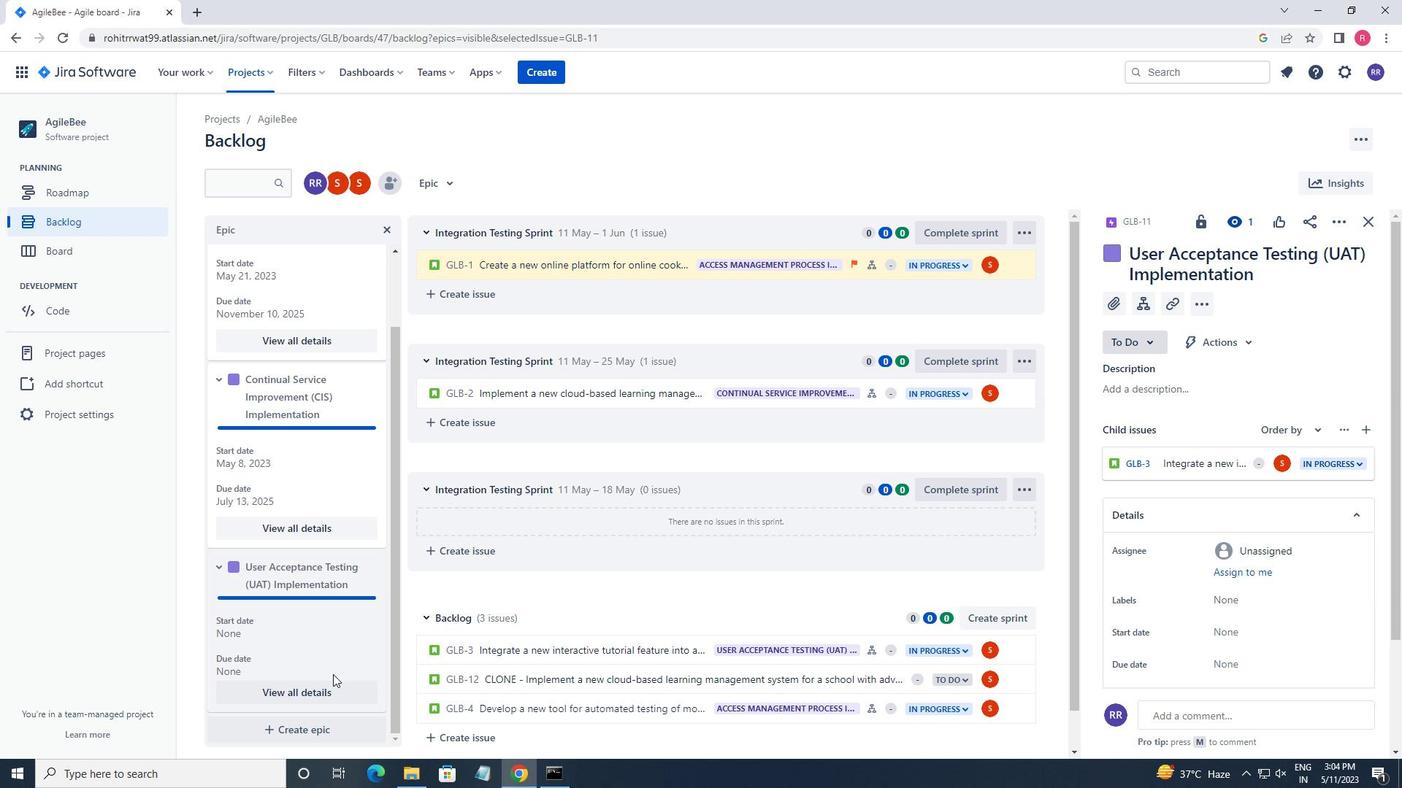 
Action: Mouse moved to (1238, 635)
Screenshot: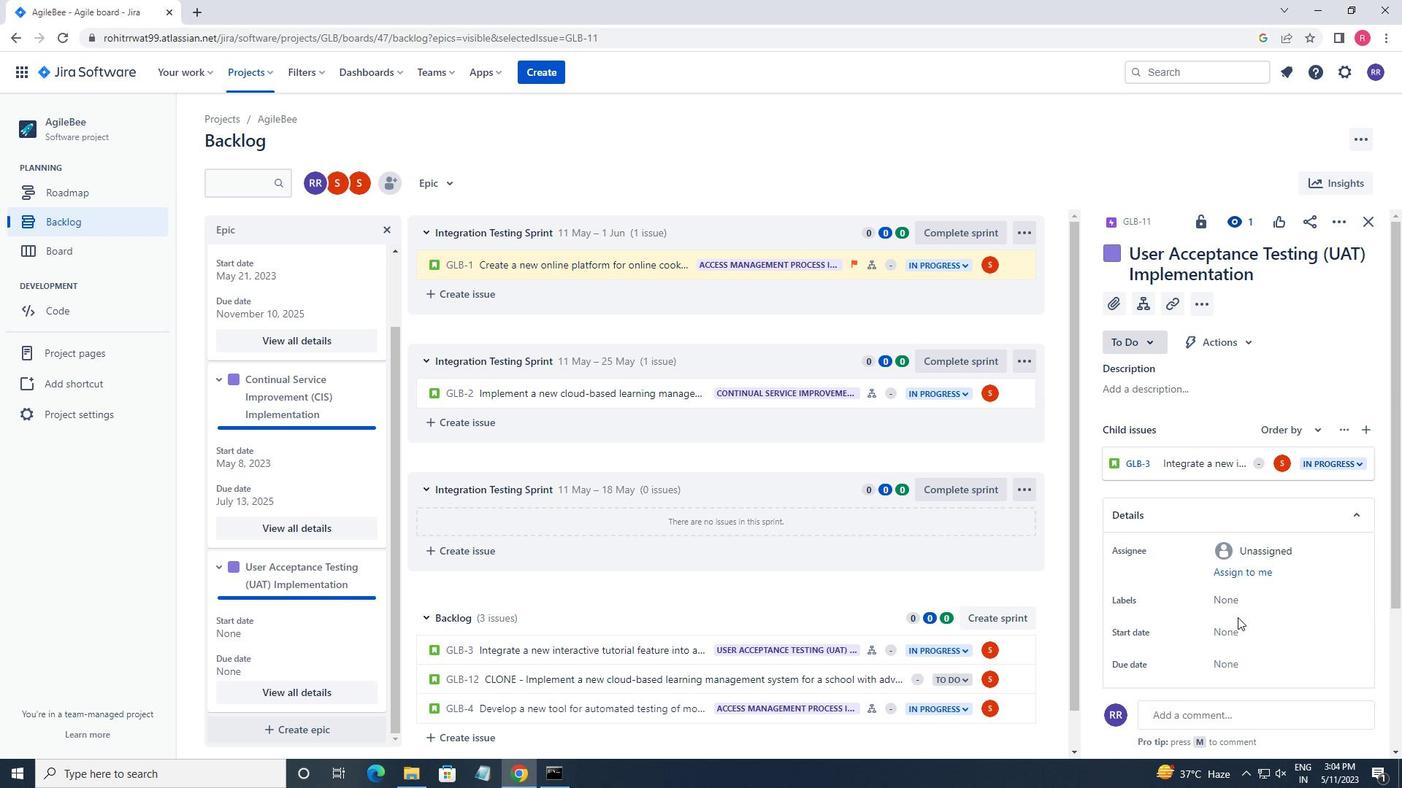 
Action: Mouse pressed left at (1238, 635)
Screenshot: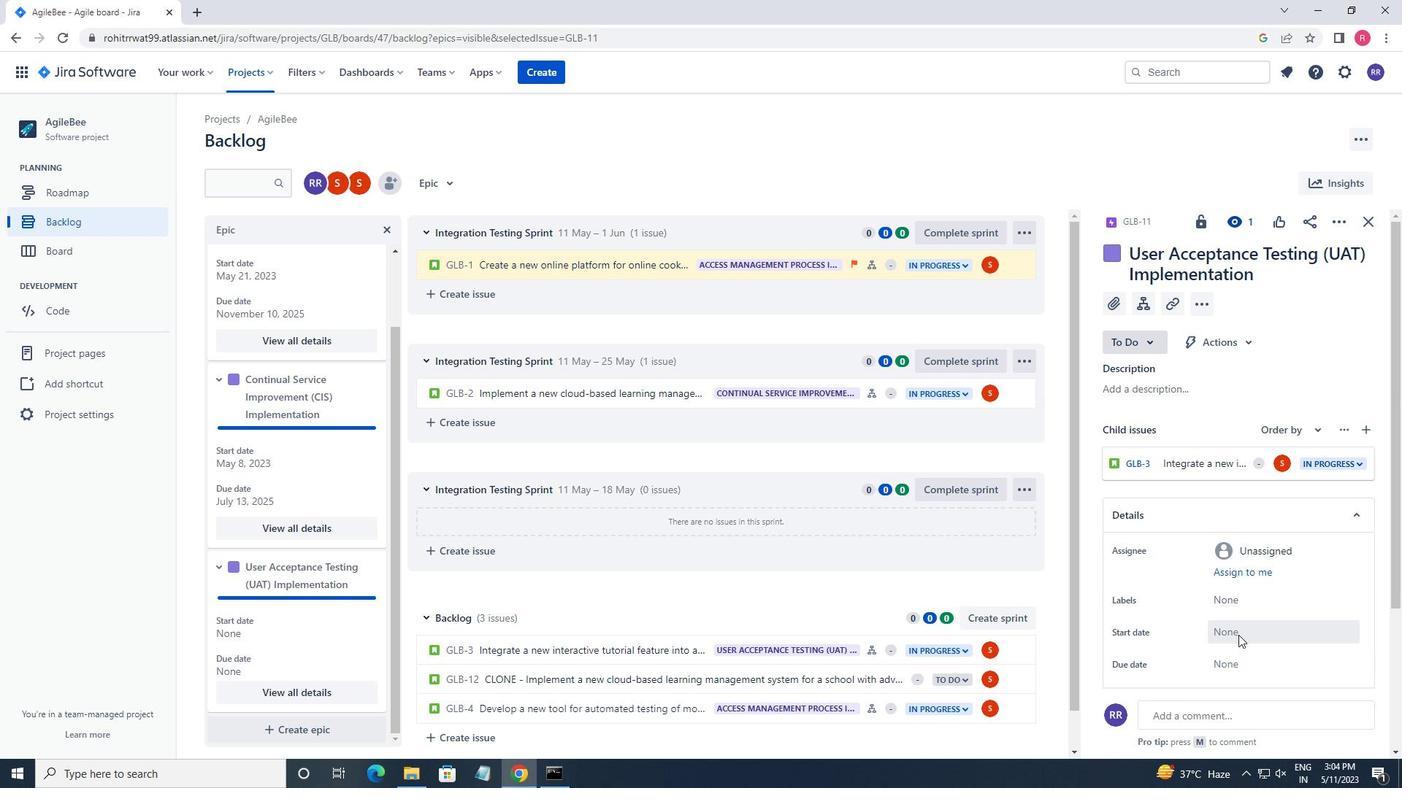 
Action: Mouse moved to (1177, 425)
Screenshot: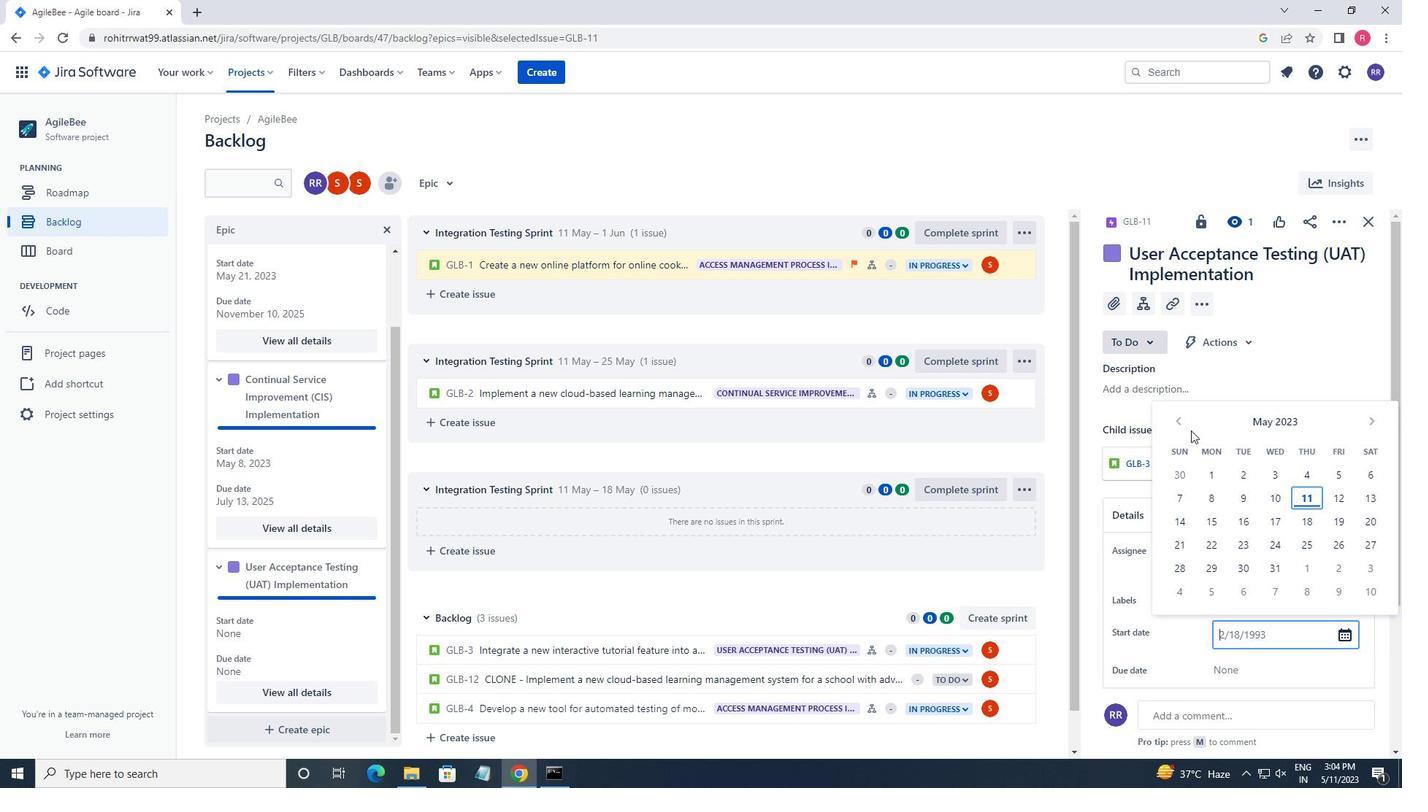 
Action: Mouse pressed left at (1177, 425)
Screenshot: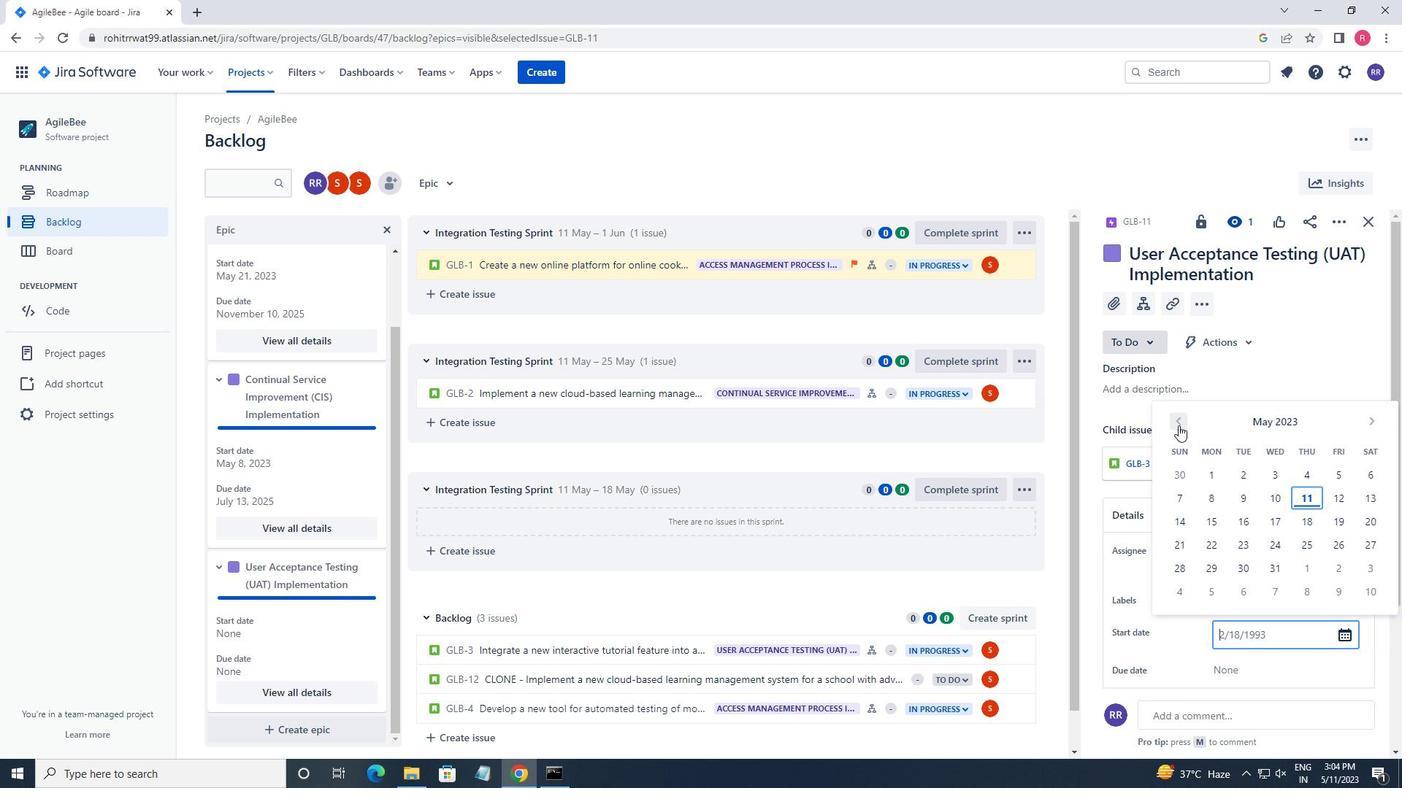 
Action: Mouse pressed left at (1177, 425)
Screenshot: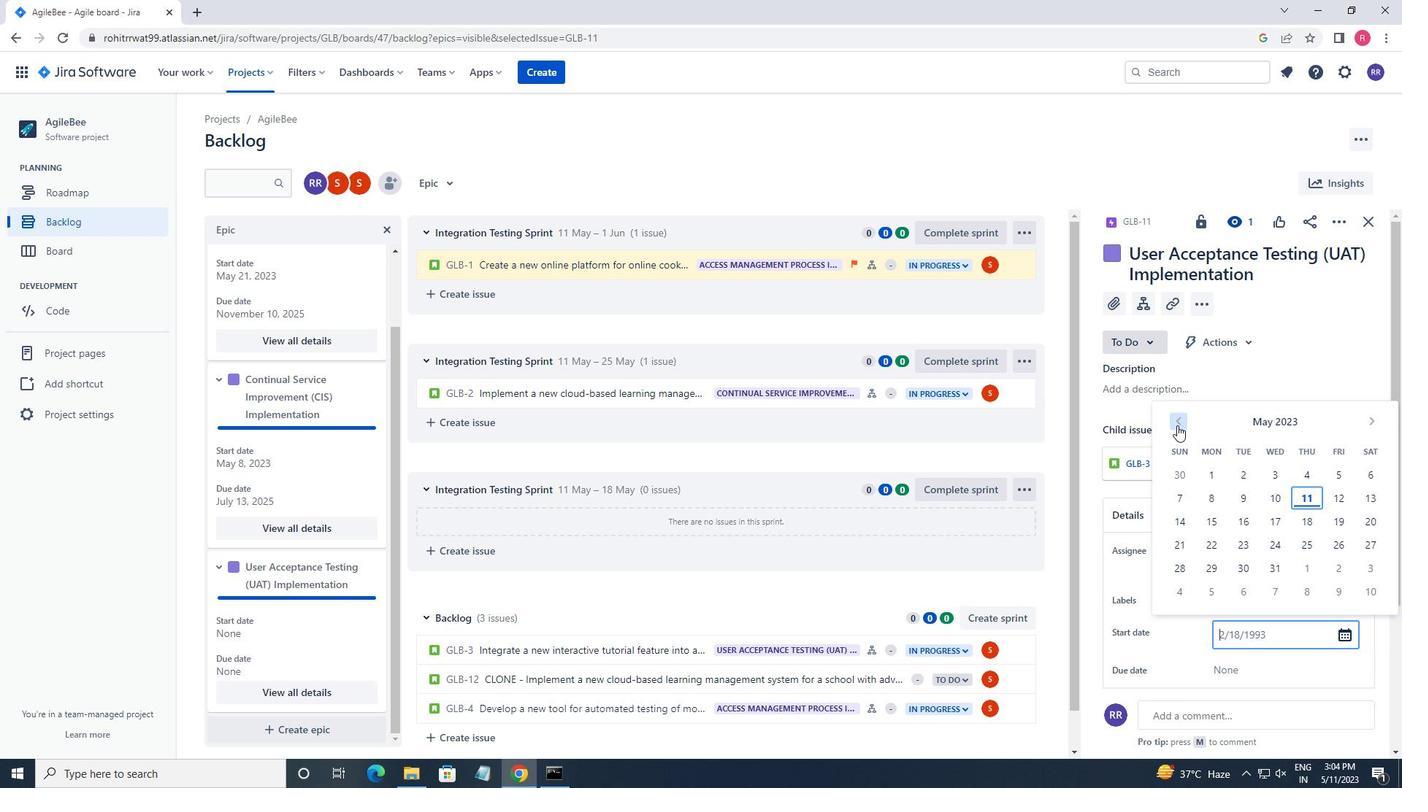 
Action: Mouse pressed left at (1177, 425)
Screenshot: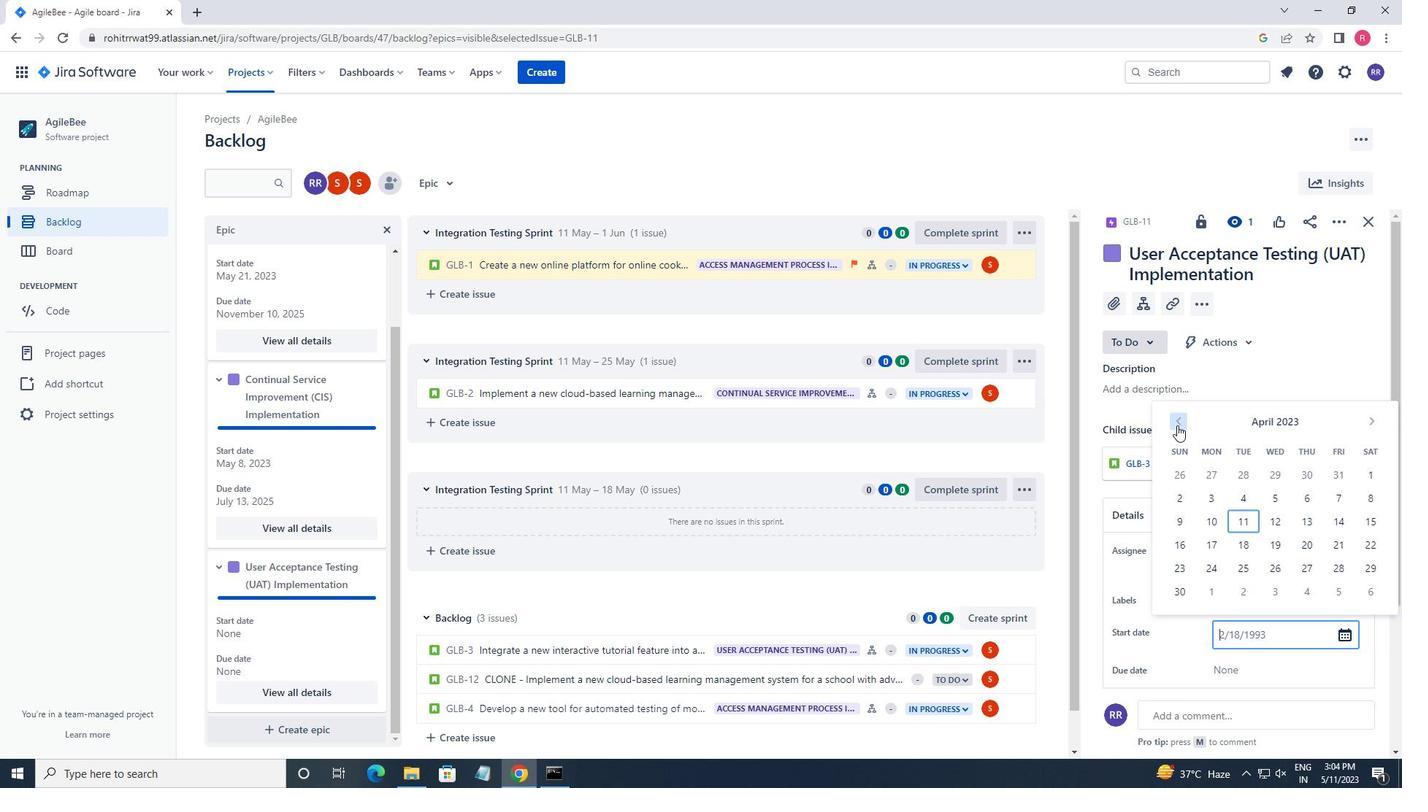 
Action: Mouse pressed left at (1177, 425)
Screenshot: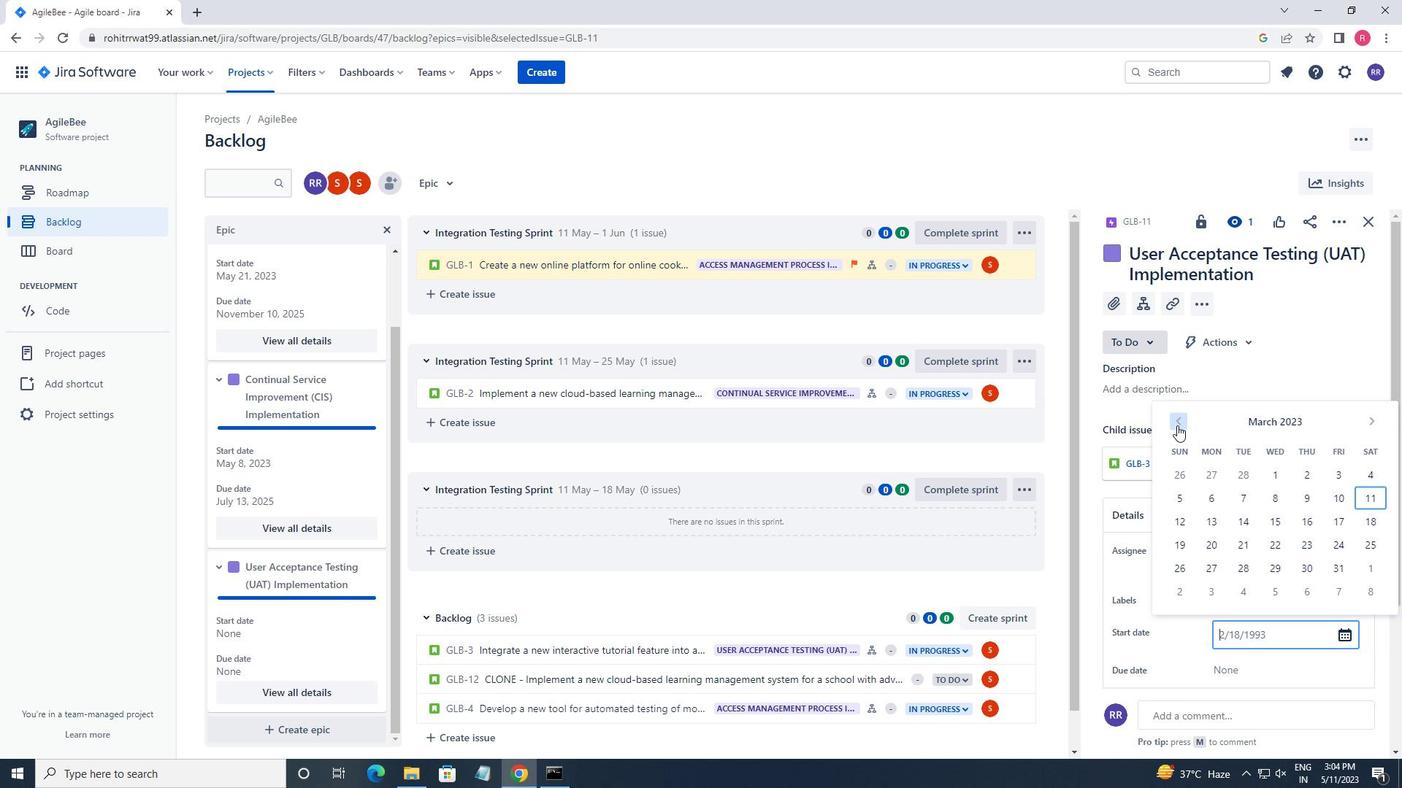 
Action: Mouse moved to (1337, 522)
Screenshot: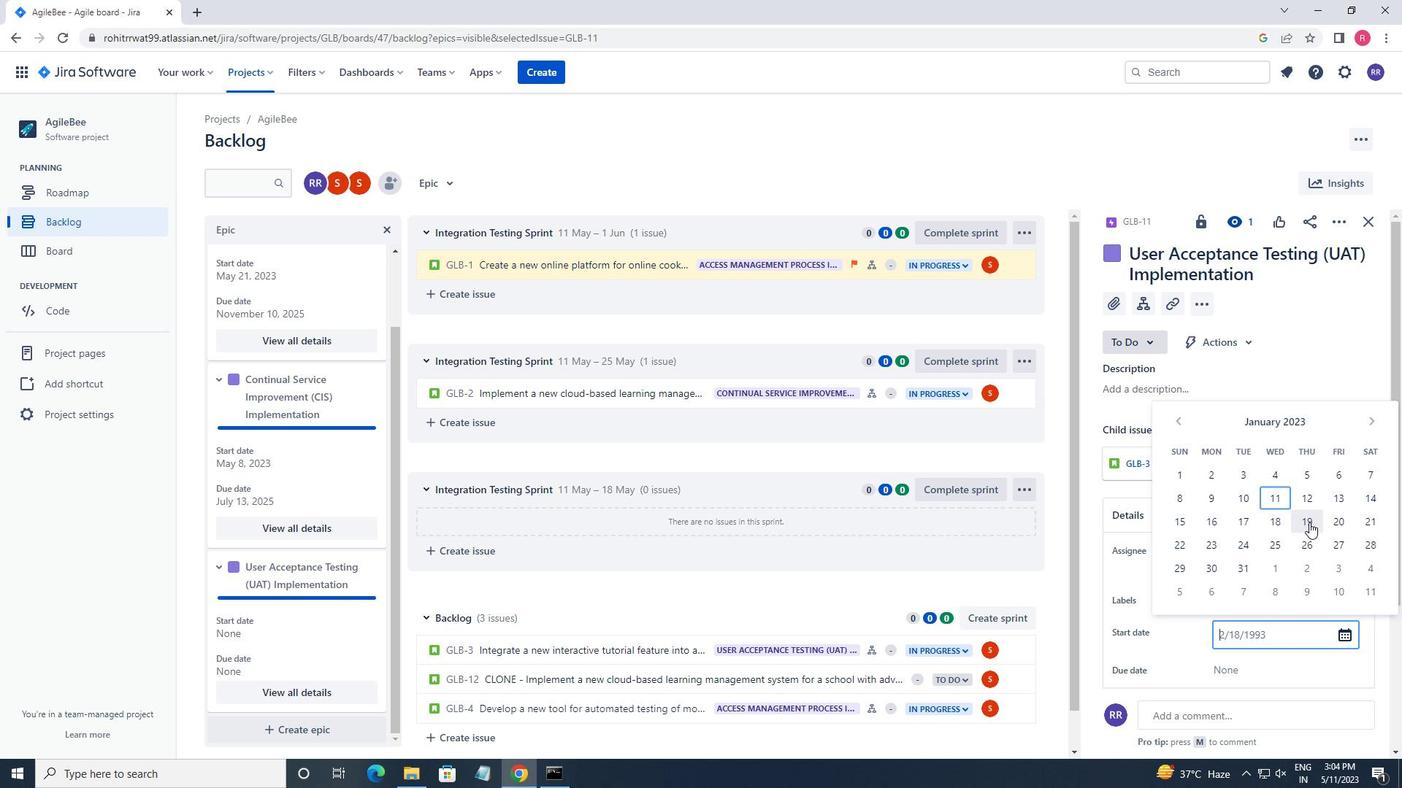 
Action: Mouse pressed left at (1337, 522)
Screenshot: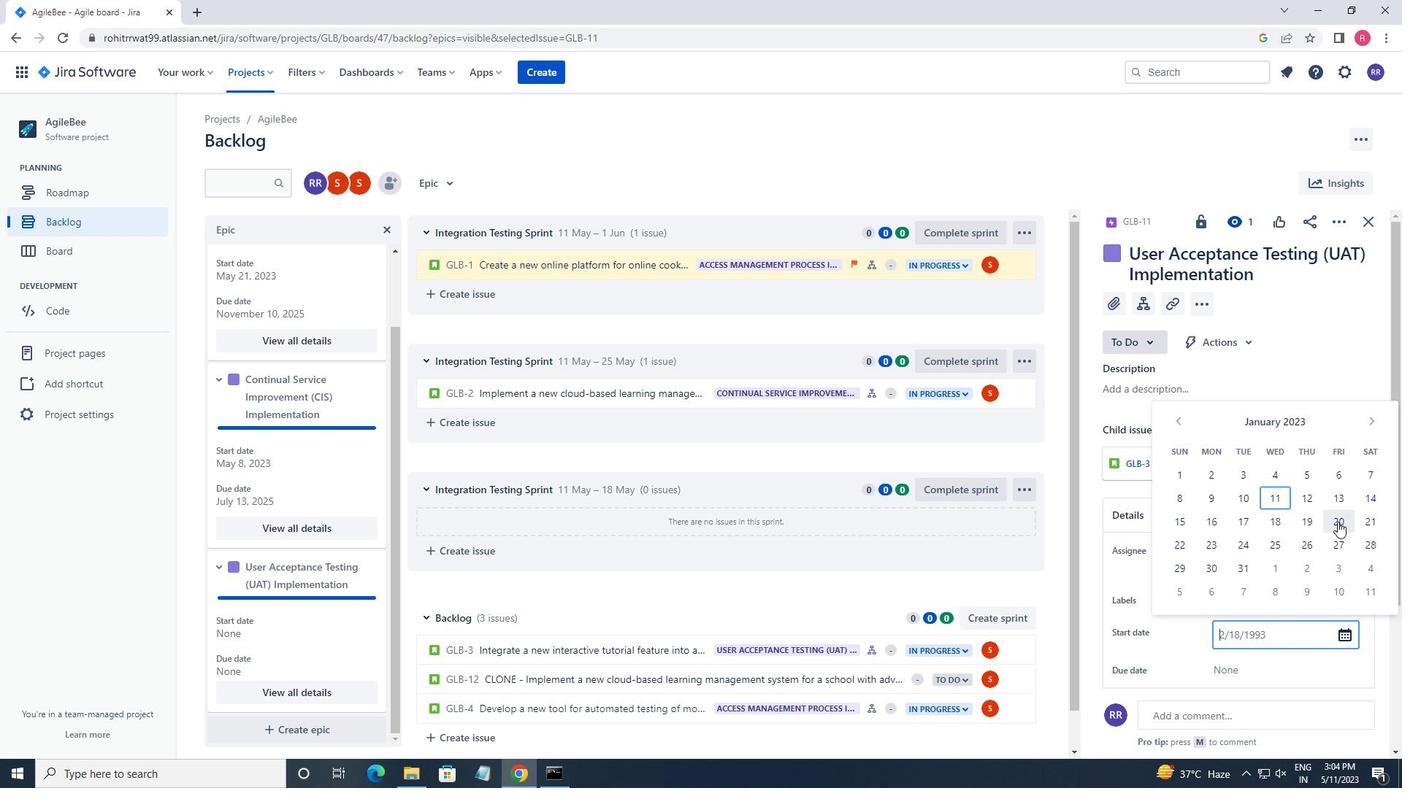 
Action: Mouse moved to (1274, 668)
Screenshot: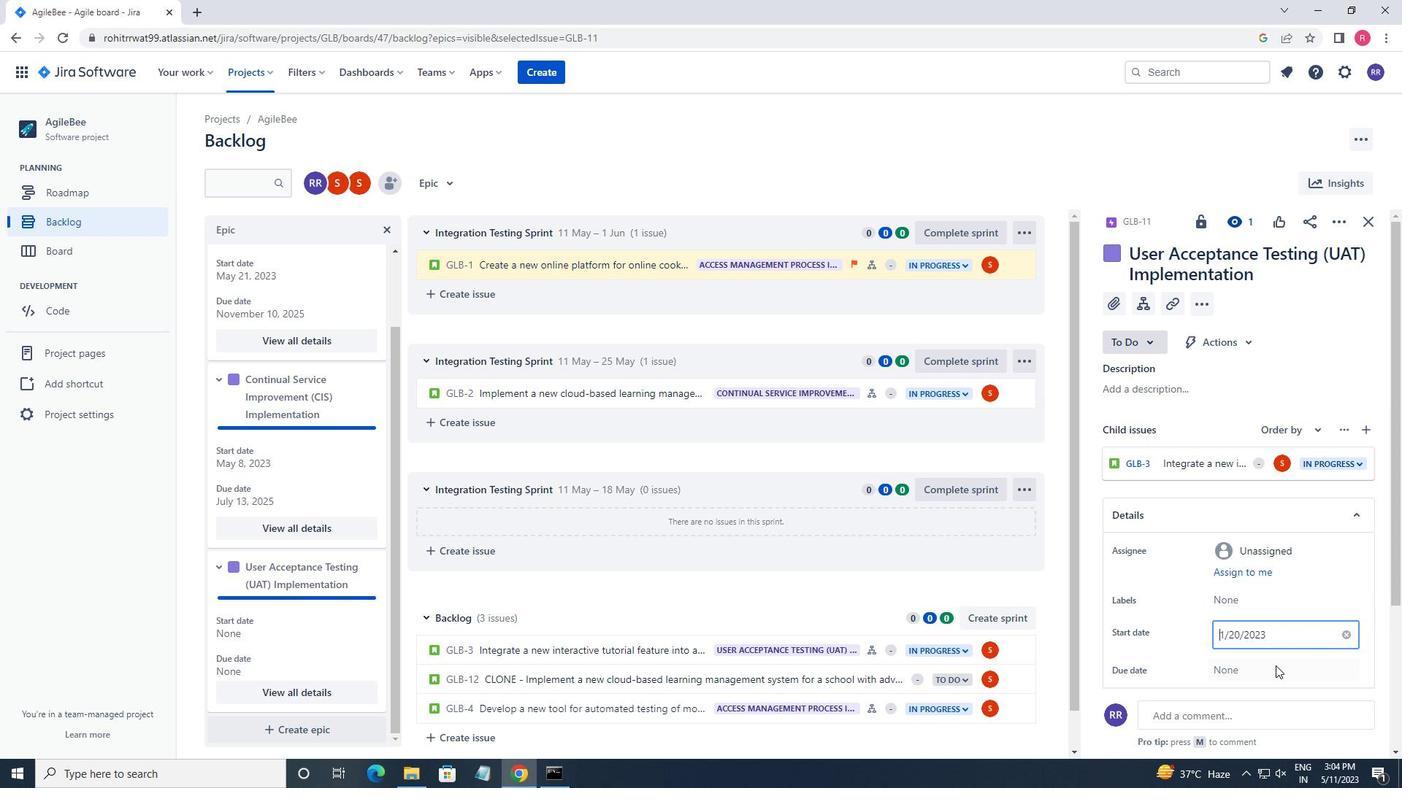 
Action: Mouse pressed left at (1274, 668)
Screenshot: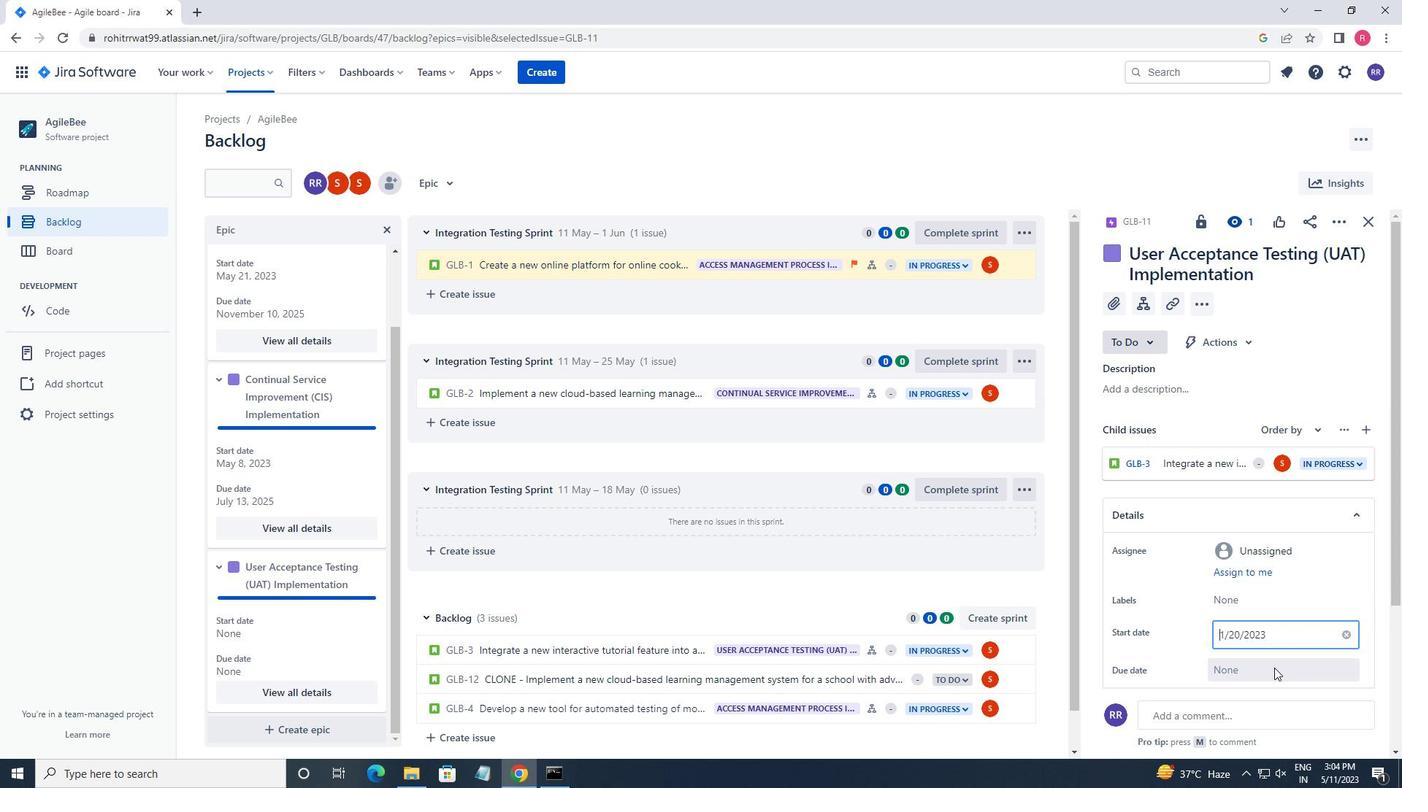 
Action: Mouse moved to (1375, 463)
Screenshot: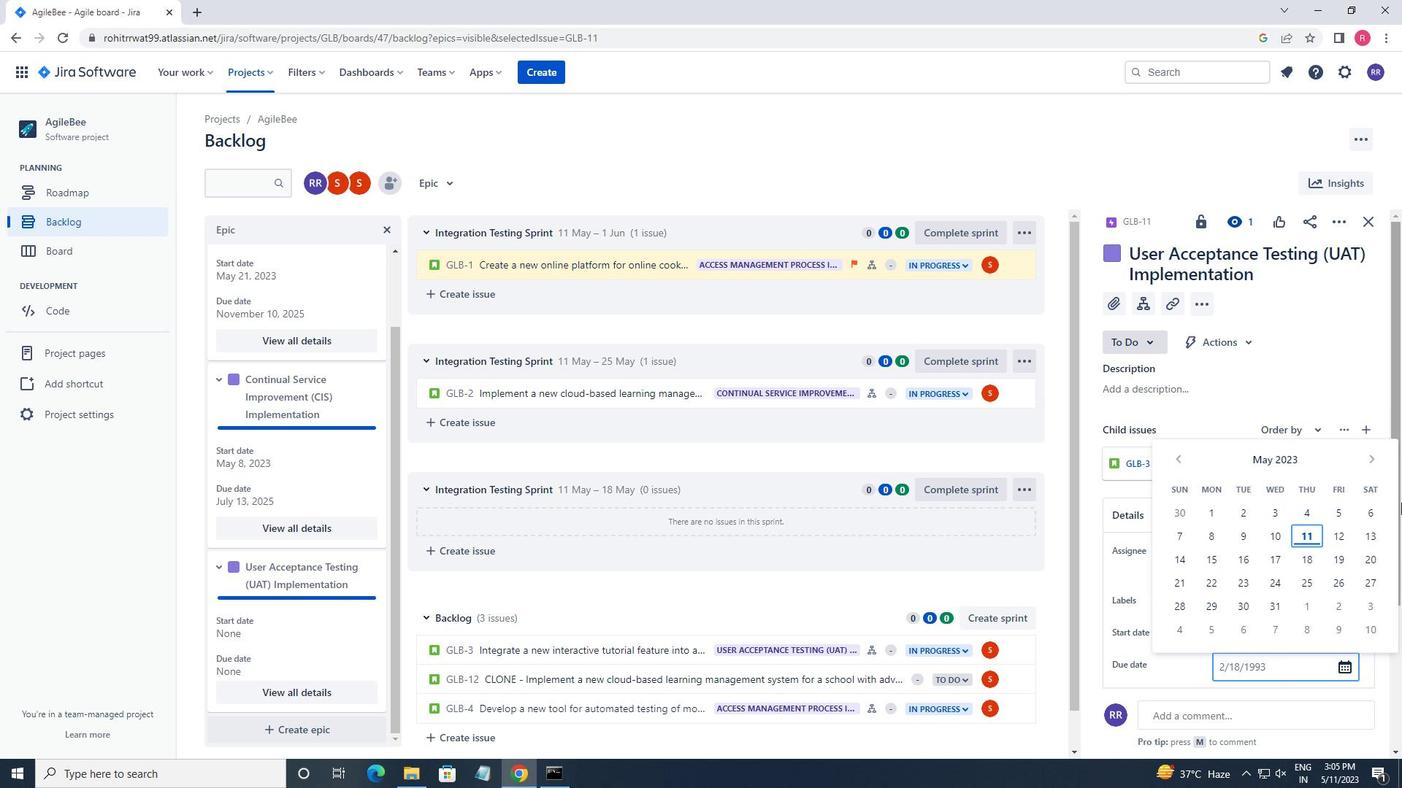 
Action: Mouse pressed left at (1375, 463)
Screenshot: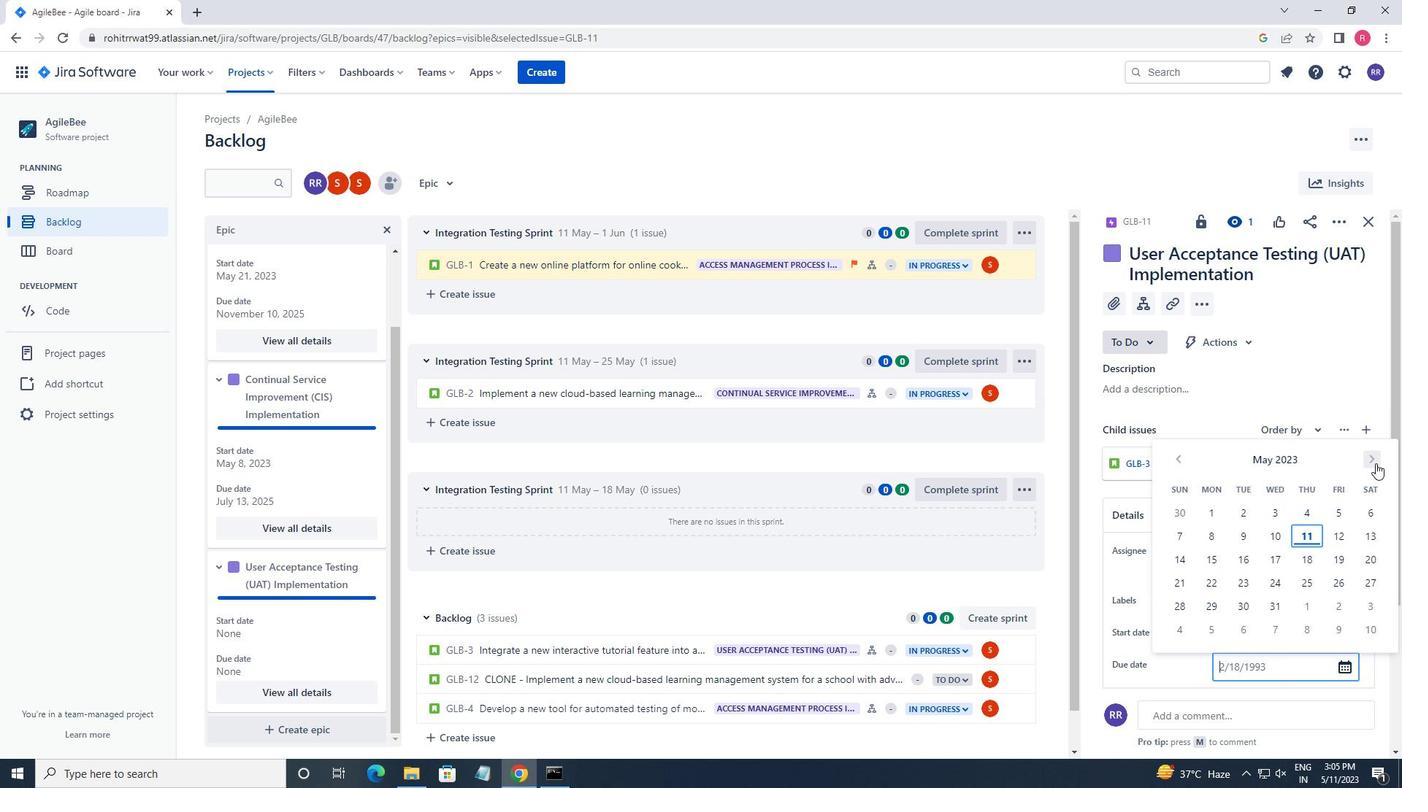 
Action: Mouse pressed left at (1375, 463)
Screenshot: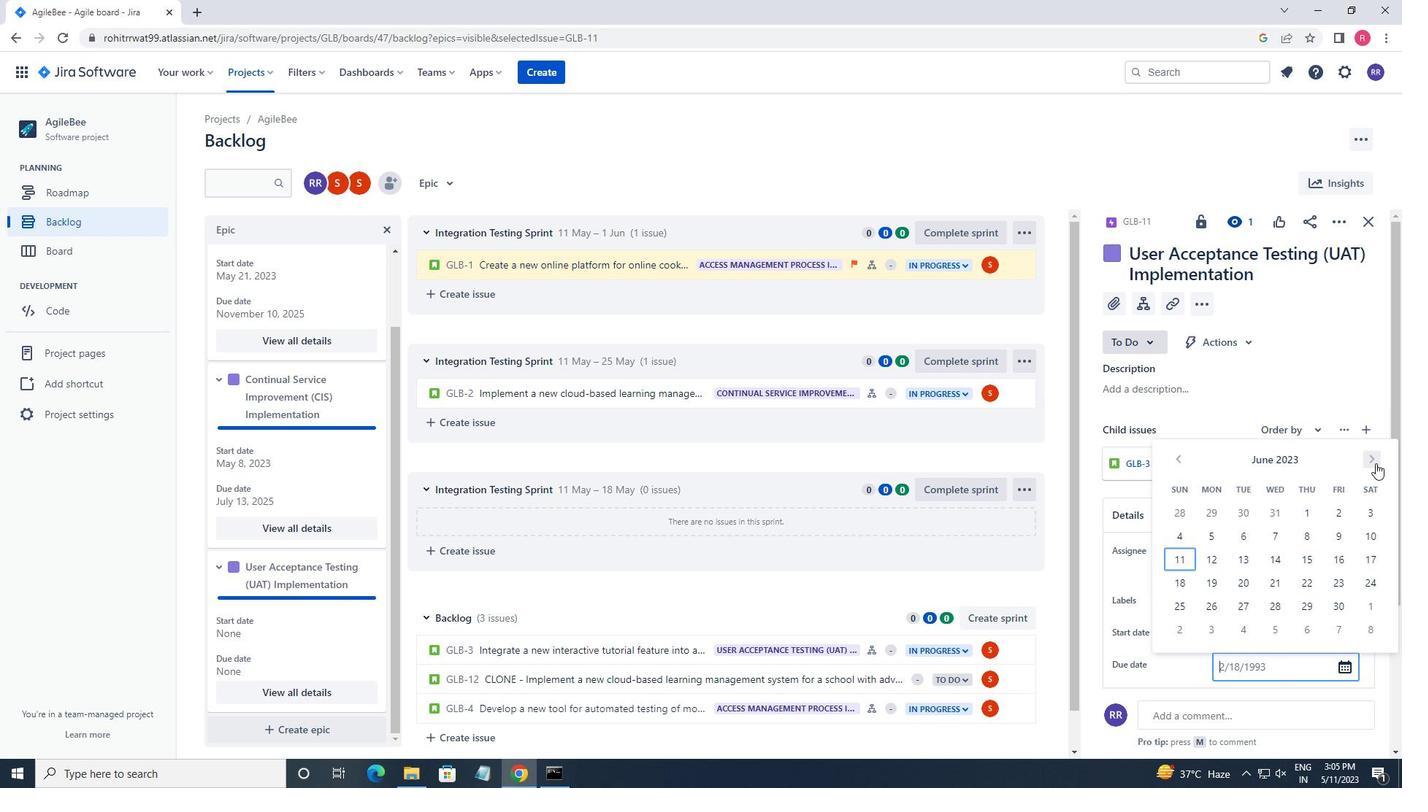 
Action: Mouse pressed left at (1375, 463)
Screenshot: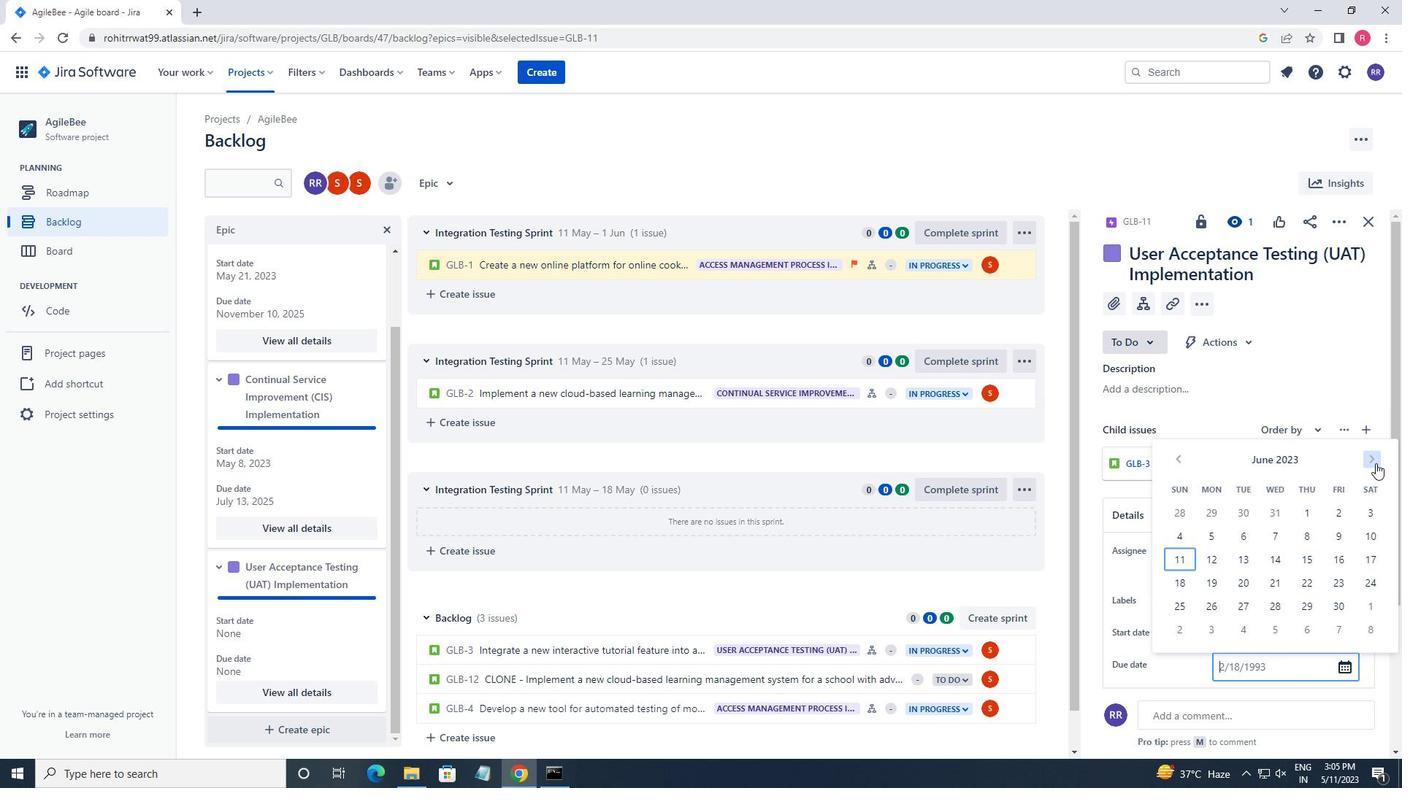 
Action: Mouse pressed left at (1375, 463)
Screenshot: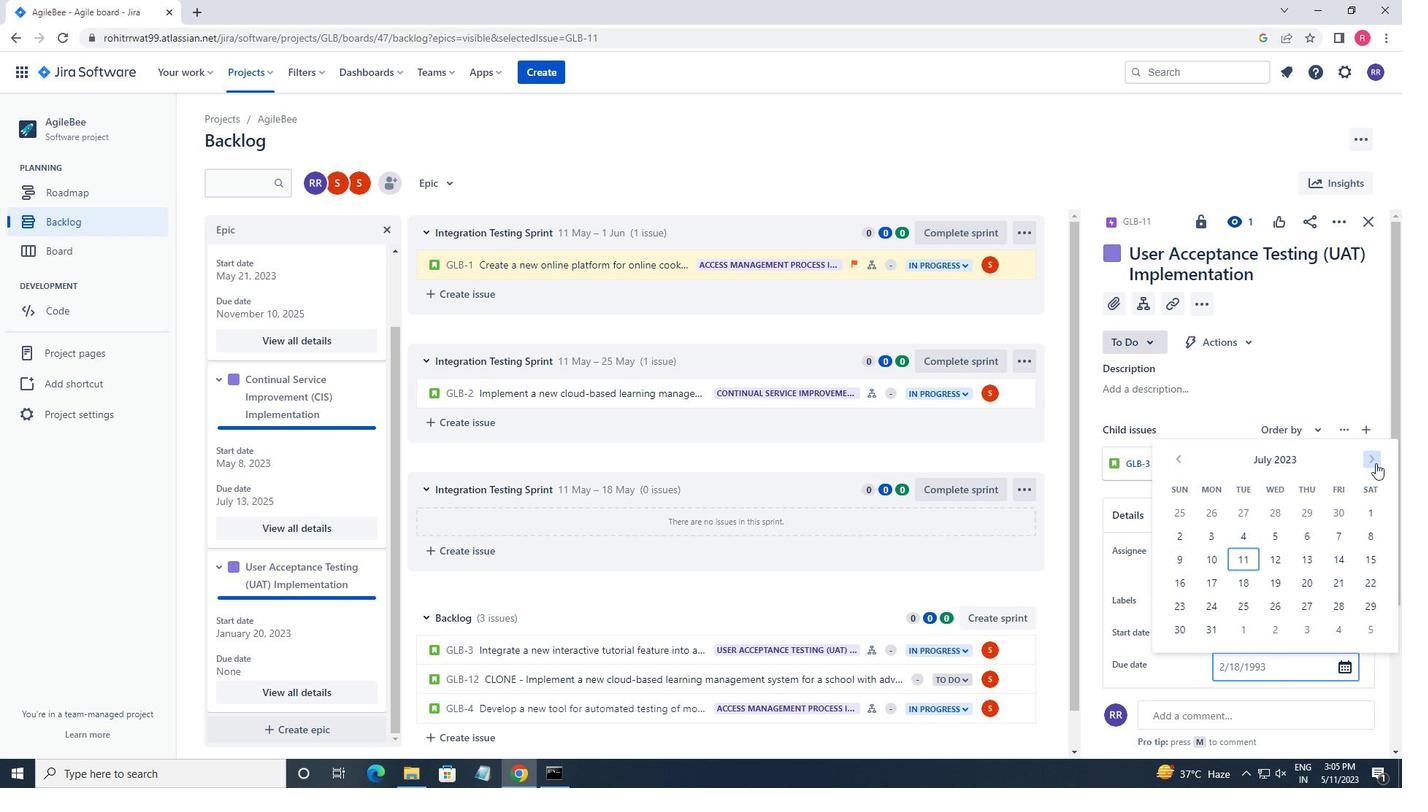 
Action: Mouse pressed left at (1375, 463)
Screenshot: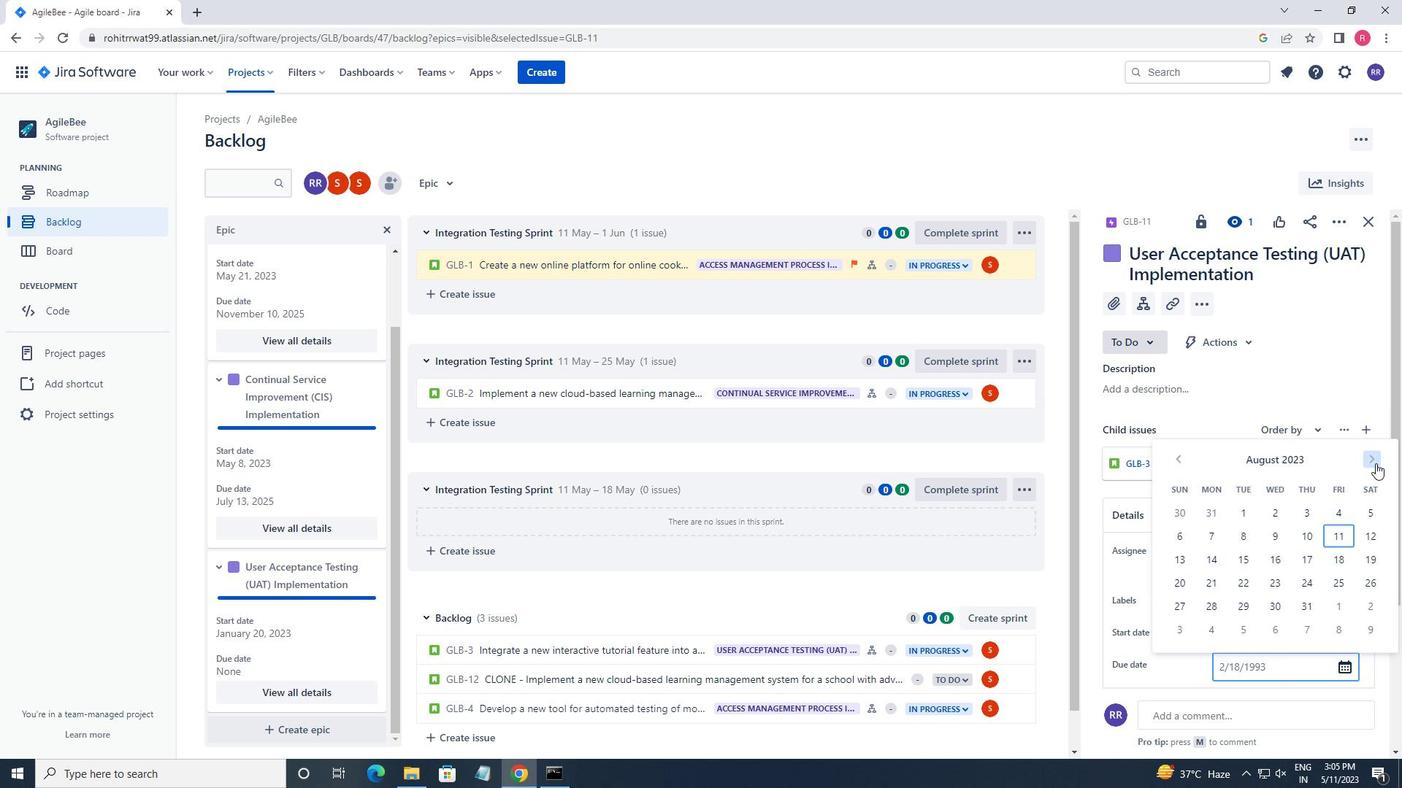 
Action: Mouse pressed left at (1375, 463)
Screenshot: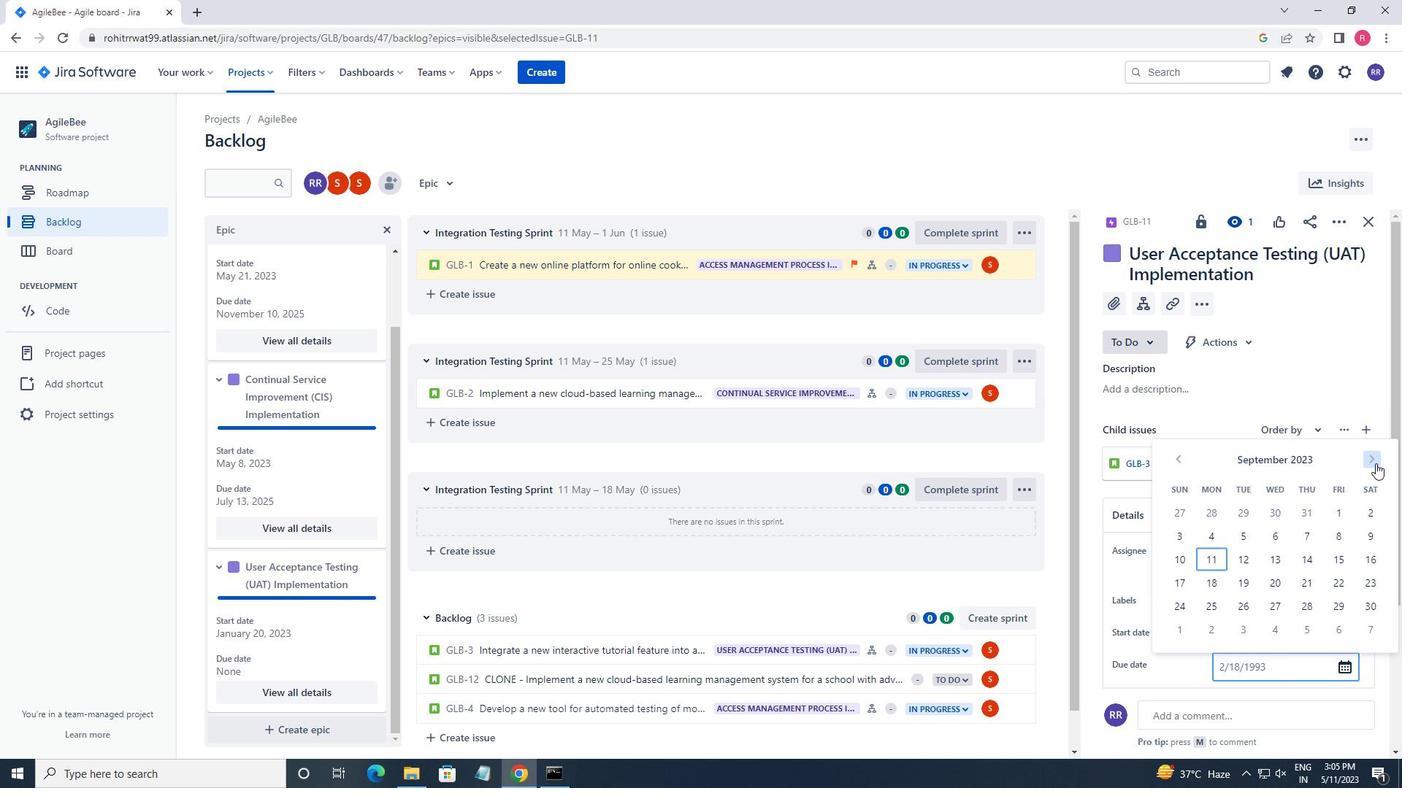 
Action: Mouse pressed left at (1375, 463)
Screenshot: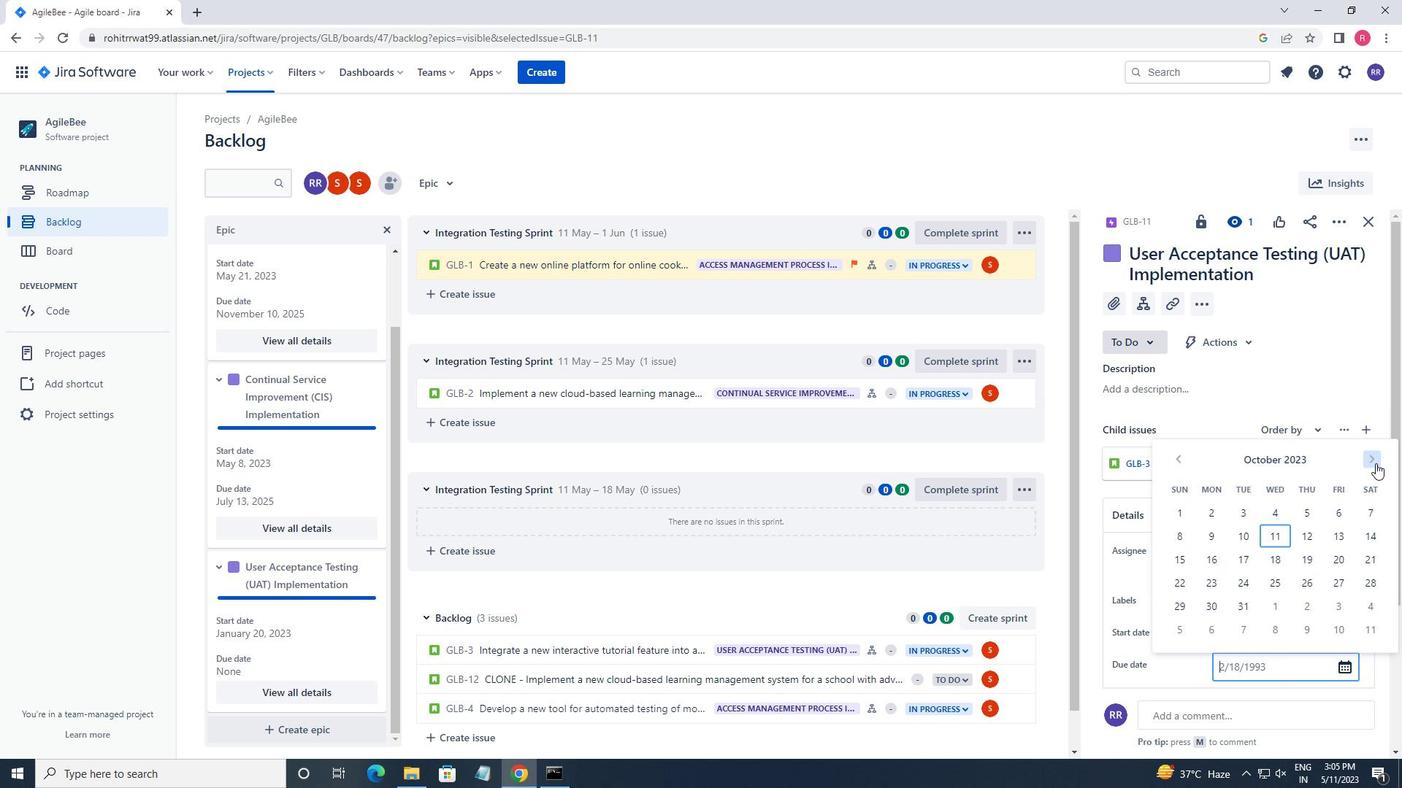 
Action: Mouse pressed left at (1375, 463)
Screenshot: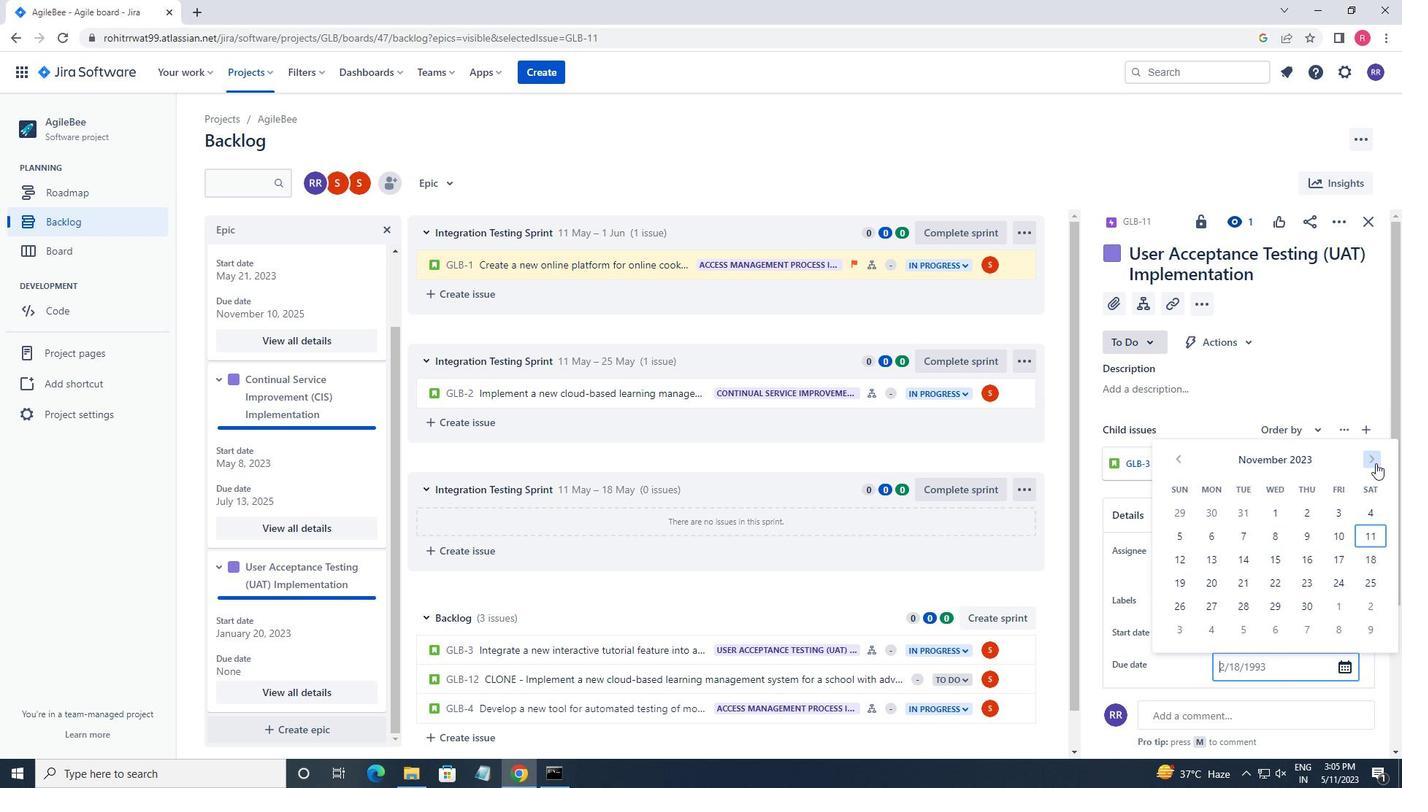 
Action: Mouse pressed left at (1375, 463)
Screenshot: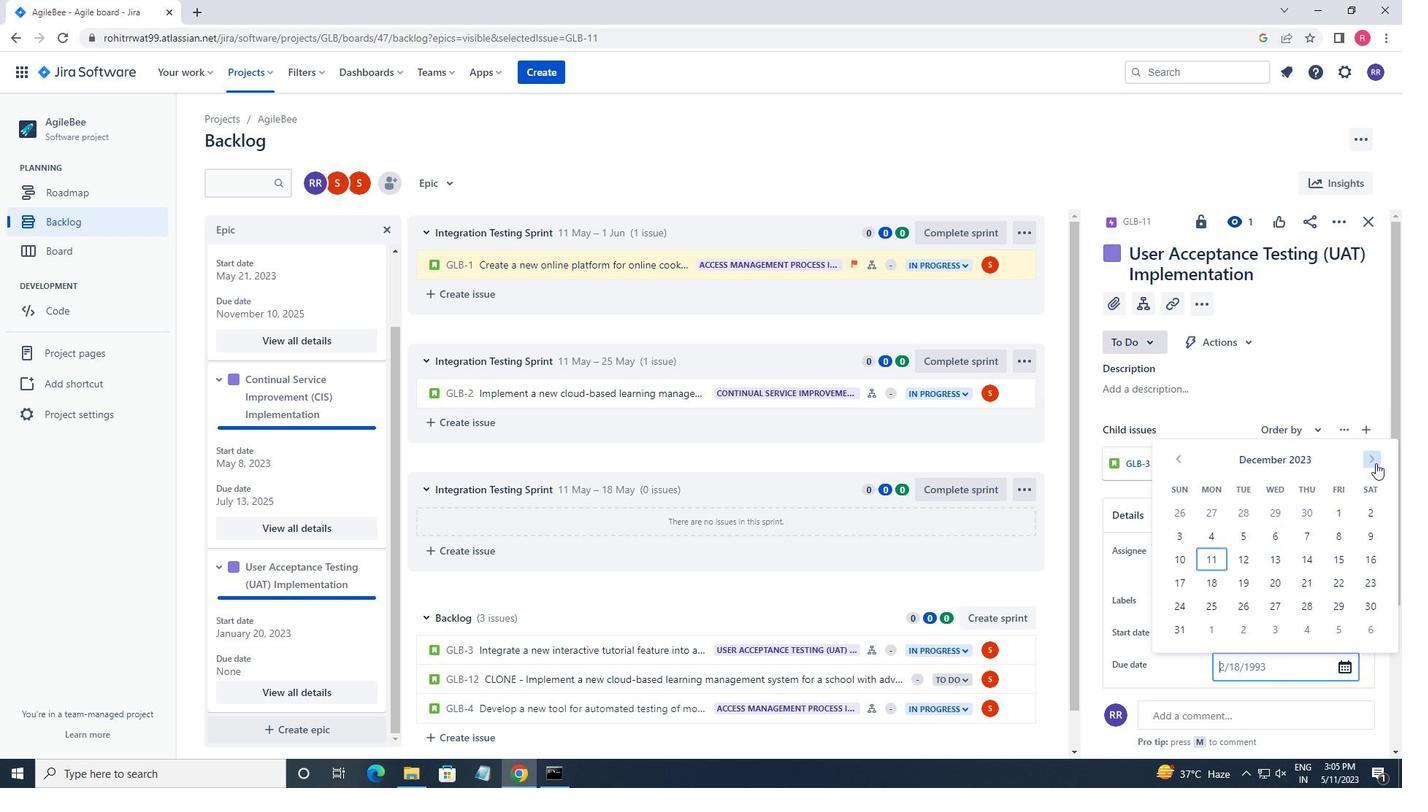 
Action: Mouse pressed left at (1375, 463)
Screenshot: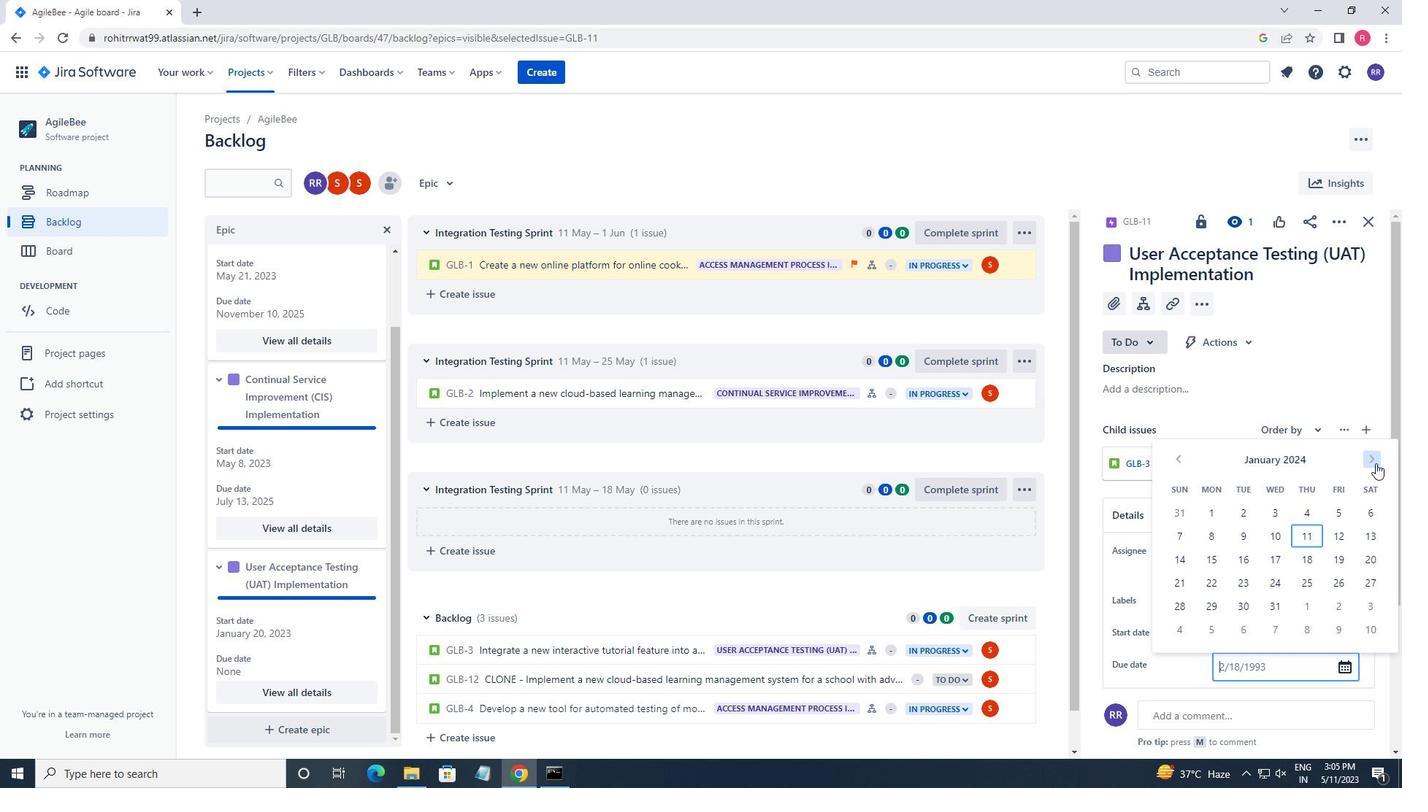 
Action: Mouse pressed left at (1375, 463)
Screenshot: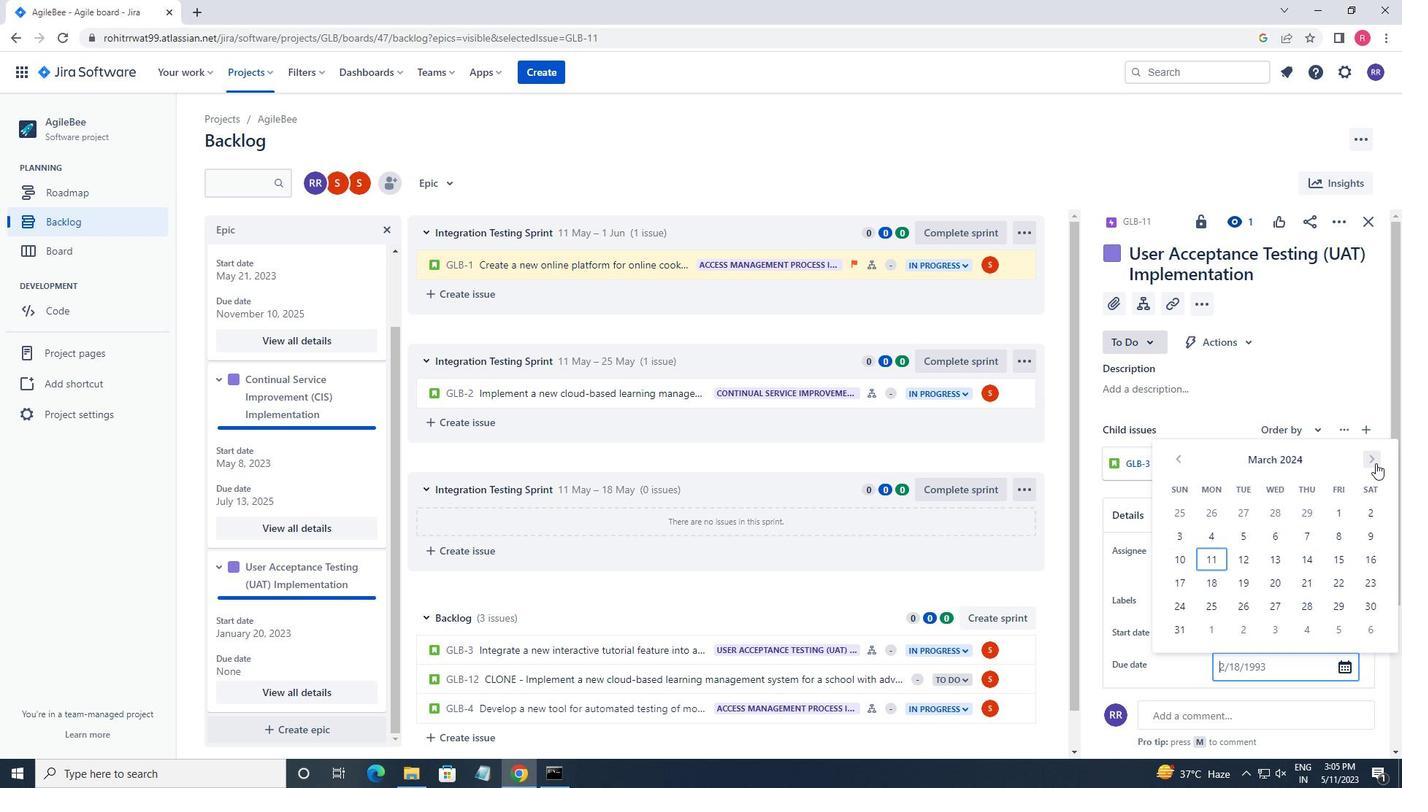 
Action: Mouse pressed left at (1375, 463)
Screenshot: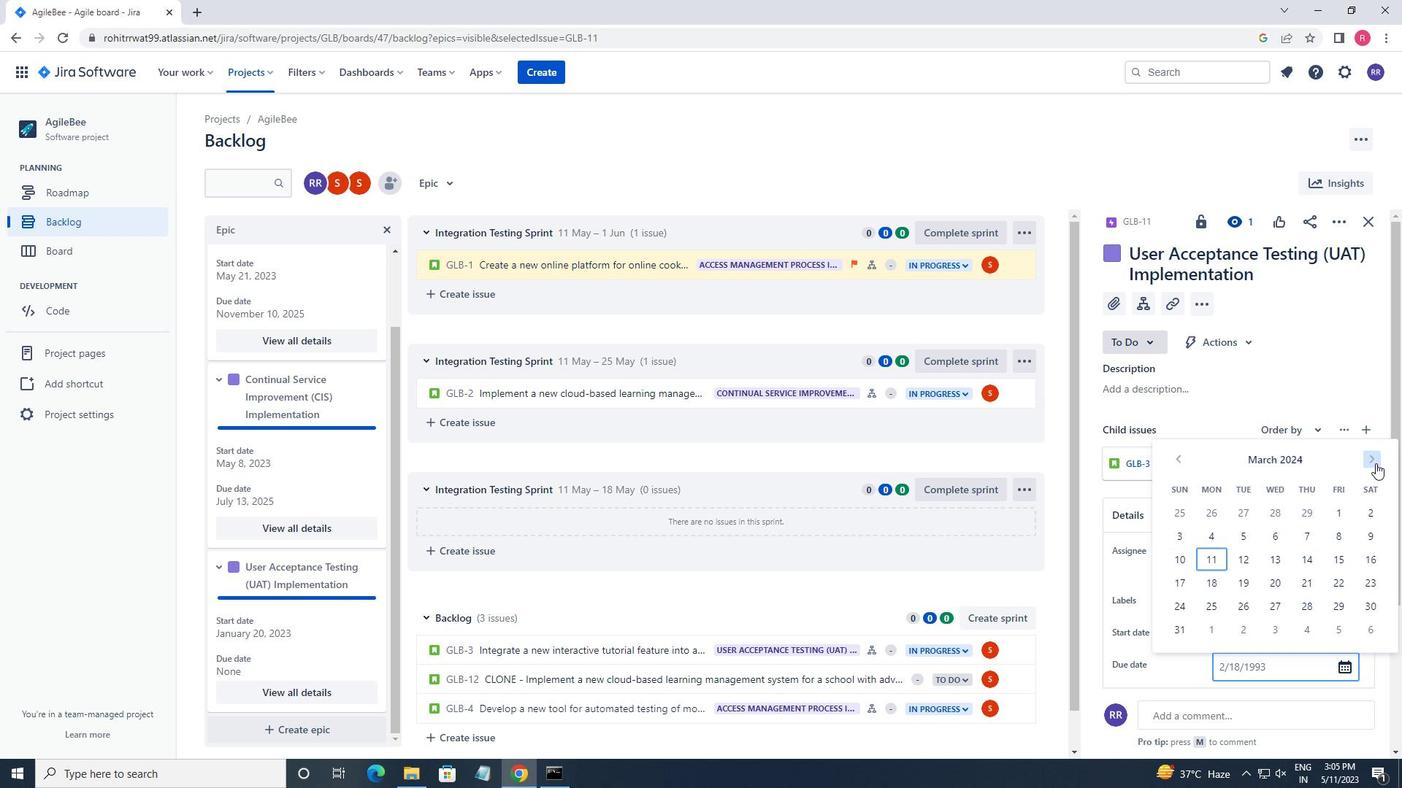 
Action: Mouse pressed left at (1375, 463)
Screenshot: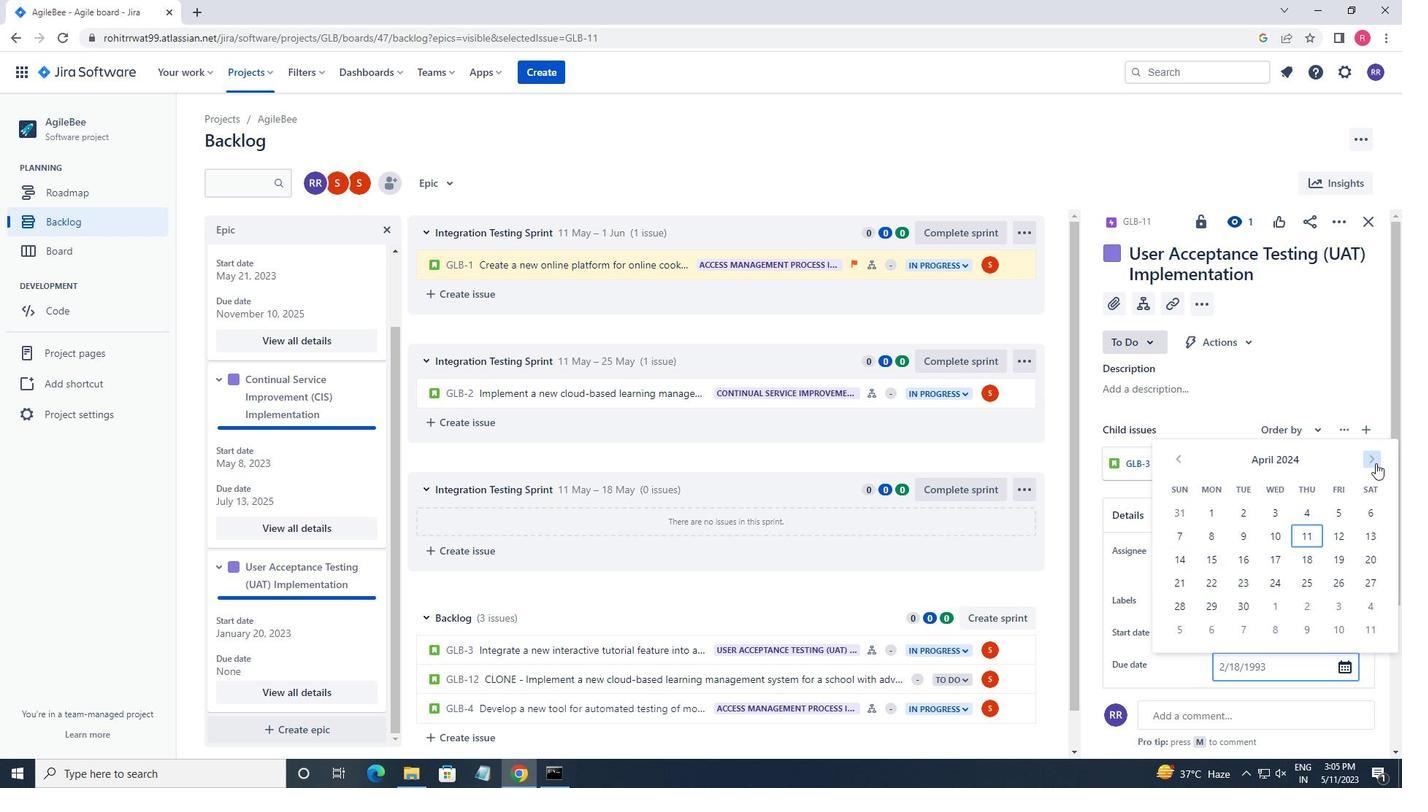 
Action: Mouse pressed left at (1375, 463)
Screenshot: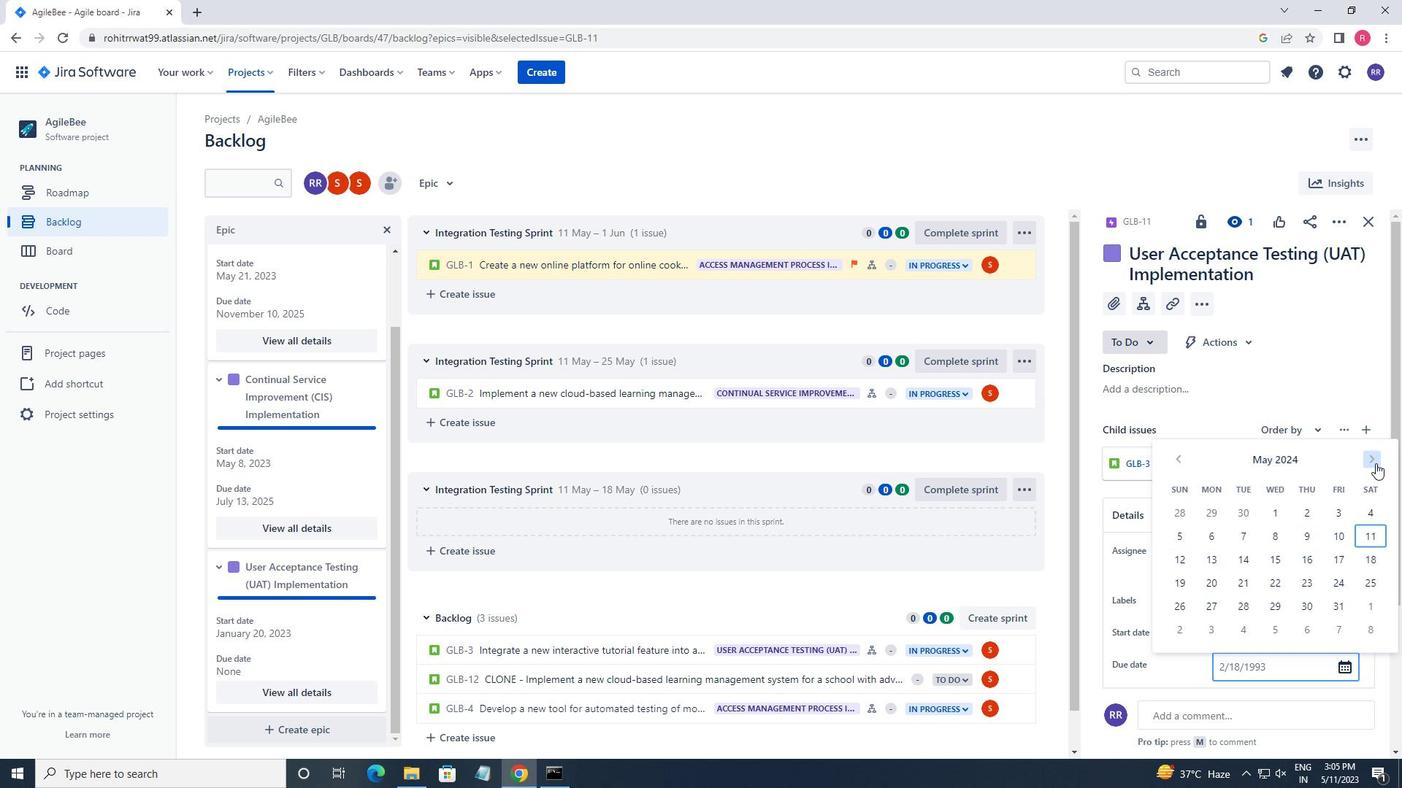 
Action: Mouse pressed left at (1375, 463)
Screenshot: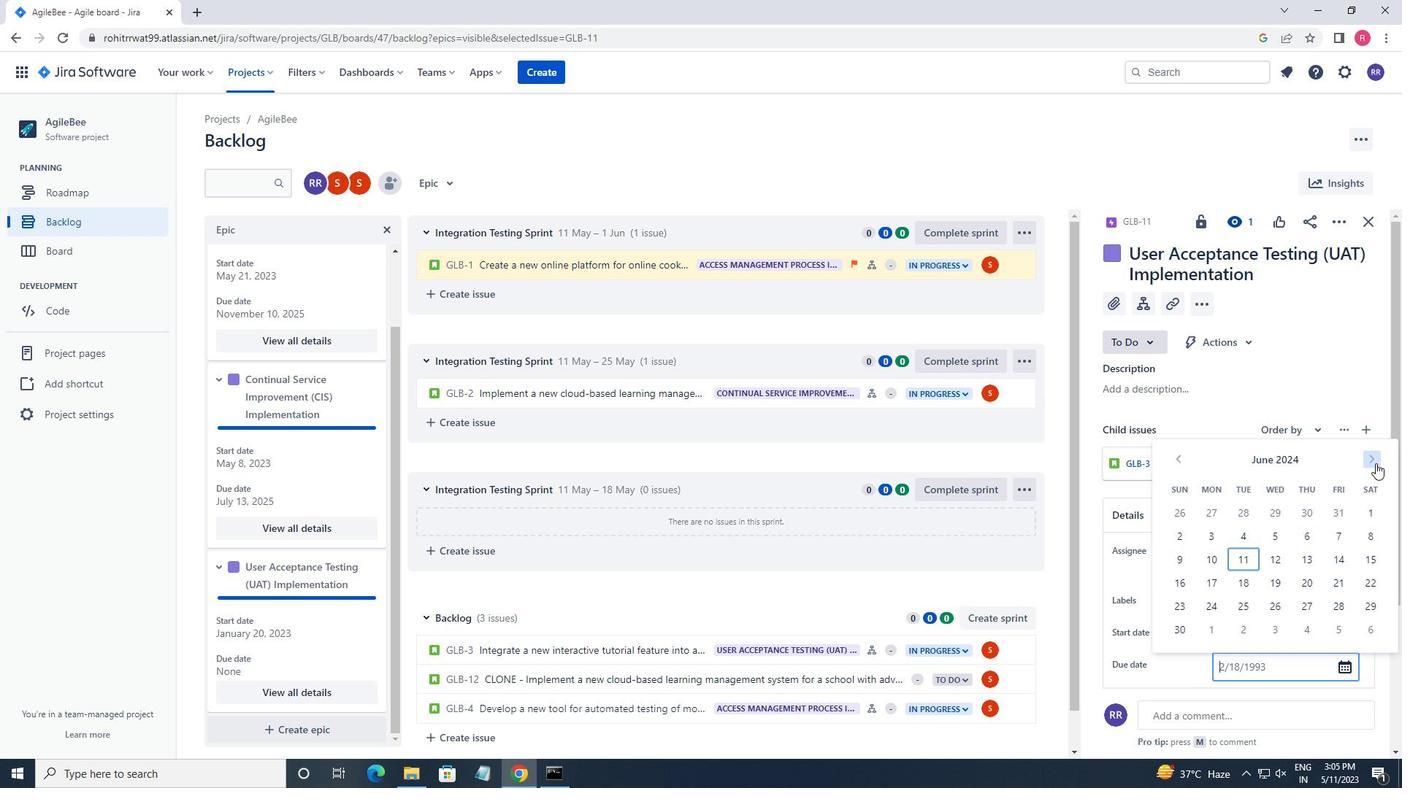 
Action: Mouse pressed left at (1375, 463)
Screenshot: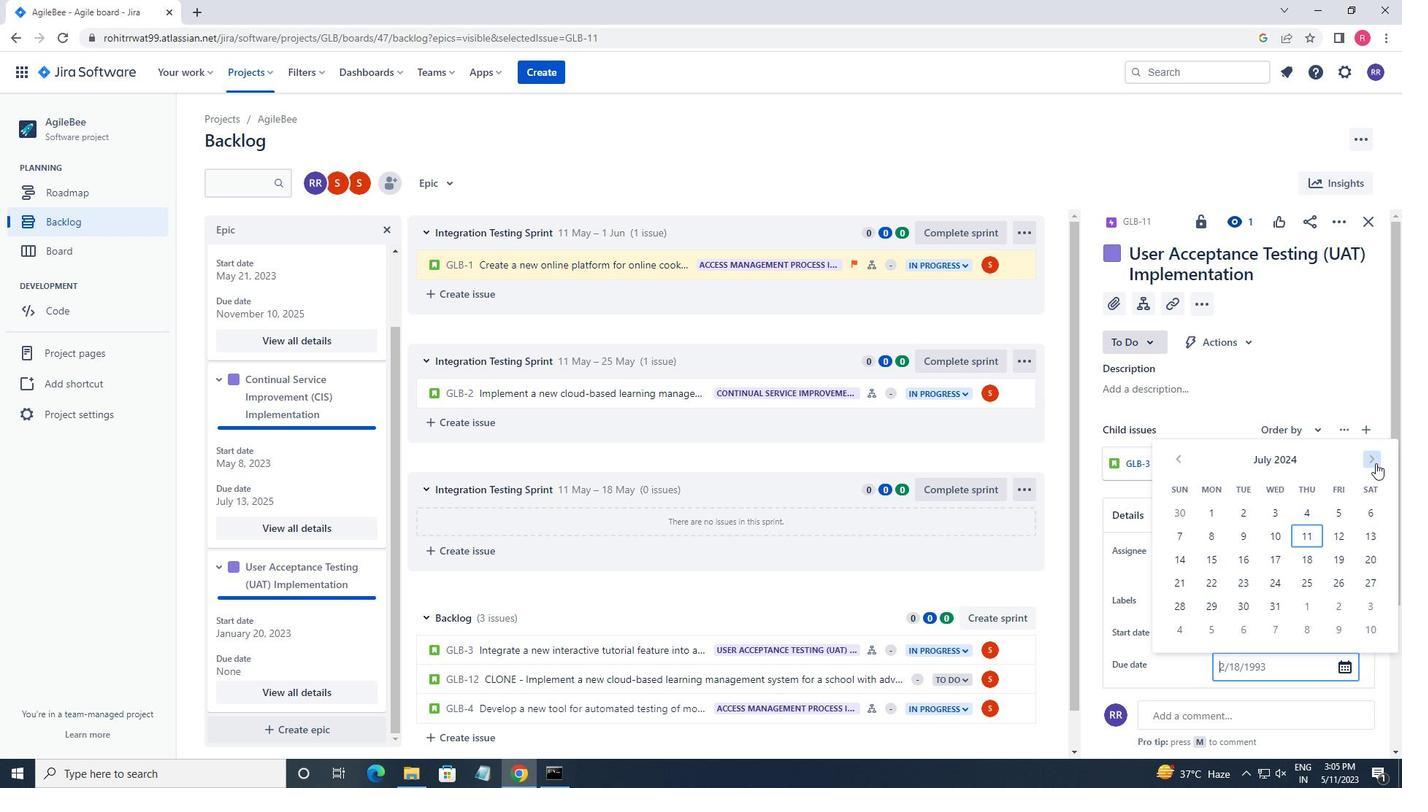 
Action: Mouse pressed left at (1375, 463)
Screenshot: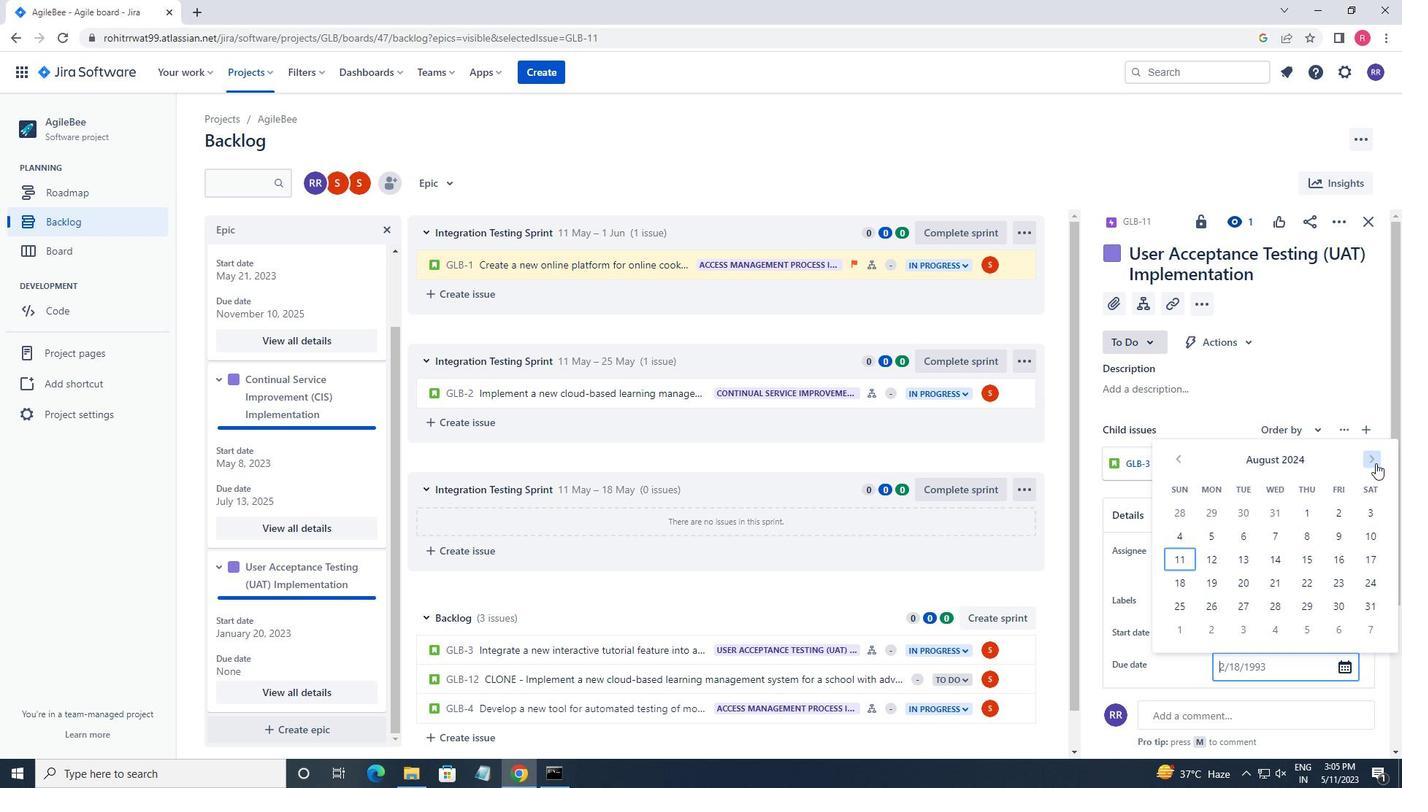 
Action: Mouse pressed left at (1375, 463)
Screenshot: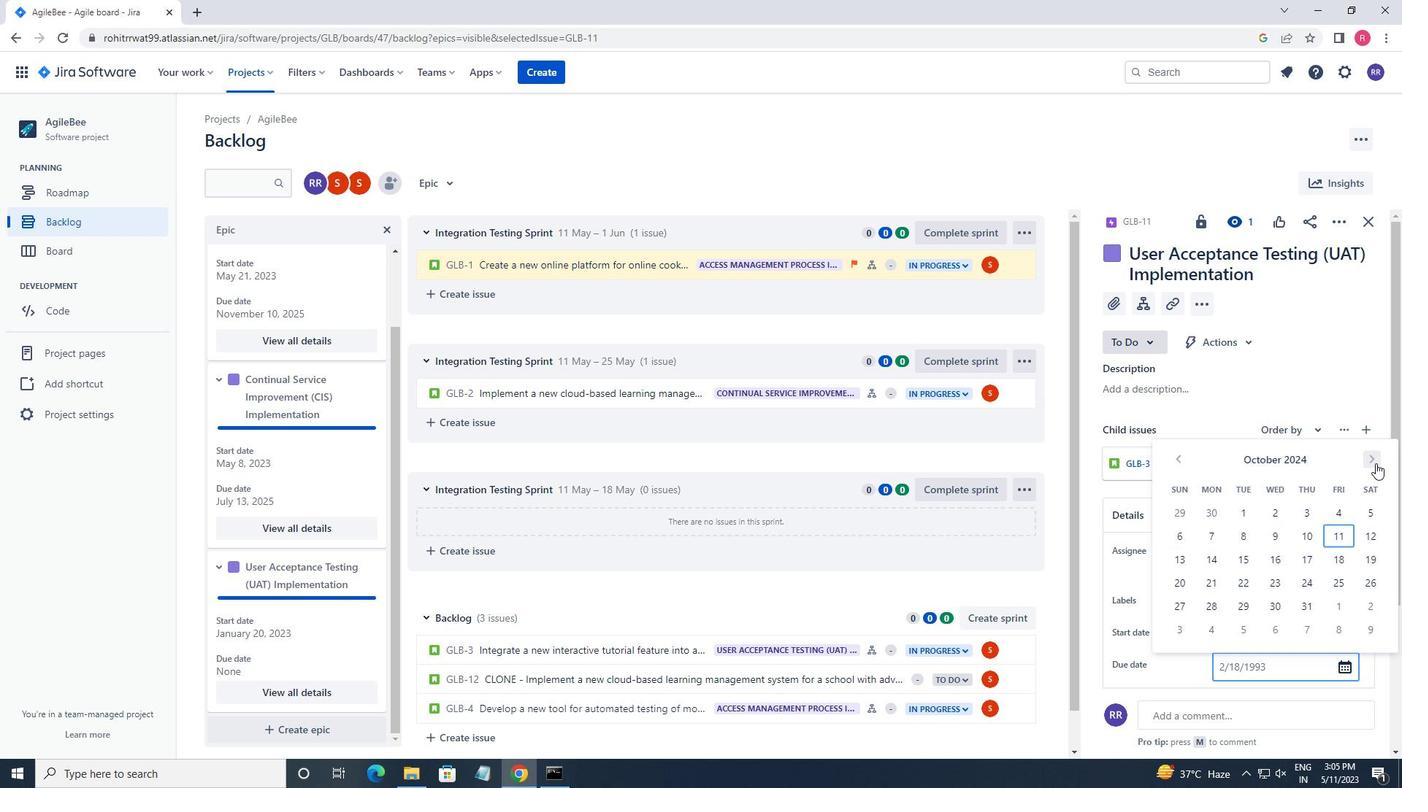 
Action: Mouse pressed left at (1375, 463)
Screenshot: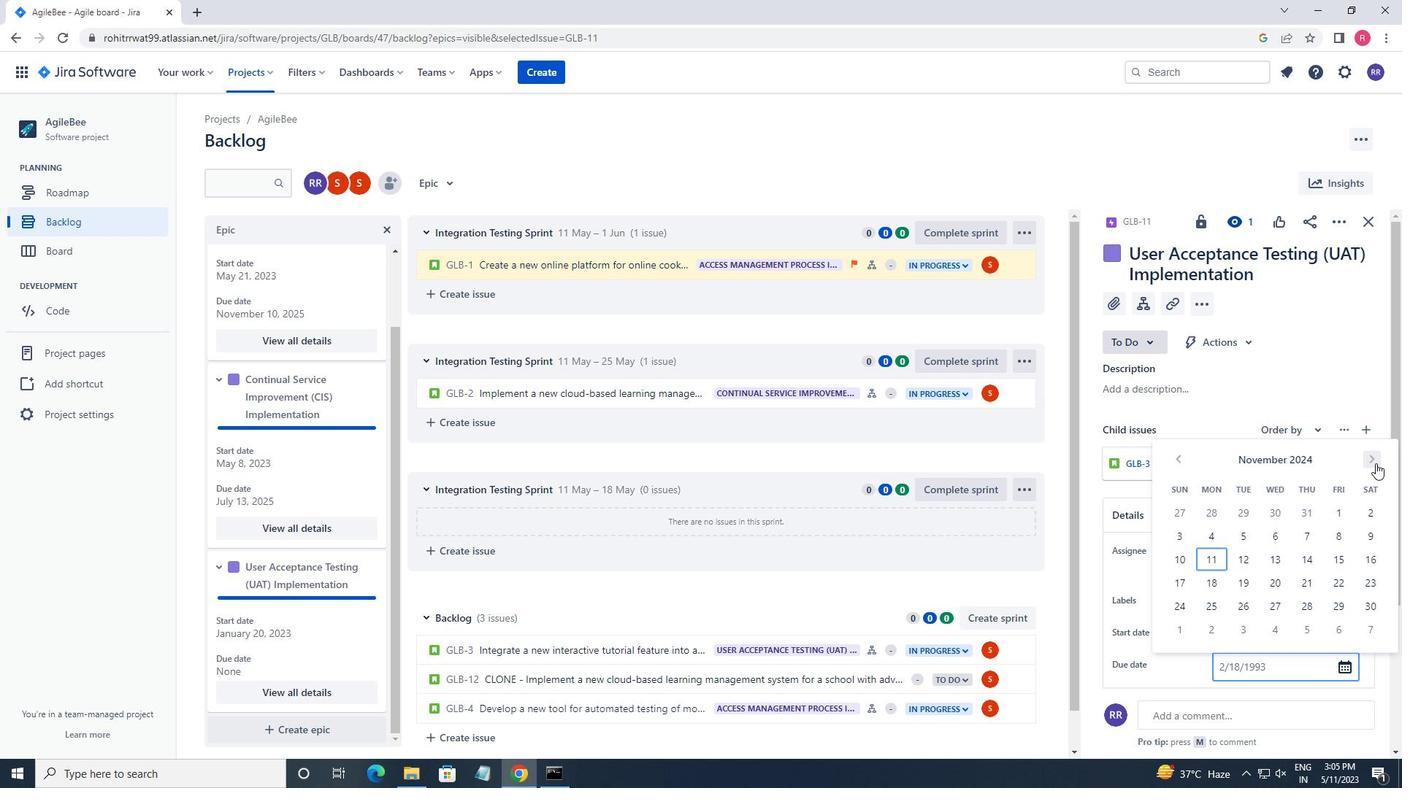 
Action: Mouse moved to (1341, 518)
Screenshot: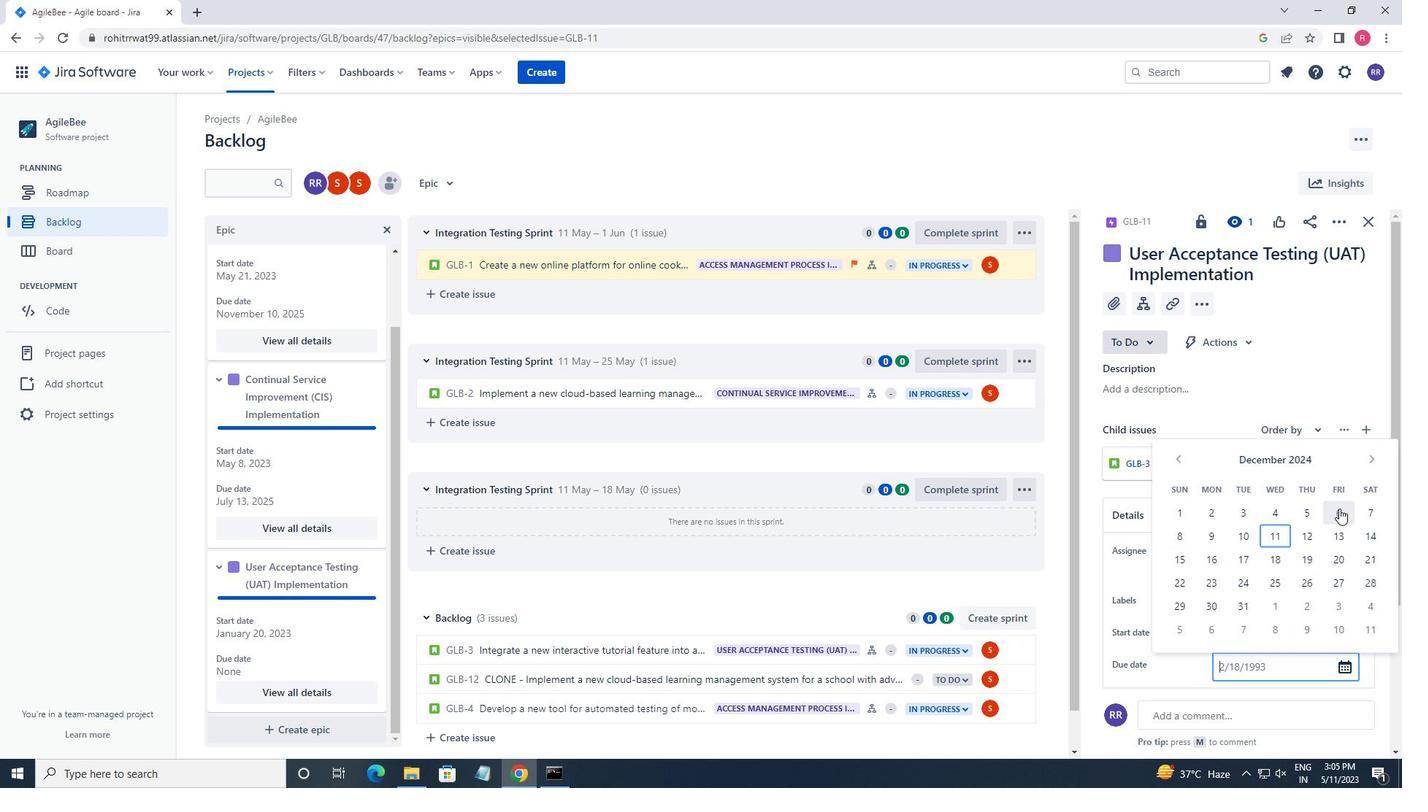 
Action: Mouse pressed left at (1341, 518)
Screenshot: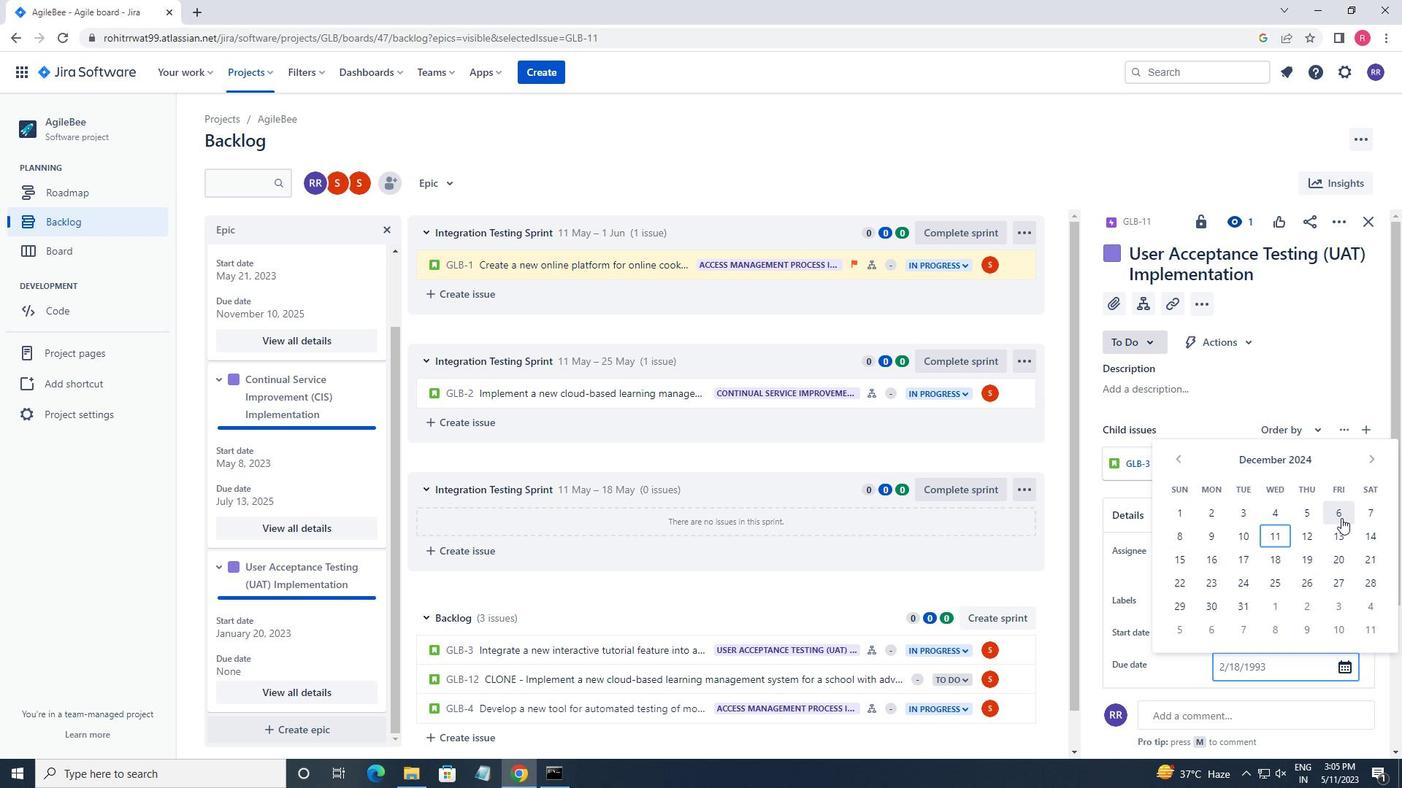 
Action: Mouse moved to (1367, 596)
Screenshot: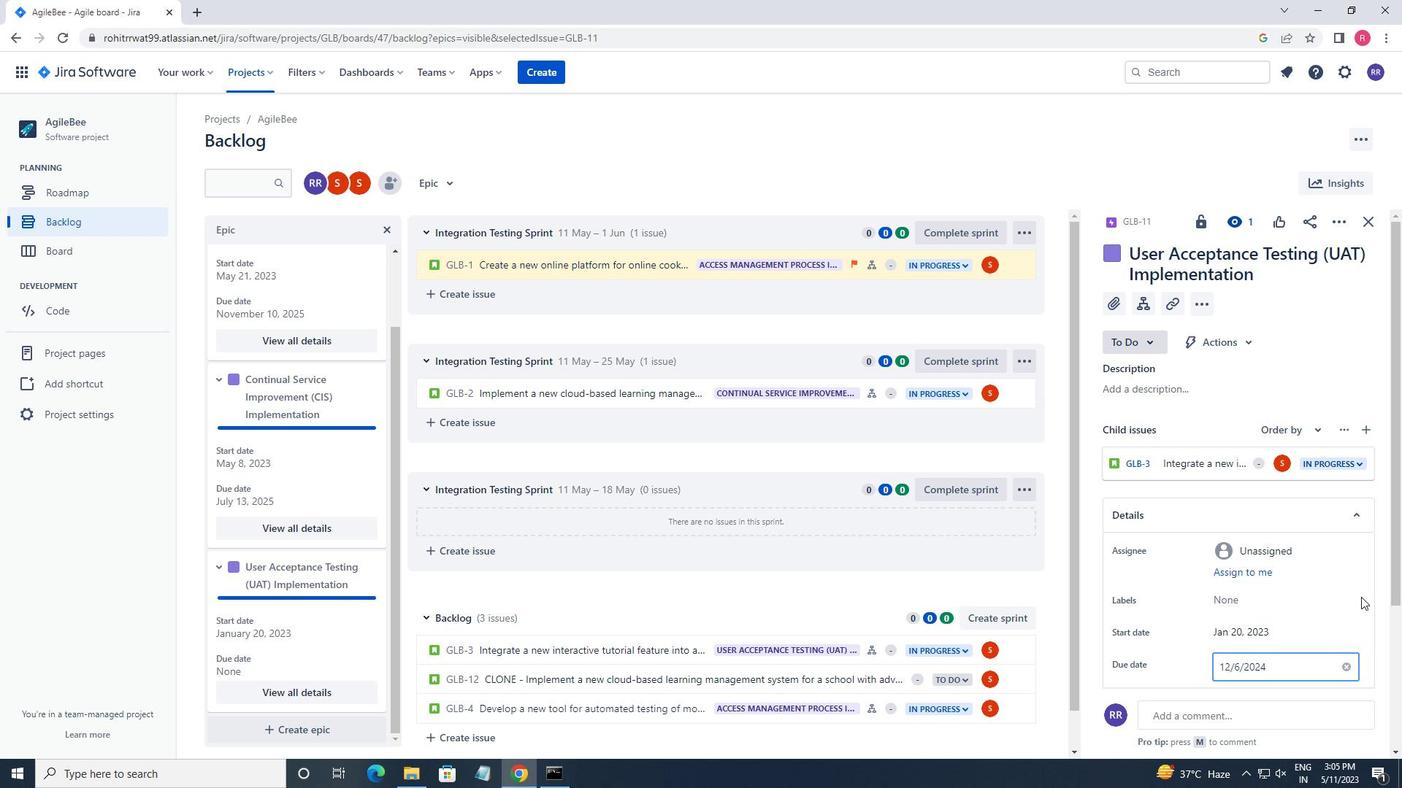 
Action: Mouse pressed left at (1367, 596)
Screenshot: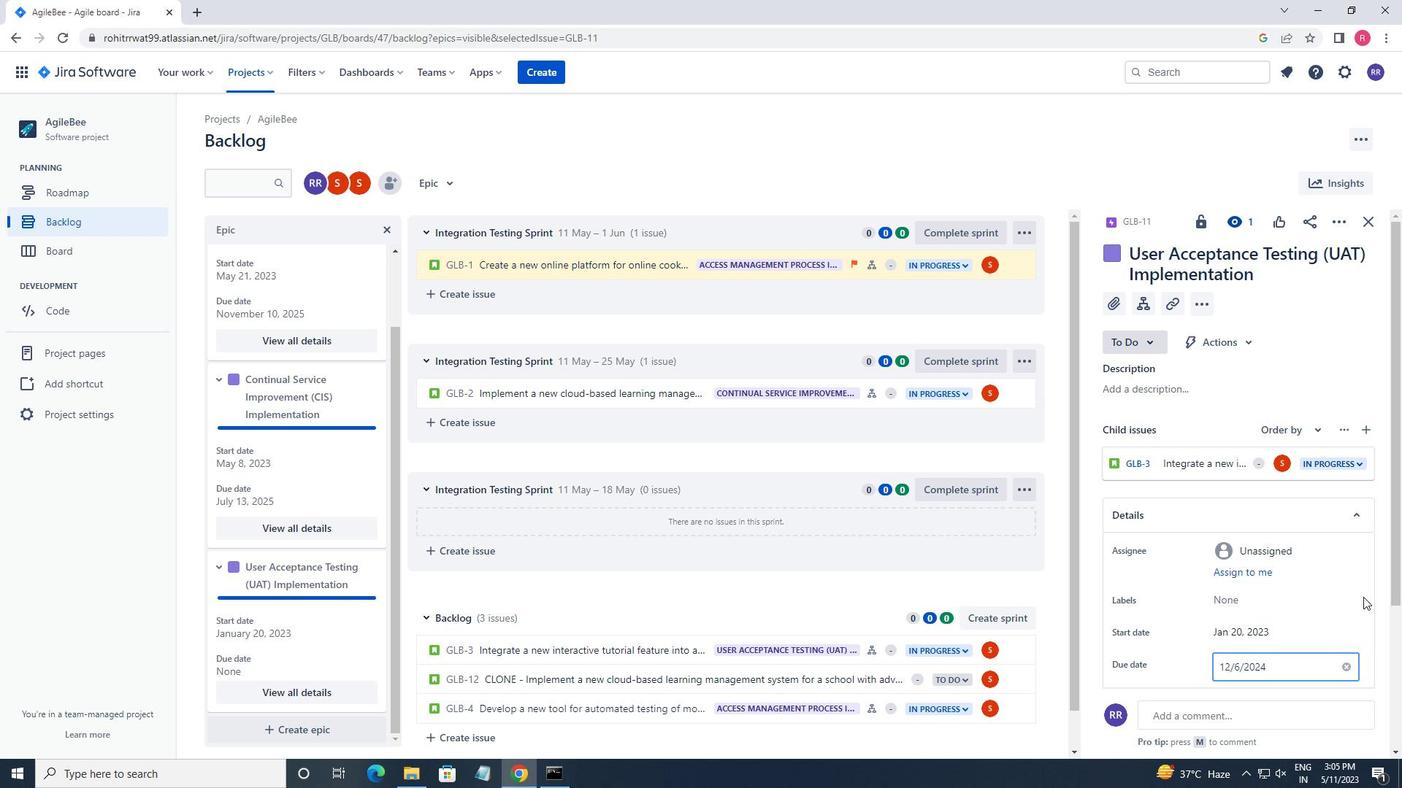 
Action: Mouse moved to (431, 697)
Screenshot: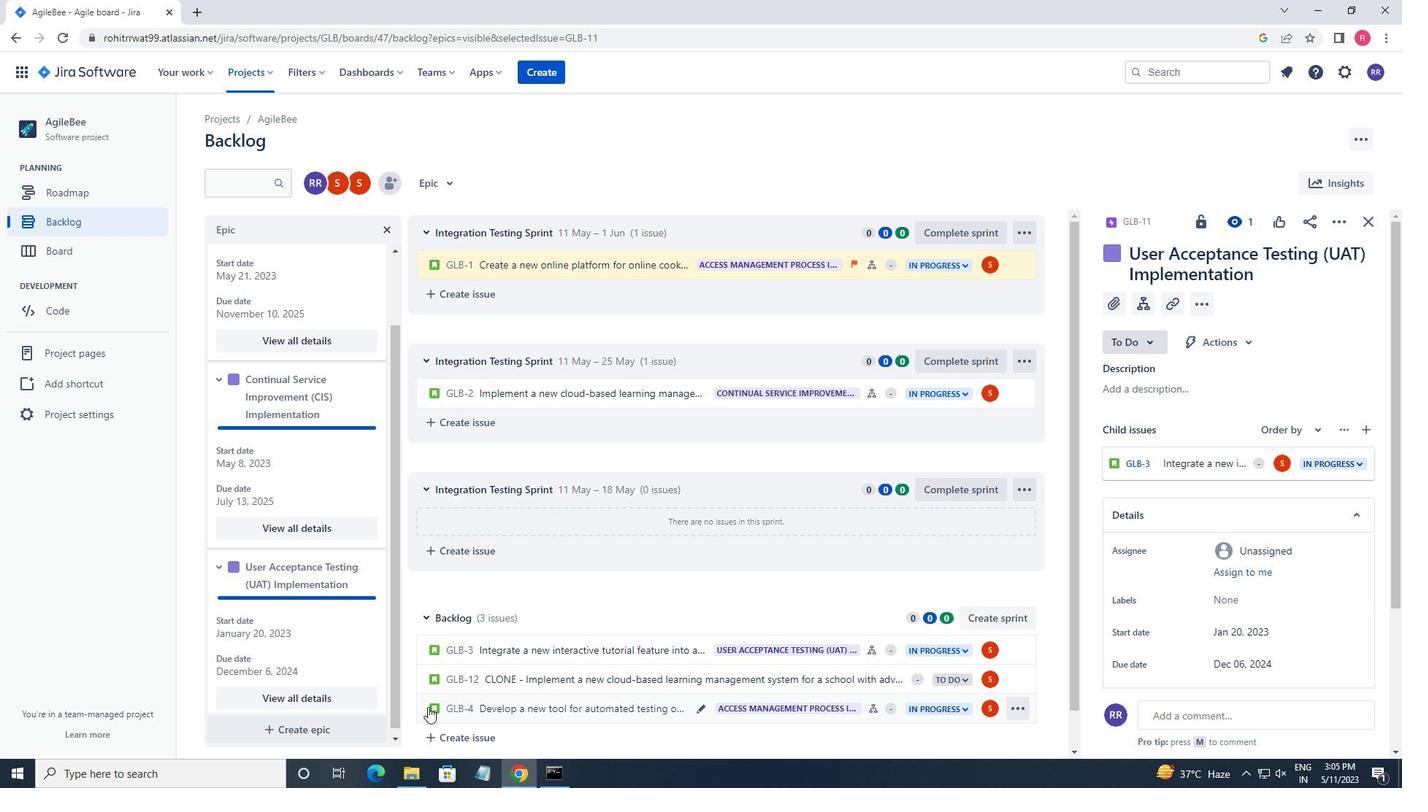 
